 Task: Add a signature Luis Hernandez containing Have a great National Alzheimers Disease Awareness Month, Luis Hernandez to email address softage.3@softage.net and add a label Tax filings
Action: Mouse moved to (124, 159)
Screenshot: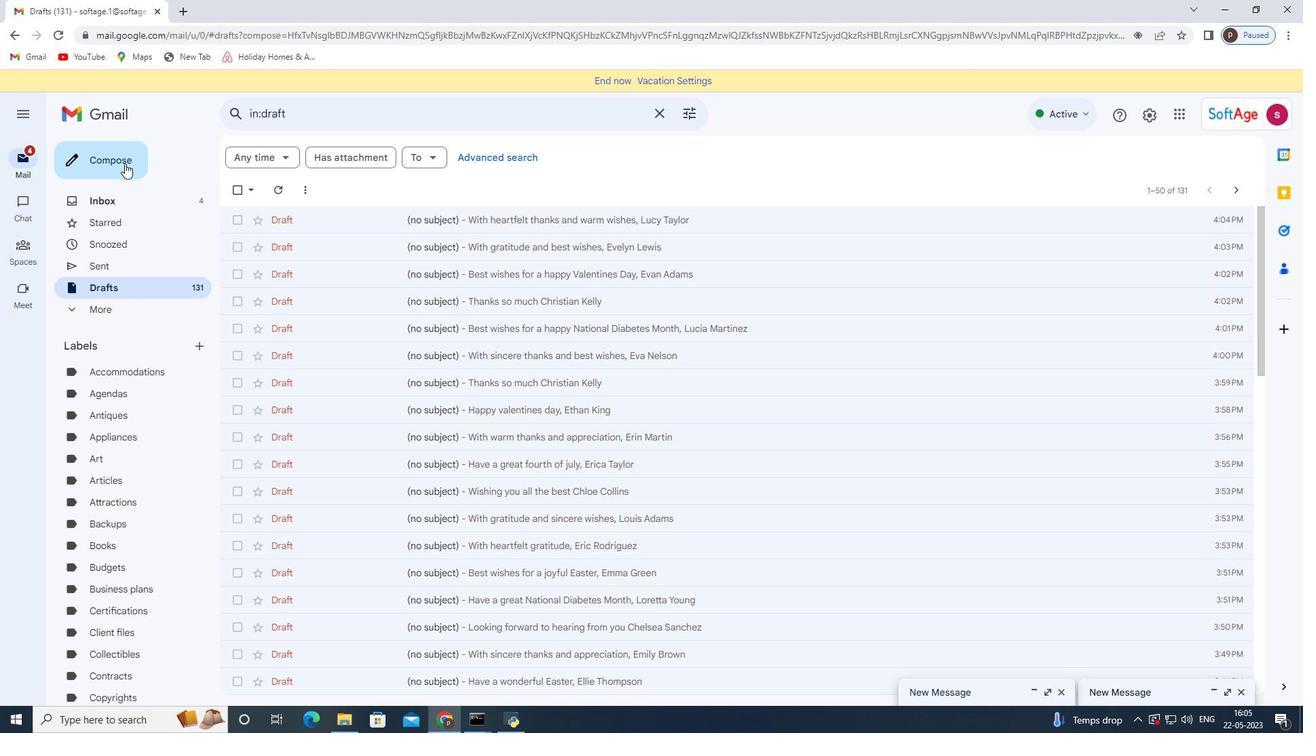 
Action: Mouse pressed left at (124, 159)
Screenshot: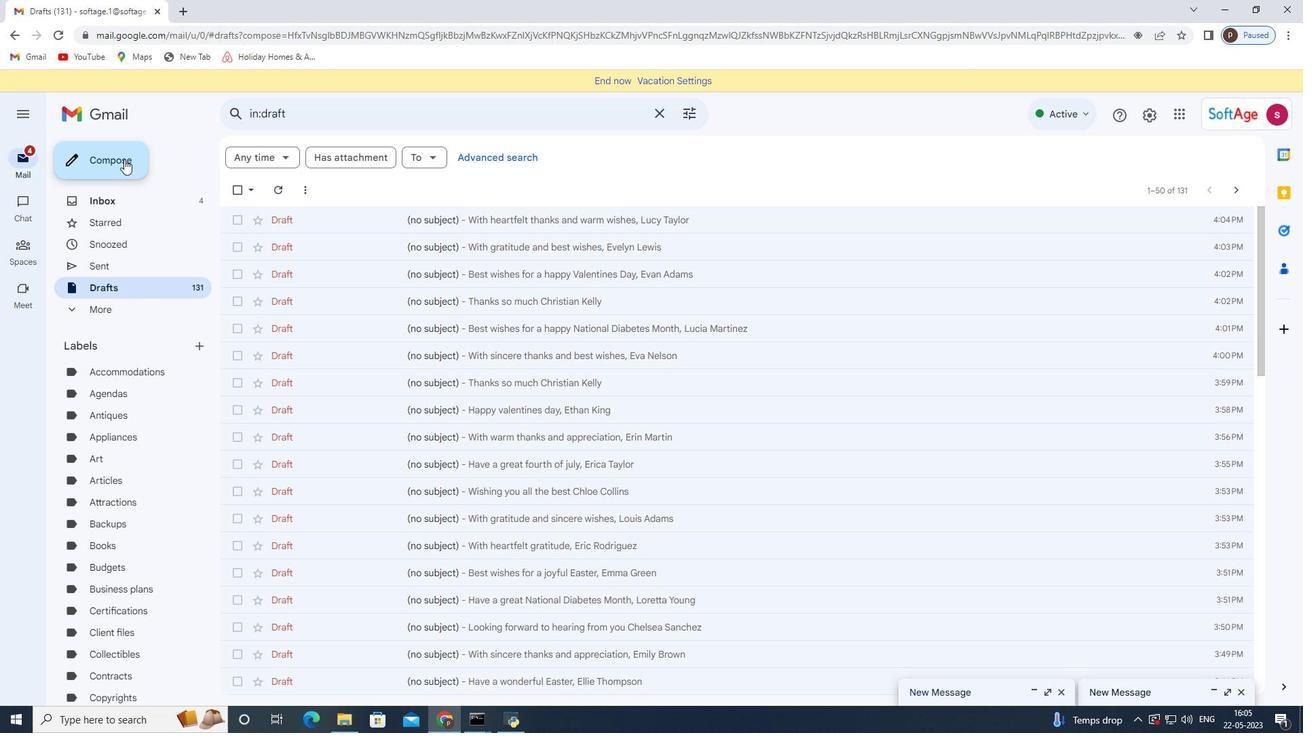
Action: Mouse pressed left at (124, 159)
Screenshot: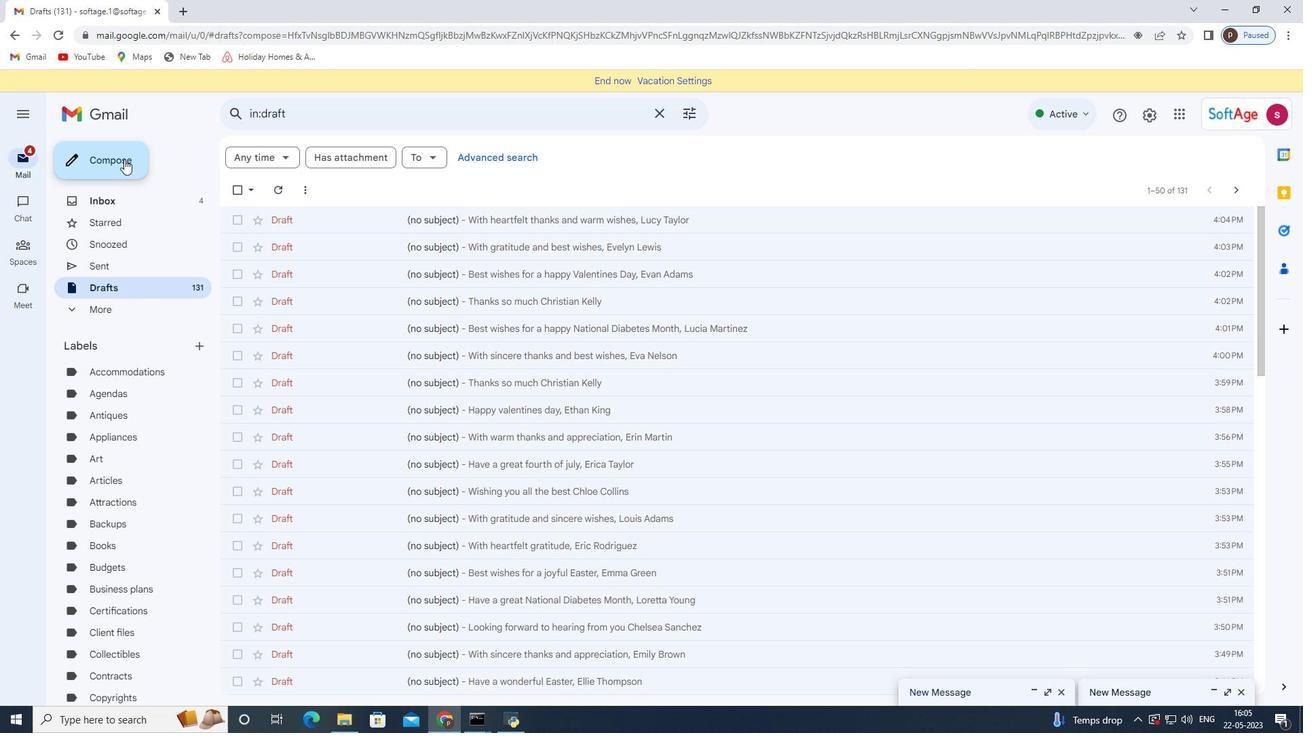 
Action: Mouse moved to (471, 302)
Screenshot: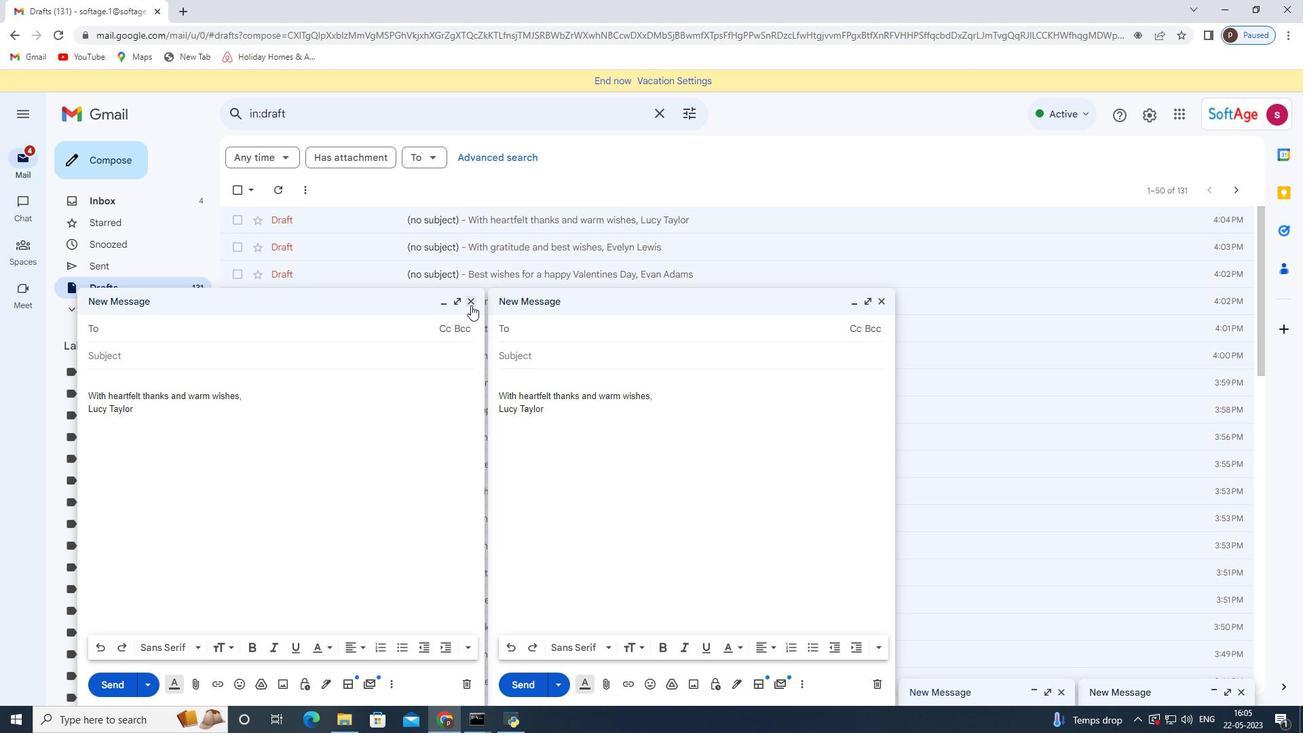 
Action: Mouse pressed left at (471, 302)
Screenshot: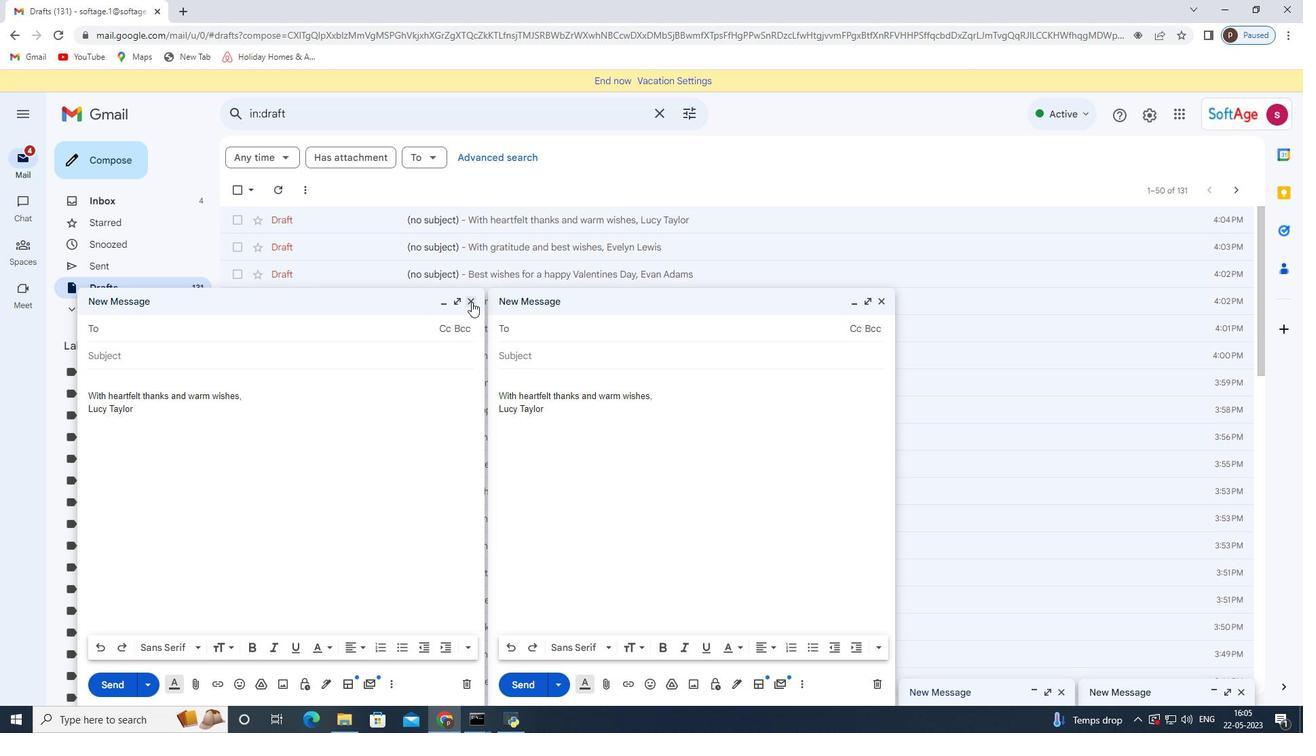 
Action: Mouse moved to (883, 302)
Screenshot: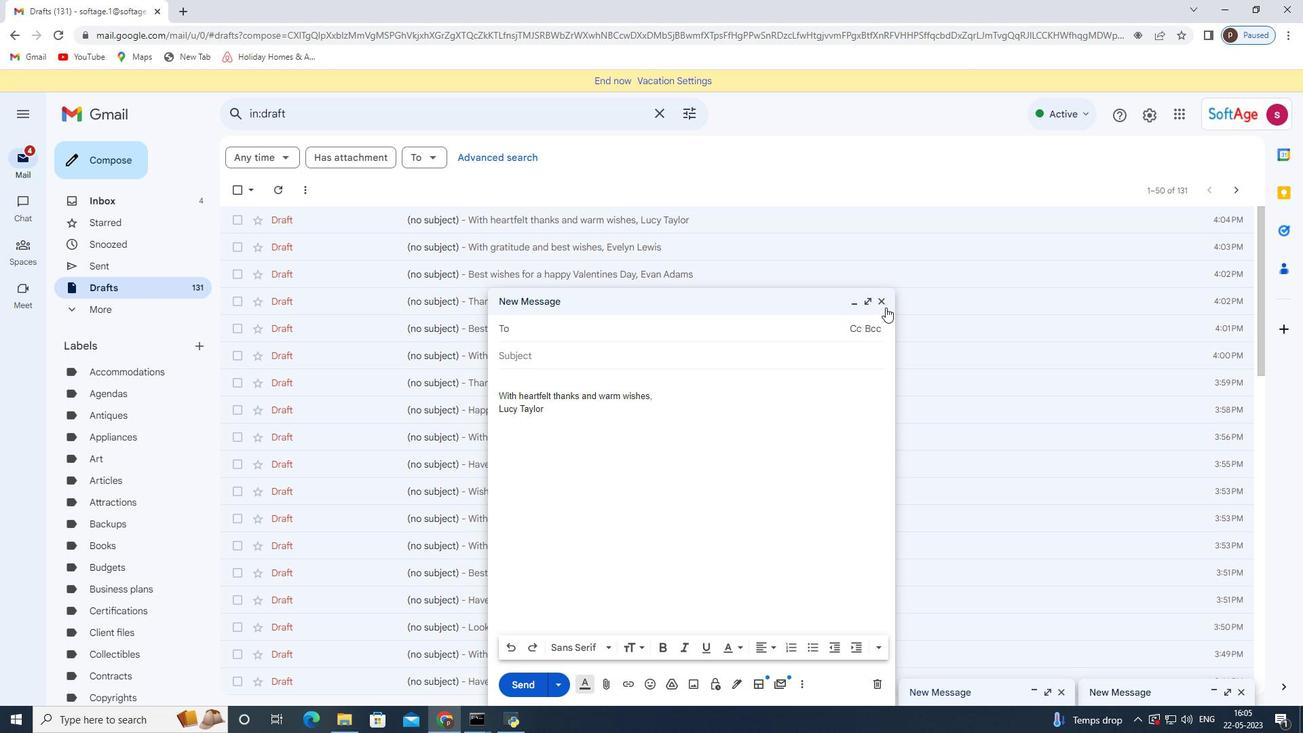 
Action: Mouse pressed left at (883, 302)
Screenshot: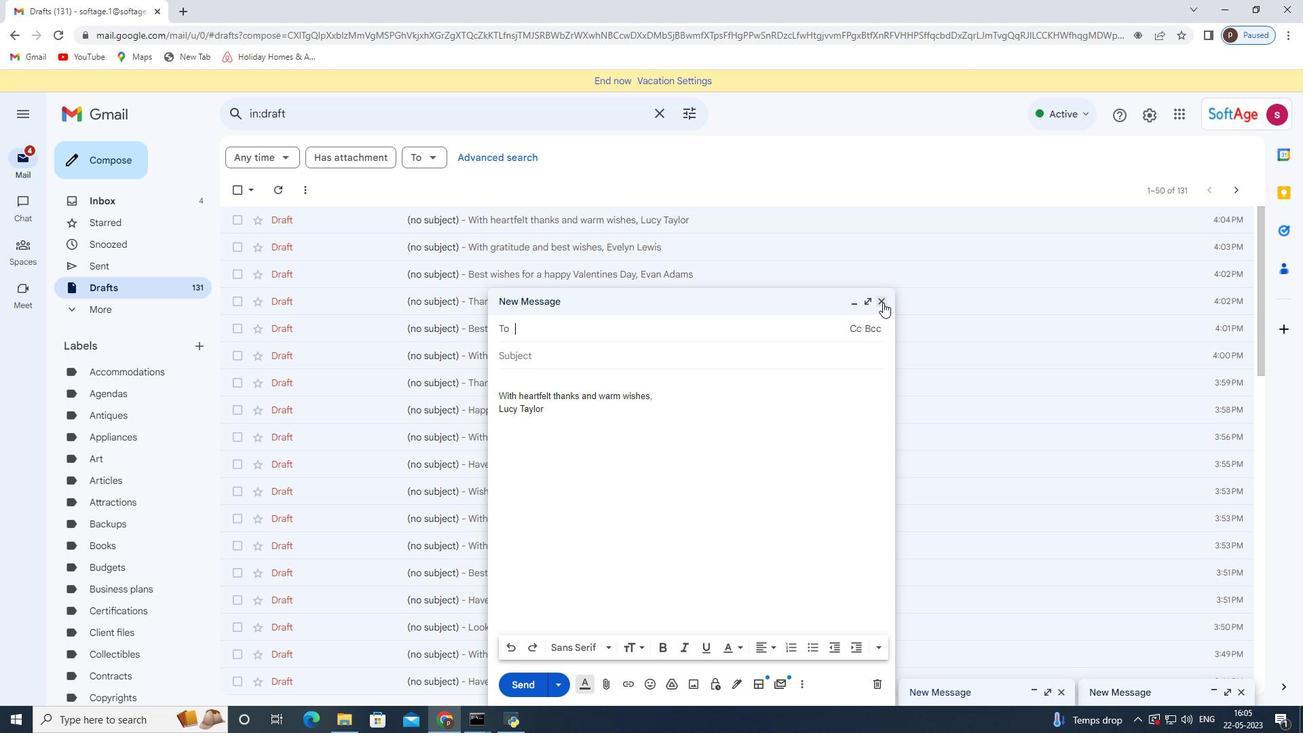 
Action: Mouse moved to (129, 169)
Screenshot: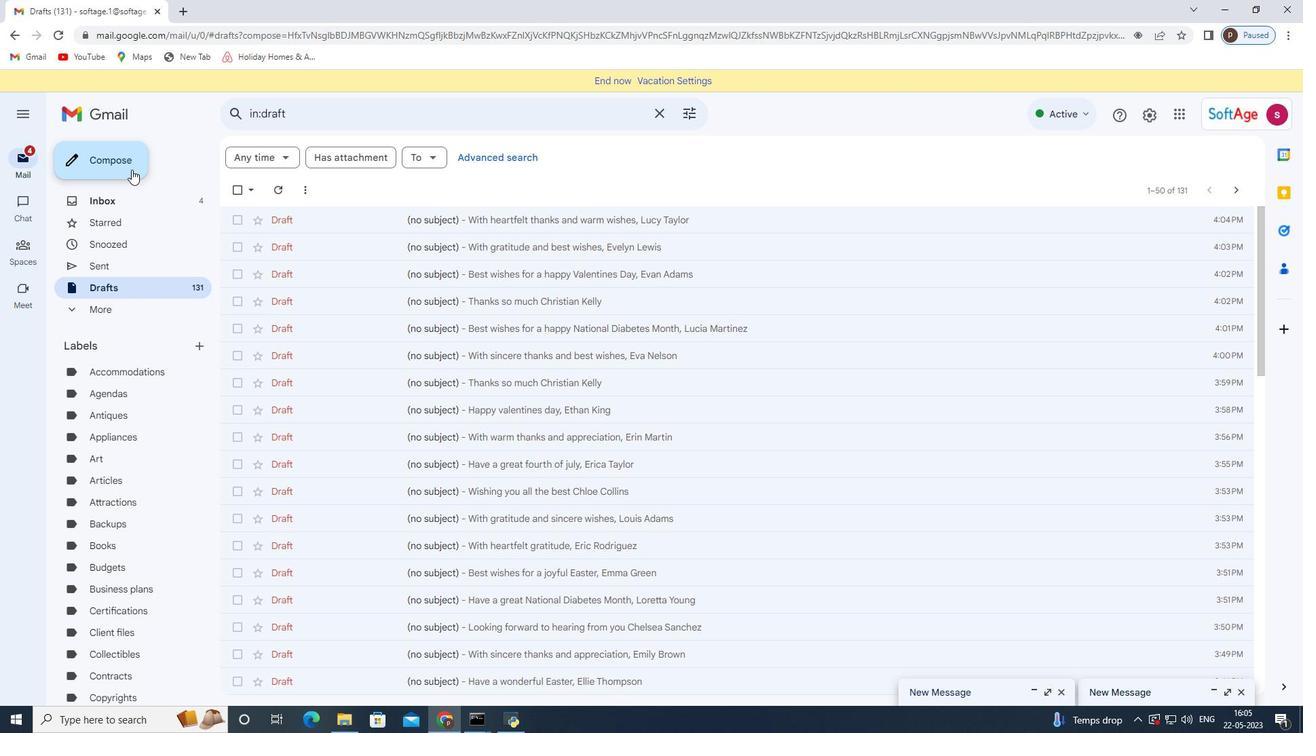
Action: Mouse pressed left at (129, 169)
Screenshot: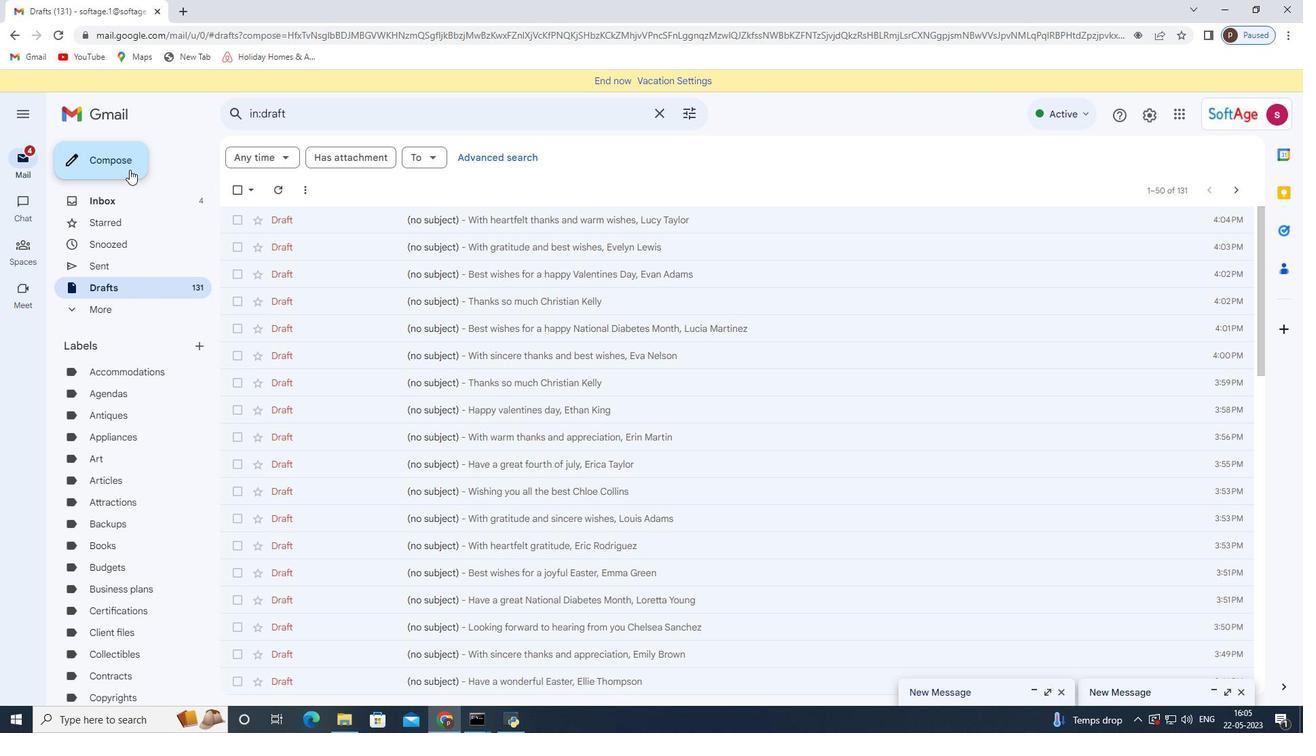 
Action: Mouse moved to (737, 681)
Screenshot: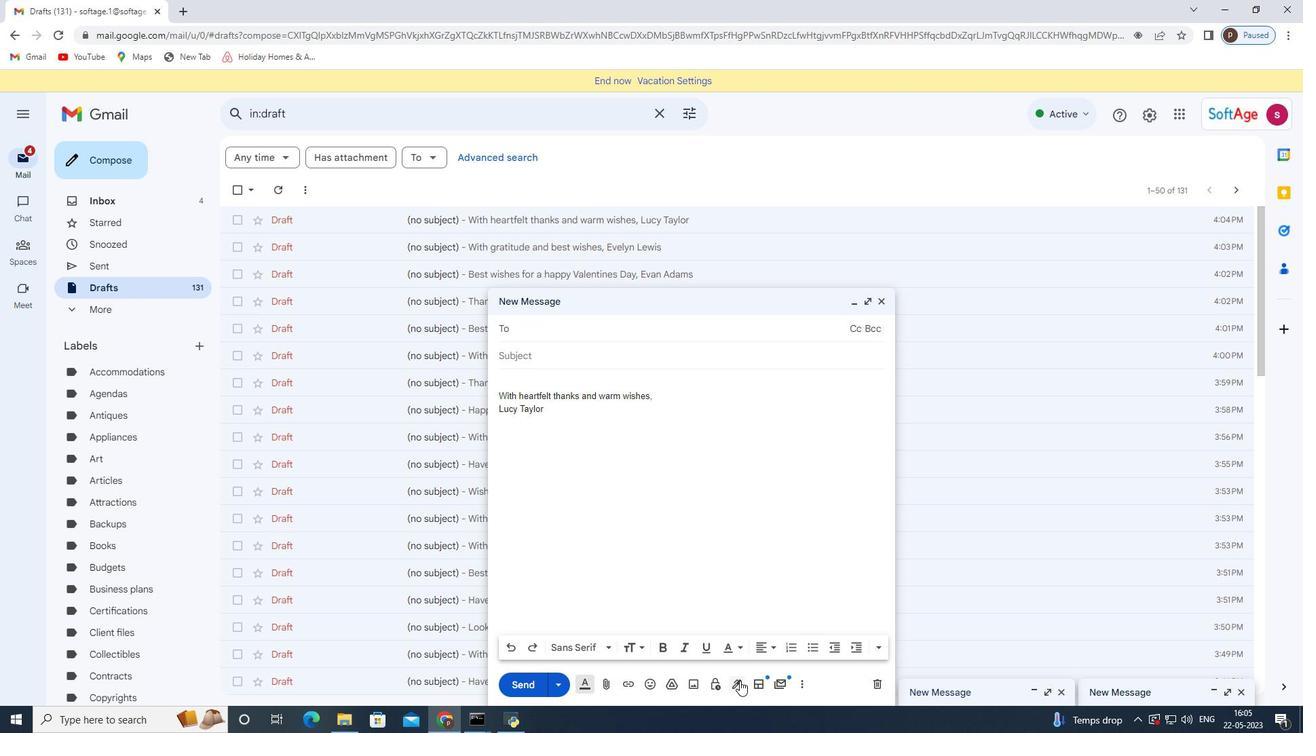 
Action: Mouse pressed left at (737, 681)
Screenshot: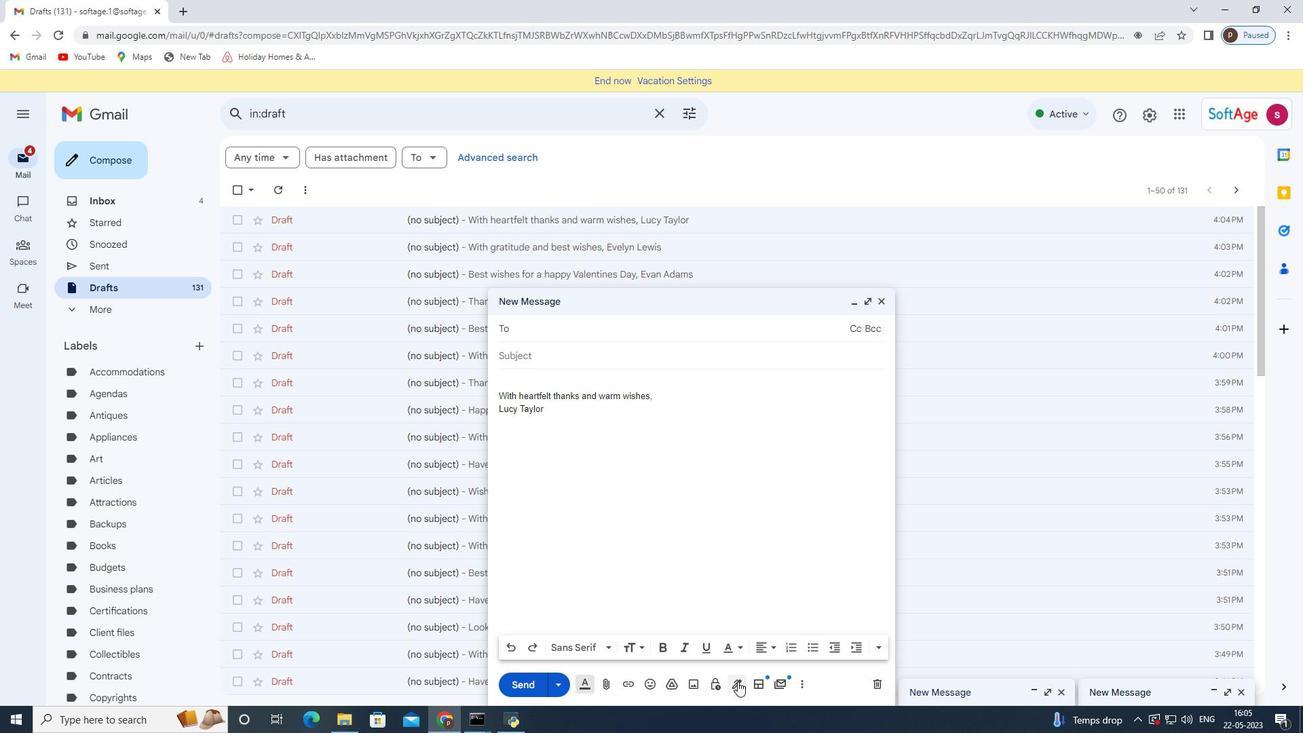 
Action: Mouse moved to (788, 608)
Screenshot: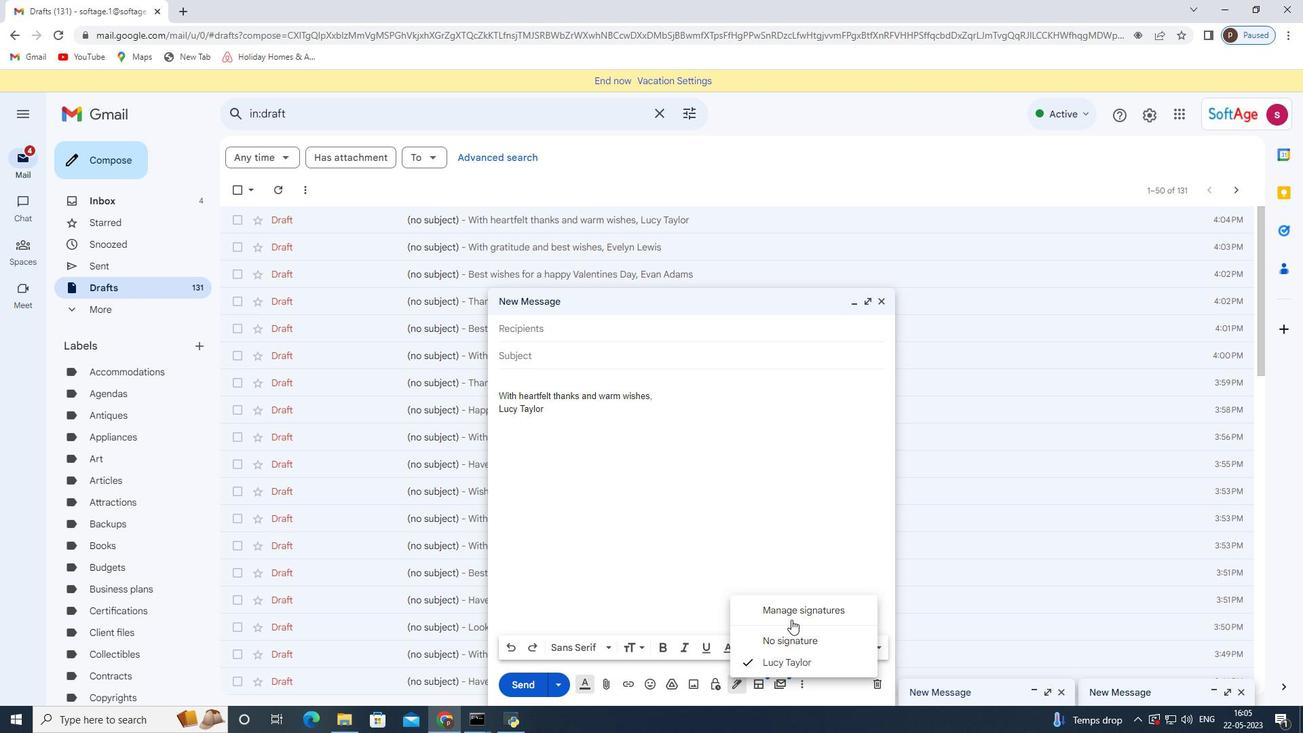
Action: Mouse pressed left at (788, 608)
Screenshot: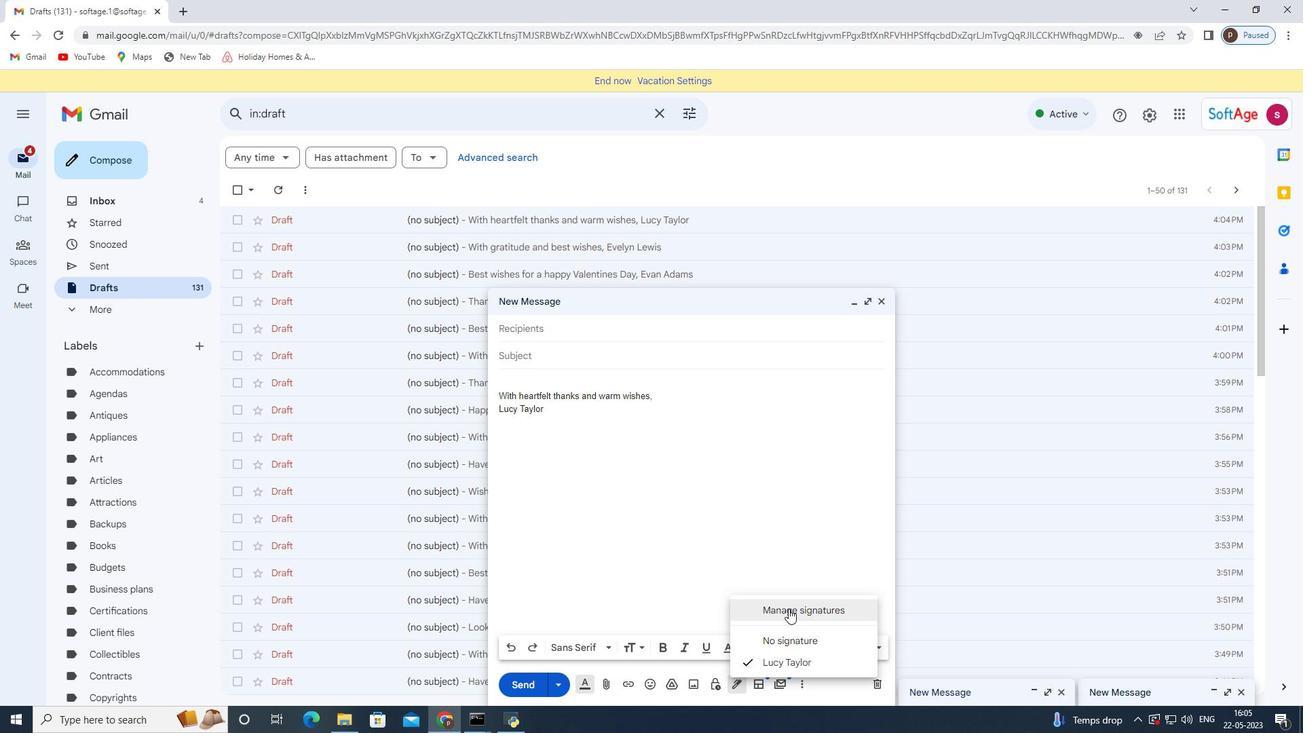 
Action: Mouse moved to (885, 295)
Screenshot: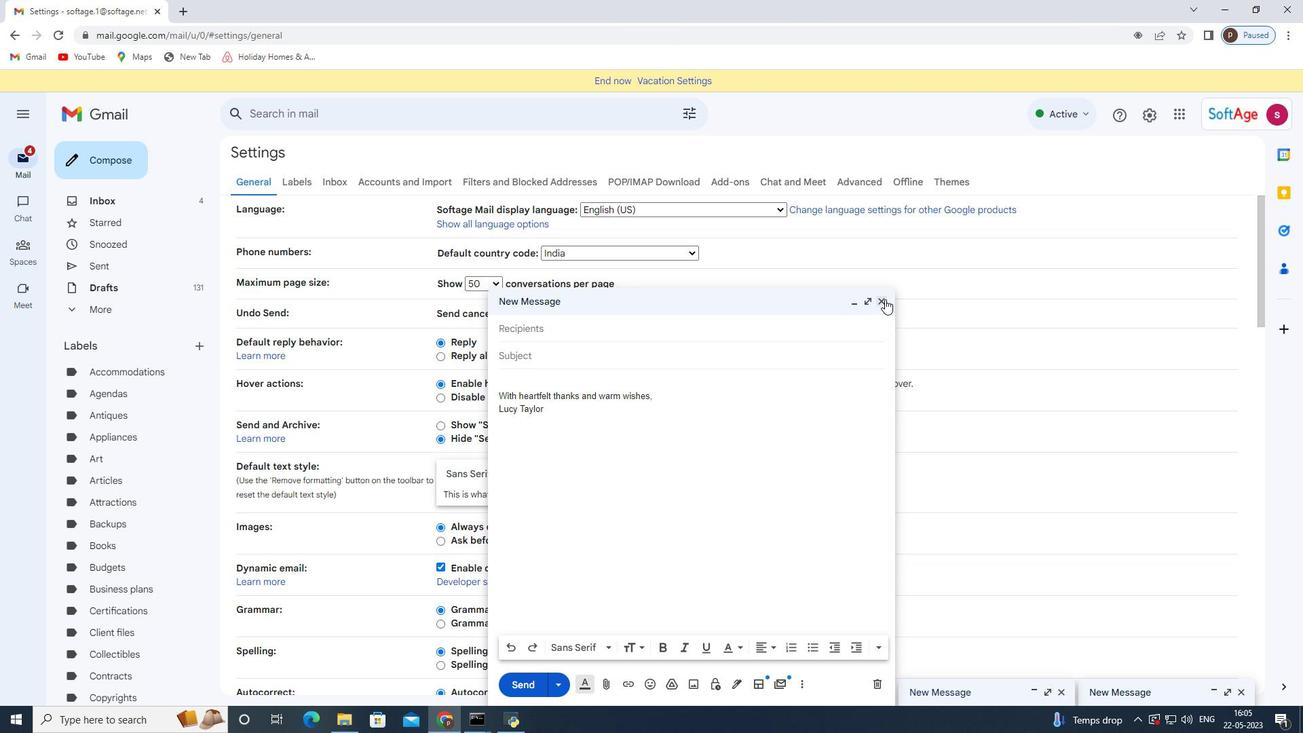 
Action: Mouse pressed left at (885, 295)
Screenshot: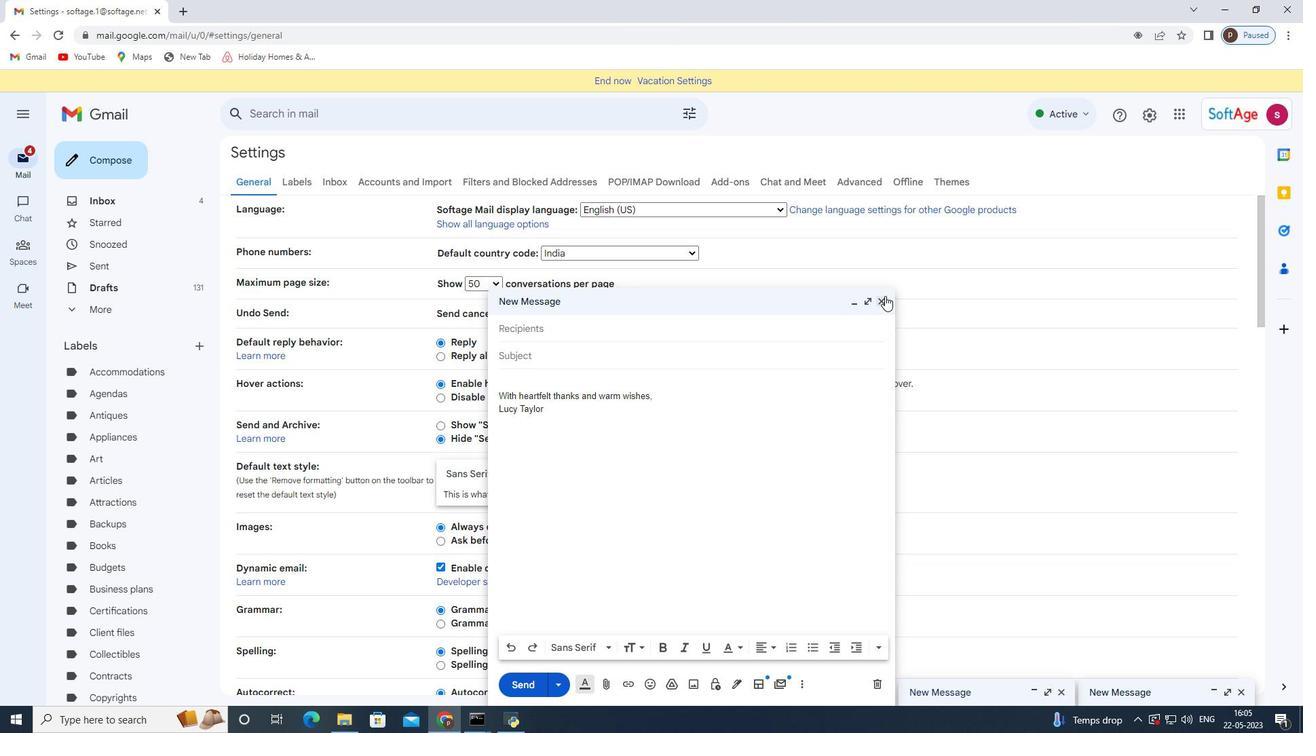 
Action: Mouse moved to (489, 453)
Screenshot: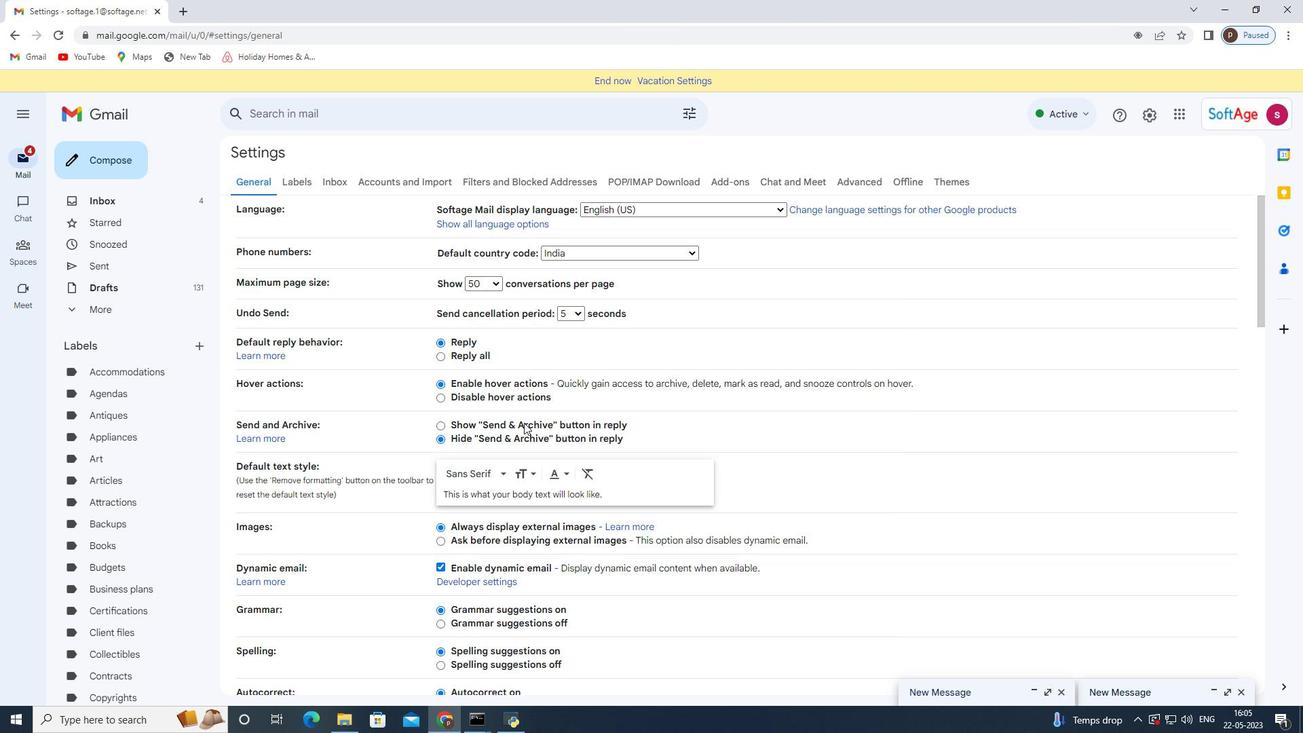
Action: Mouse scrolled (492, 445) with delta (0, 0)
Screenshot: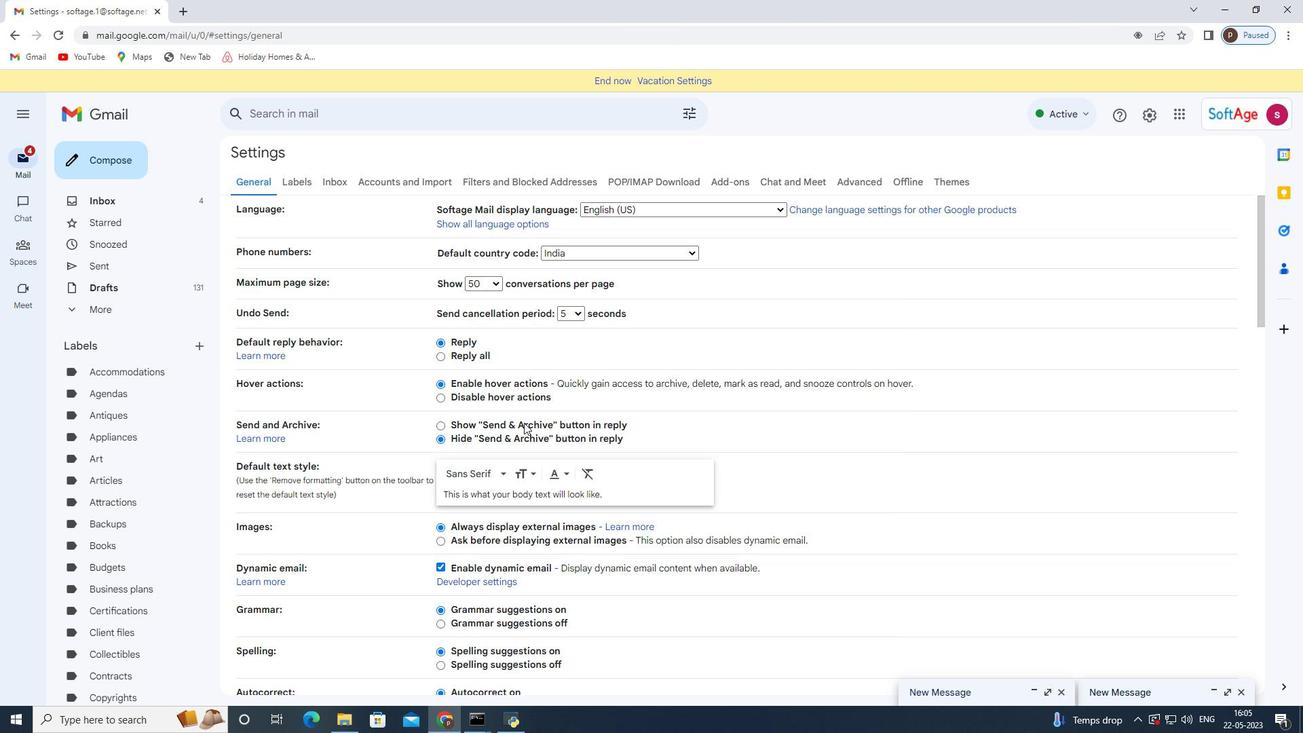 
Action: Mouse moved to (487, 455)
Screenshot: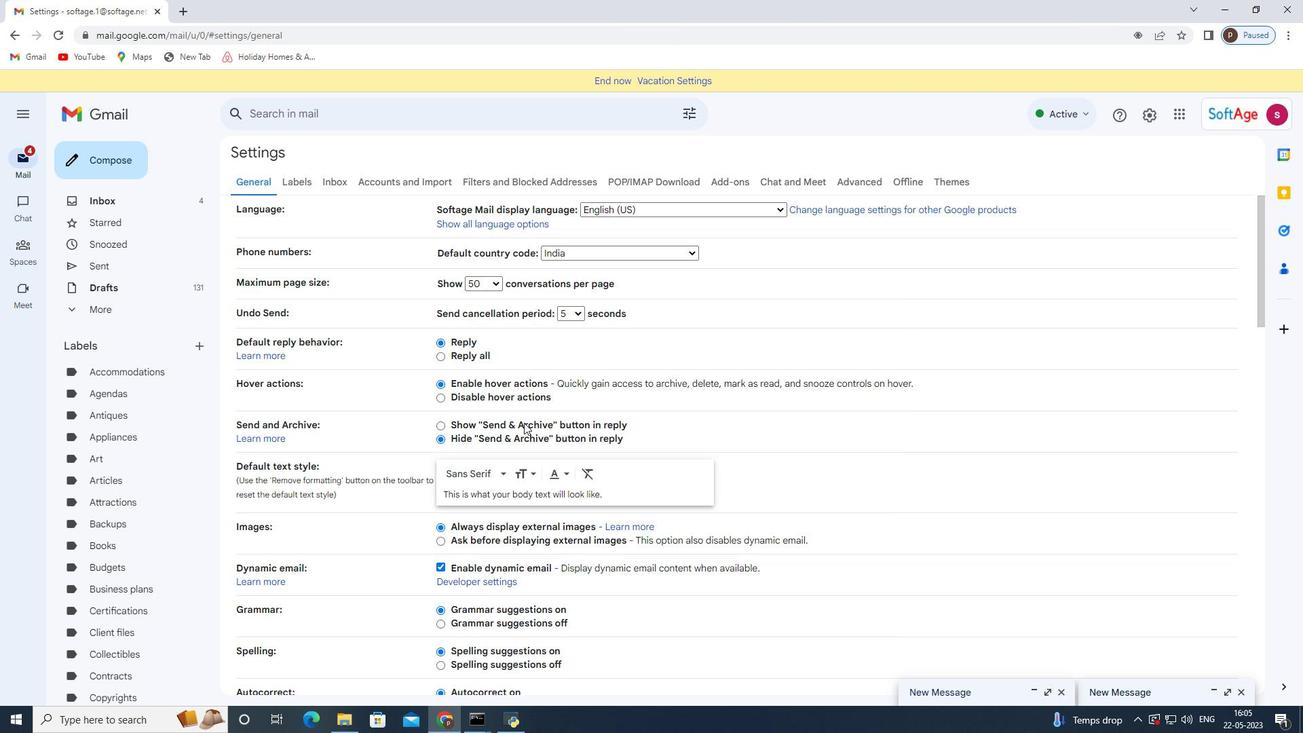 
Action: Mouse scrolled (490, 449) with delta (0, 0)
Screenshot: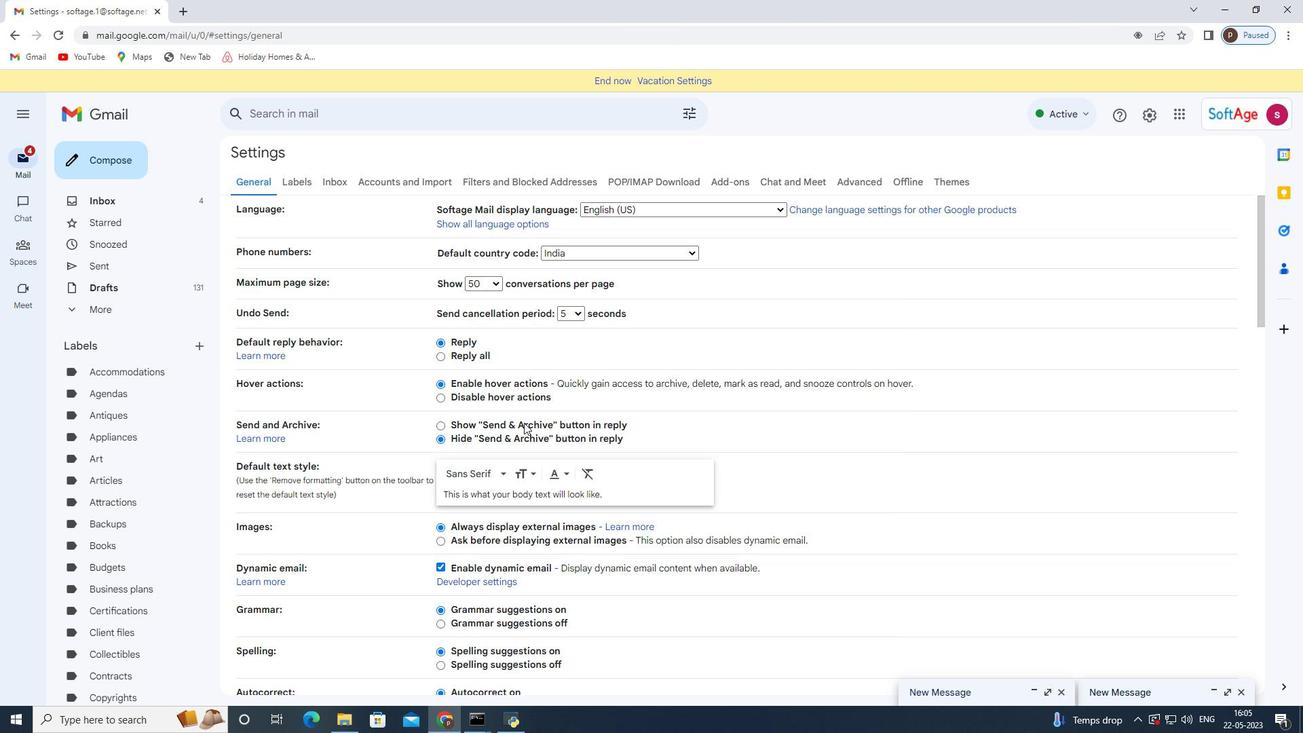 
Action: Mouse moved to (486, 457)
Screenshot: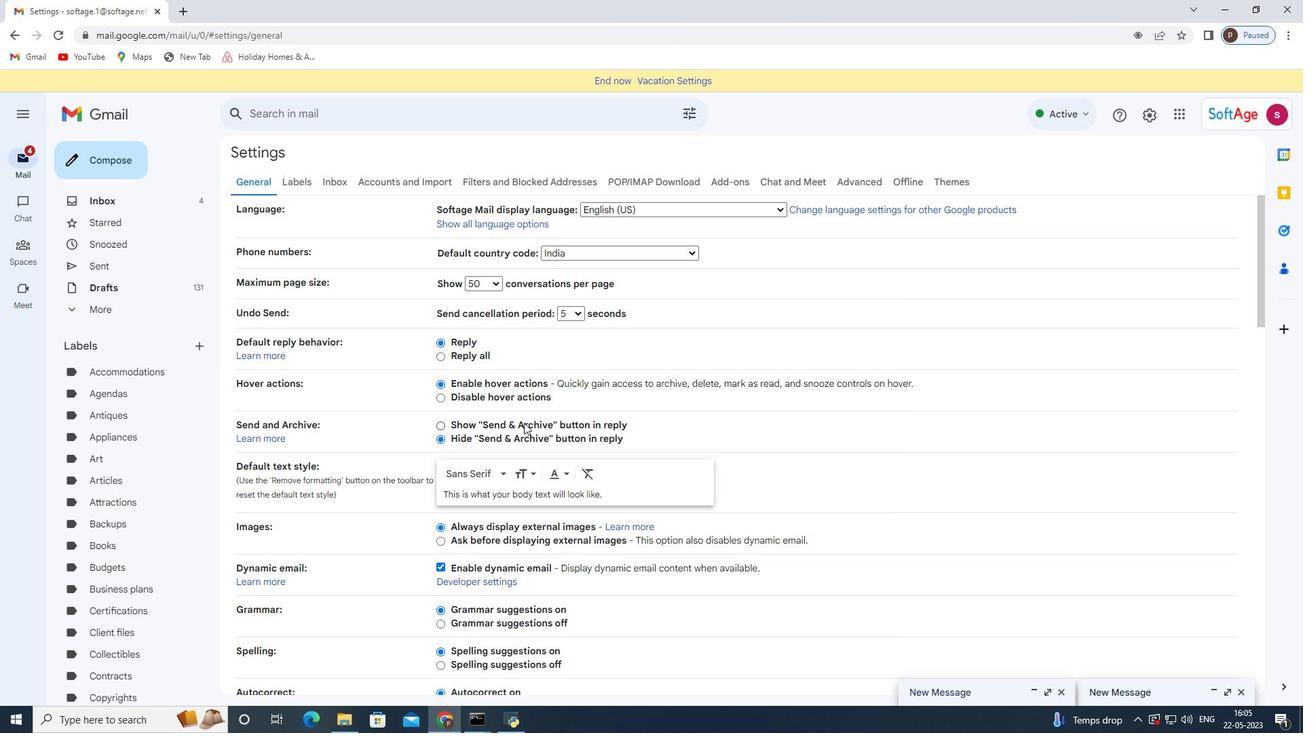 
Action: Mouse scrolled (489, 452) with delta (0, 0)
Screenshot: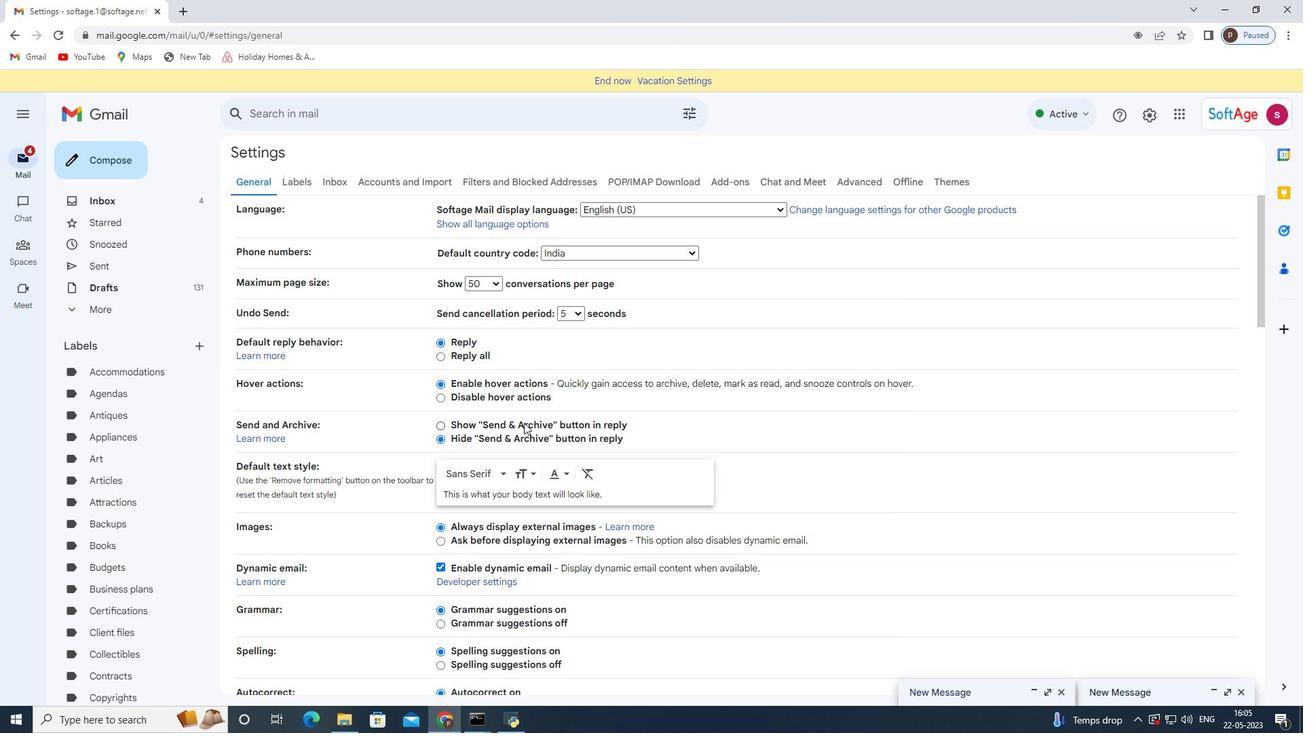 
Action: Mouse moved to (485, 459)
Screenshot: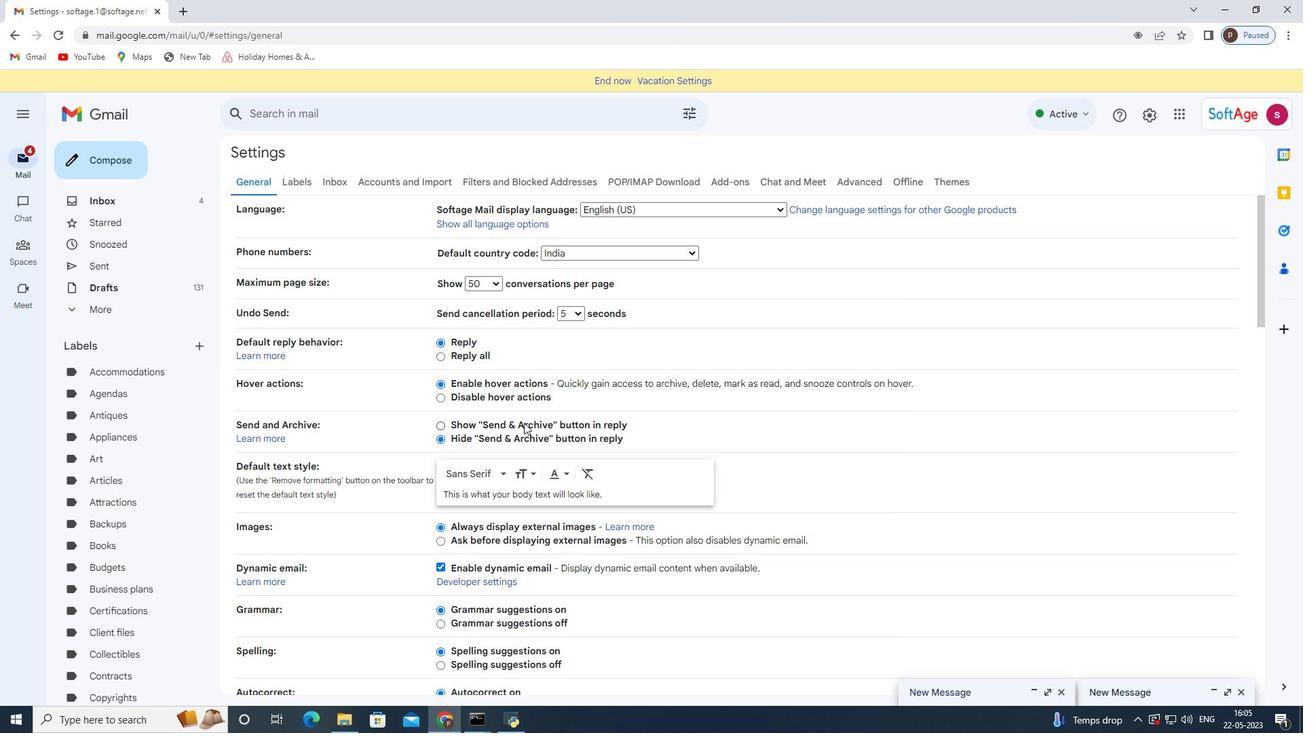 
Action: Mouse scrolled (486, 456) with delta (0, 0)
Screenshot: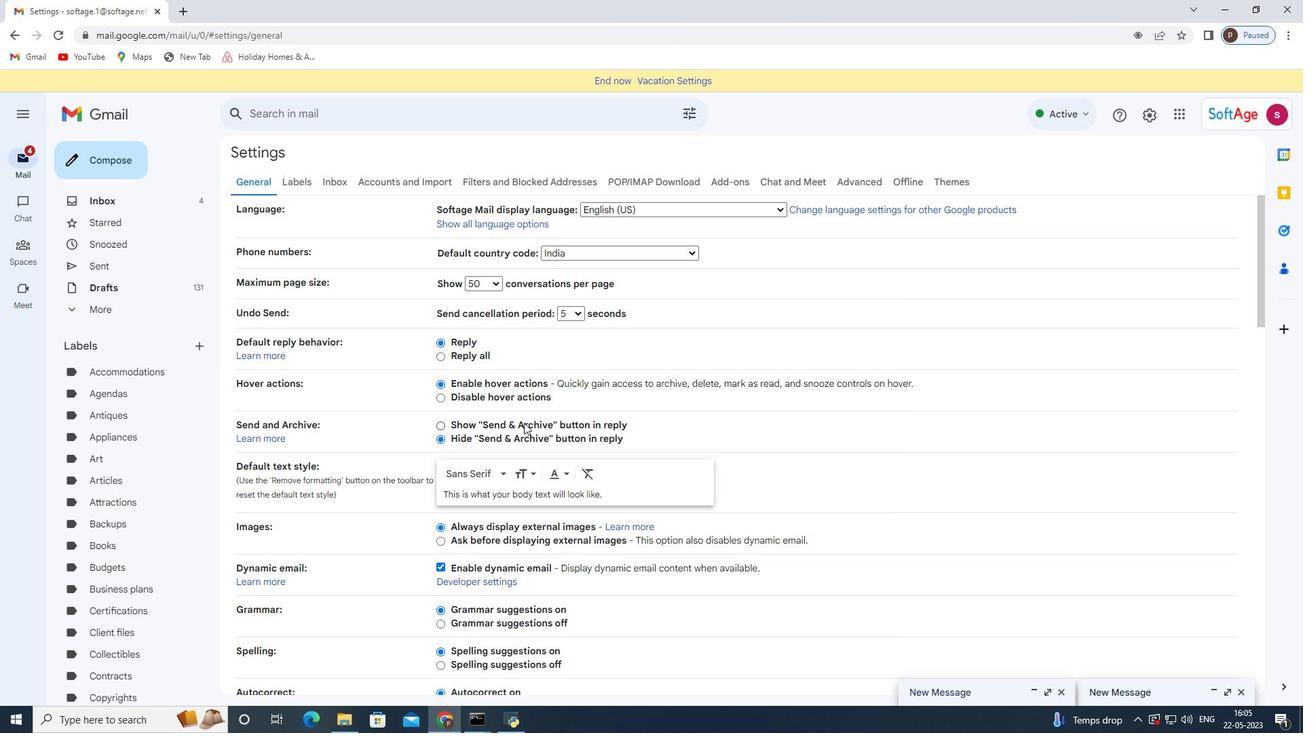 
Action: Mouse moved to (478, 473)
Screenshot: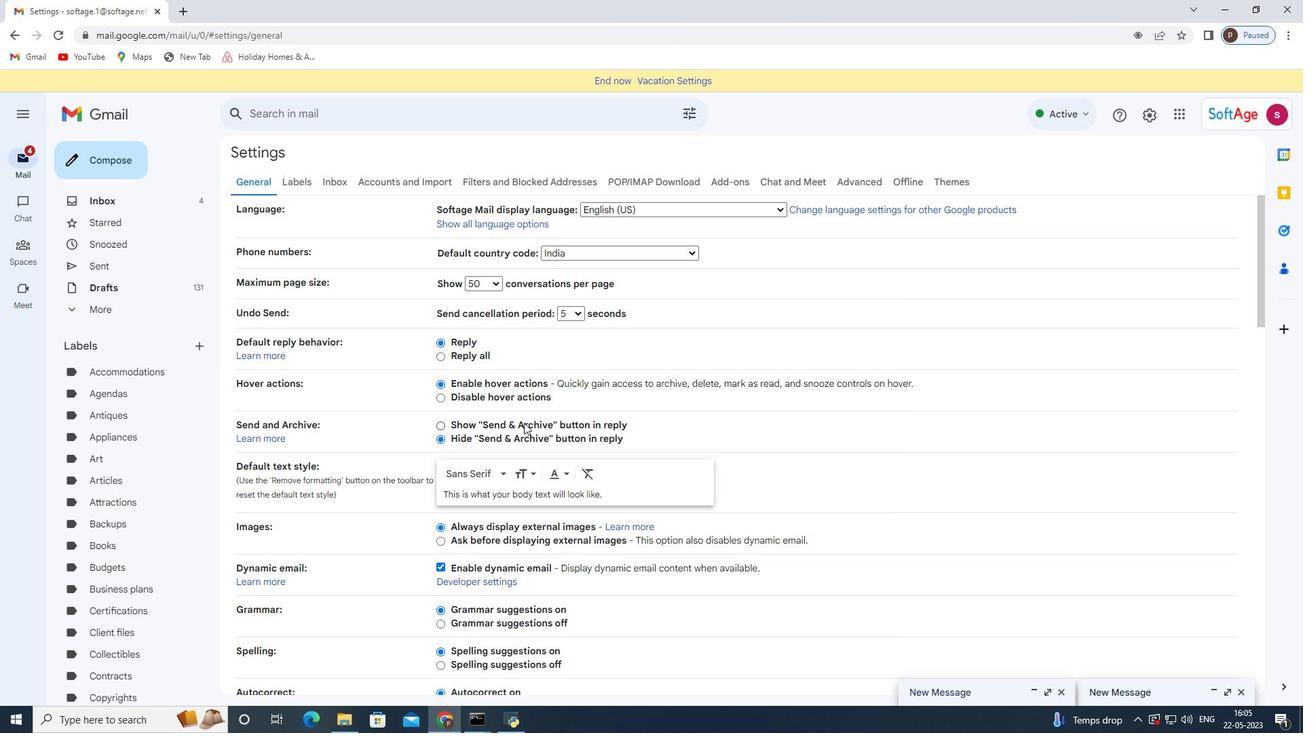 
Action: Mouse scrolled (483, 463) with delta (0, 0)
Screenshot: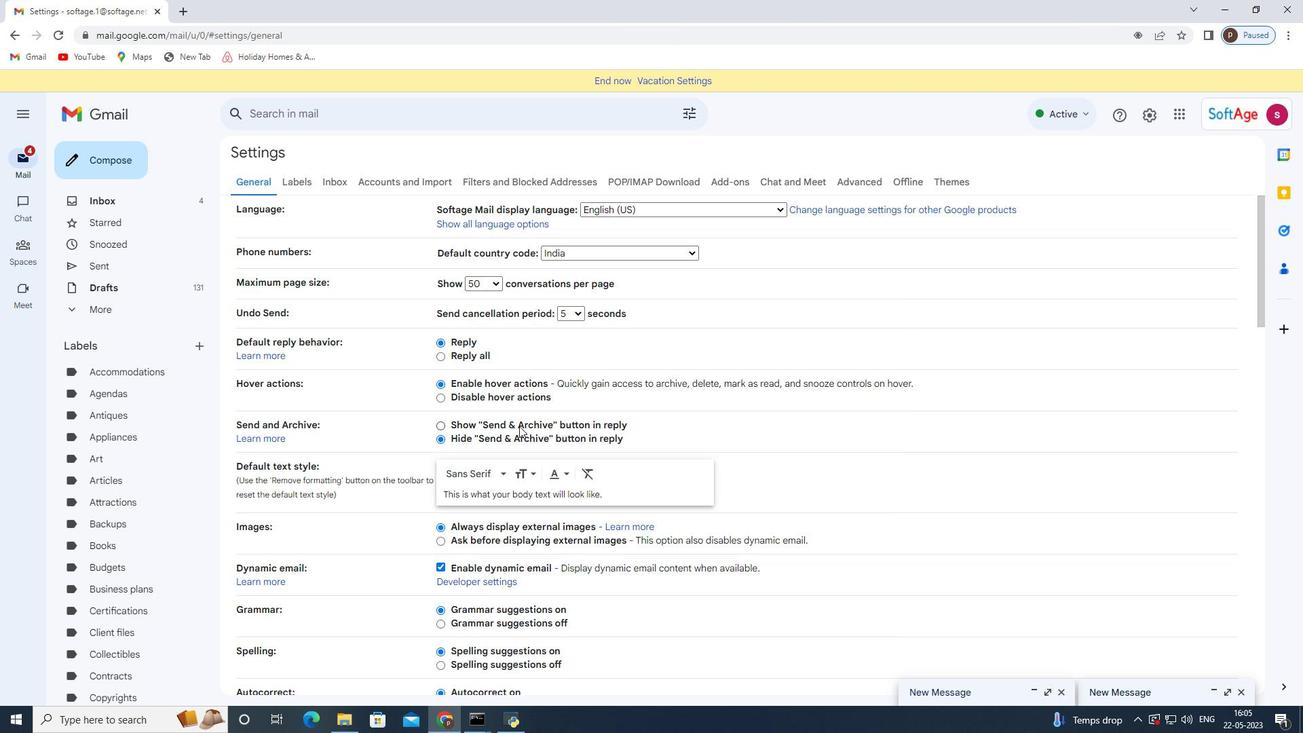
Action: Mouse moved to (477, 481)
Screenshot: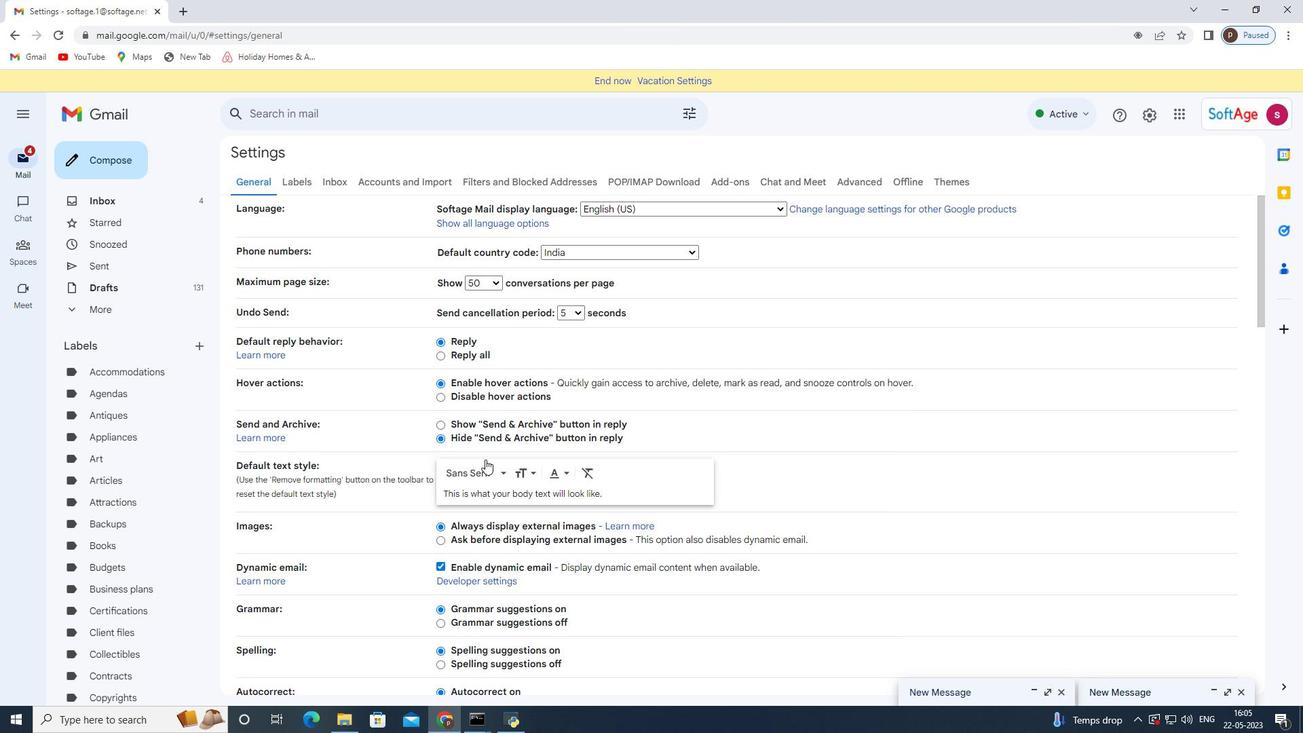 
Action: Mouse scrolled (477, 480) with delta (0, 0)
Screenshot: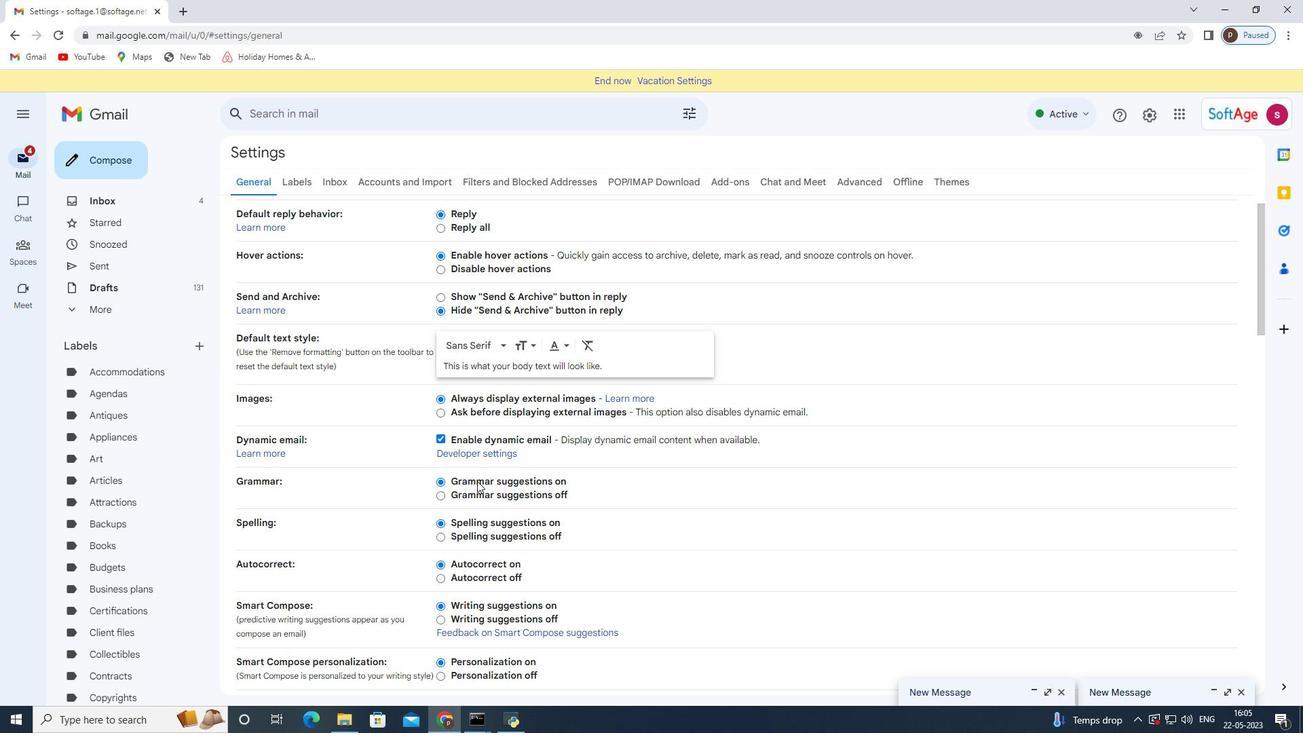 
Action: Mouse scrolled (477, 480) with delta (0, 0)
Screenshot: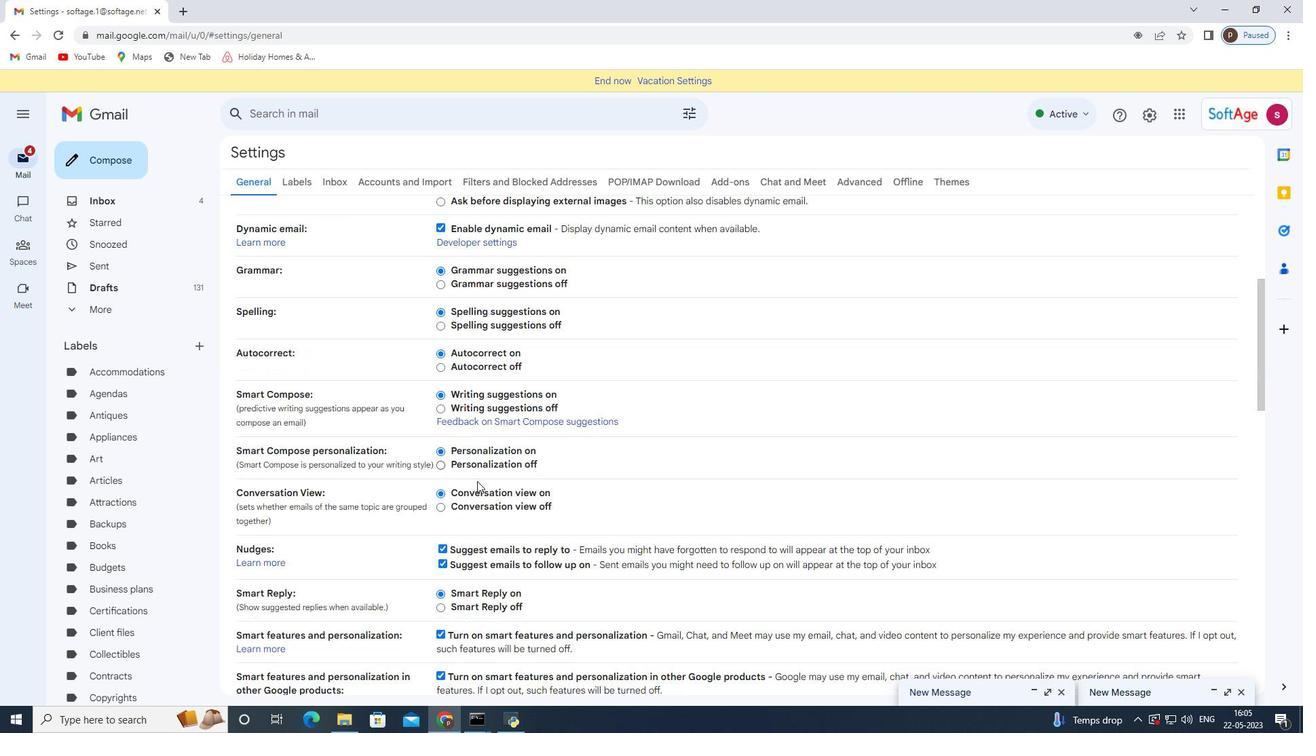 
Action: Mouse scrolled (477, 480) with delta (0, 0)
Screenshot: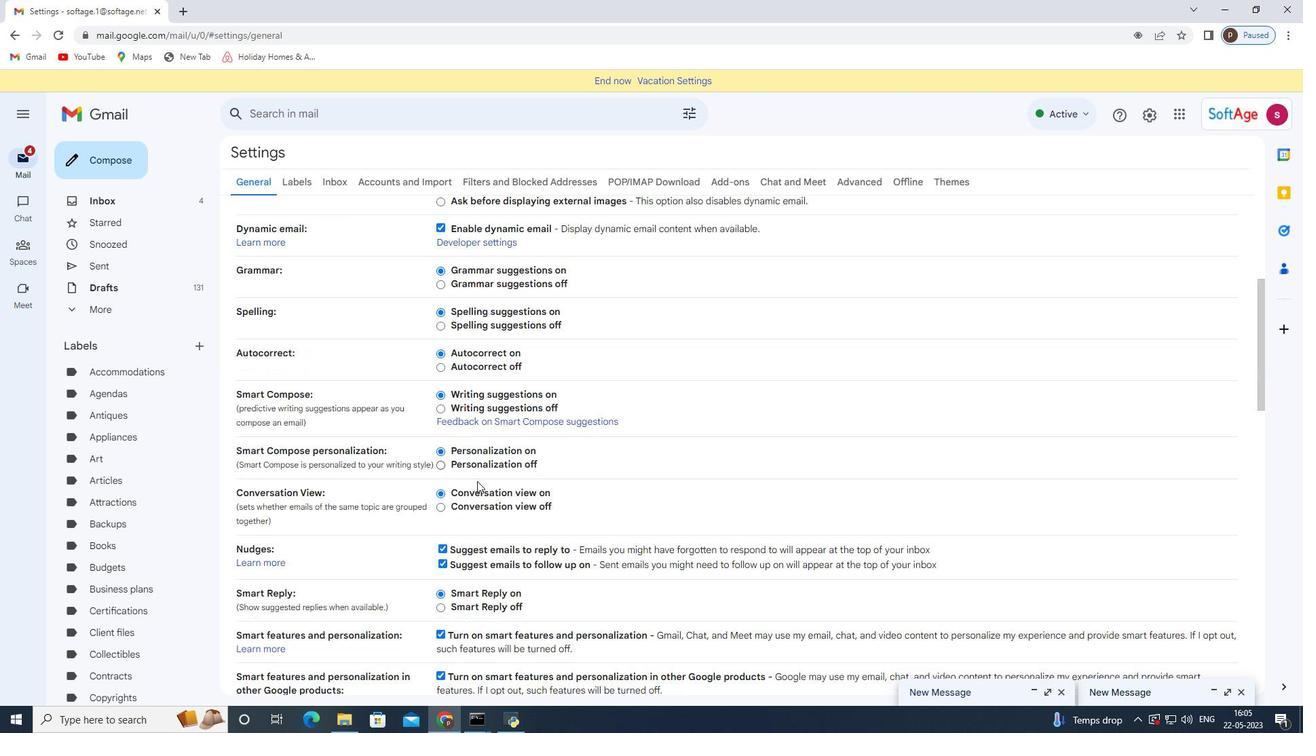 
Action: Mouse scrolled (477, 480) with delta (0, 0)
Screenshot: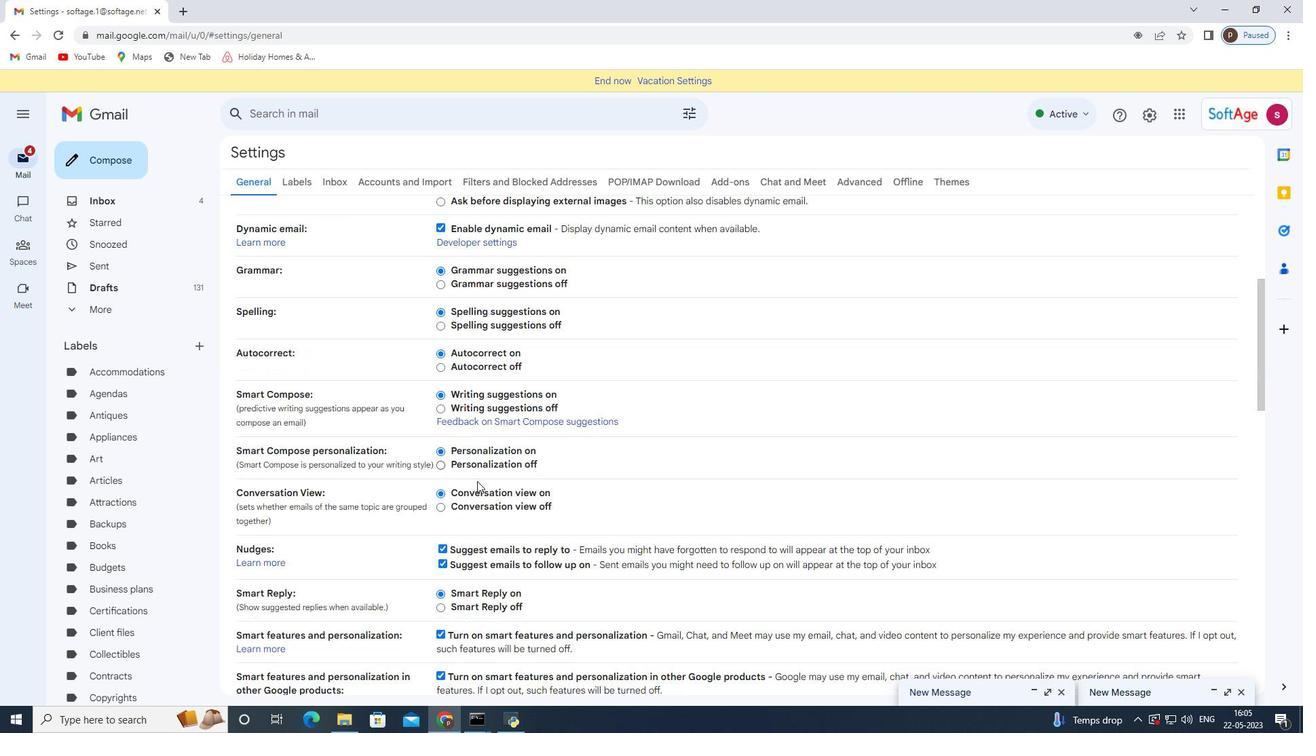 
Action: Mouse moved to (477, 486)
Screenshot: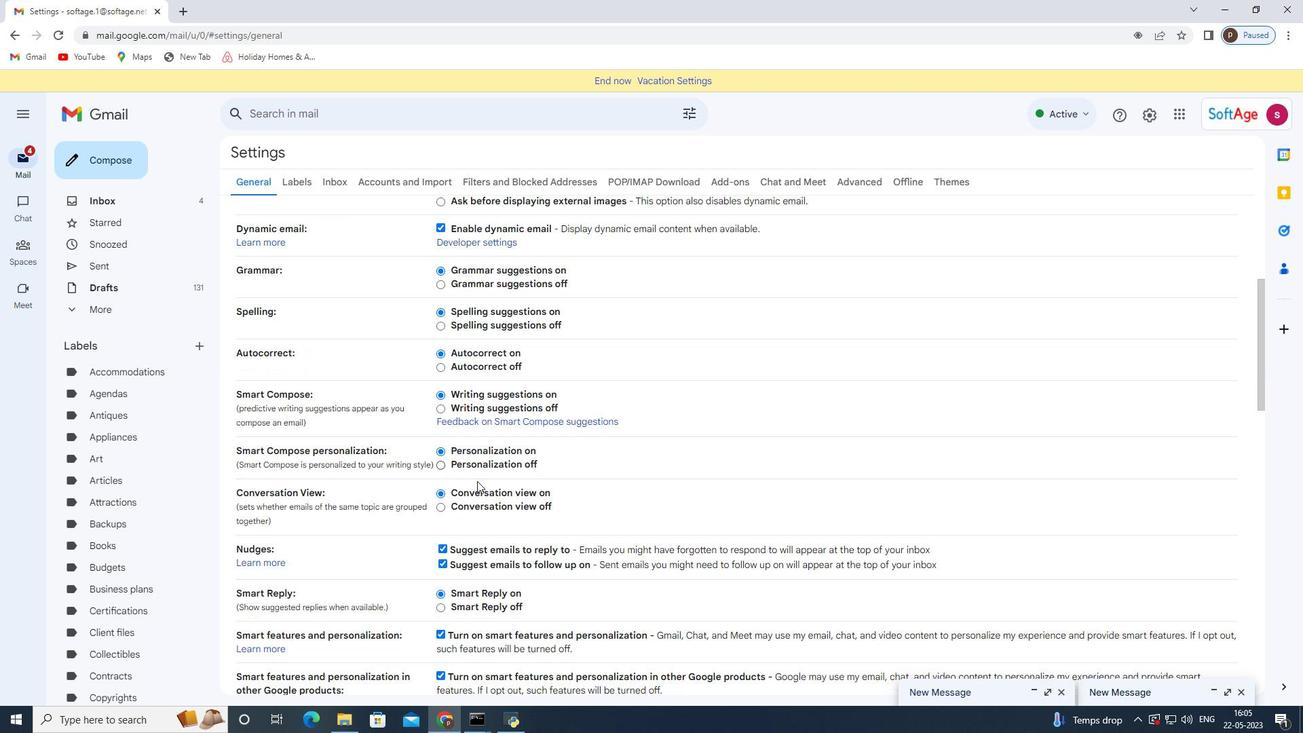 
Action: Mouse scrolled (477, 485) with delta (0, 0)
Screenshot: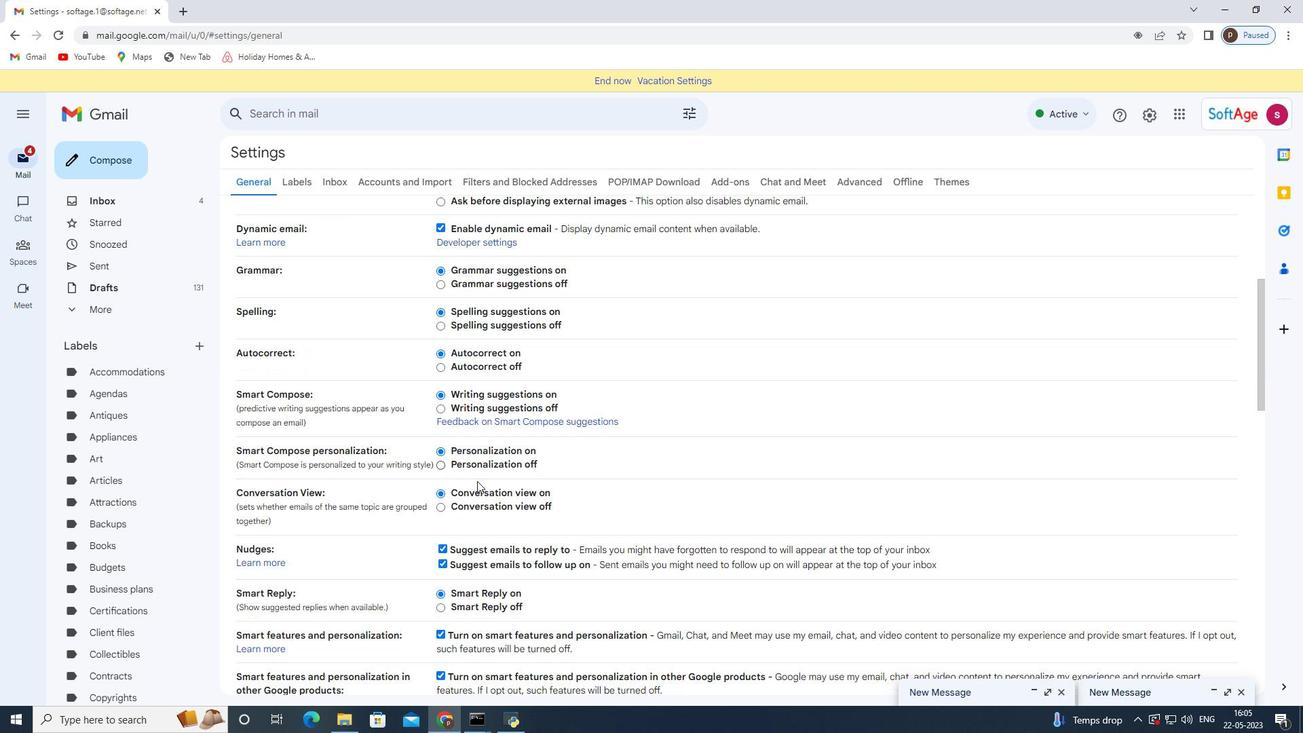 
Action: Mouse moved to (477, 491)
Screenshot: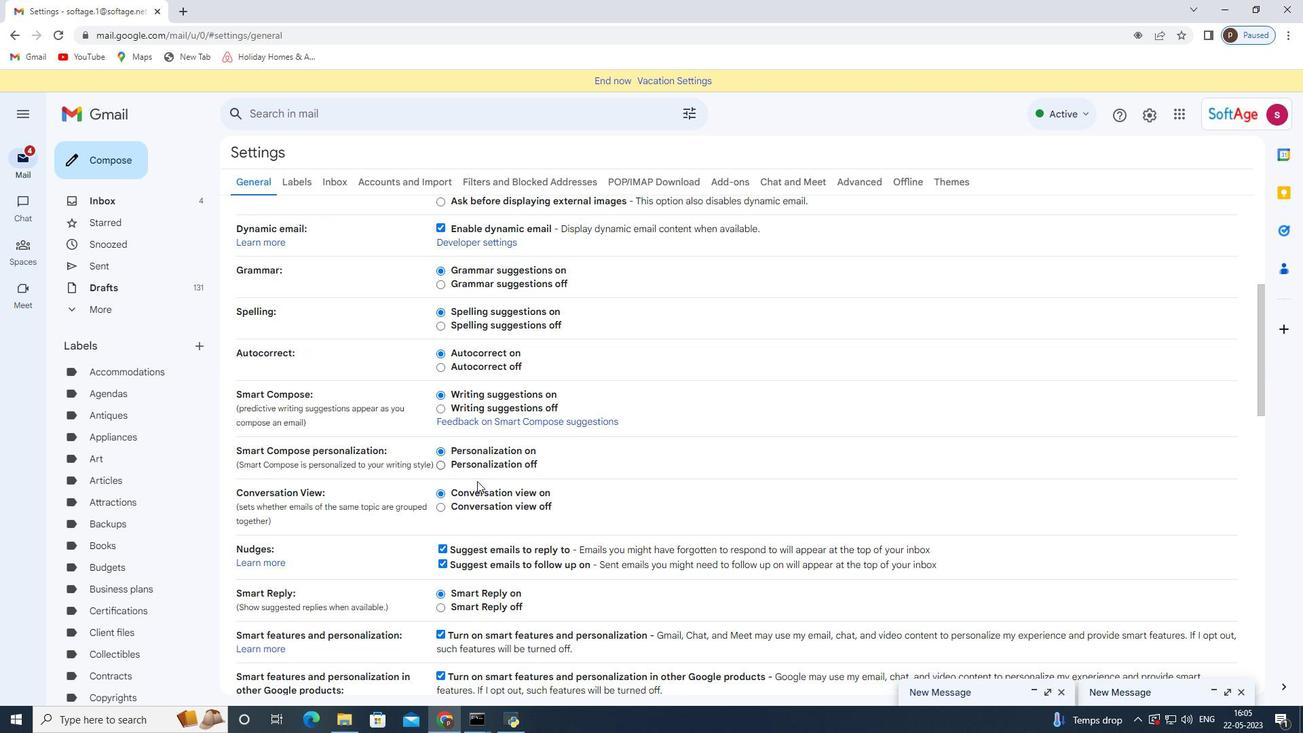 
Action: Mouse scrolled (477, 490) with delta (0, 0)
Screenshot: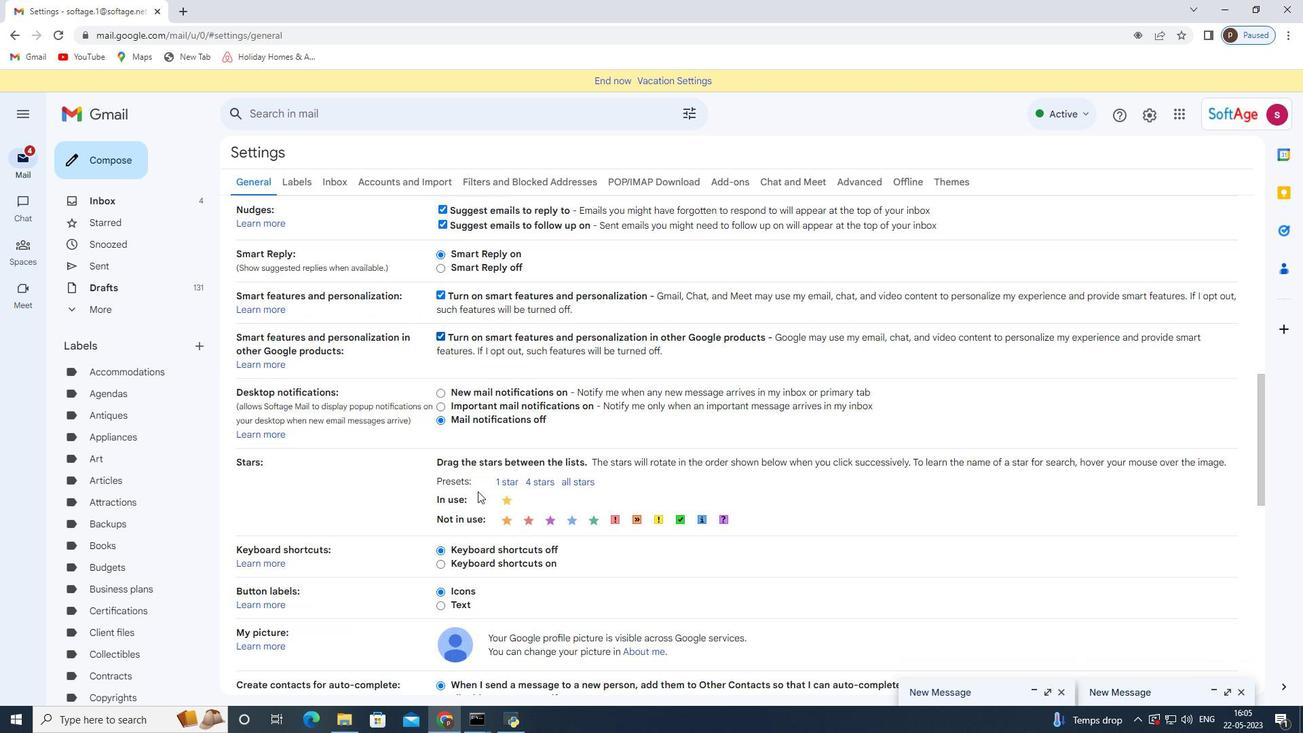 
Action: Mouse scrolled (477, 490) with delta (0, 0)
Screenshot: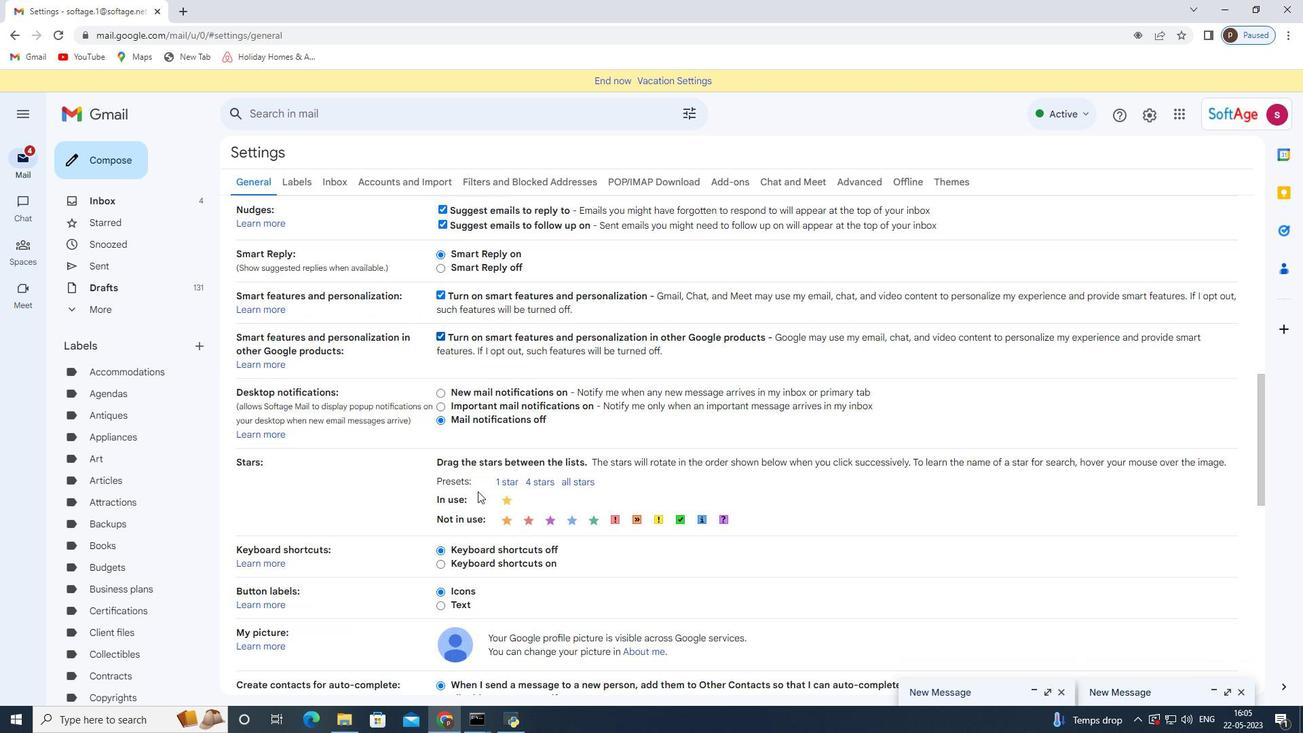 
Action: Mouse scrolled (477, 490) with delta (0, 0)
Screenshot: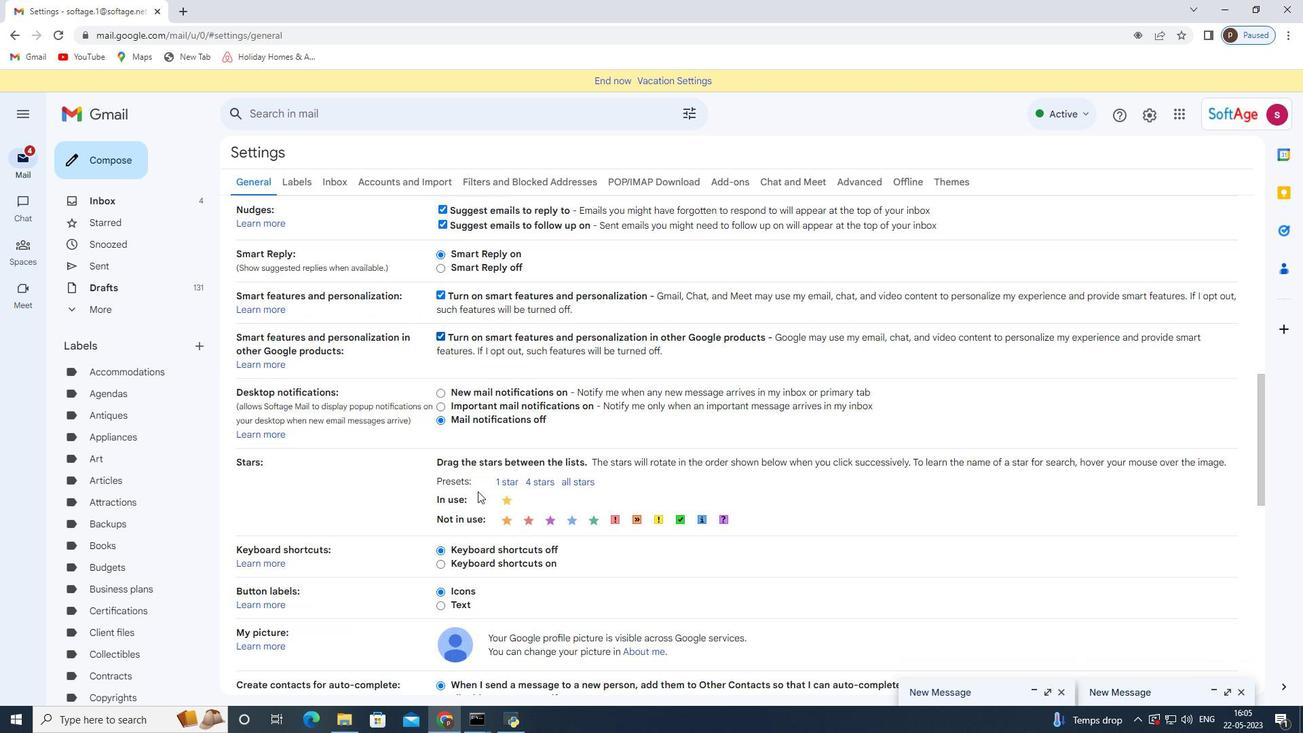 
Action: Mouse scrolled (477, 490) with delta (0, 0)
Screenshot: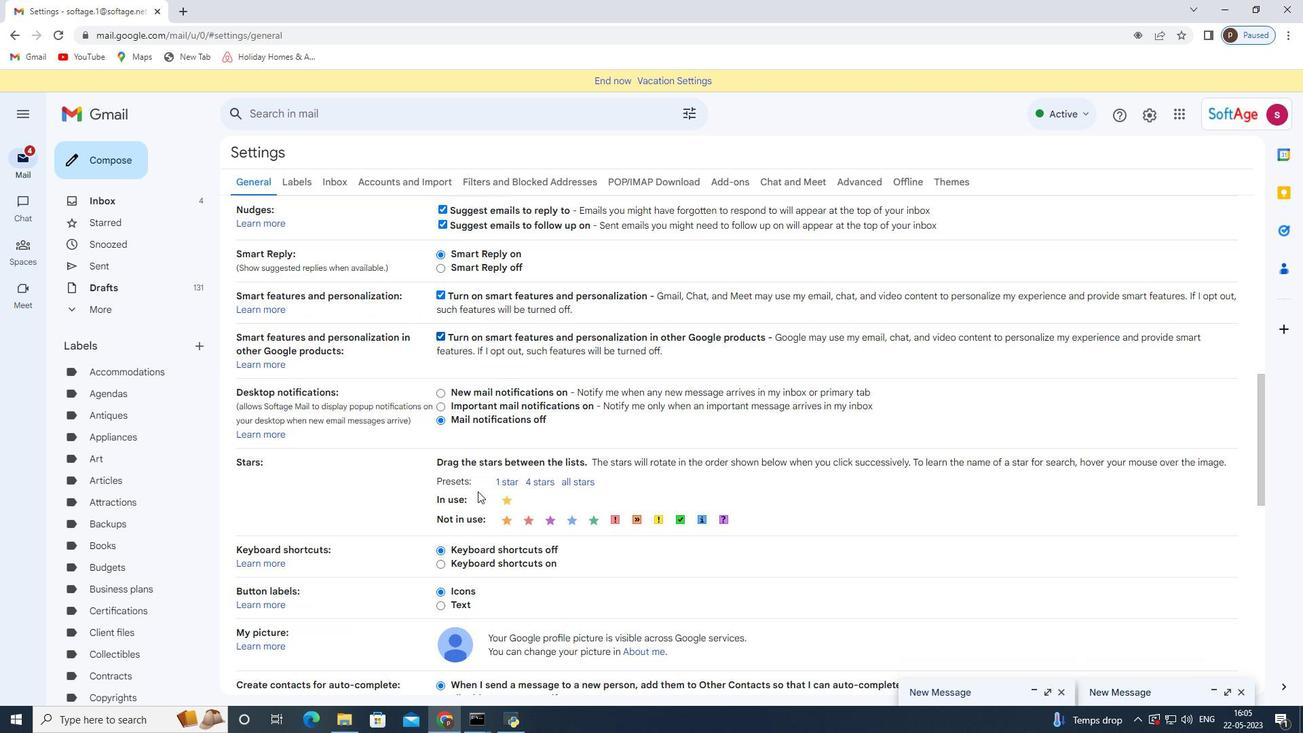 
Action: Mouse moved to (576, 467)
Screenshot: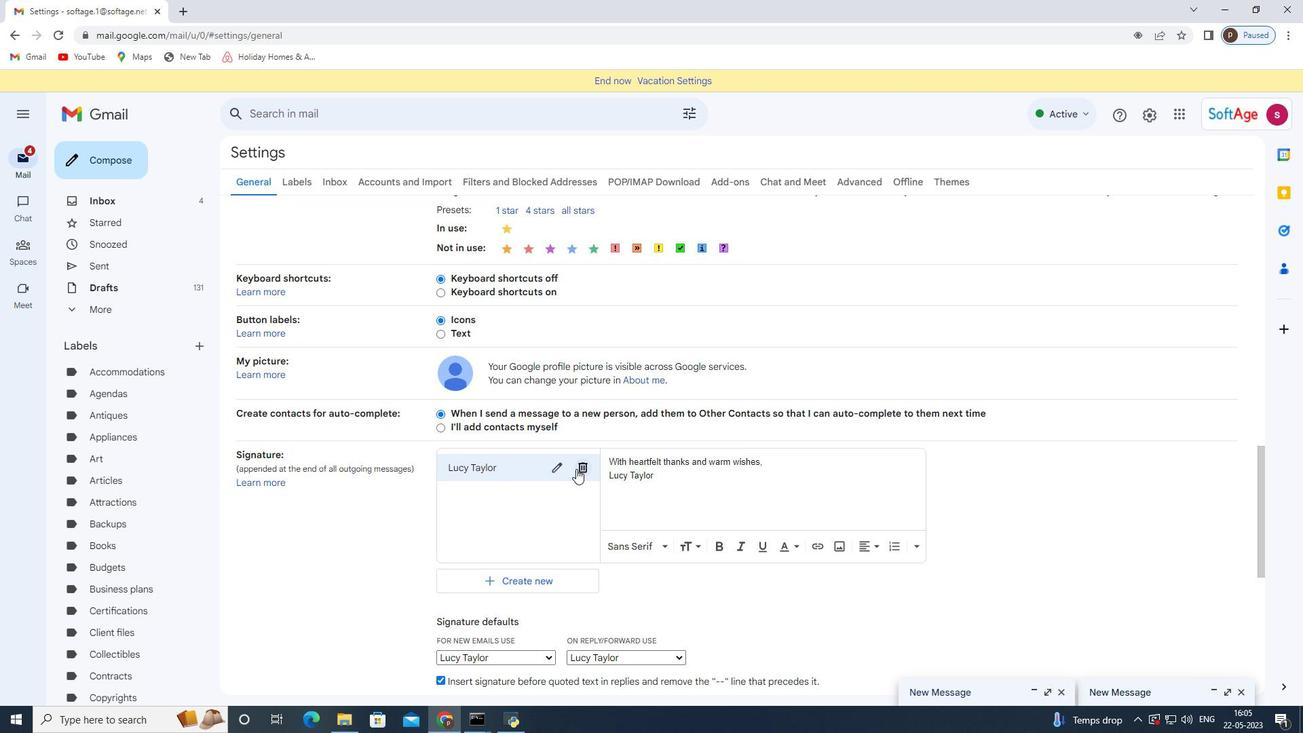 
Action: Mouse pressed left at (576, 467)
Screenshot: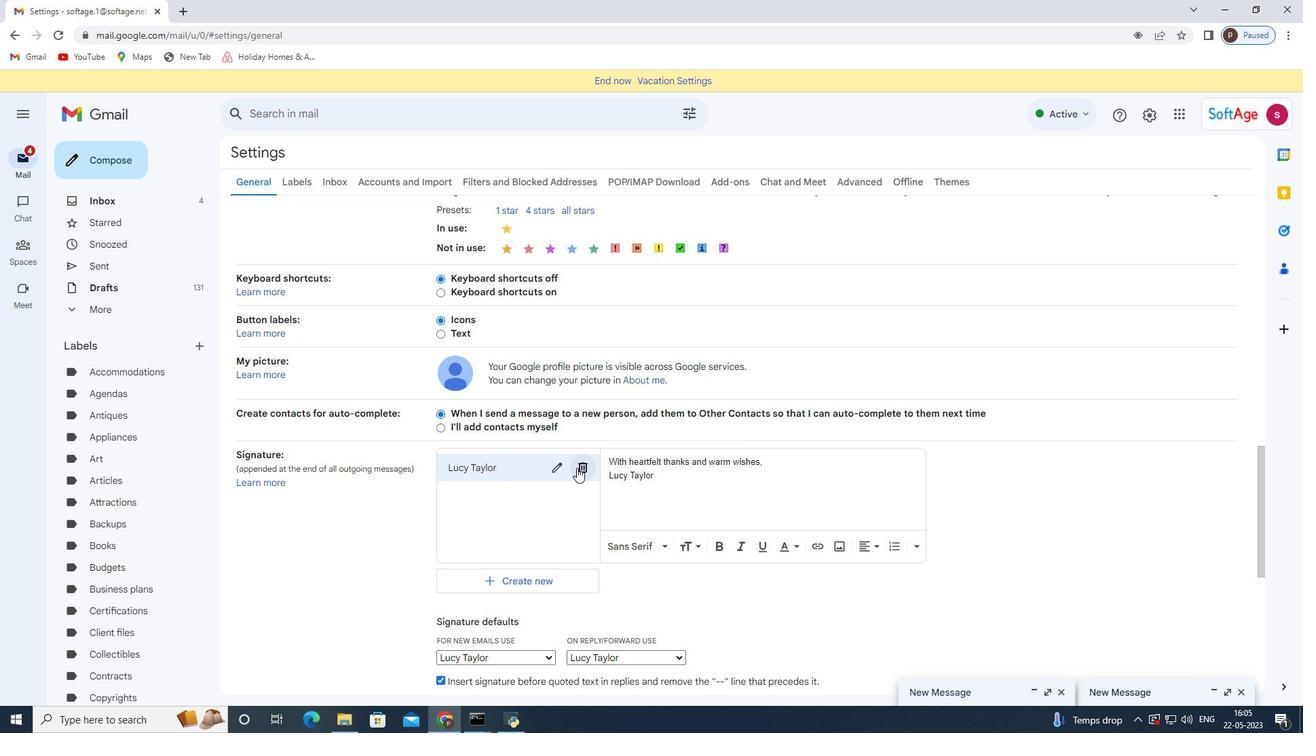 
Action: Mouse moved to (760, 414)
Screenshot: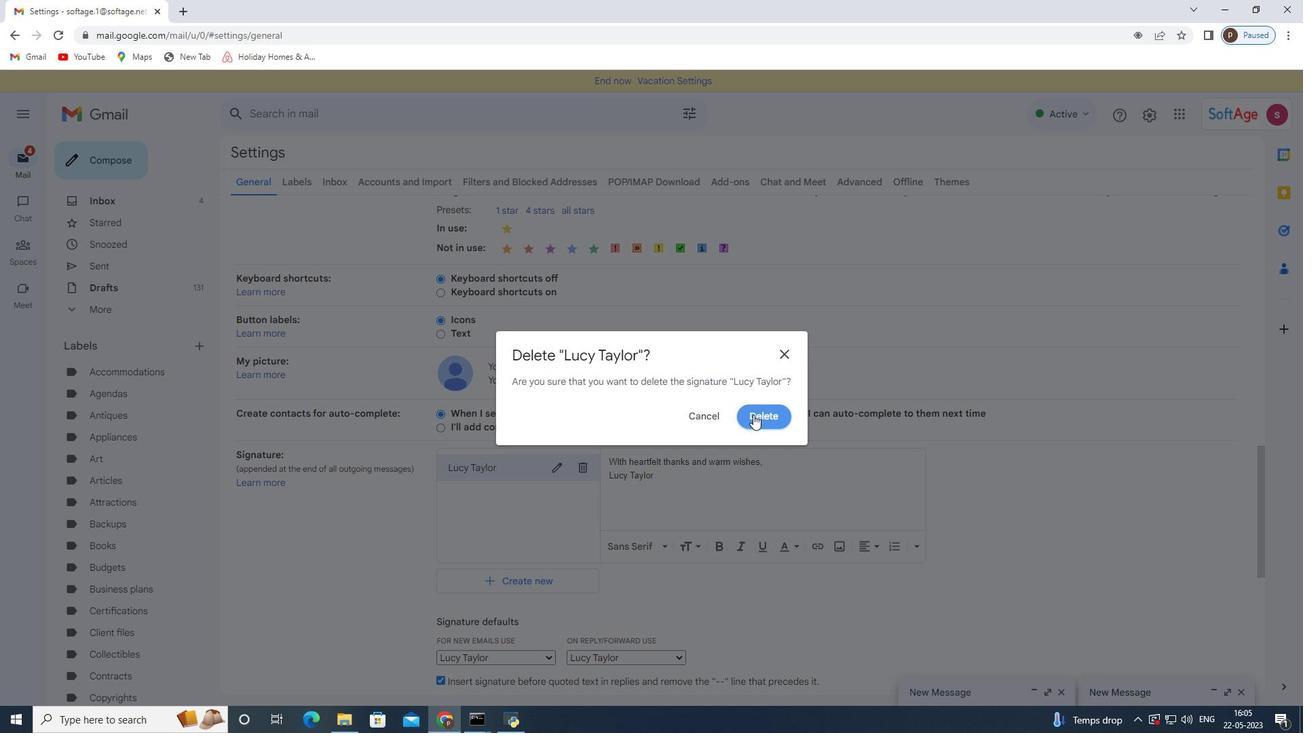 
Action: Mouse pressed left at (760, 414)
Screenshot: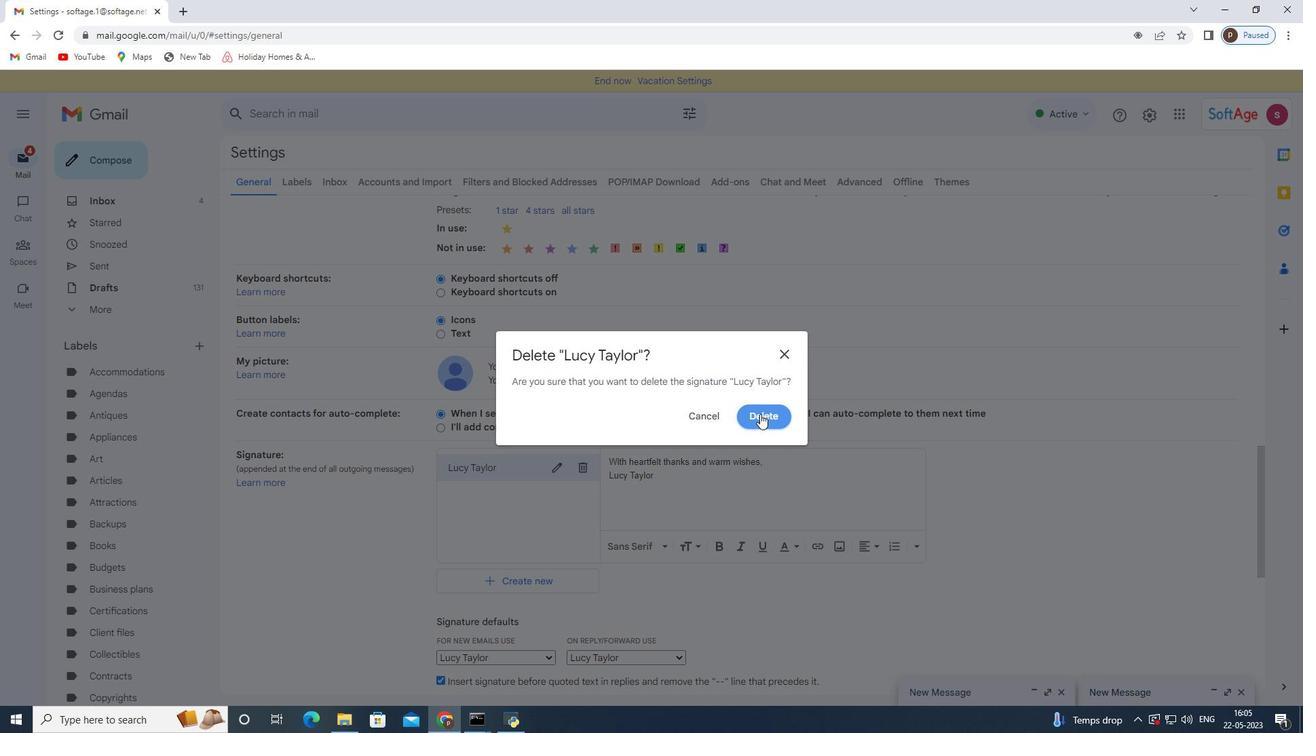 
Action: Mouse moved to (475, 487)
Screenshot: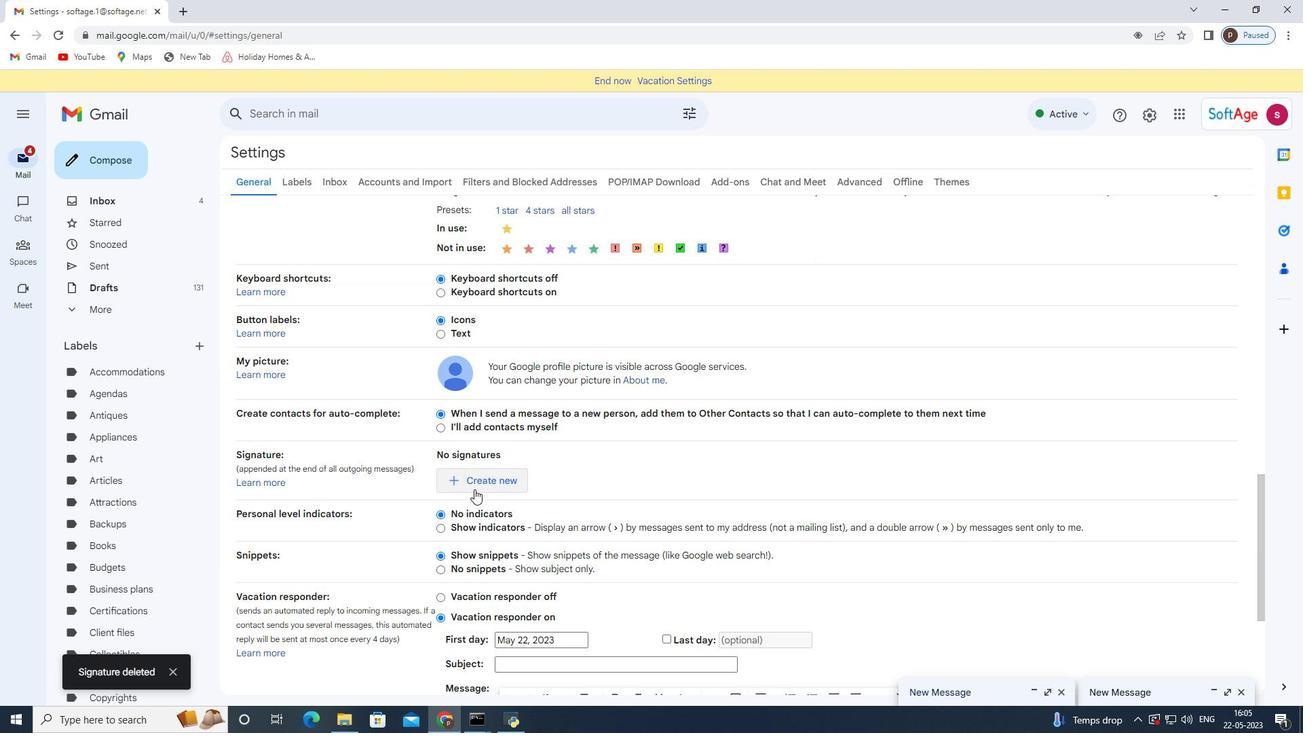 
Action: Mouse pressed left at (475, 487)
Screenshot: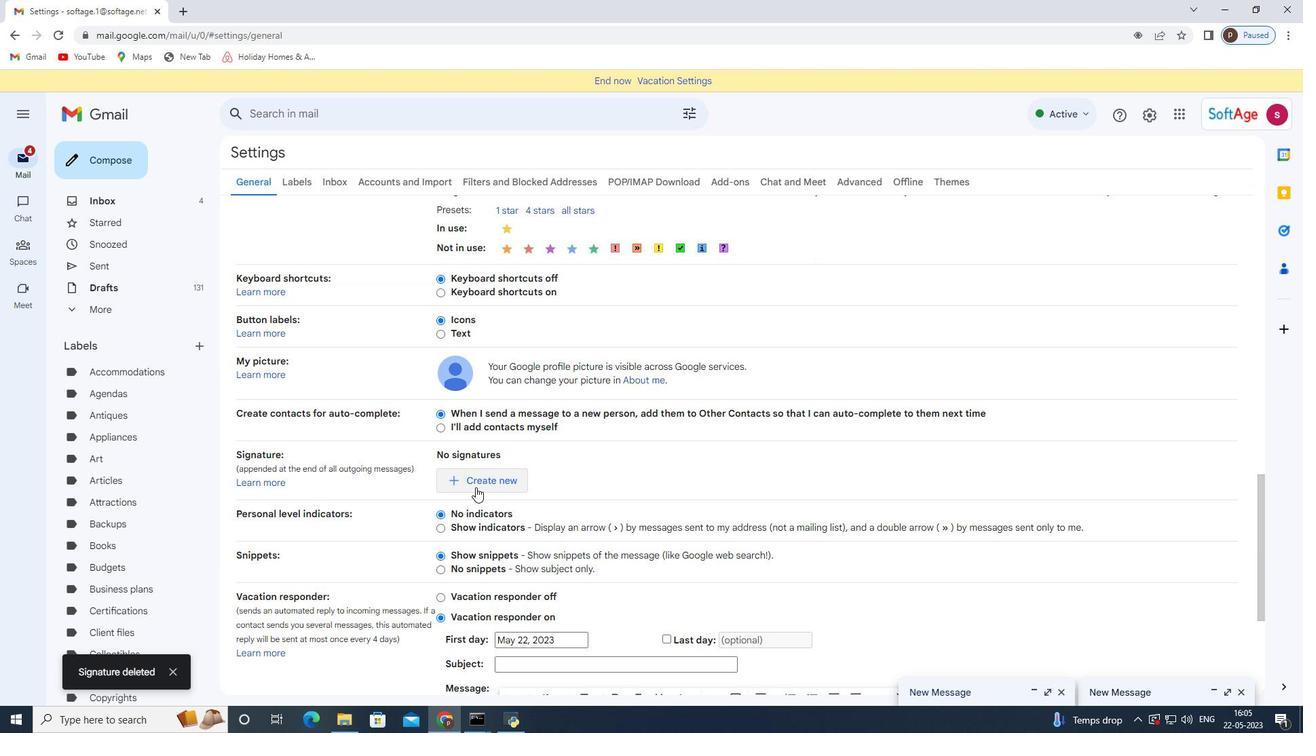 
Action: Mouse moved to (556, 380)
Screenshot: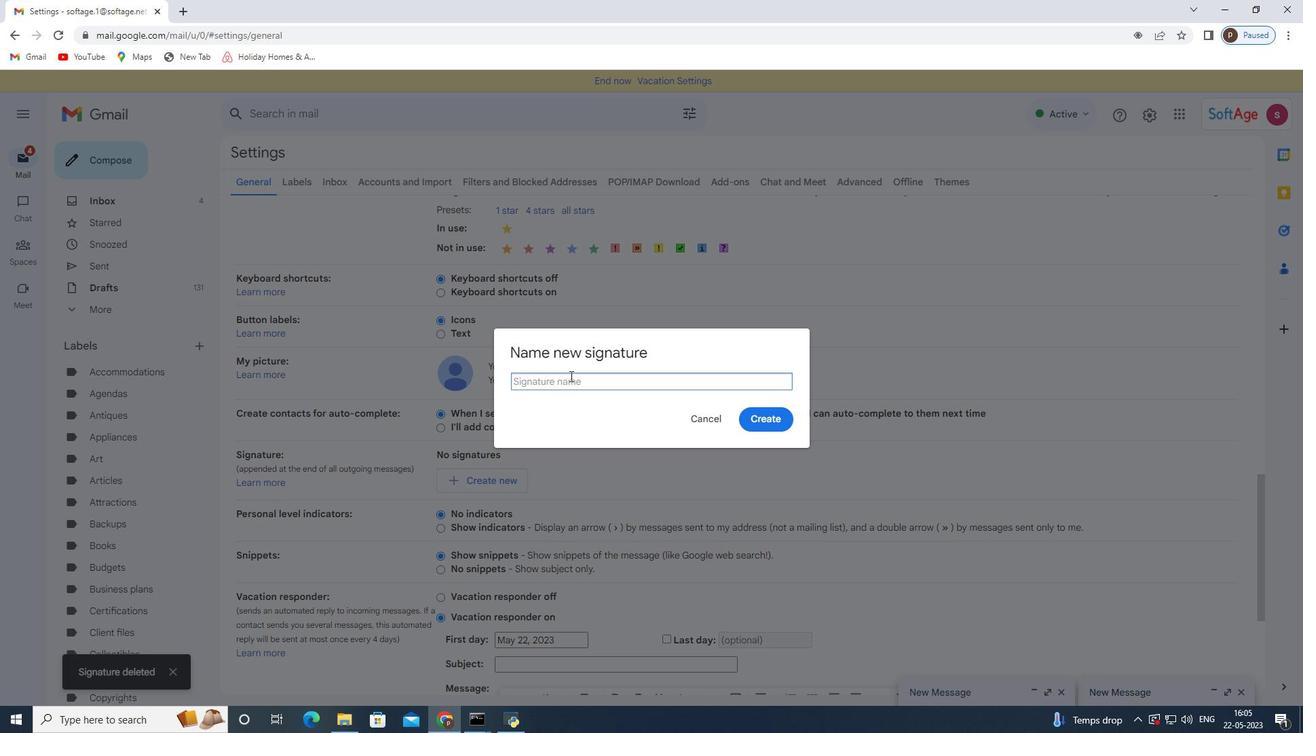 
Action: Mouse pressed left at (556, 380)
Screenshot: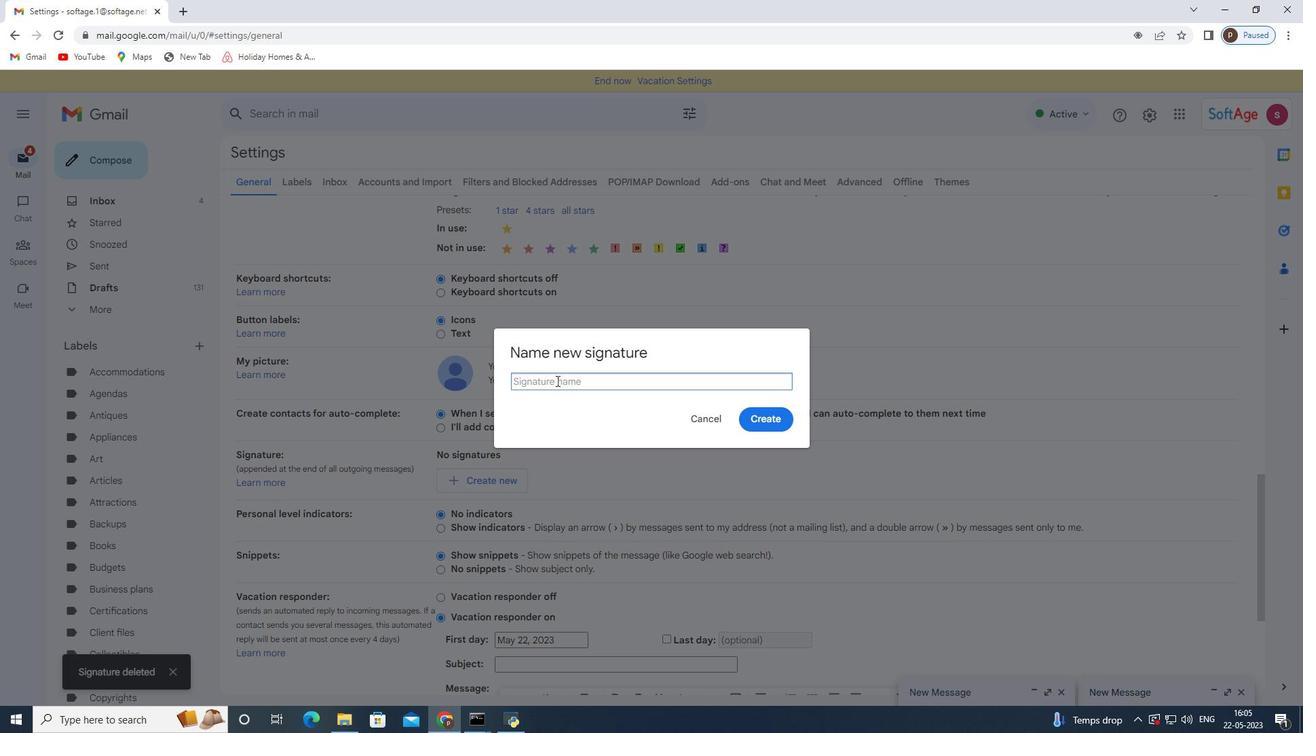 
Action: Key pressed <Key.shift>Luis<Key.space><Key.shift>Hernandez
Screenshot: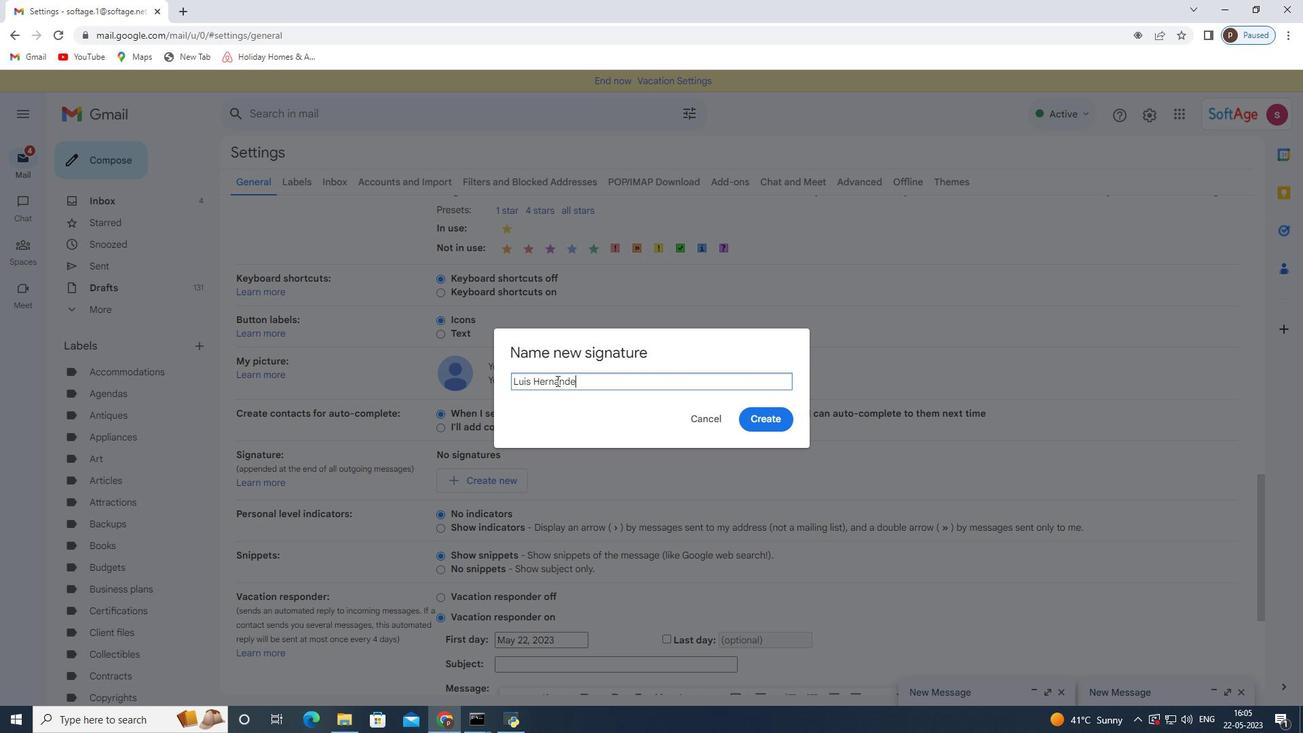 
Action: Mouse moved to (756, 414)
Screenshot: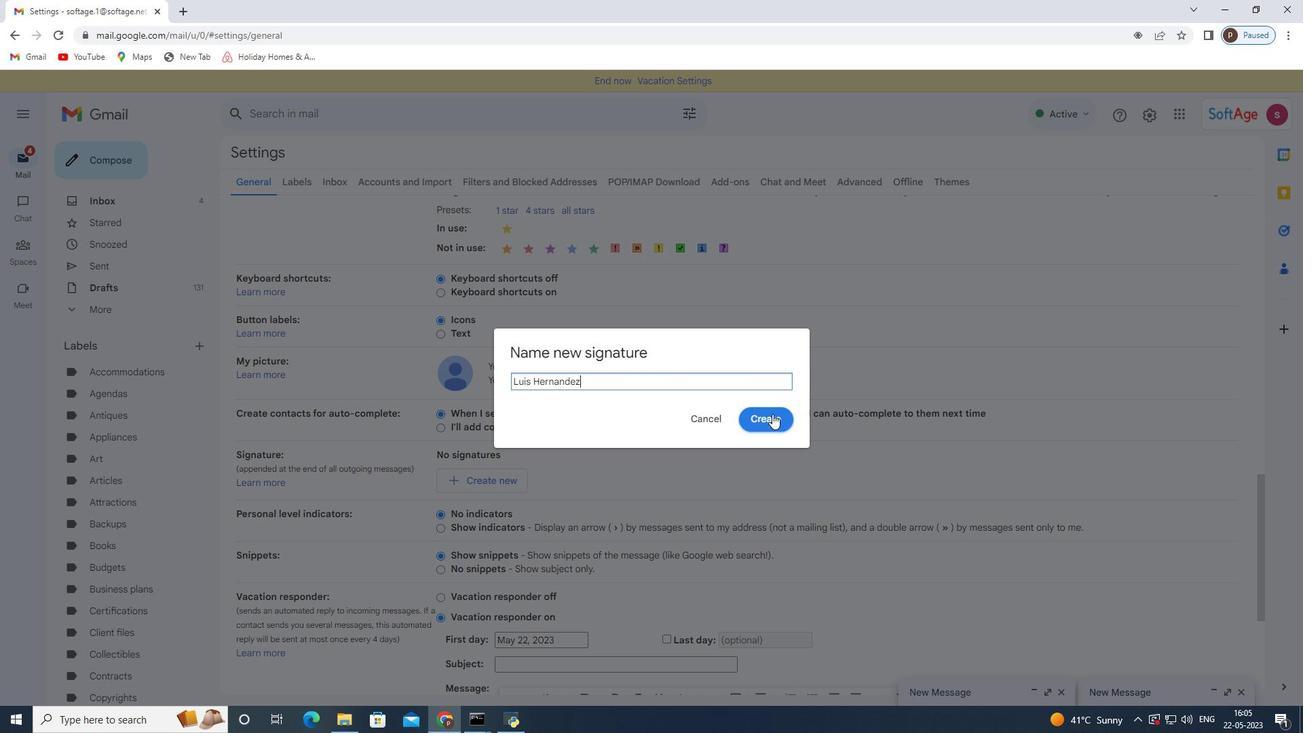 
Action: Mouse pressed left at (756, 414)
Screenshot: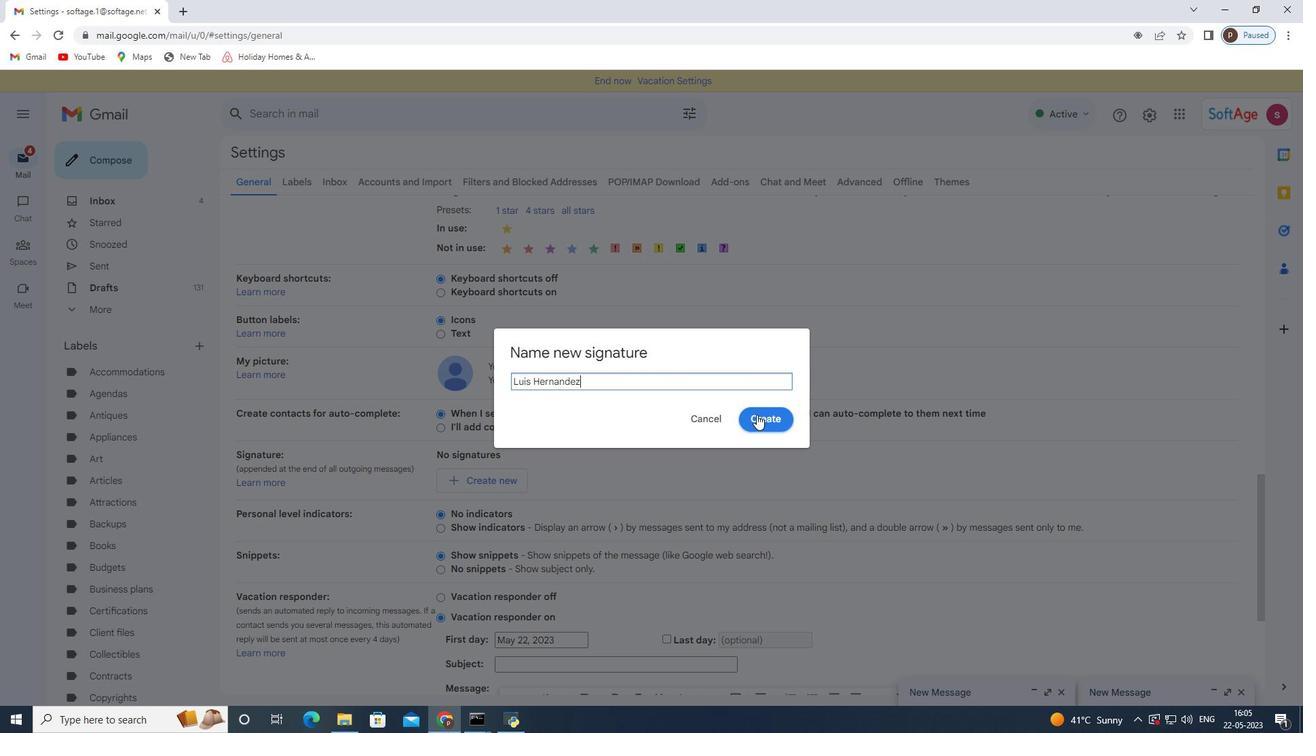 
Action: Mouse moved to (652, 460)
Screenshot: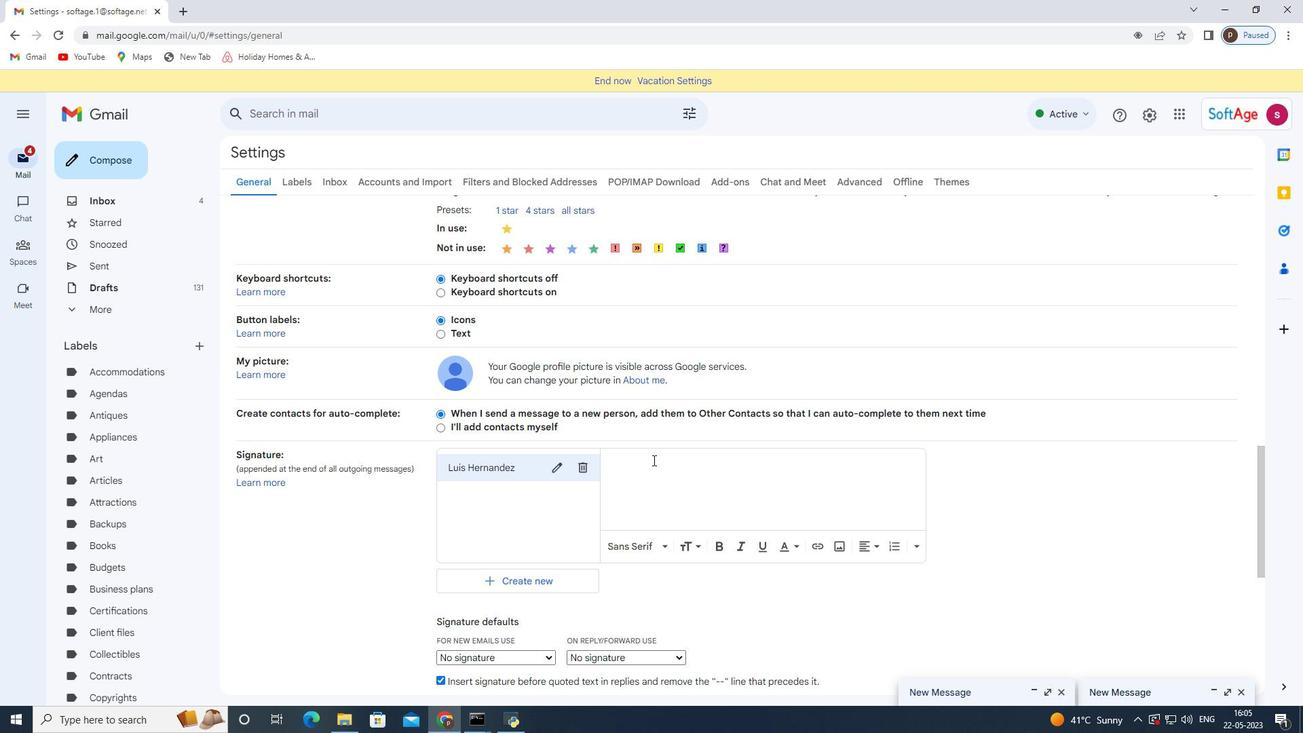 
Action: Mouse pressed left at (652, 460)
Screenshot: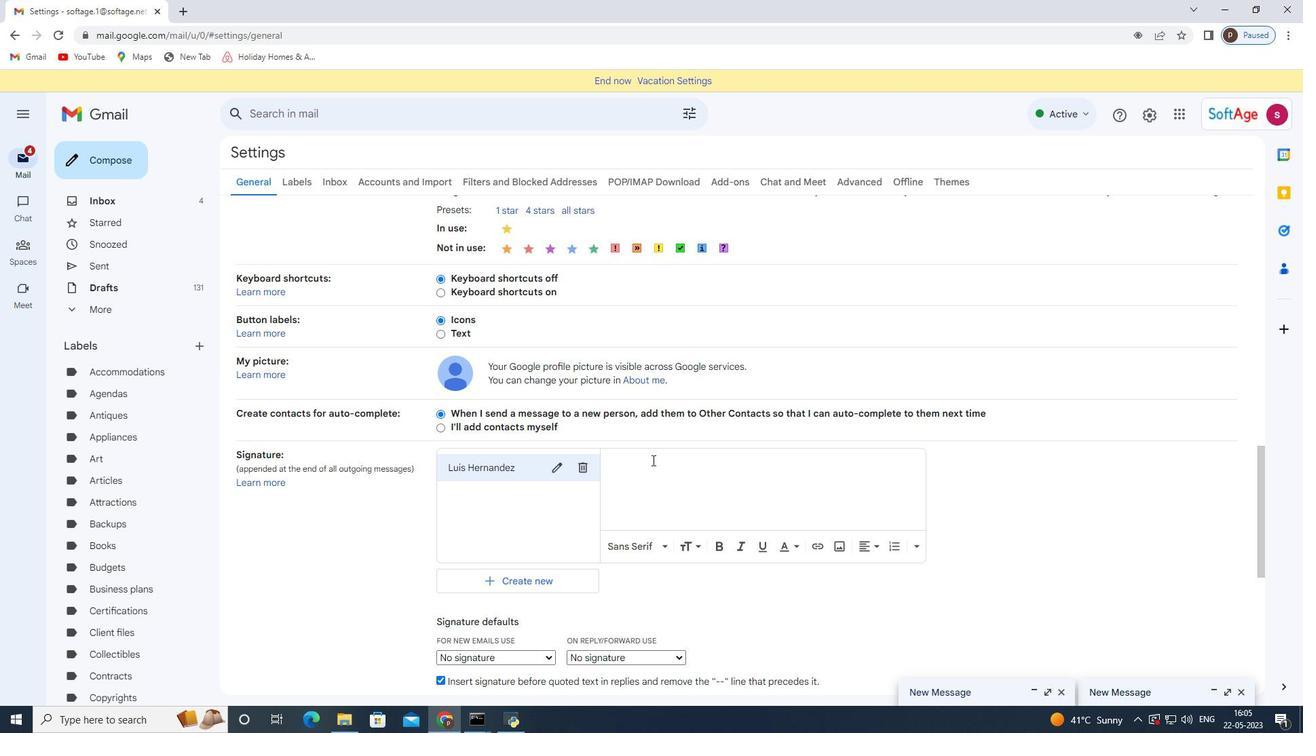 
Action: Mouse moved to (650, 461)
Screenshot: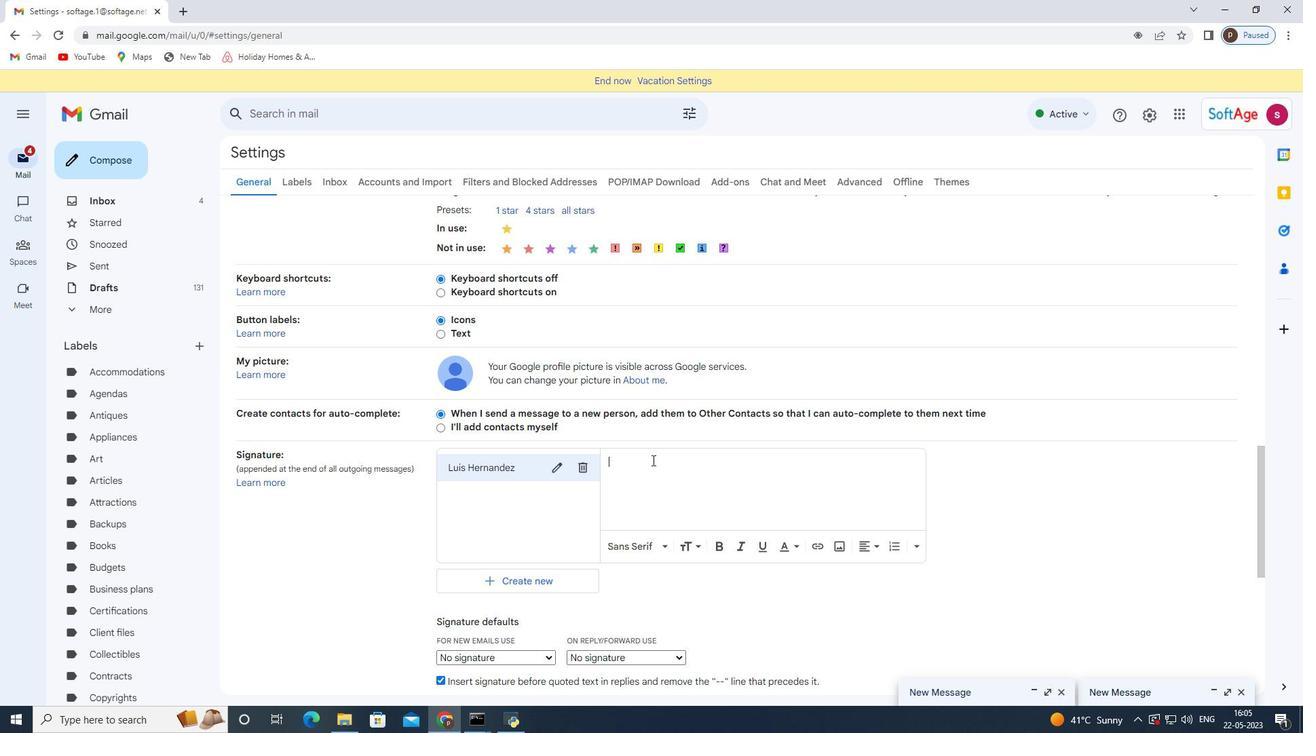 
Action: Key pressed <Key.shift><Key.shift><Key.shift>Have<Key.space>a<Key.space>great<Key.space><Key.shift><Key.shift>National<Key.space><Key.shift>Alzheimers<Key.space><Key.shift>Disease<Key.space><Key.shift>Awareness<Key.space><Key.shift>Month,<Key.enter>
Screenshot: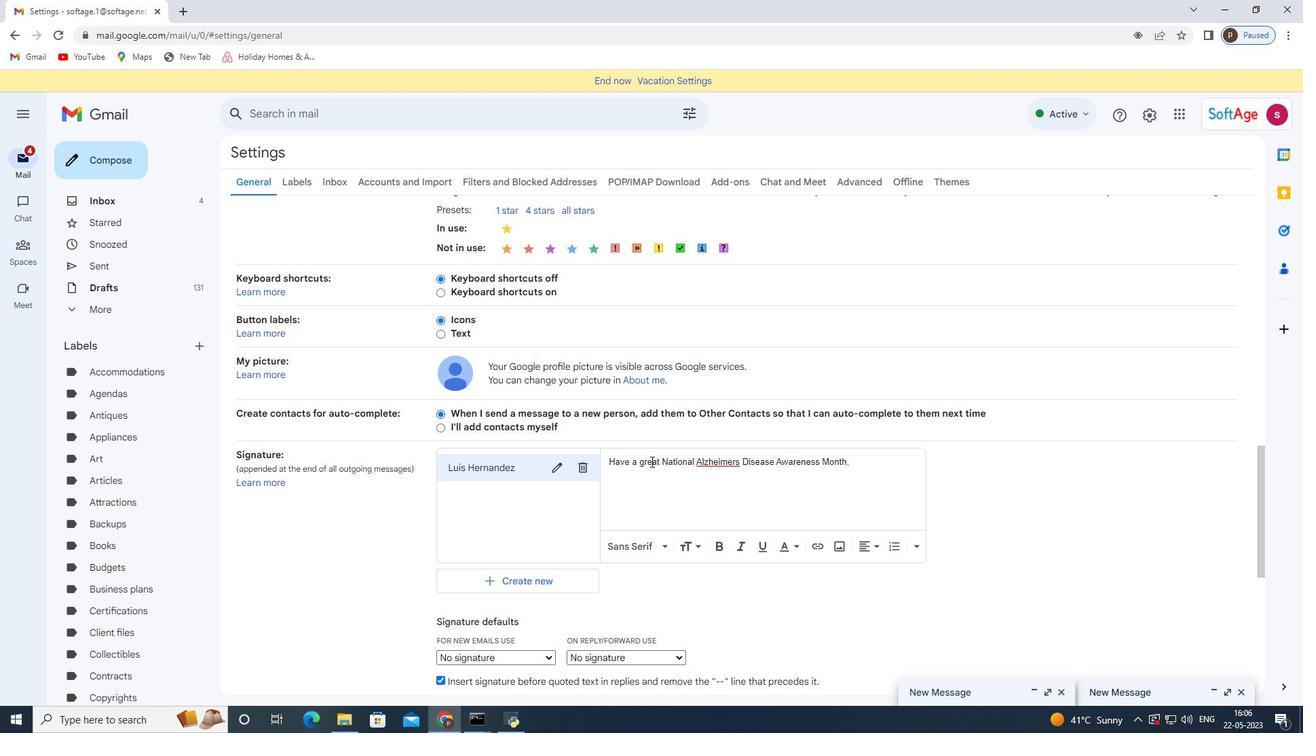 
Action: Mouse moved to (725, 465)
Screenshot: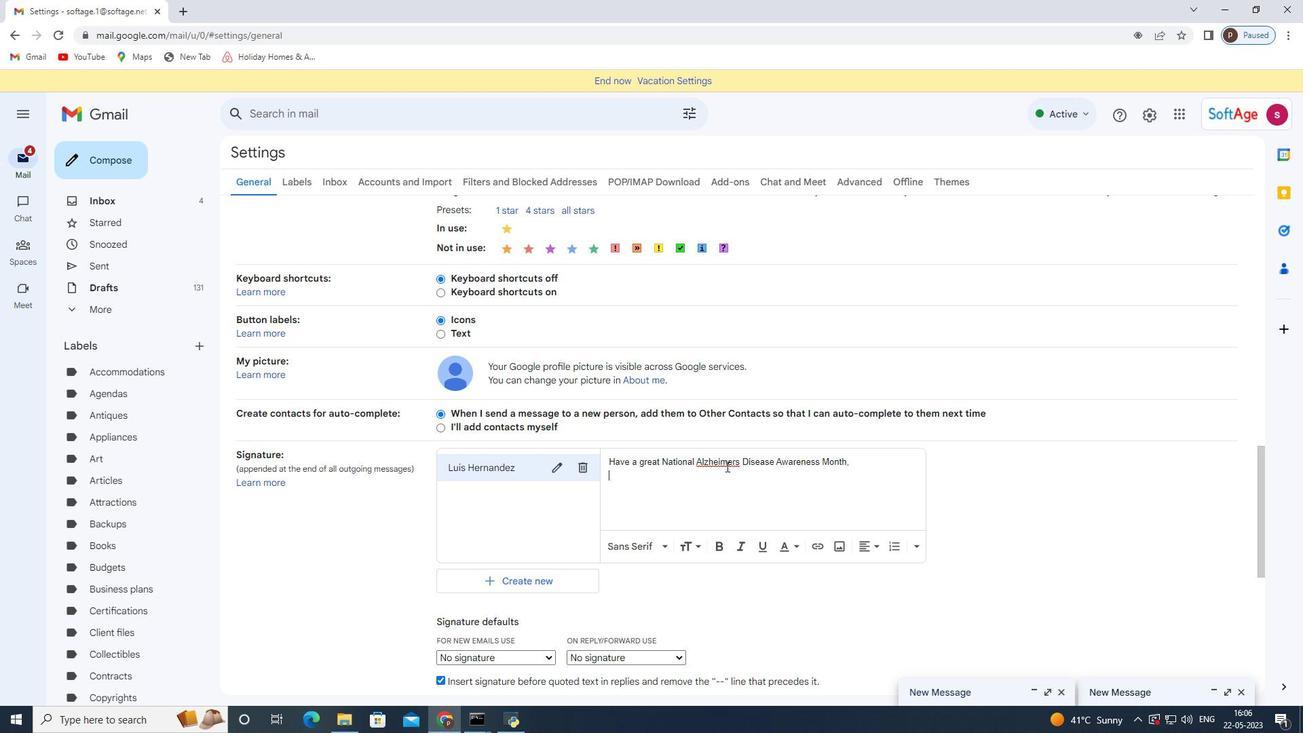 
Action: Mouse pressed left at (725, 465)
Screenshot: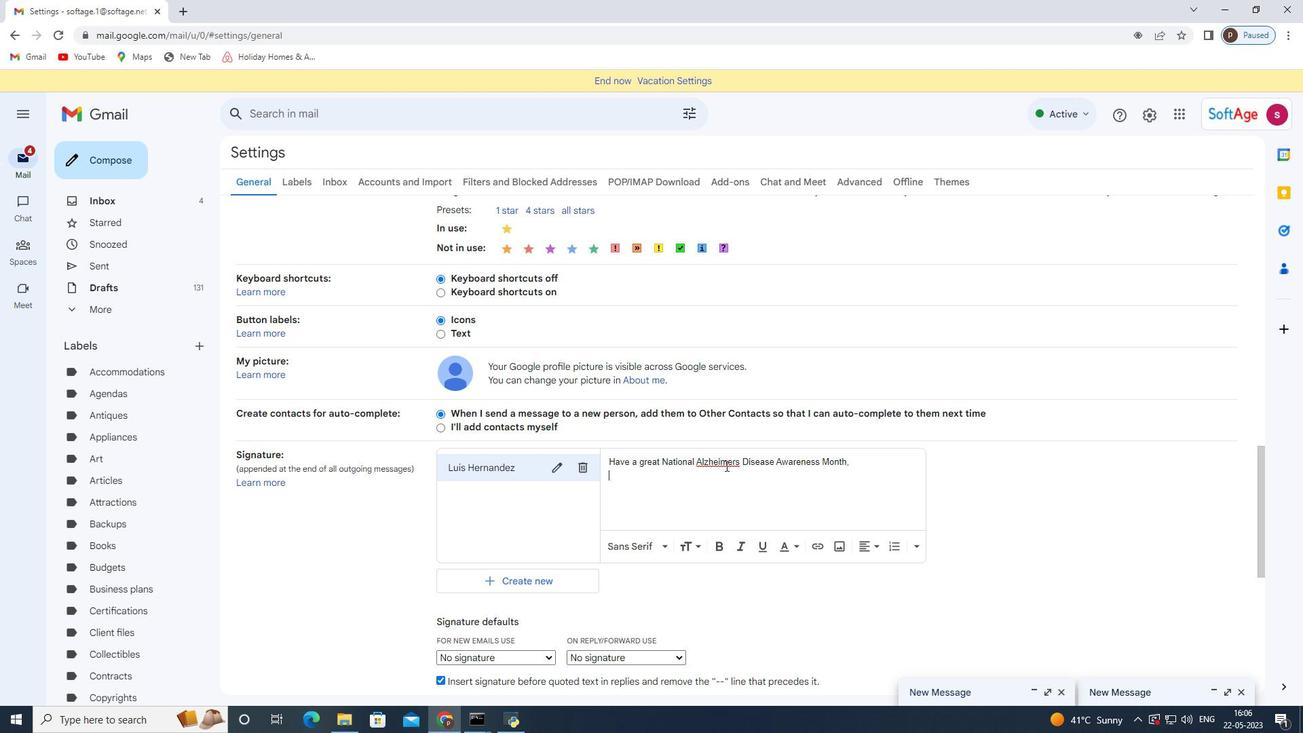 
Action: Mouse moved to (721, 464)
Screenshot: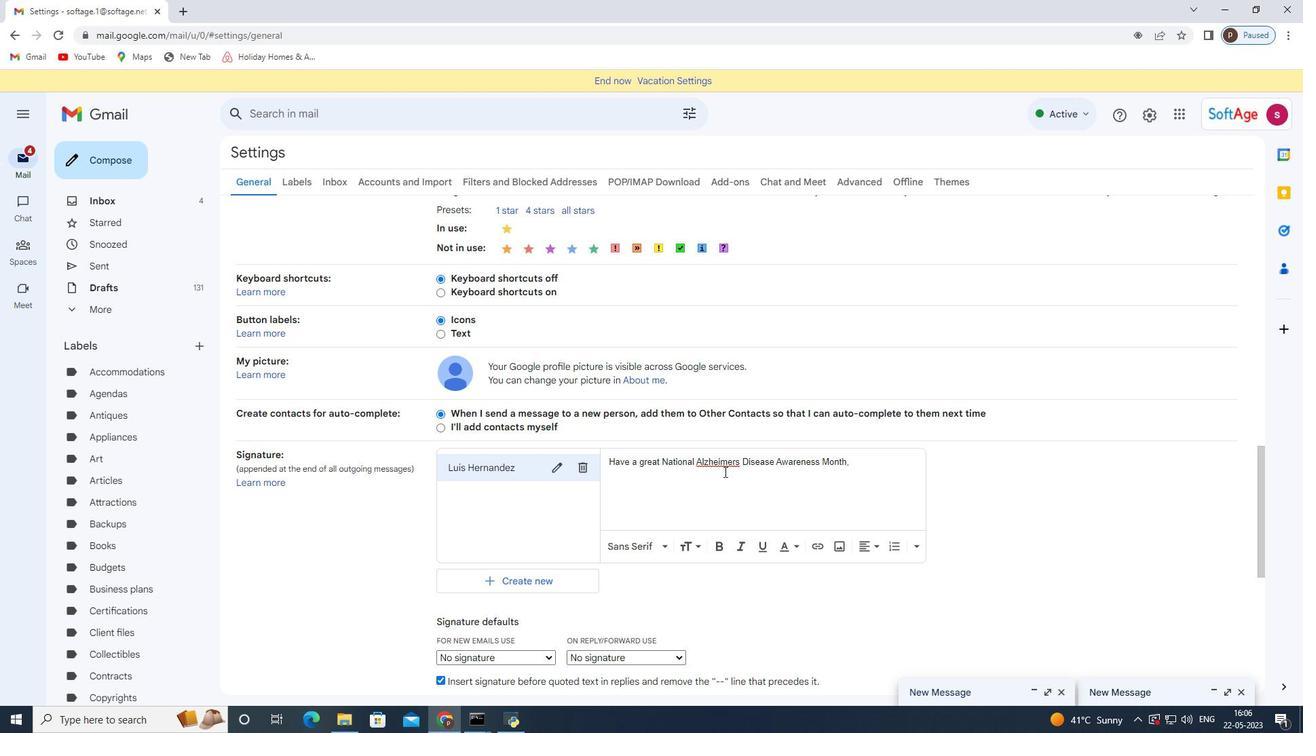 
Action: Mouse pressed left at (721, 464)
Screenshot: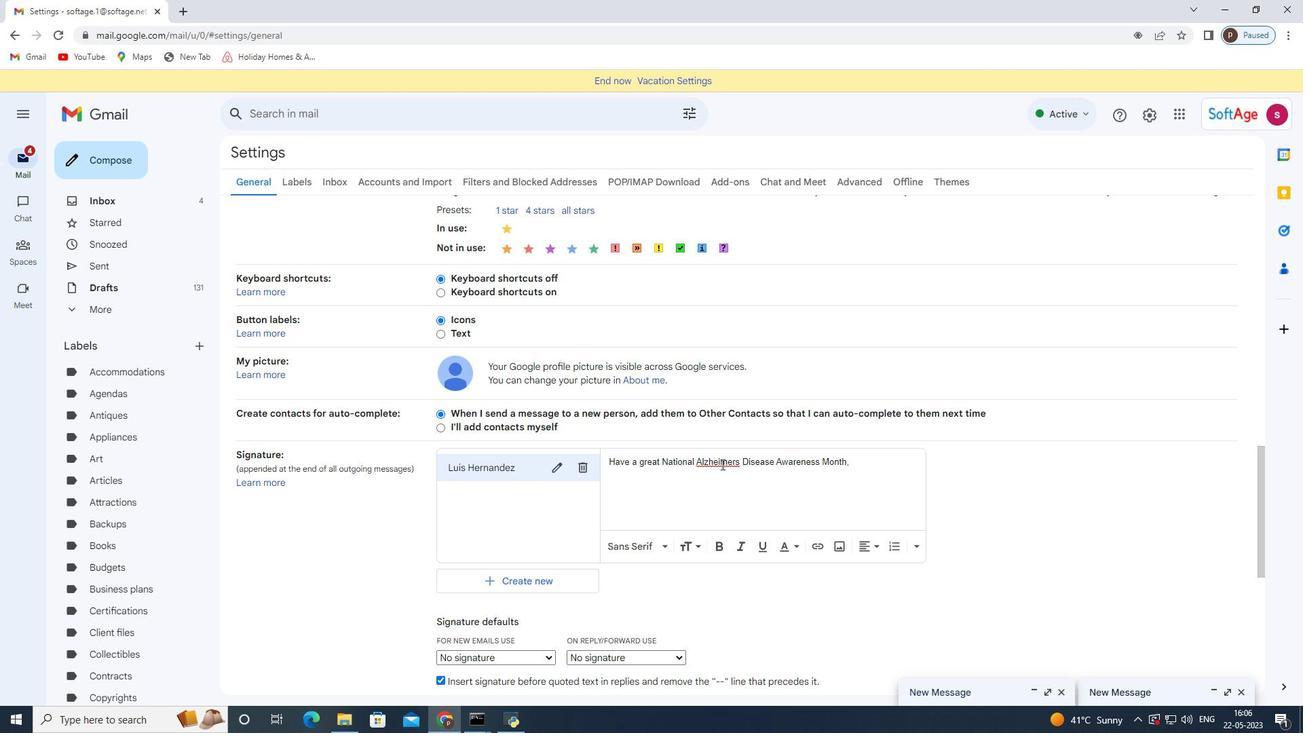 
Action: Mouse pressed left at (721, 464)
Screenshot: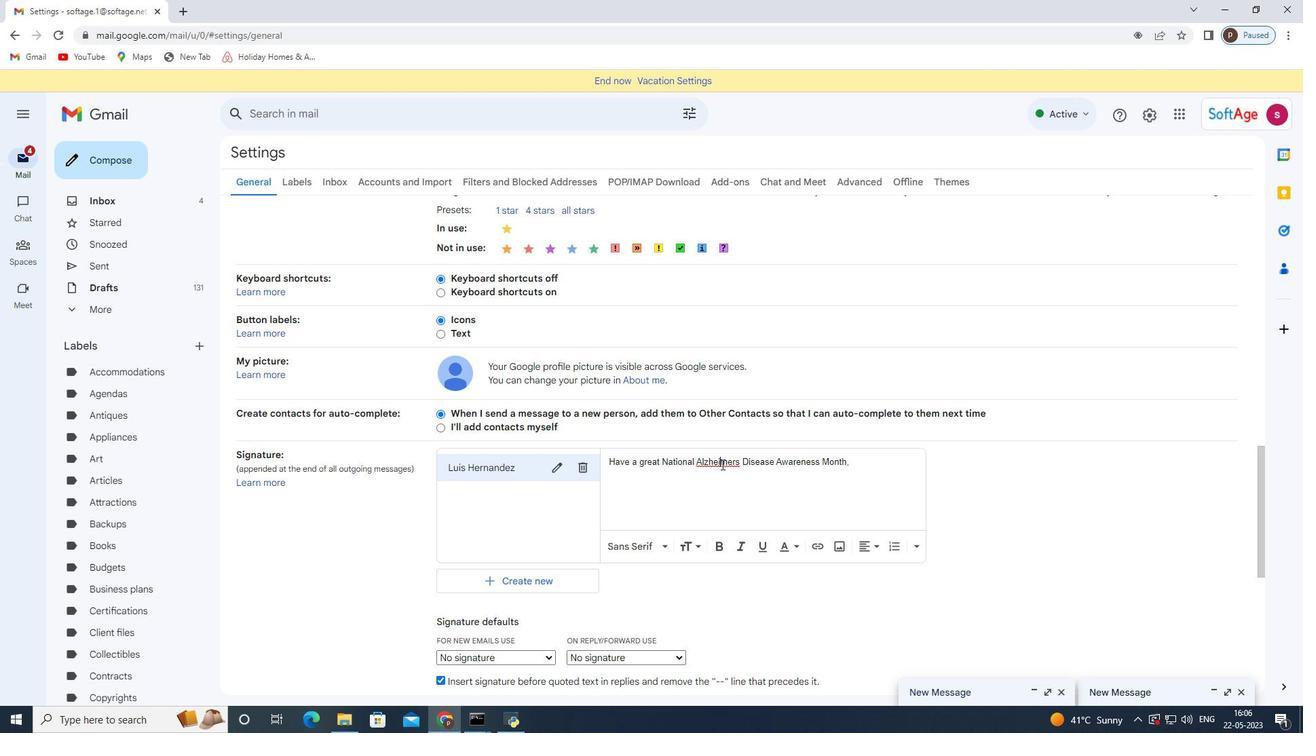 
Action: Mouse pressed left at (721, 464)
Screenshot: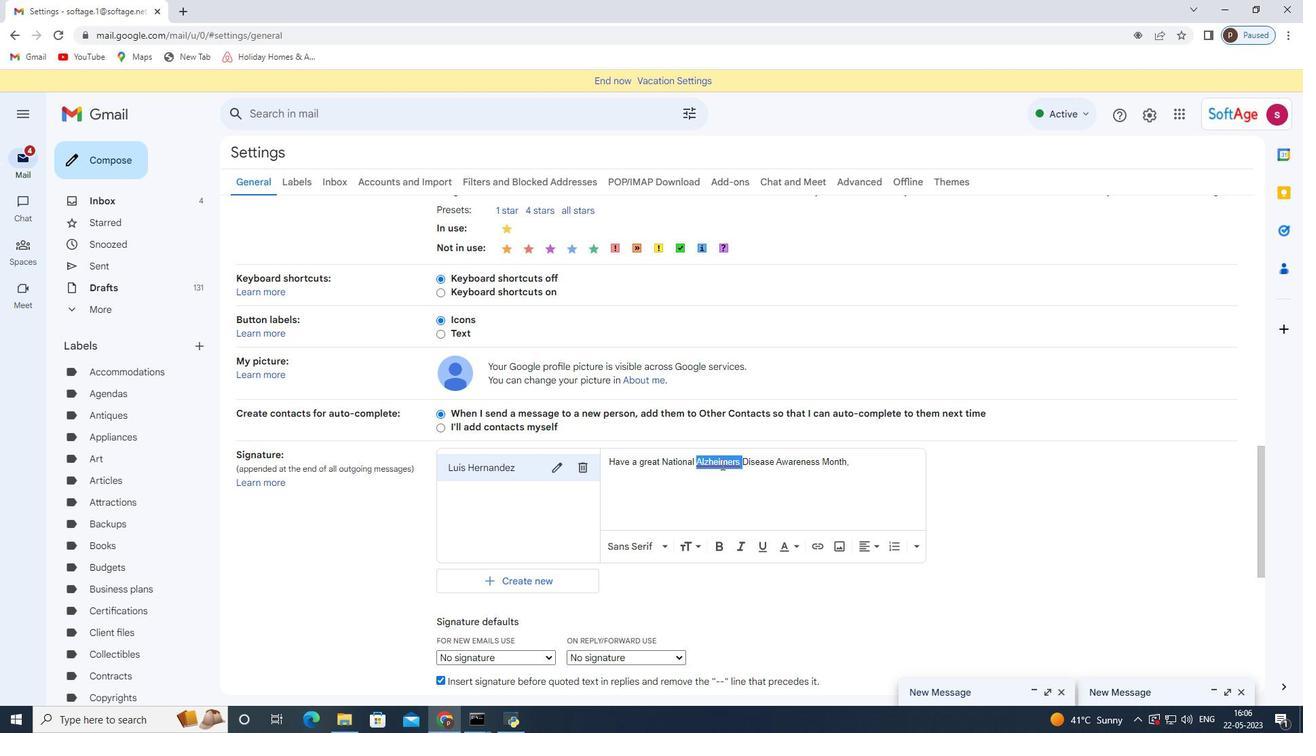 
Action: Mouse pressed left at (721, 464)
Screenshot: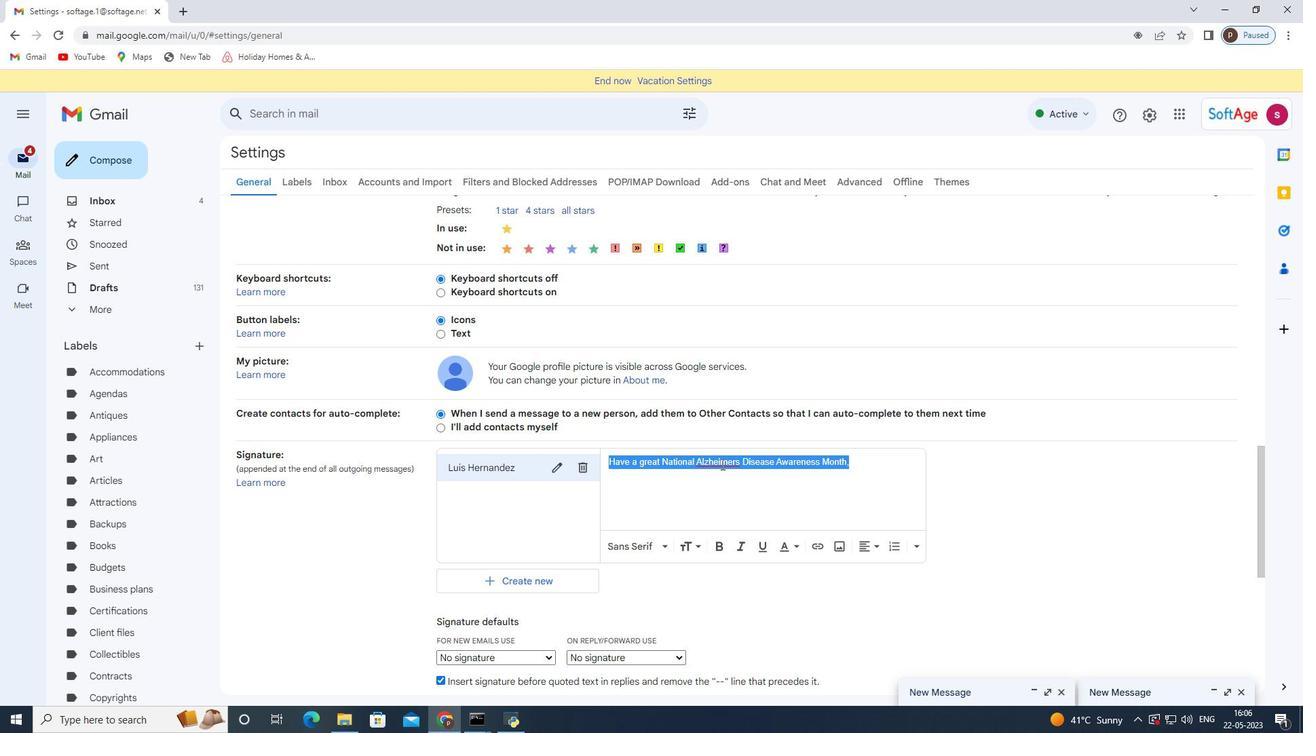 
Action: Mouse moved to (737, 460)
Screenshot: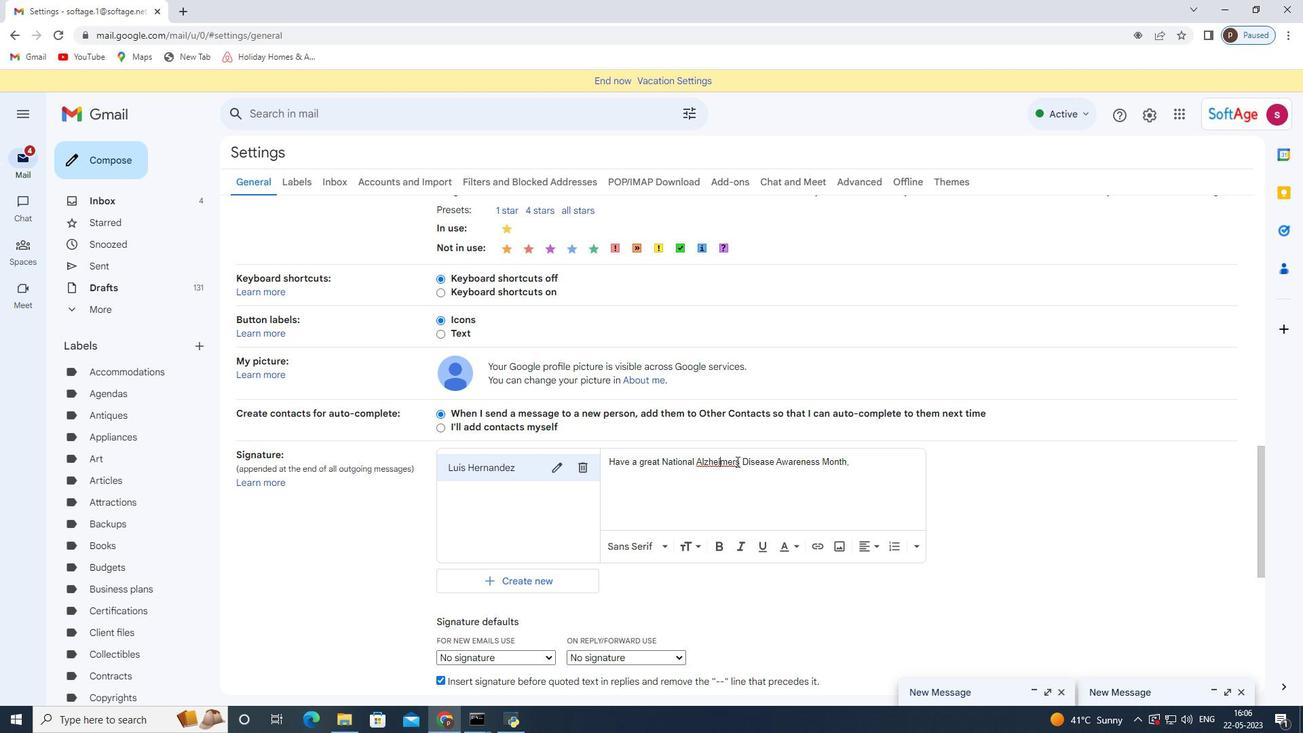 
Action: Mouse pressed left at (737, 460)
Screenshot: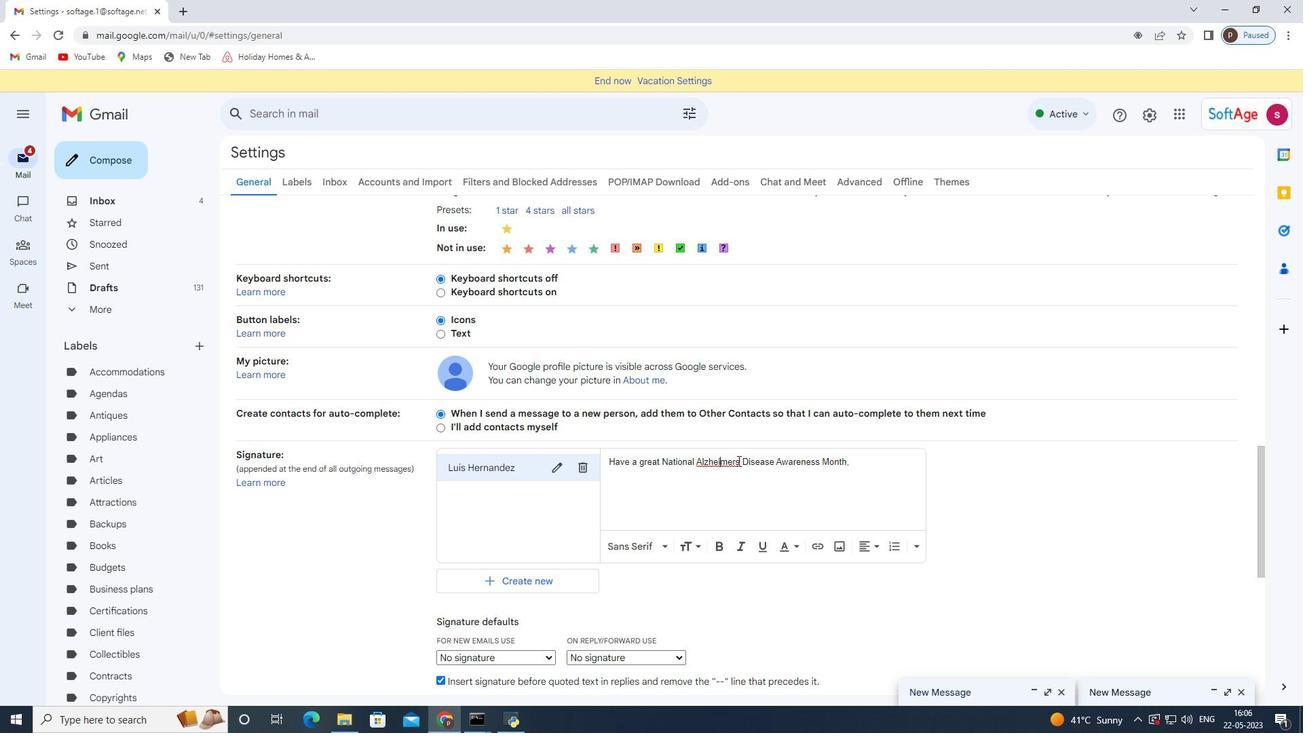 
Action: Mouse pressed left at (737, 460)
Screenshot: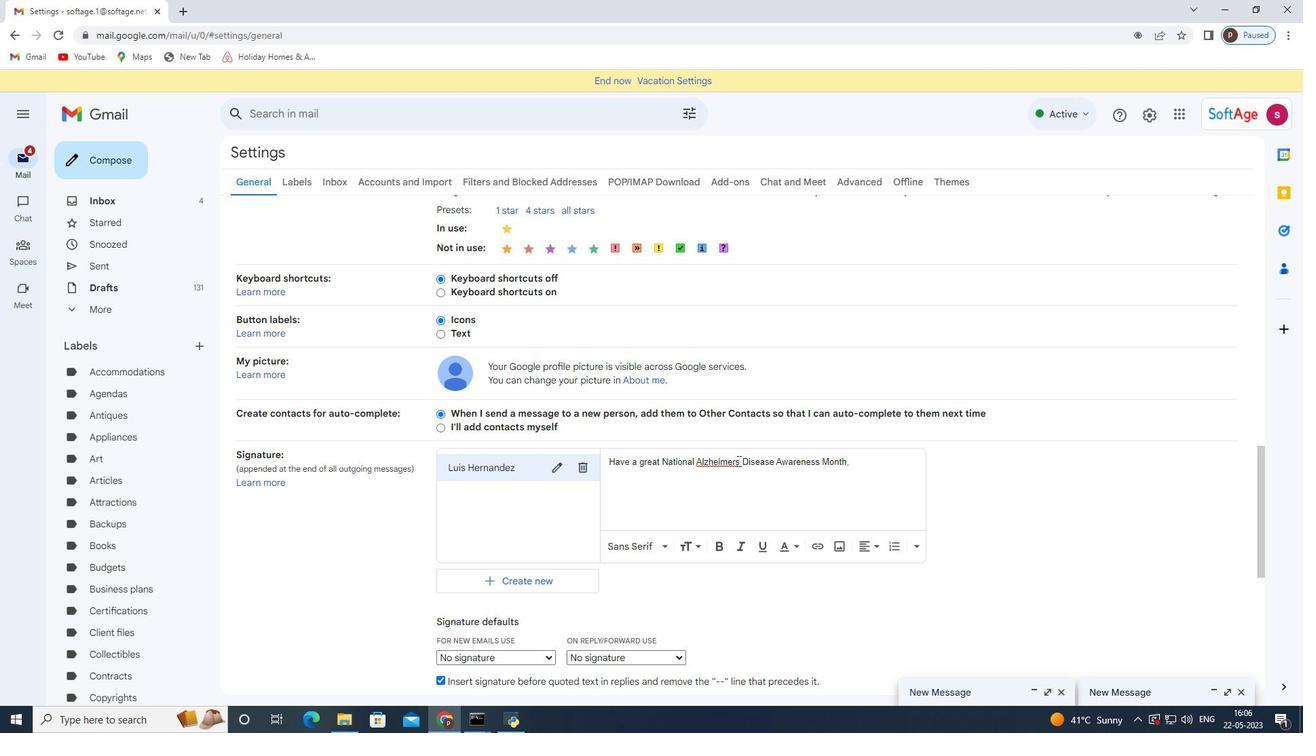 
Action: Mouse moved to (725, 463)
Screenshot: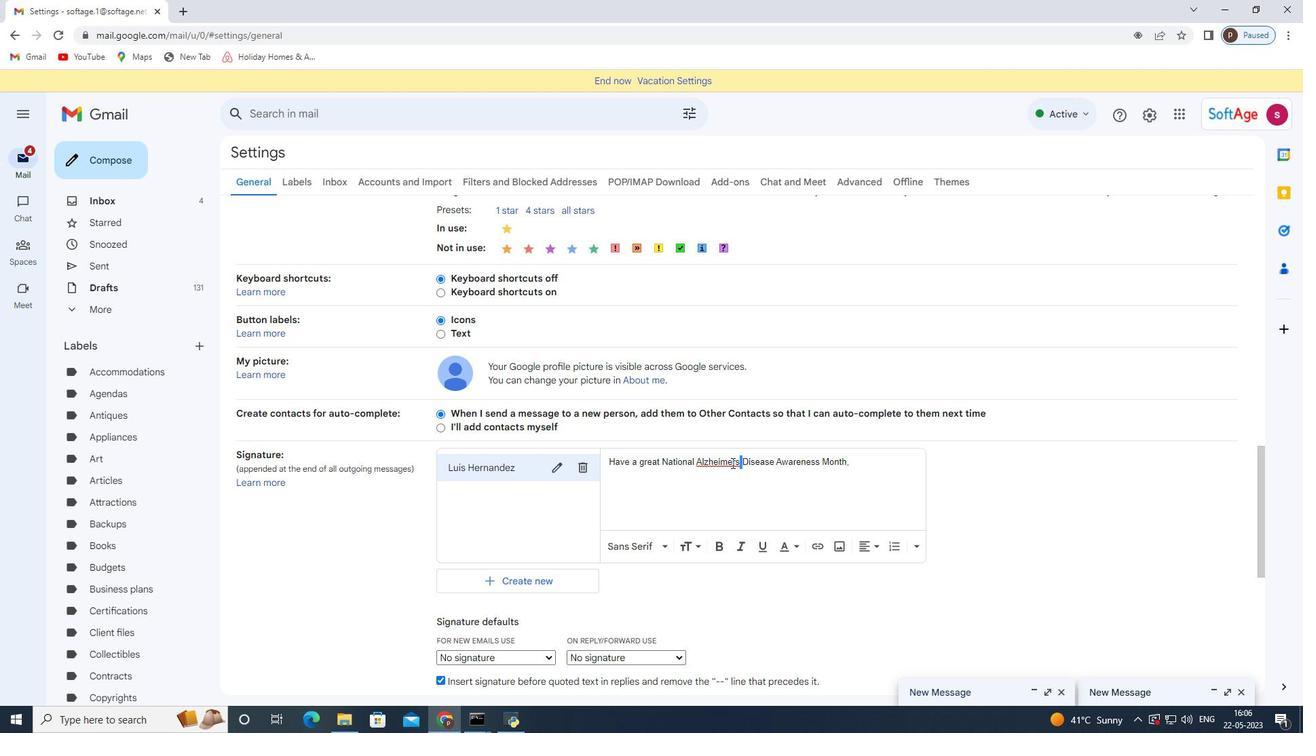 
Action: Mouse pressed left at (725, 463)
Screenshot: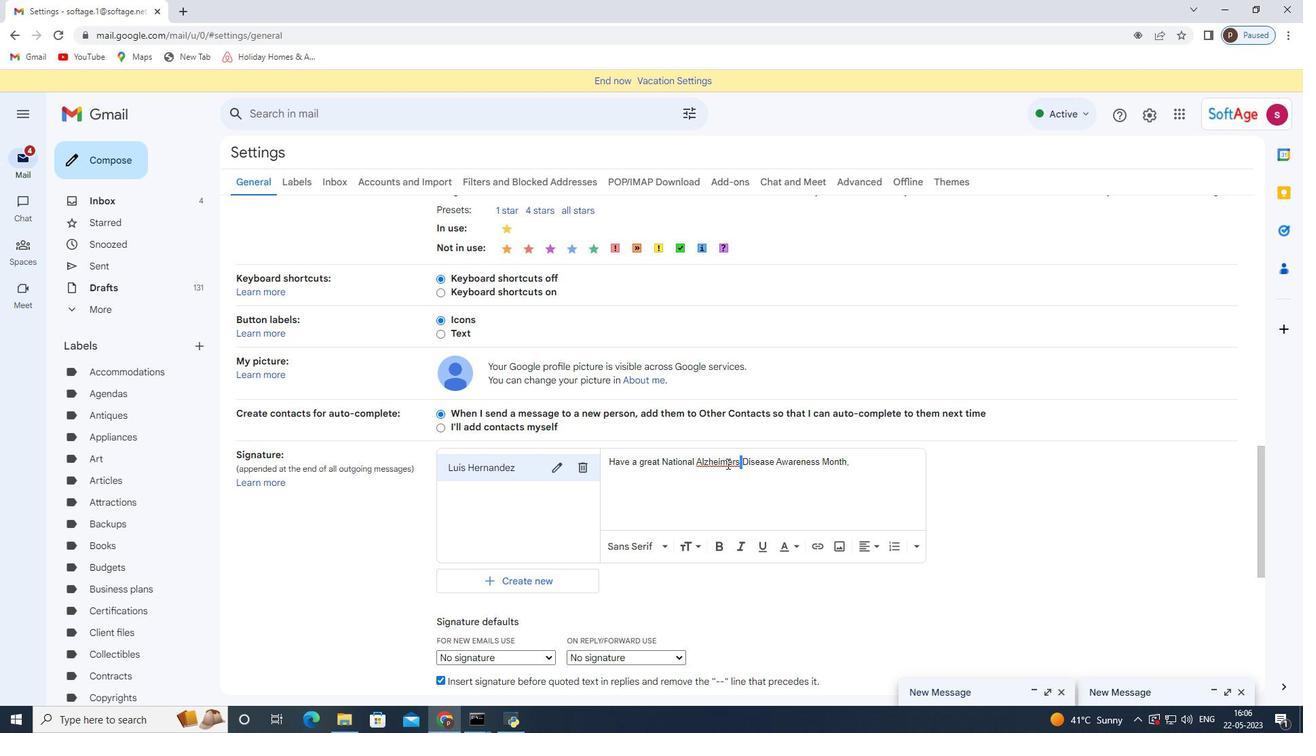 
Action: Mouse pressed left at (725, 463)
Screenshot: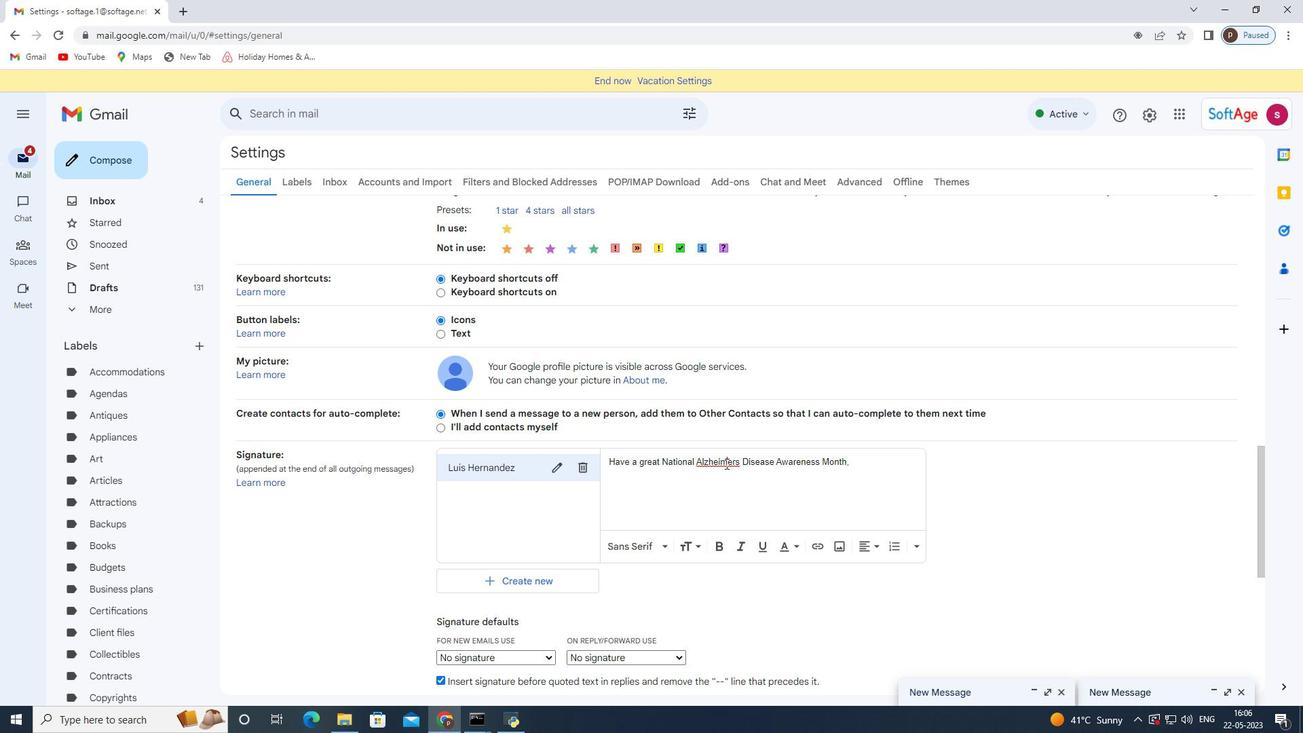 
Action: Key pressed <Key.shift><Key.shift><Key.shift><Key.shift><Key.shift><Key.shift><Key.shift><Key.shift><Key.shift><Key.shift>Alzheimers<Key.space>
Screenshot: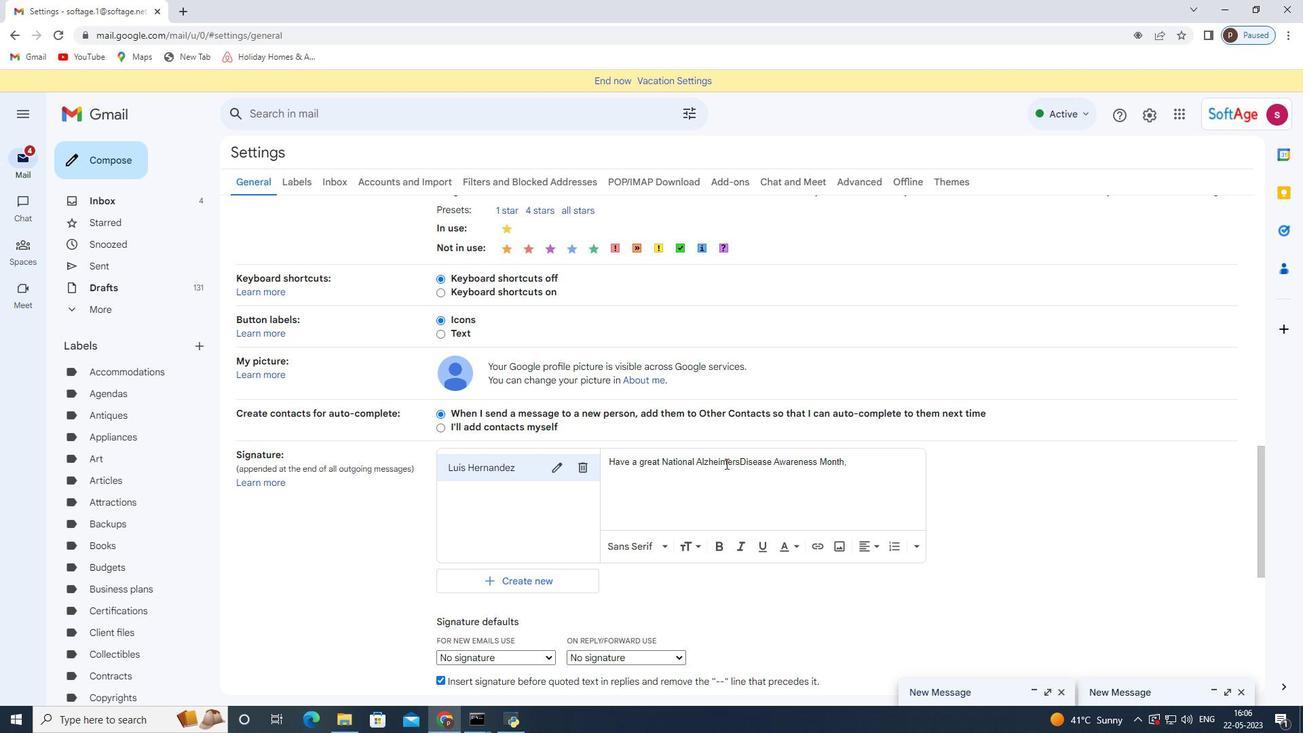 
Action: Mouse moved to (855, 462)
Screenshot: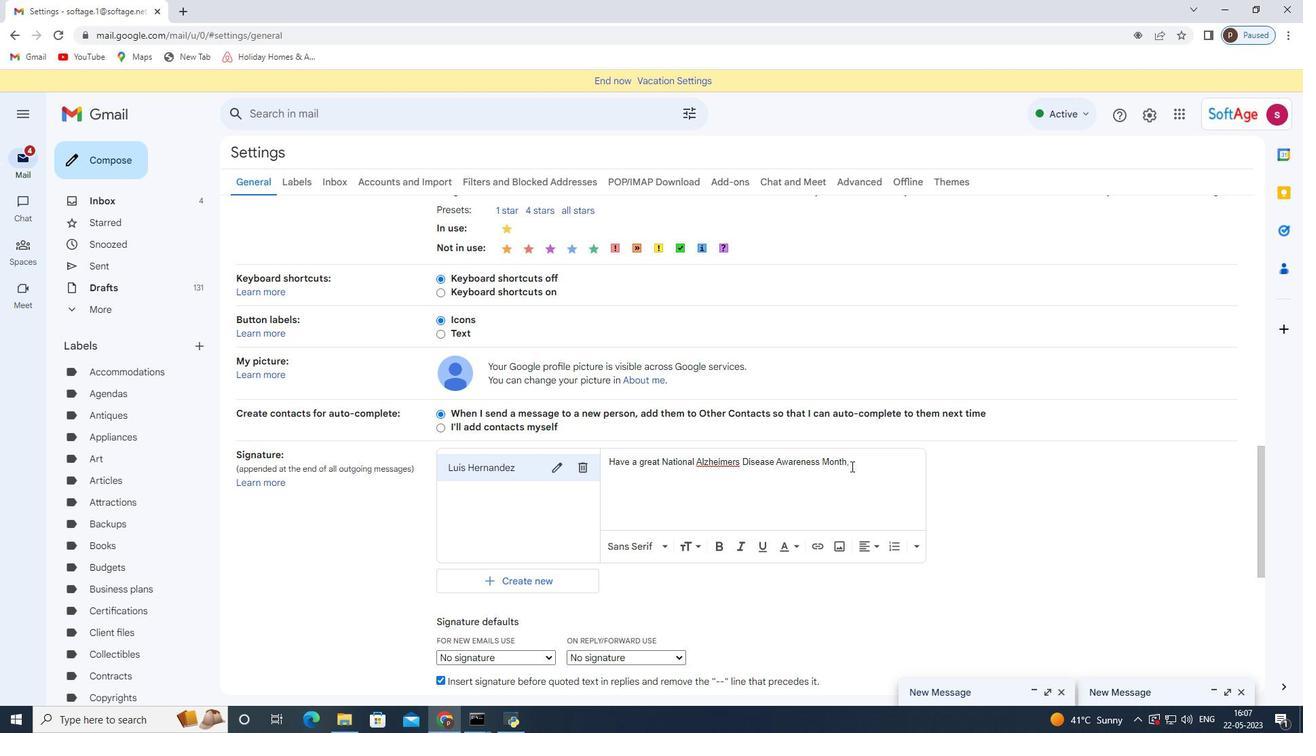 
Action: Mouse pressed left at (855, 462)
Screenshot: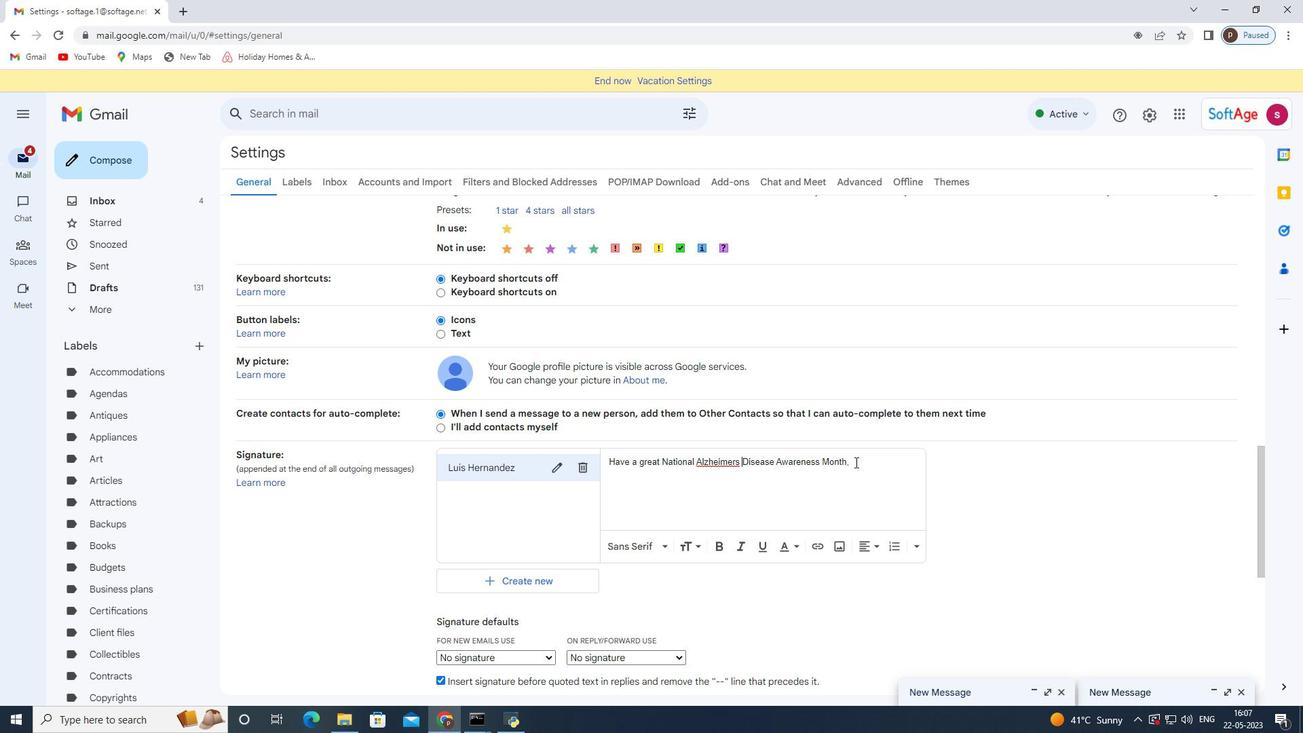 
Action: Key pressed <Key.enter><Key.shift>Luis<Key.space><Key.shift>Hernandez
Screenshot: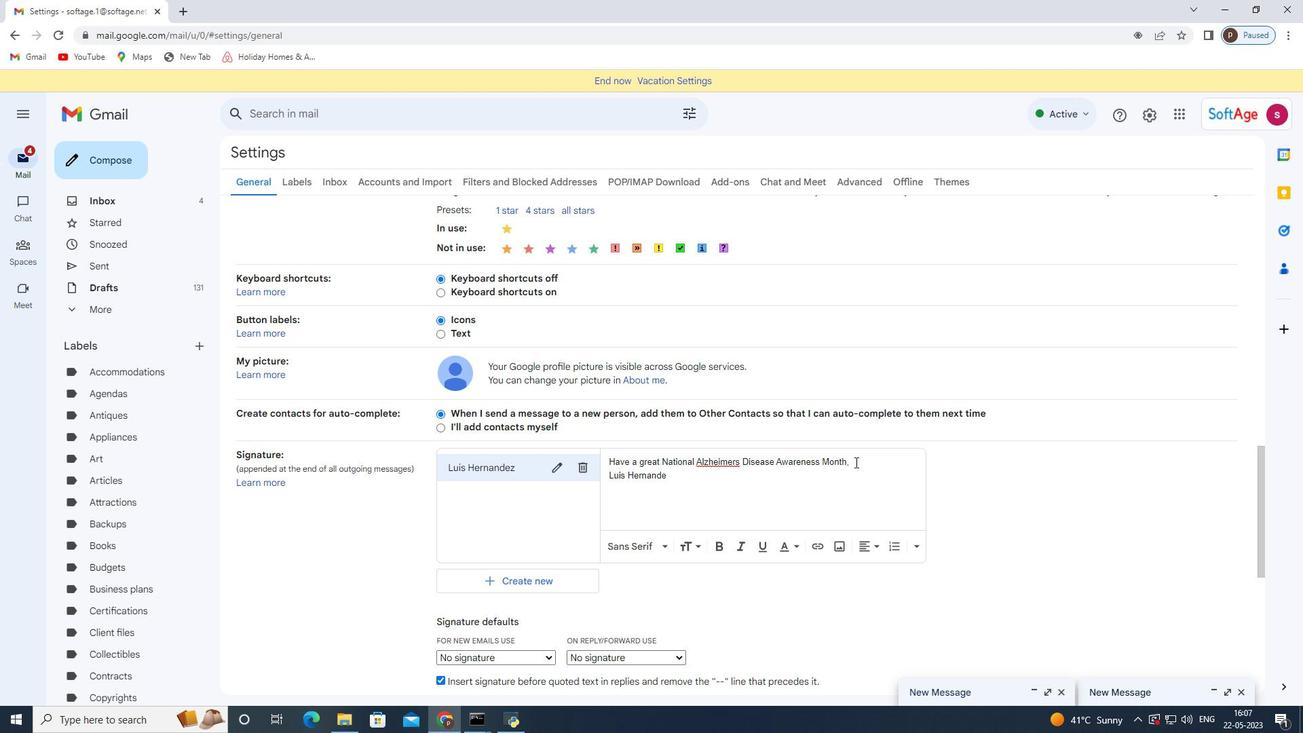 
Action: Mouse moved to (743, 524)
Screenshot: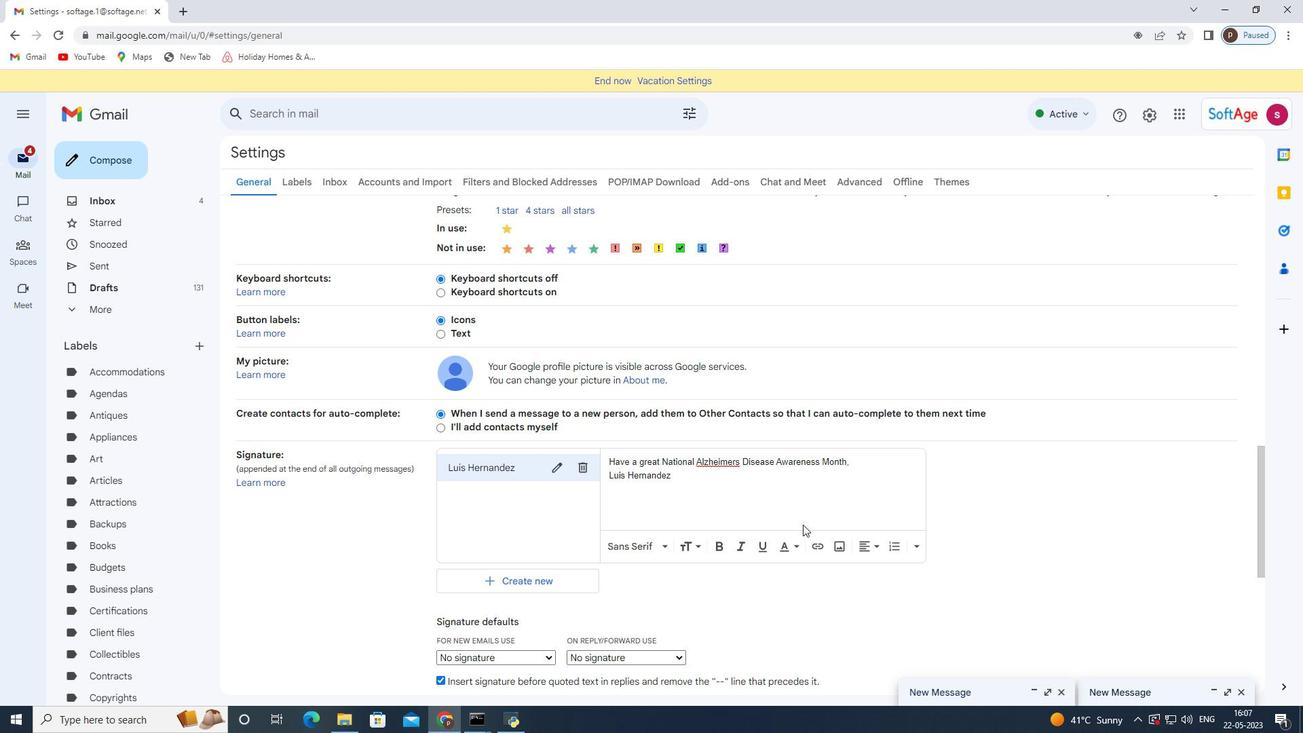 
Action: Mouse scrolled (743, 524) with delta (0, 0)
Screenshot: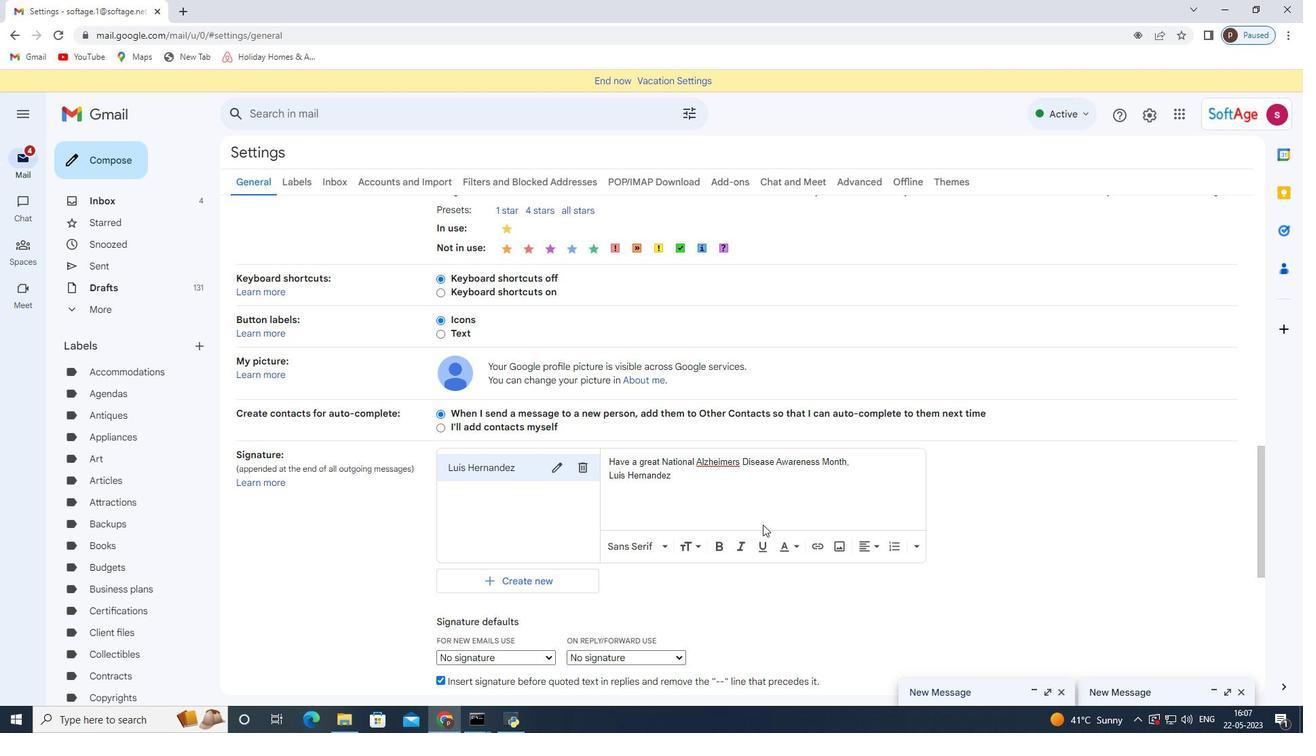 
Action: Mouse moved to (742, 524)
Screenshot: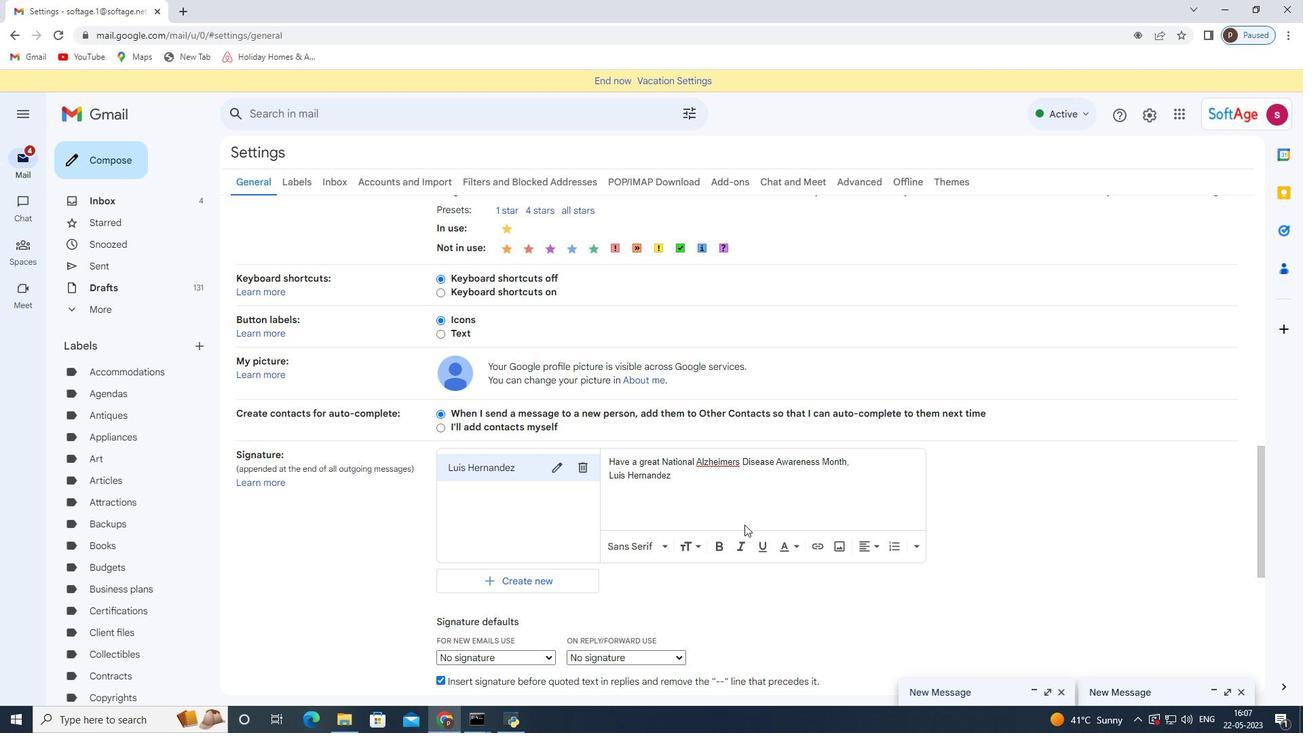 
Action: Mouse scrolled (742, 524) with delta (0, 0)
Screenshot: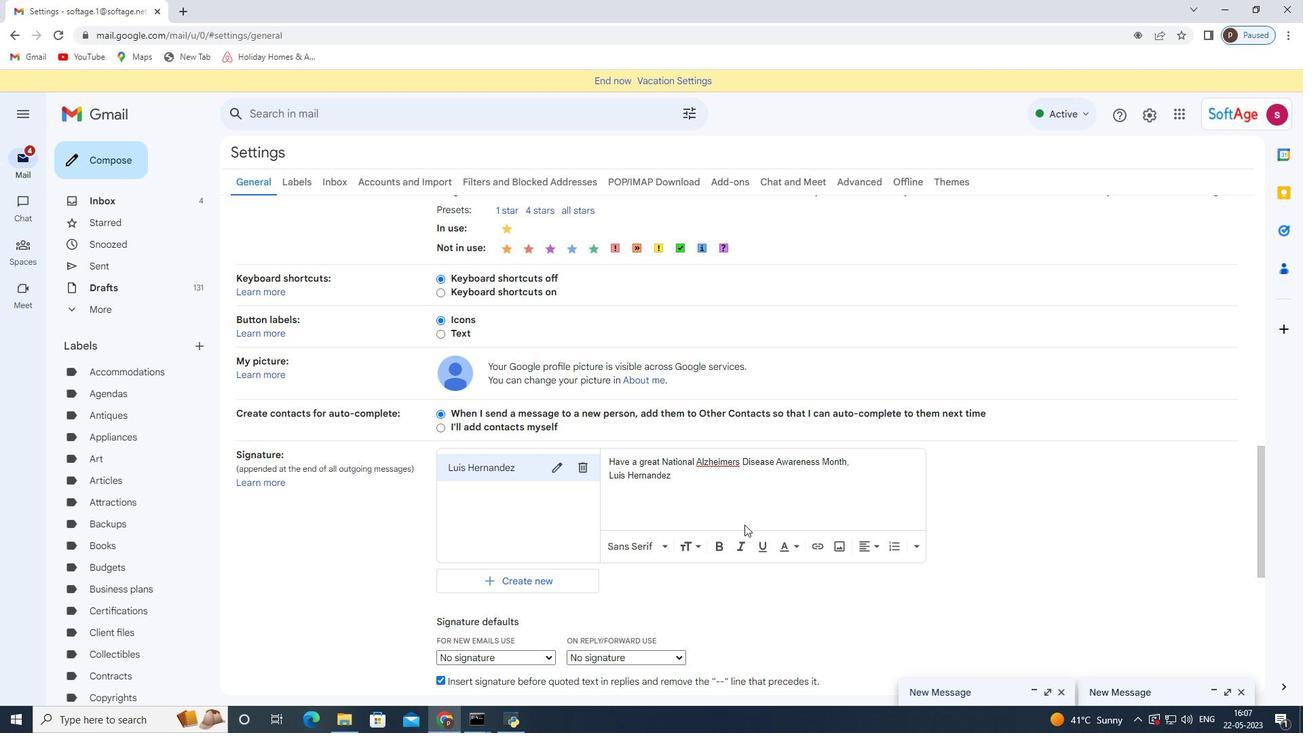 
Action: Mouse moved to (741, 525)
Screenshot: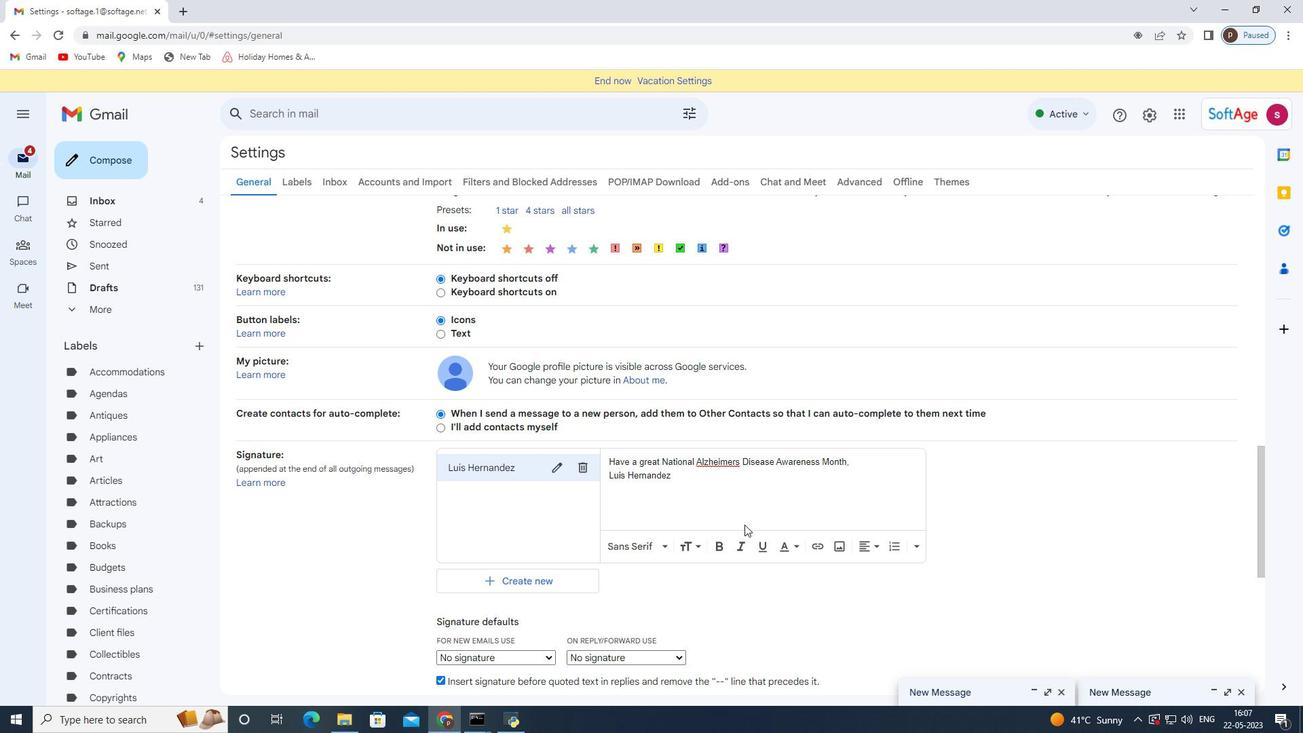 
Action: Mouse scrolled (741, 524) with delta (0, 0)
Screenshot: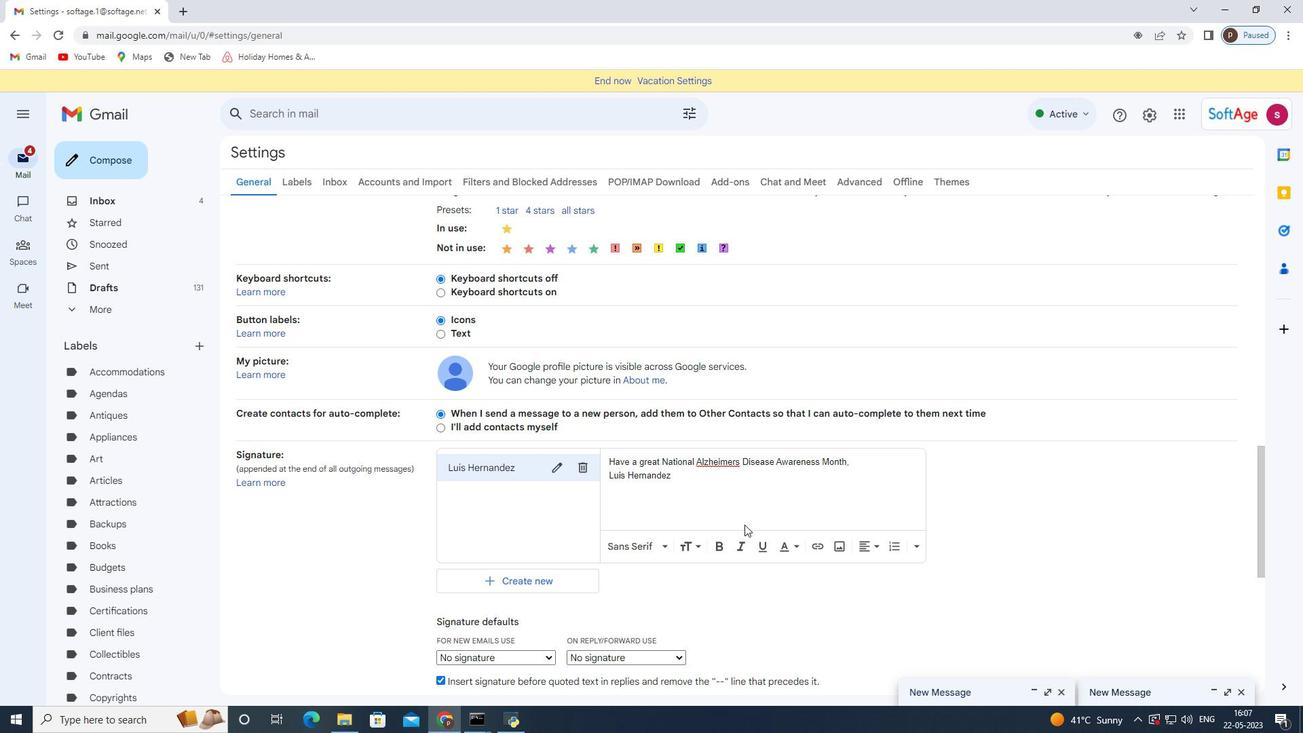 
Action: Mouse moved to (740, 525)
Screenshot: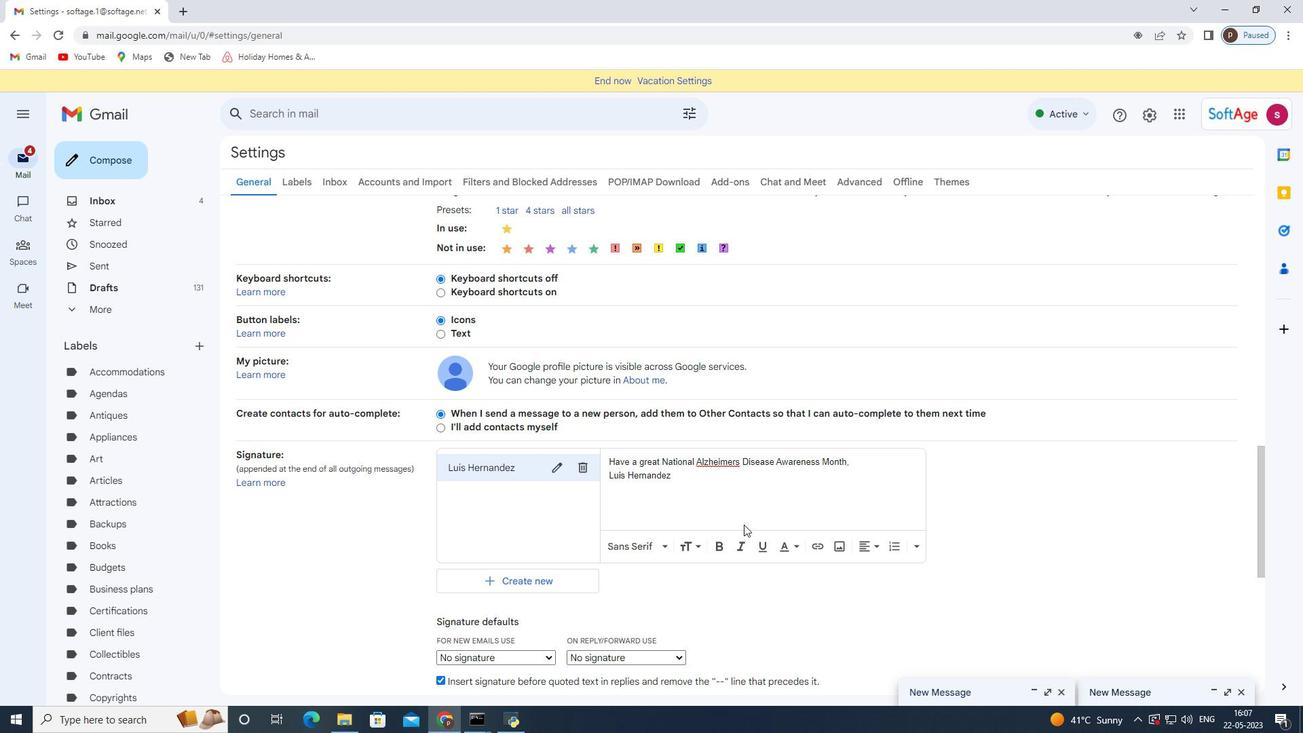 
Action: Mouse scrolled (740, 524) with delta (0, 0)
Screenshot: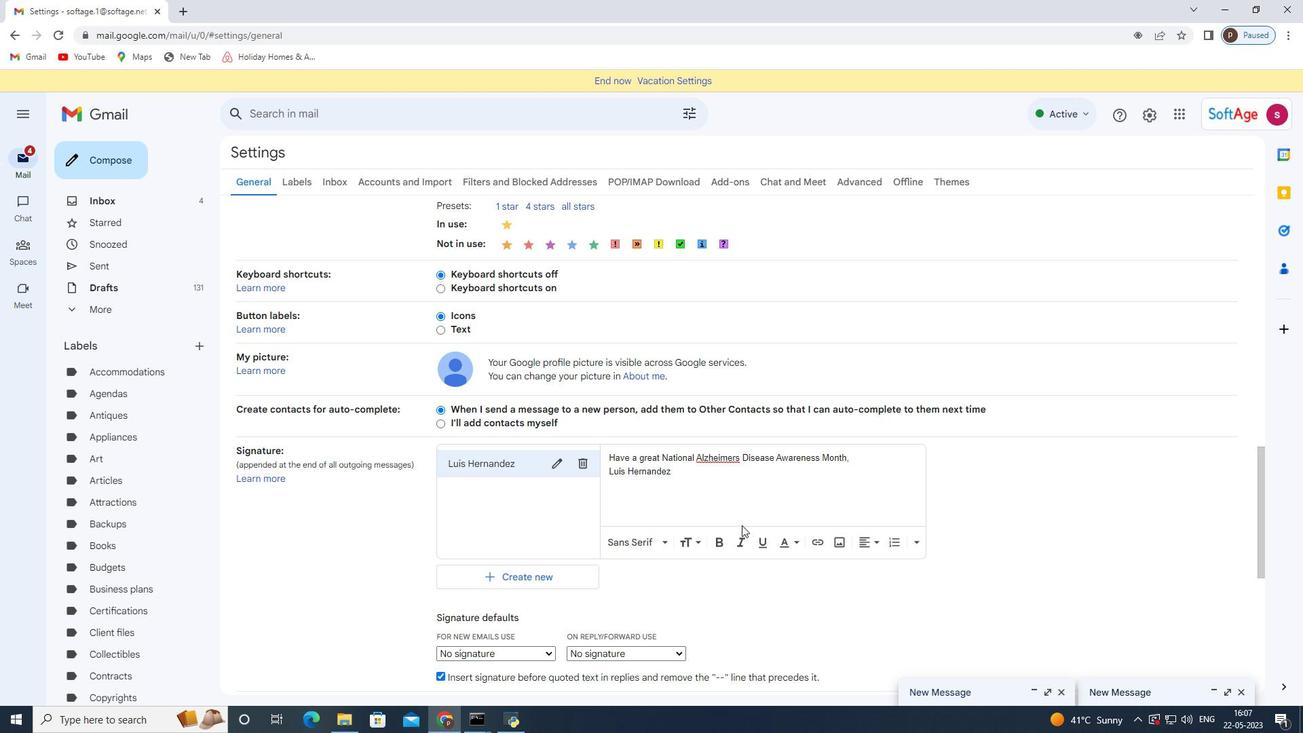 
Action: Mouse moved to (676, 624)
Screenshot: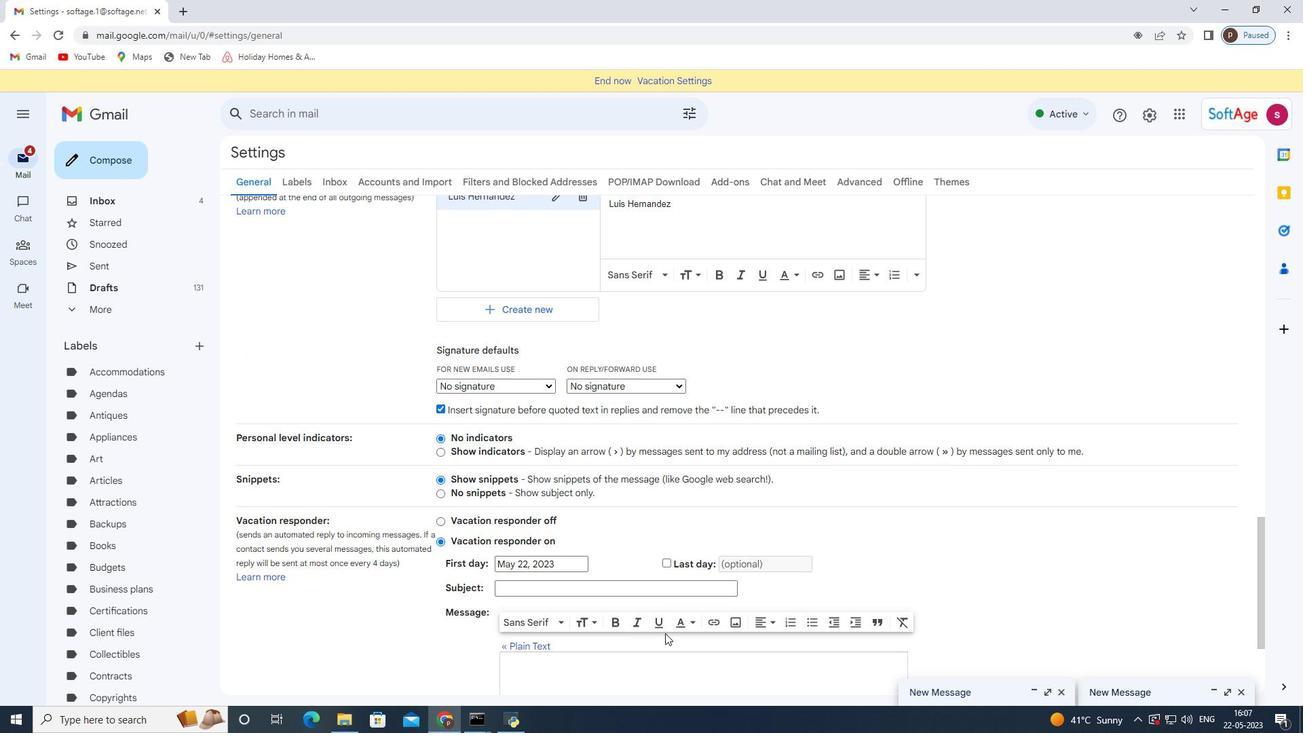 
Action: Mouse scrolled (676, 623) with delta (0, 0)
Screenshot: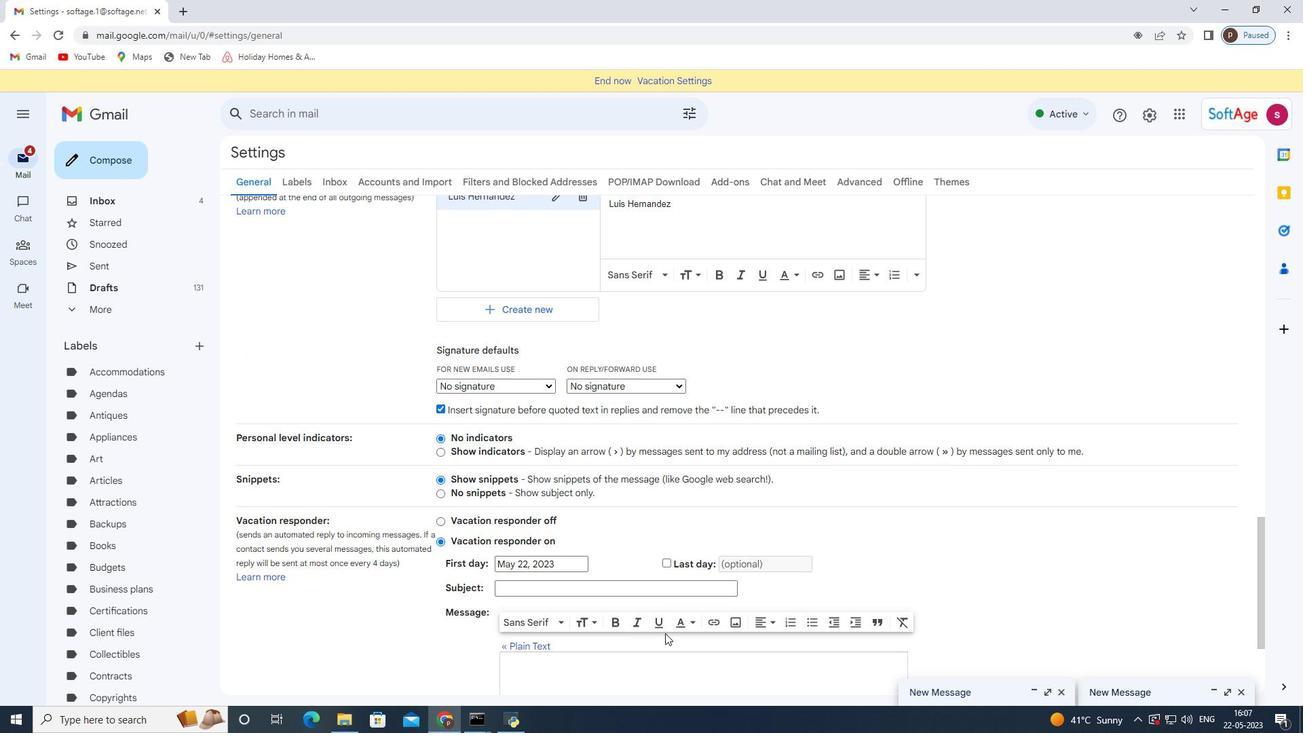 
Action: Mouse moved to (680, 622)
Screenshot: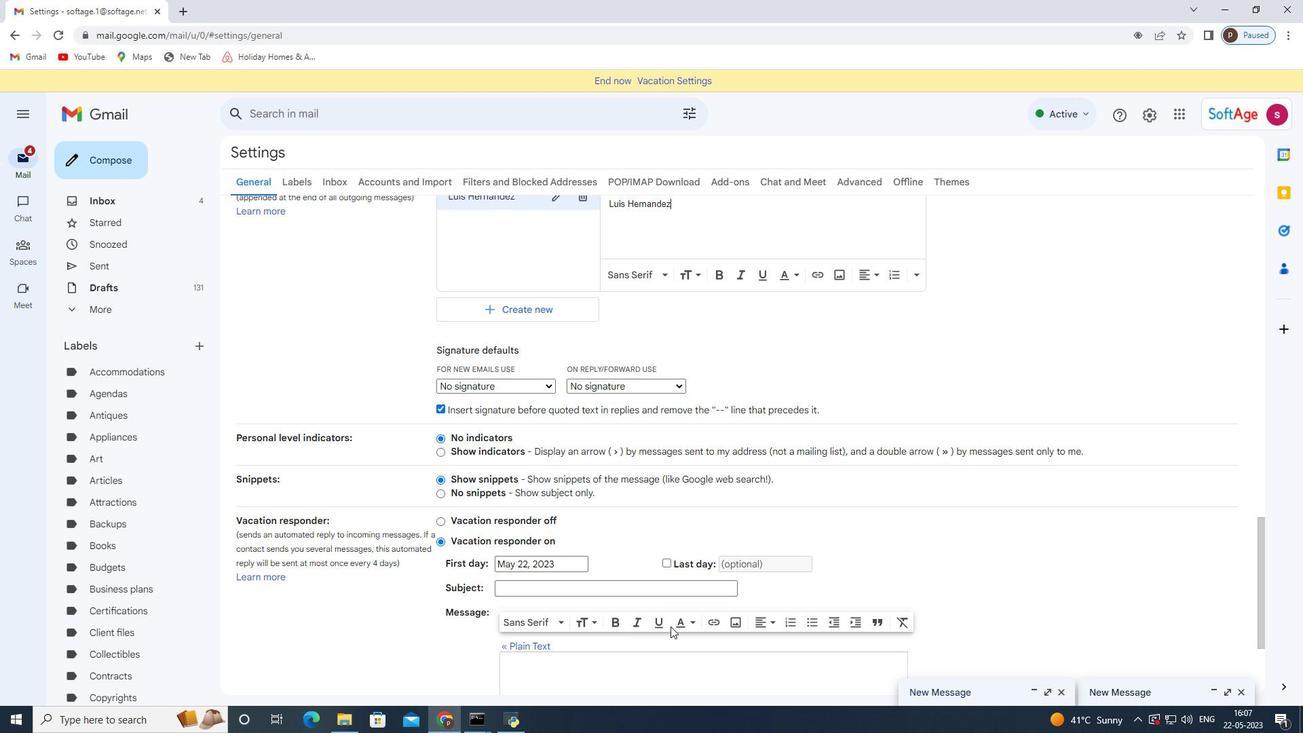 
Action: Mouse scrolled (680, 621) with delta (0, 0)
Screenshot: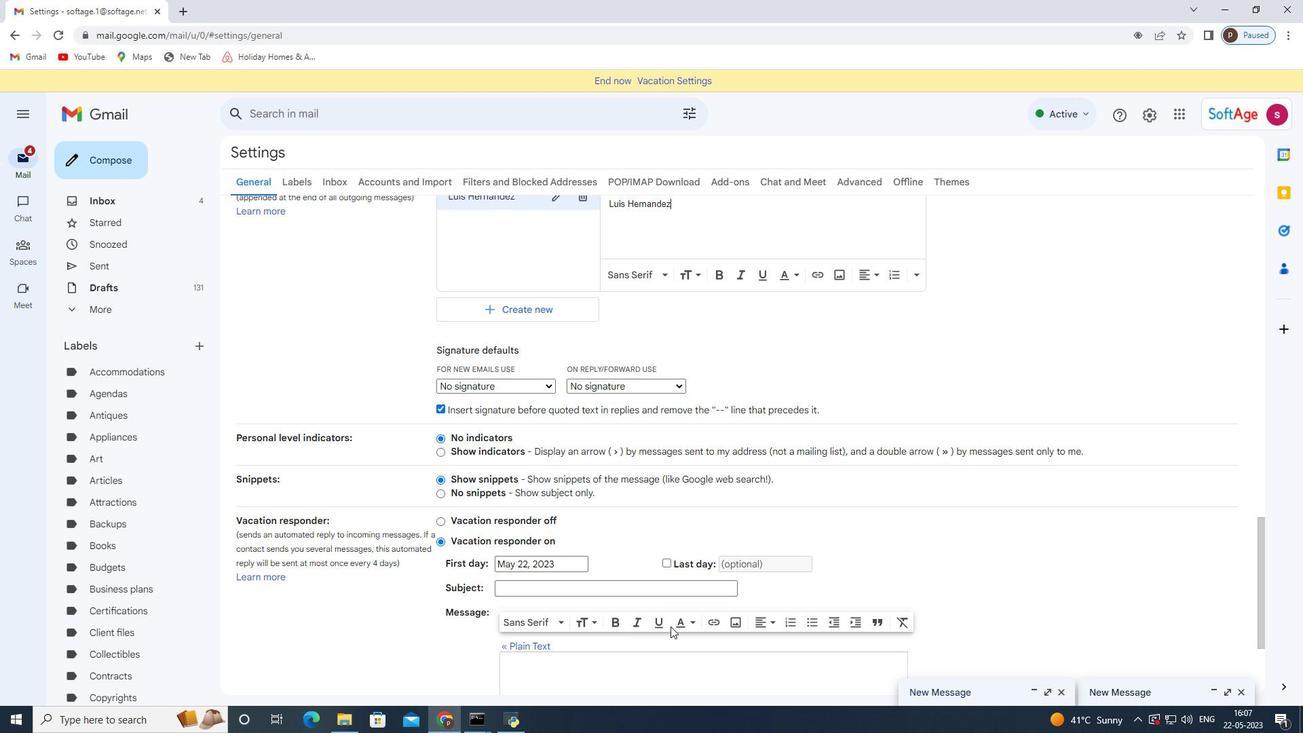 
Action: Mouse moved to (691, 621)
Screenshot: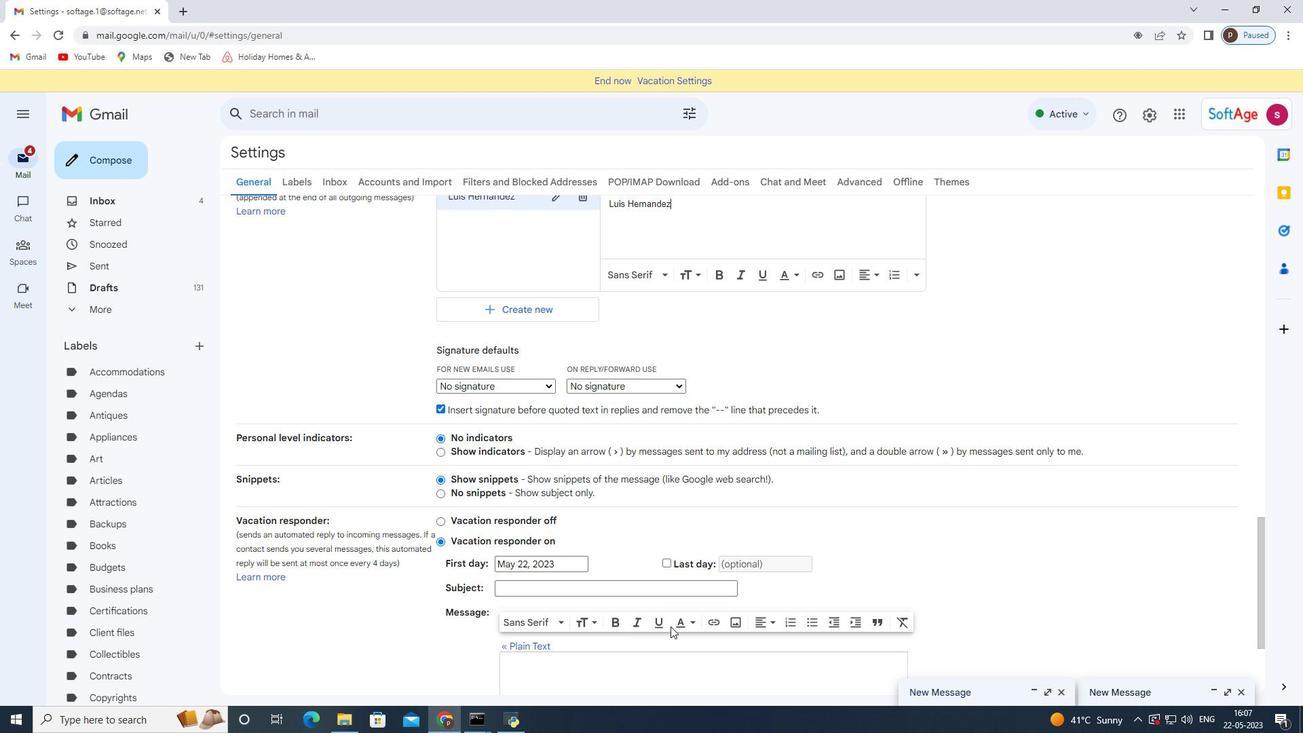 
Action: Mouse scrolled (691, 621) with delta (0, 0)
Screenshot: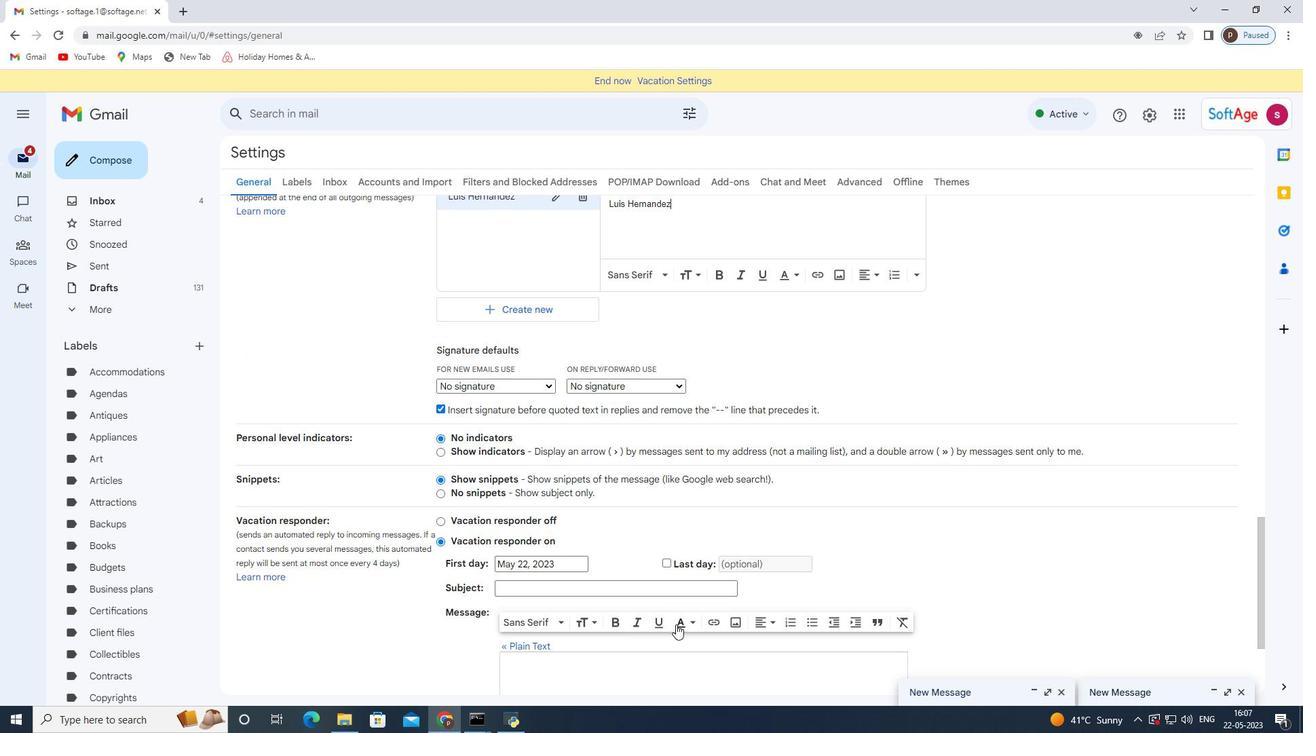 
Action: Mouse moved to (710, 620)
Screenshot: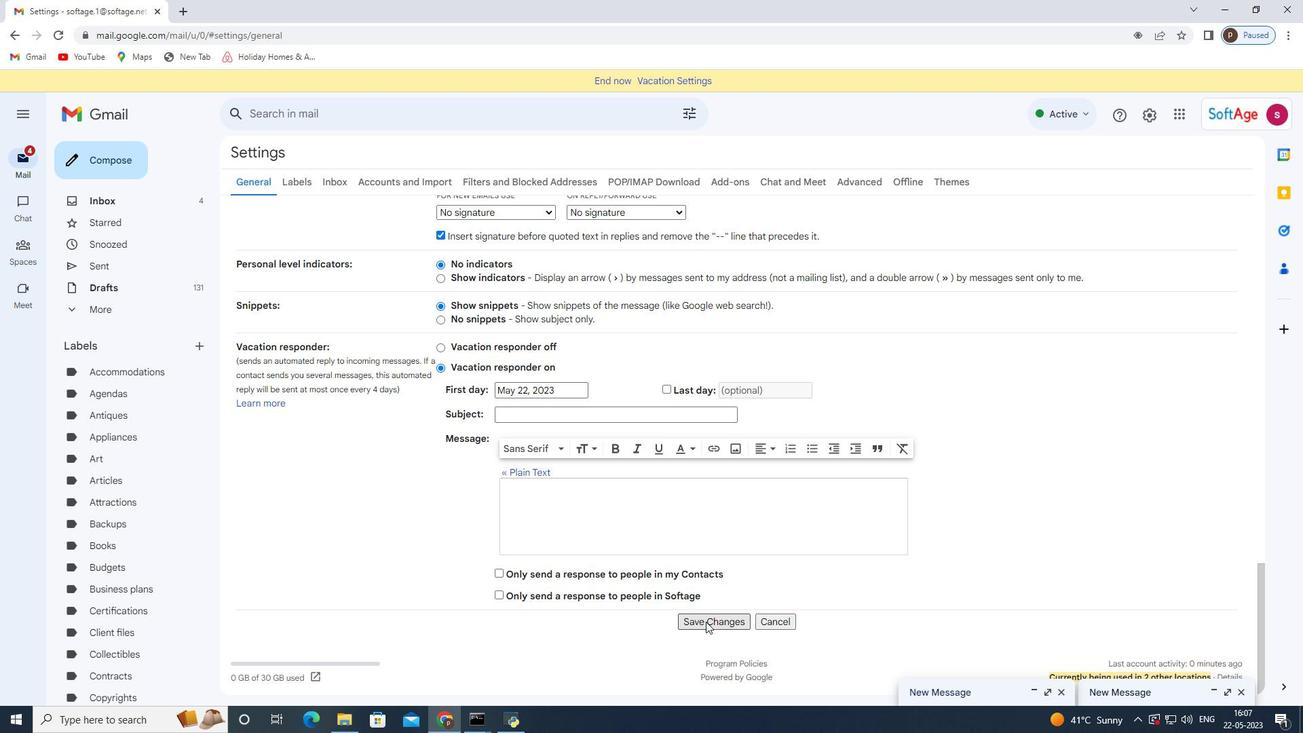 
Action: Mouse pressed left at (710, 620)
Screenshot: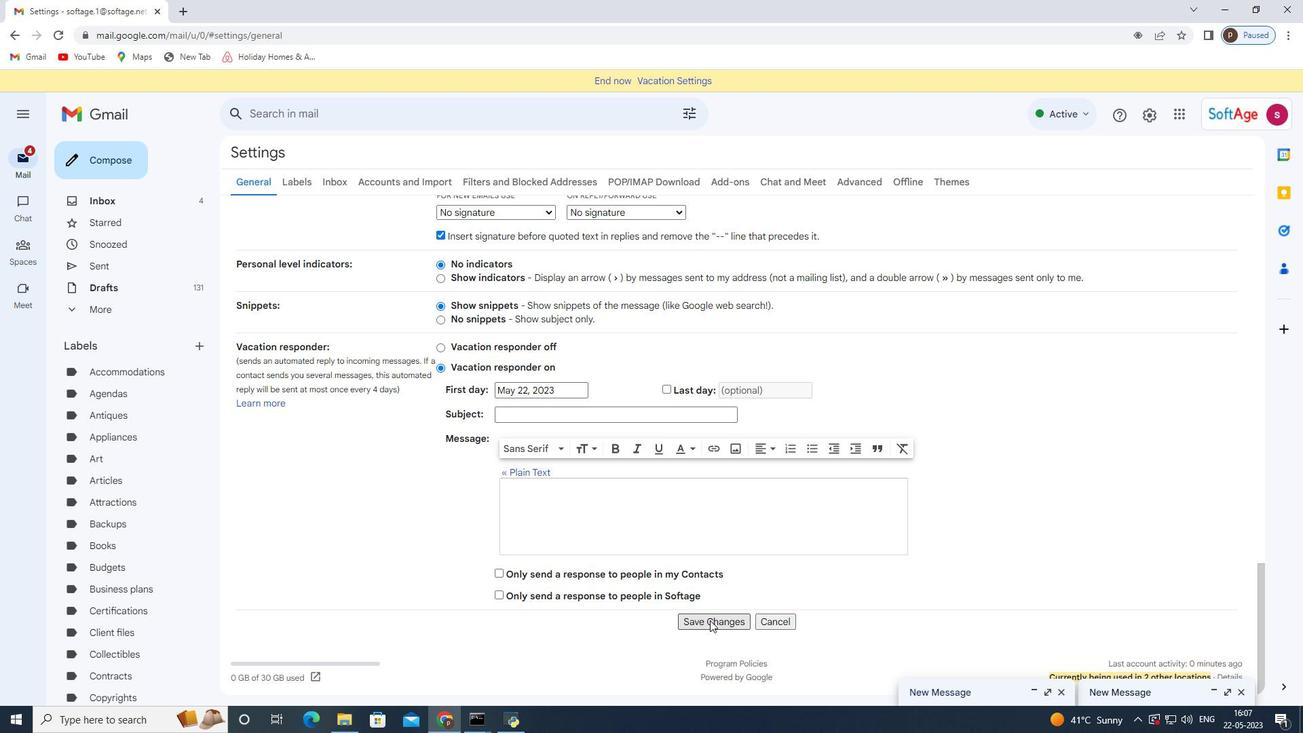 
Action: Mouse moved to (710, 620)
Screenshot: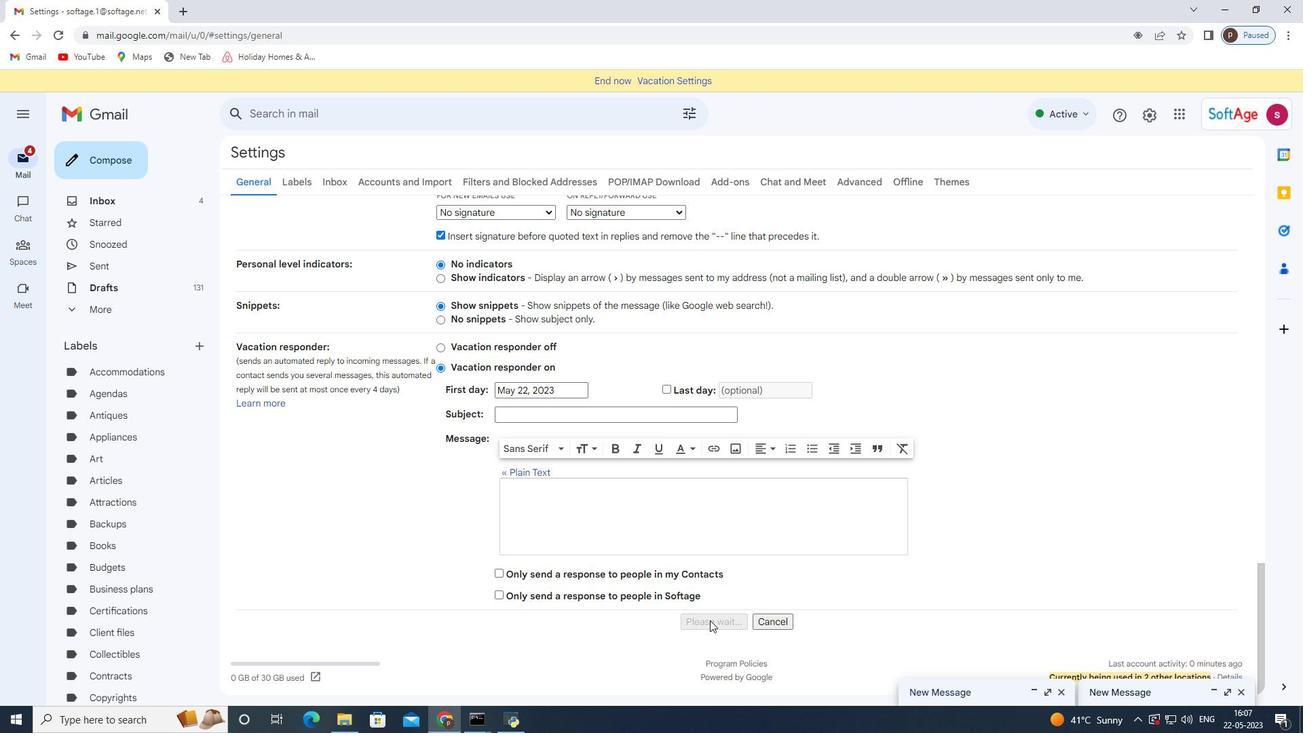 
Action: Mouse scrolled (710, 621) with delta (0, 0)
Screenshot: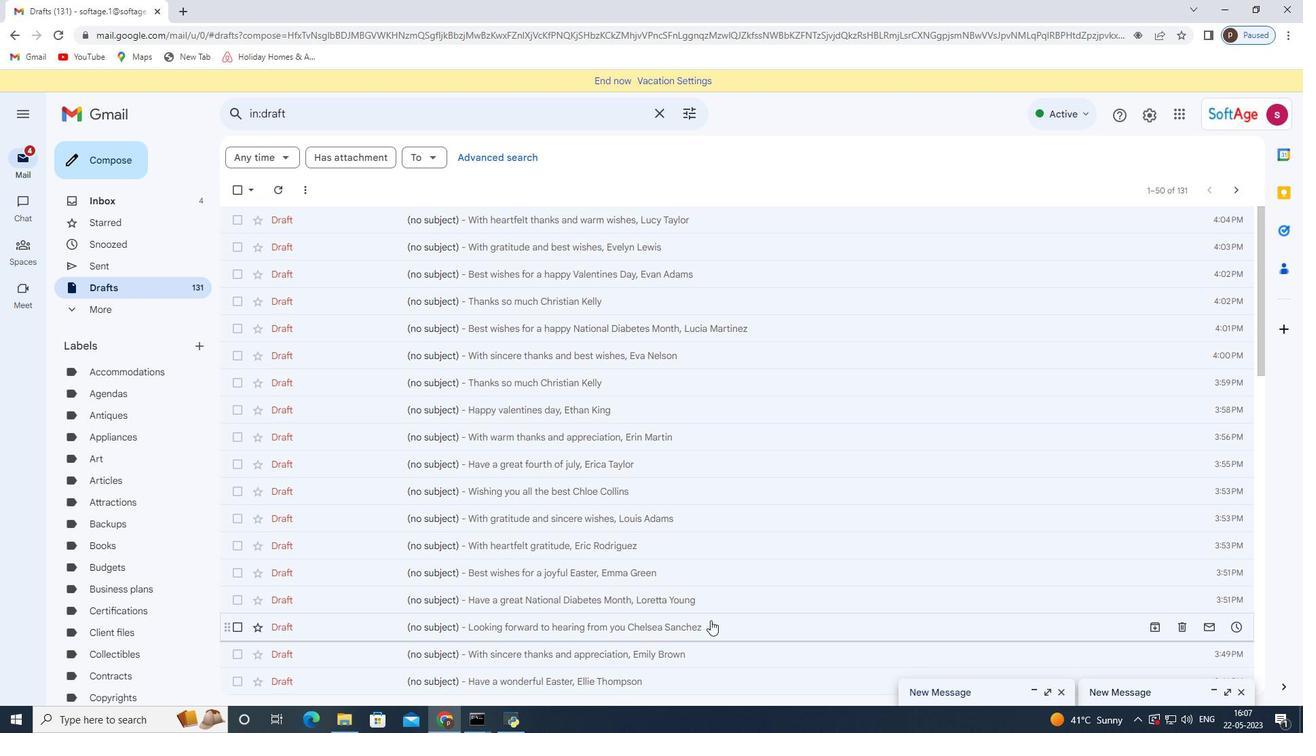 
Action: Mouse scrolled (710, 621) with delta (0, 0)
Screenshot: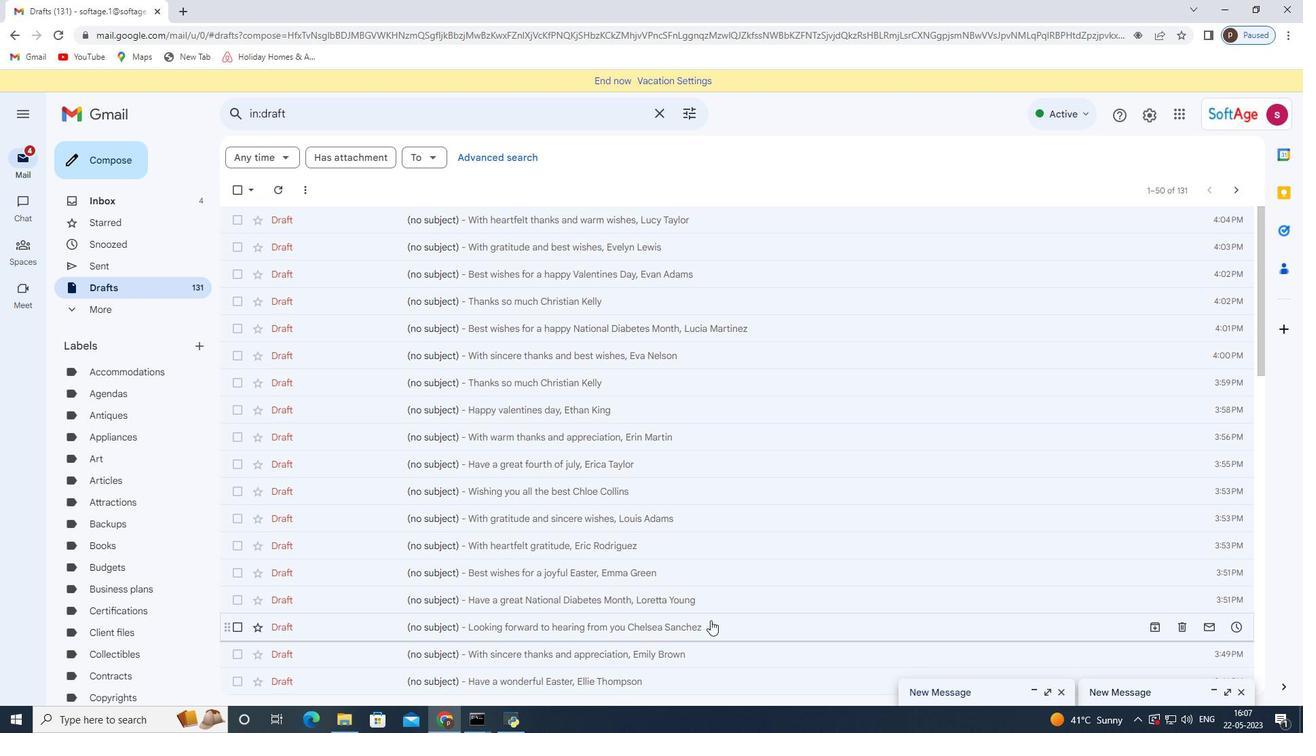 
Action: Mouse scrolled (710, 621) with delta (0, 0)
Screenshot: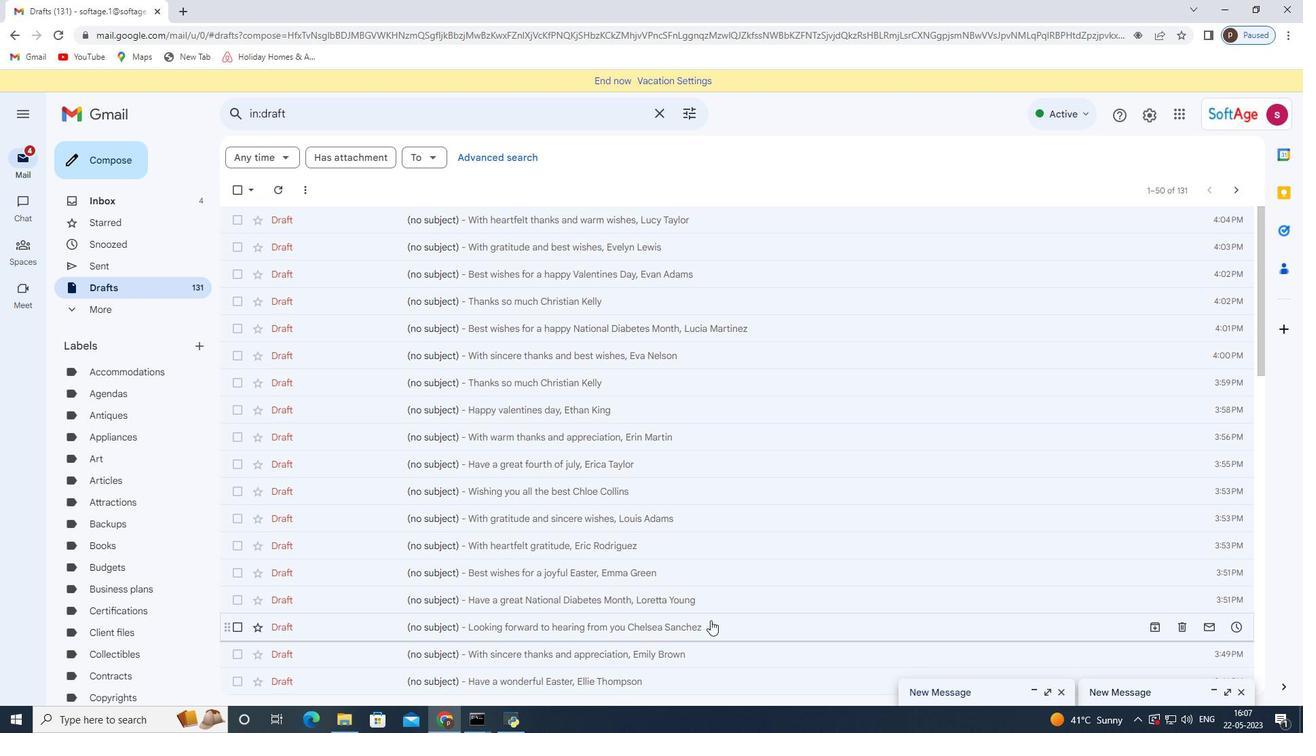 
Action: Mouse scrolled (710, 621) with delta (0, 0)
Screenshot: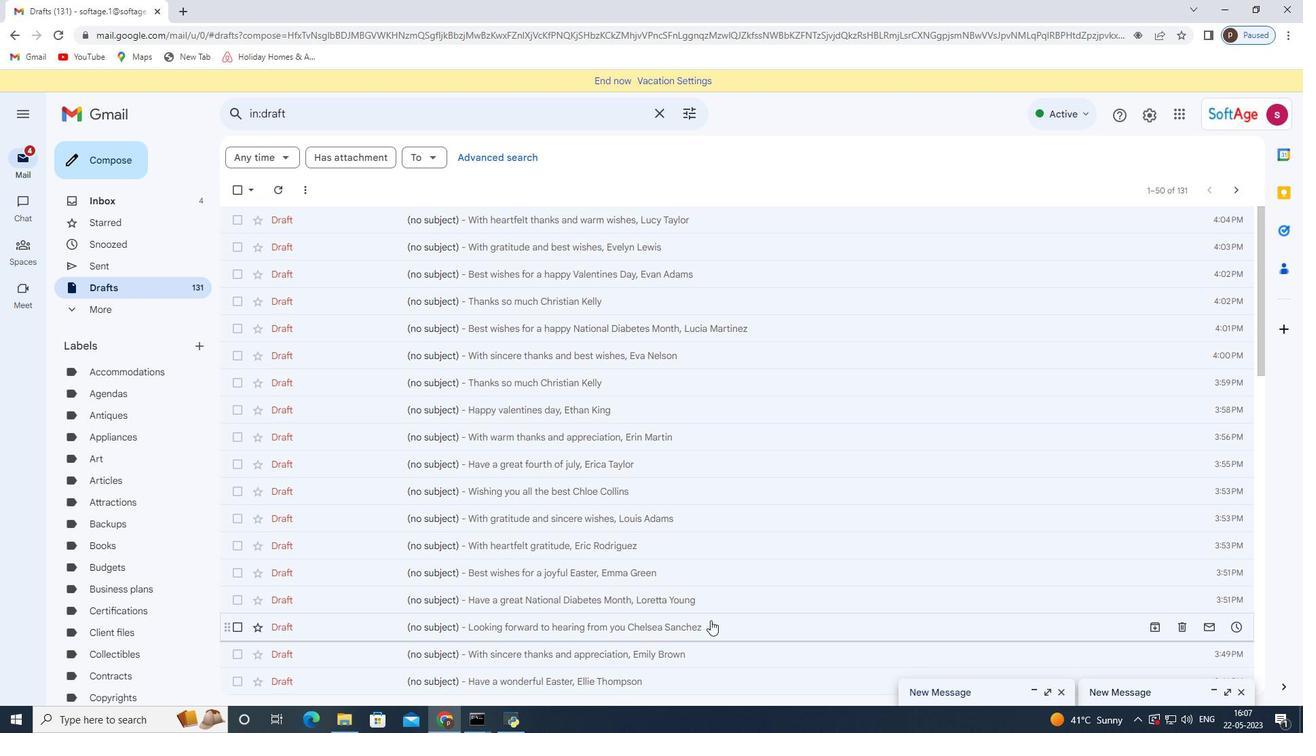 
Action: Mouse scrolled (710, 621) with delta (0, 0)
Screenshot: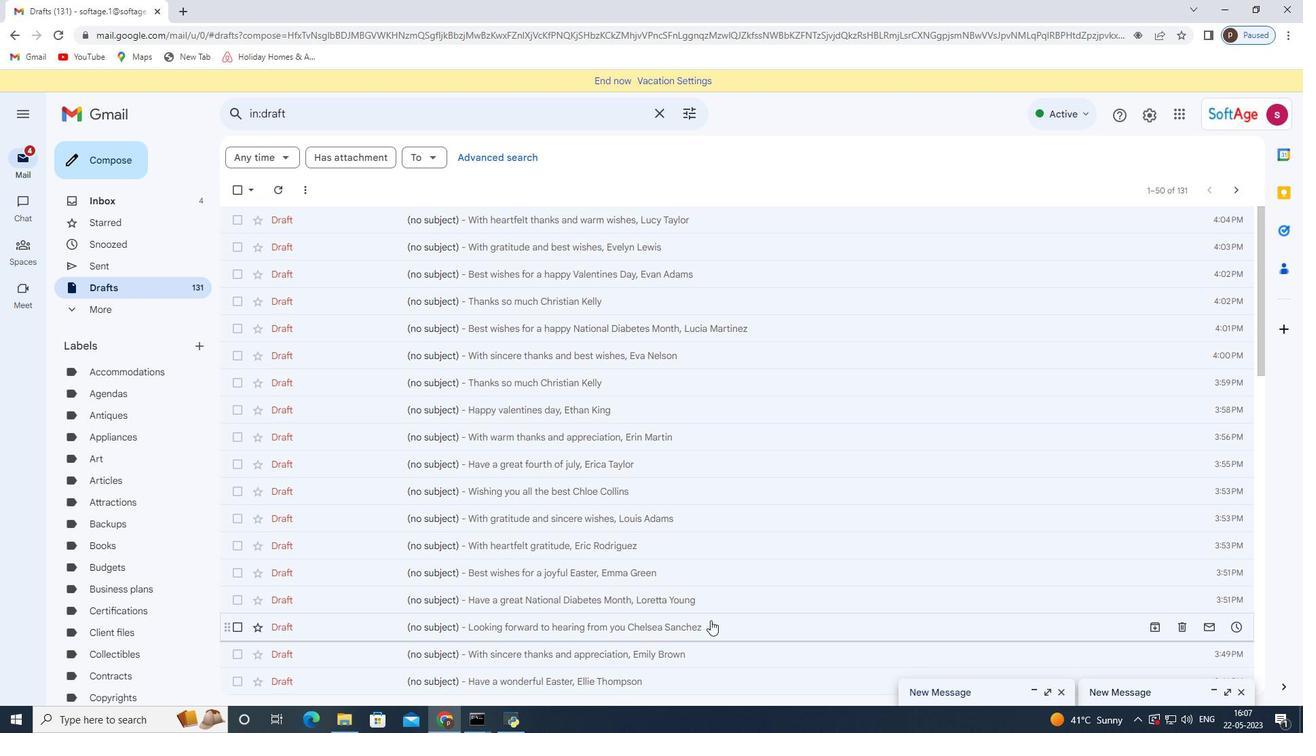 
Action: Mouse moved to (97, 154)
Screenshot: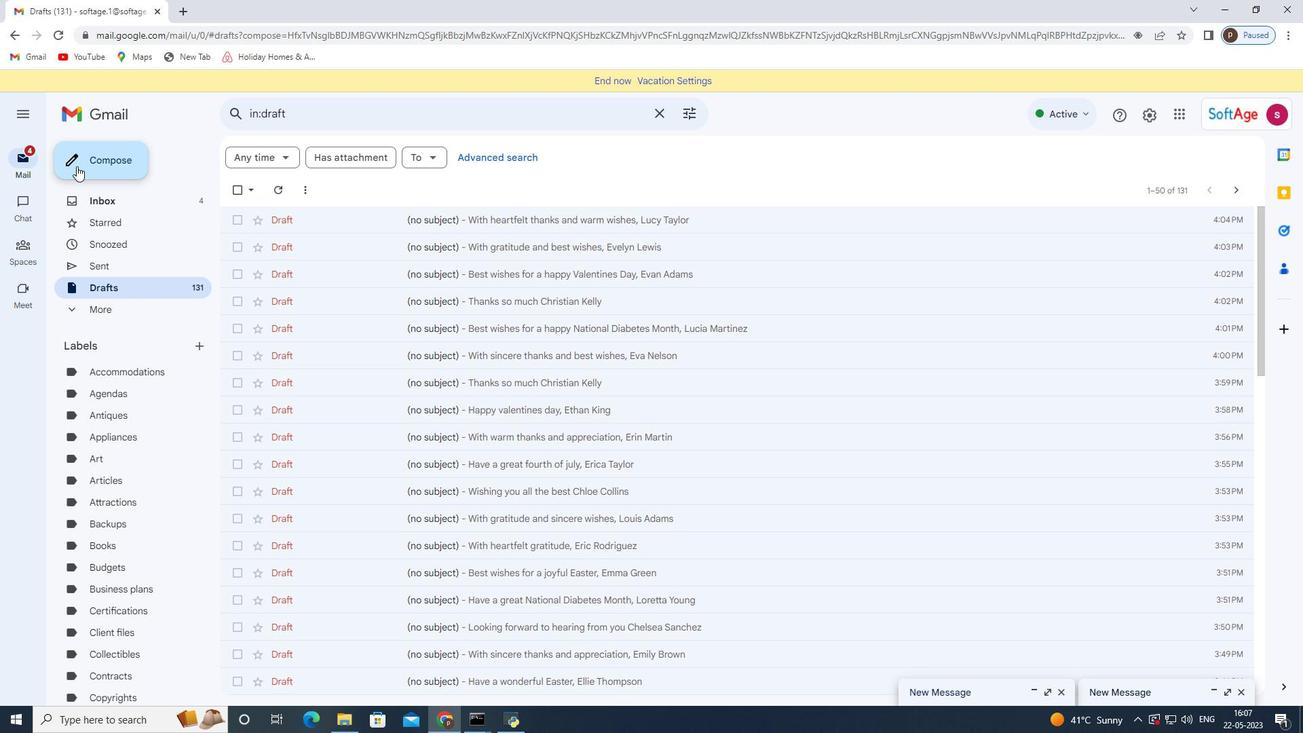 
Action: Mouse pressed left at (97, 154)
Screenshot: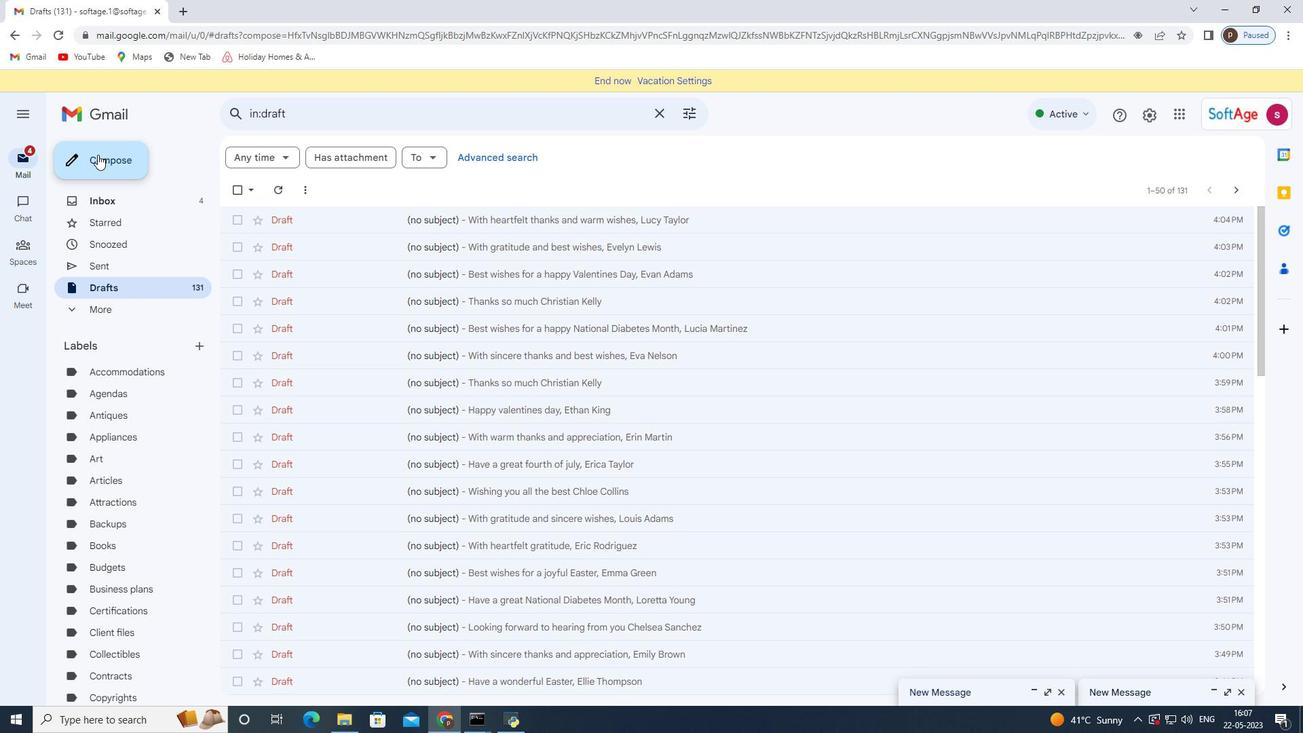 
Action: Mouse moved to (734, 686)
Screenshot: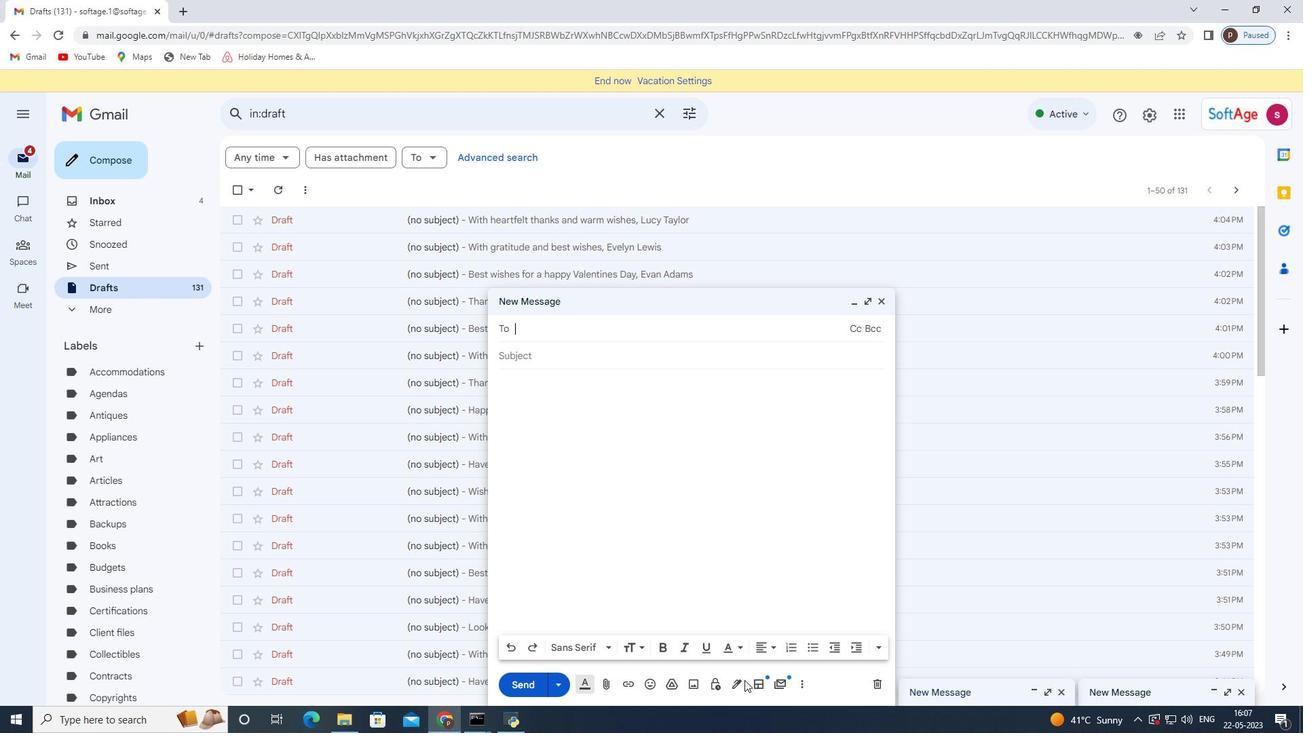 
Action: Mouse pressed left at (734, 686)
Screenshot: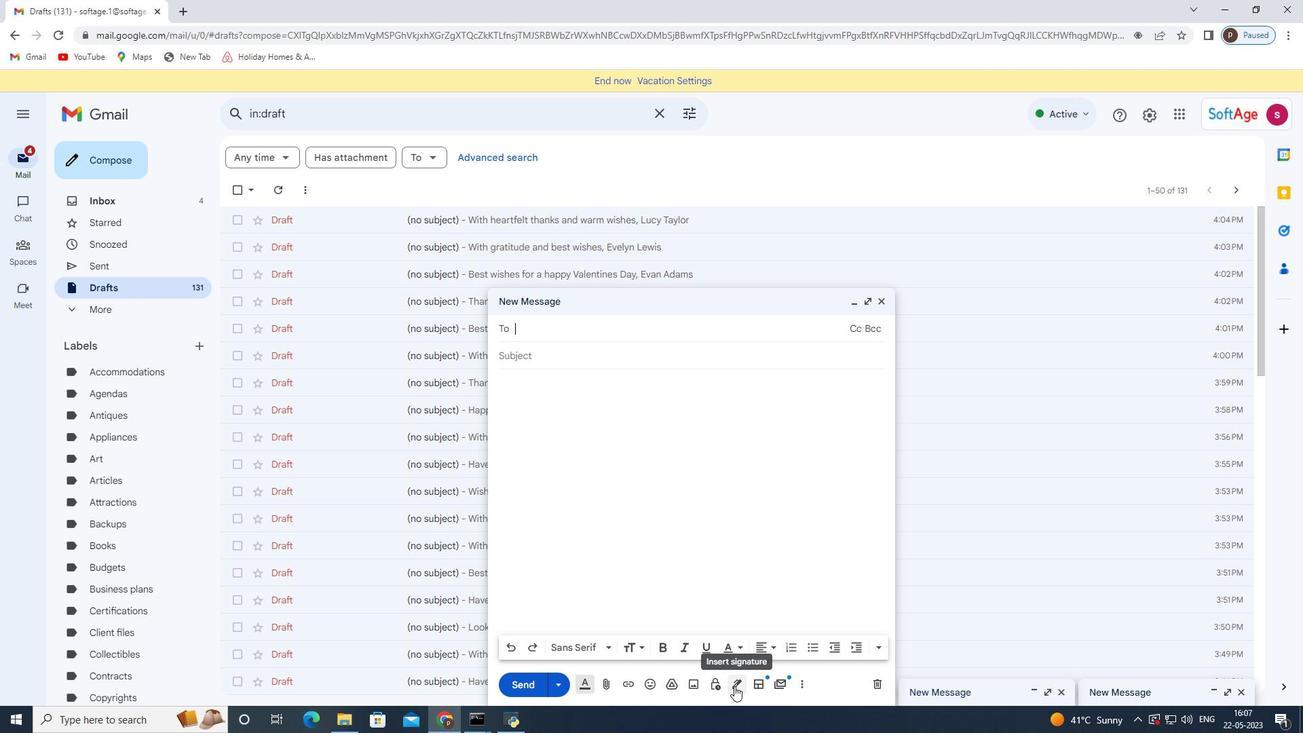 
Action: Mouse moved to (792, 612)
Screenshot: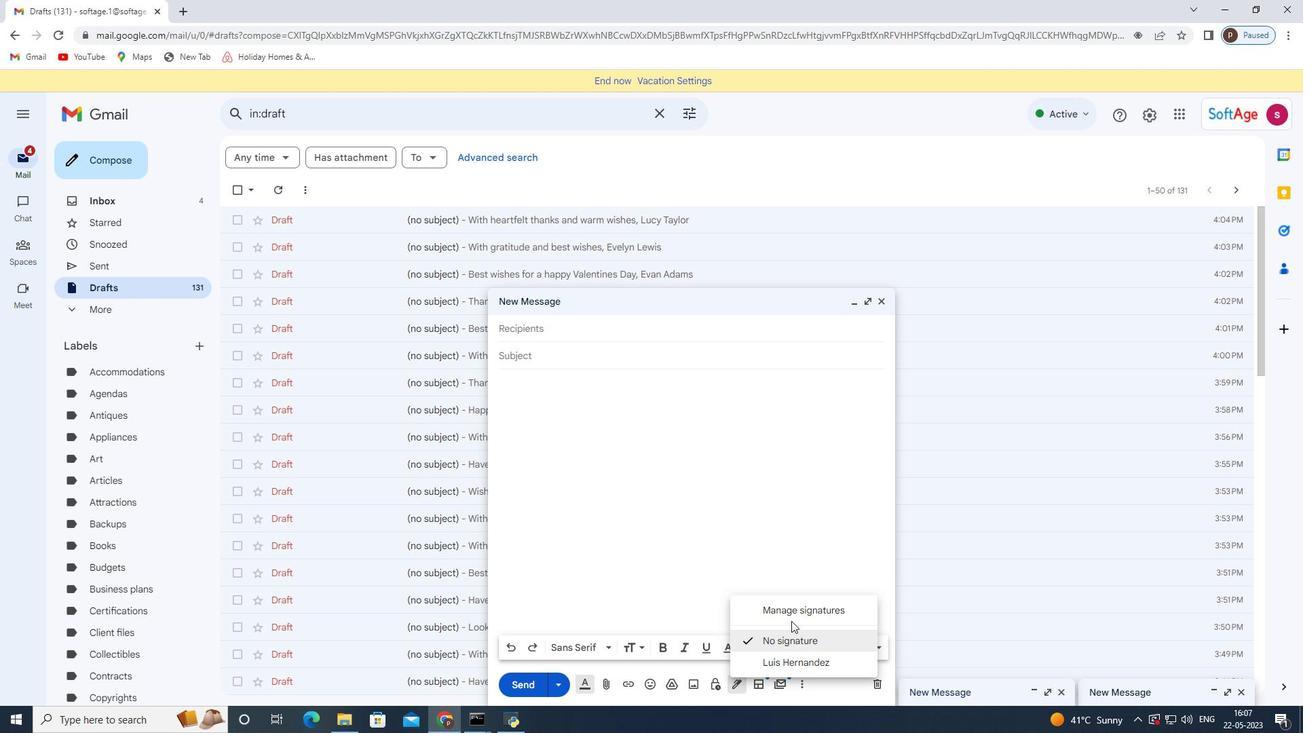 
Action: Mouse pressed left at (792, 612)
Screenshot: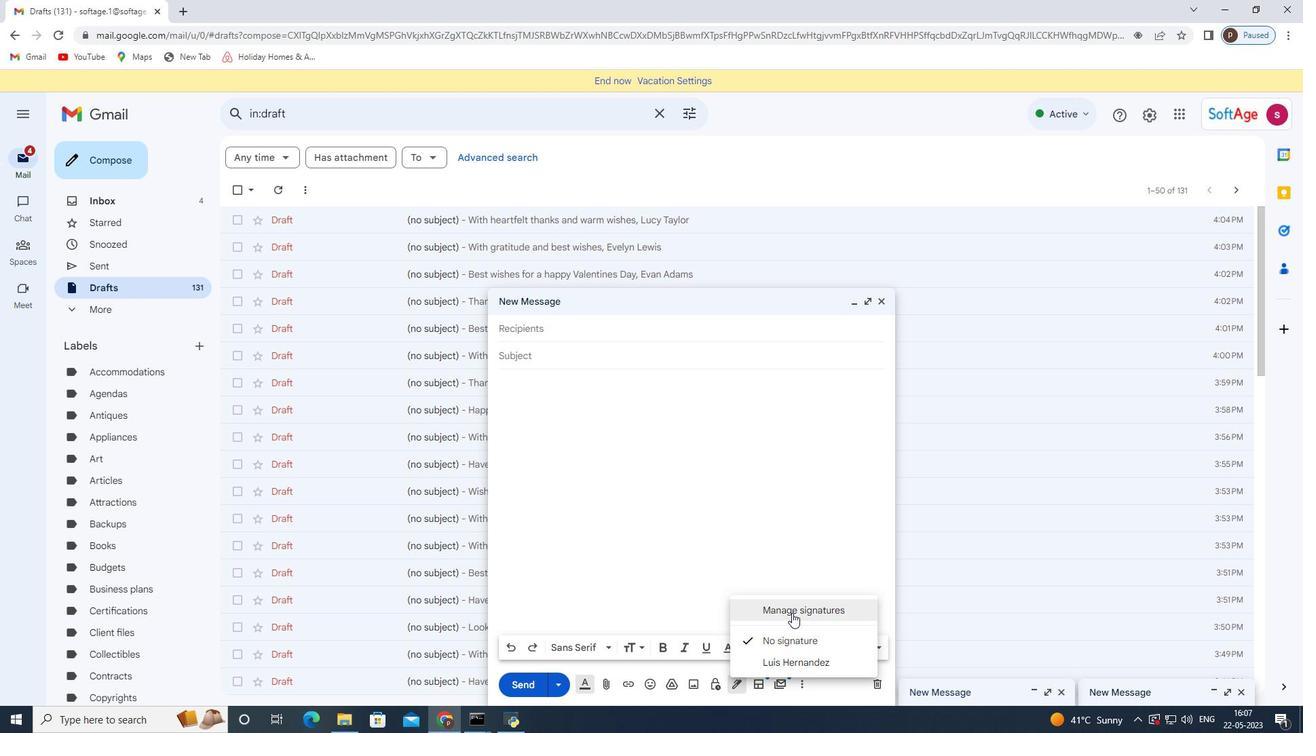
Action: Mouse moved to (364, 524)
Screenshot: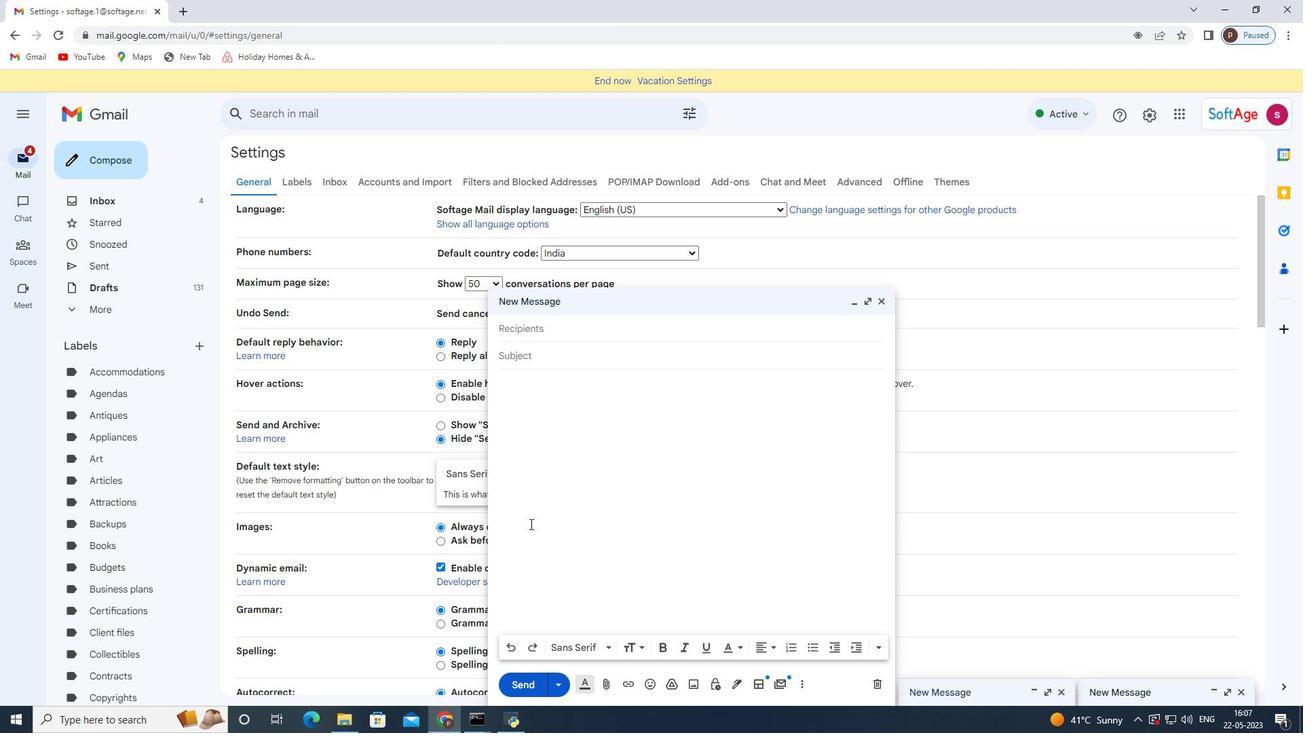 
Action: Mouse scrolled (364, 523) with delta (0, 0)
Screenshot: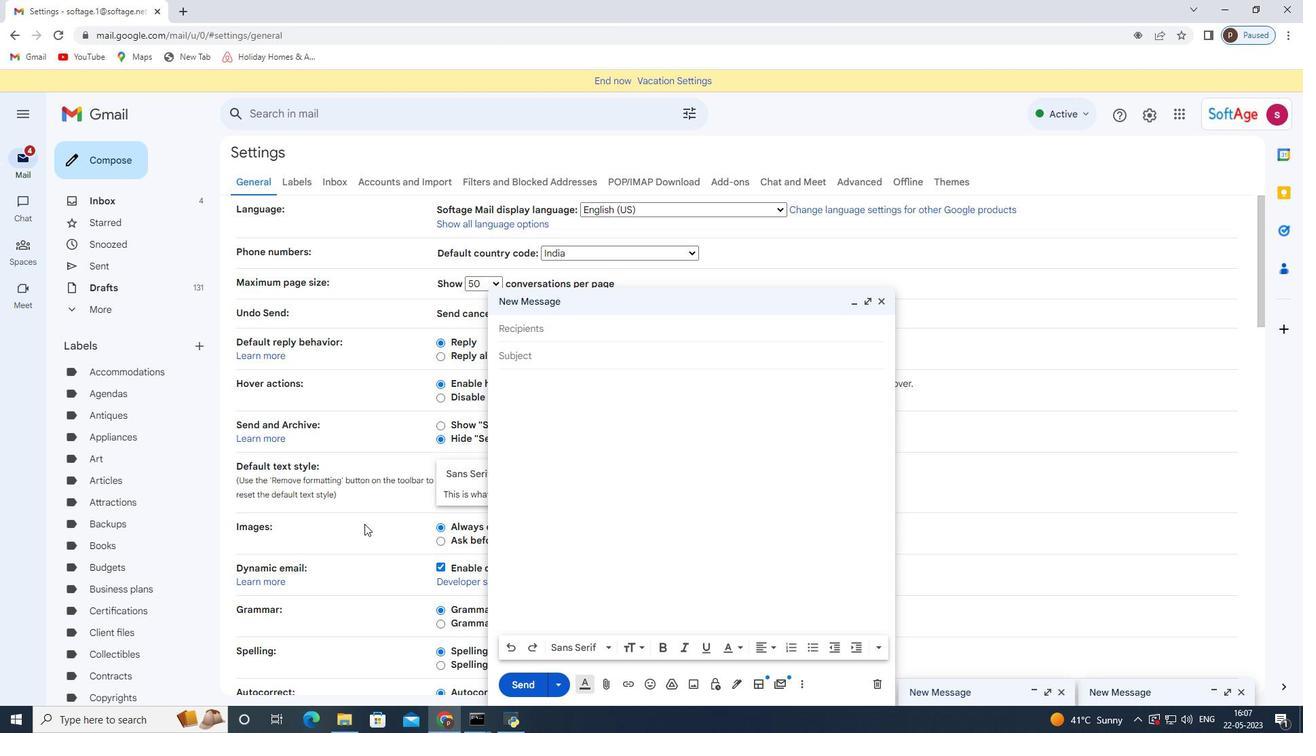 
Action: Mouse scrolled (364, 523) with delta (0, 0)
Screenshot: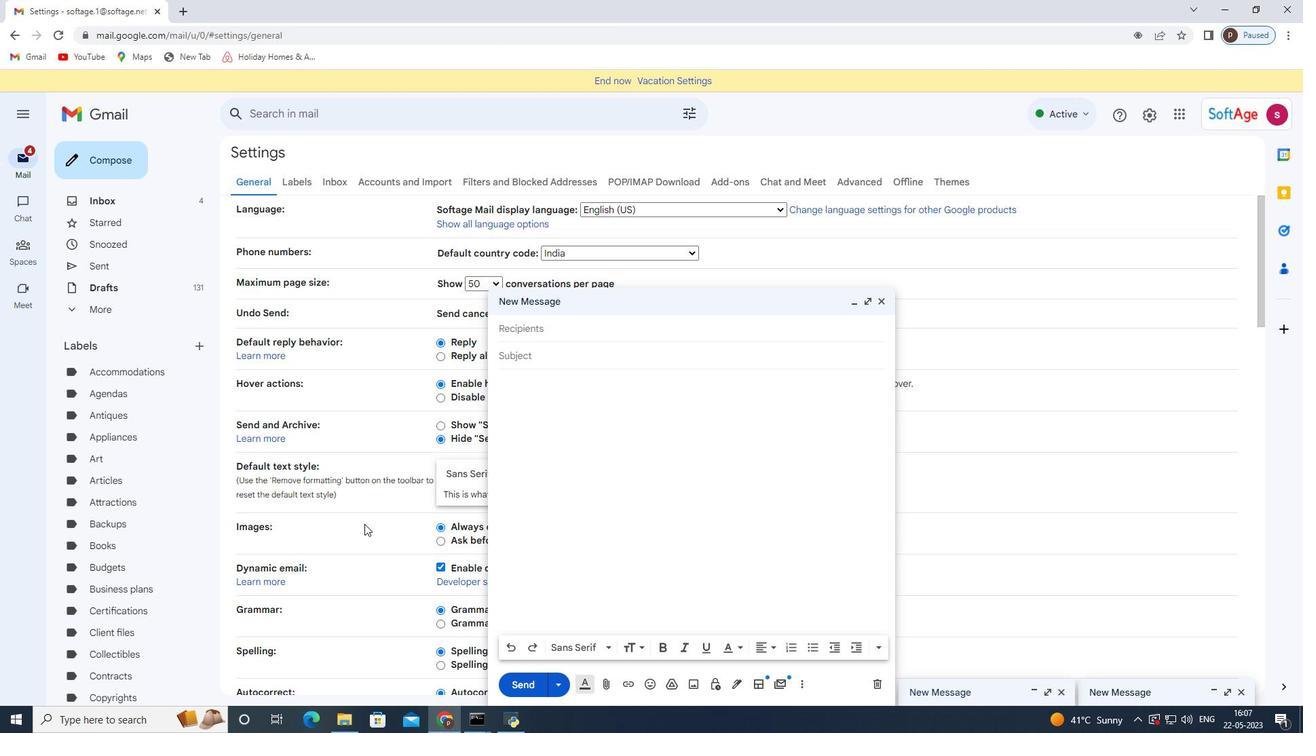 
Action: Mouse scrolled (364, 523) with delta (0, 0)
Screenshot: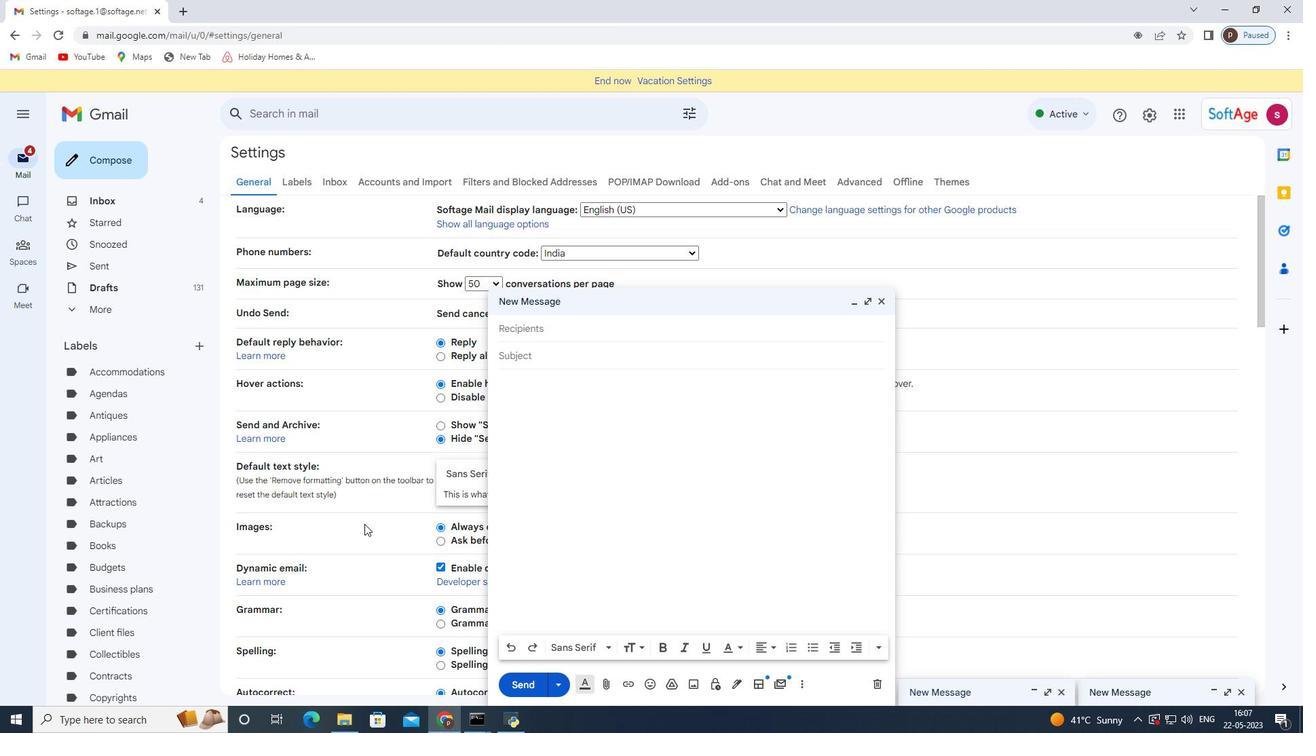 
Action: Mouse scrolled (364, 523) with delta (0, 0)
Screenshot: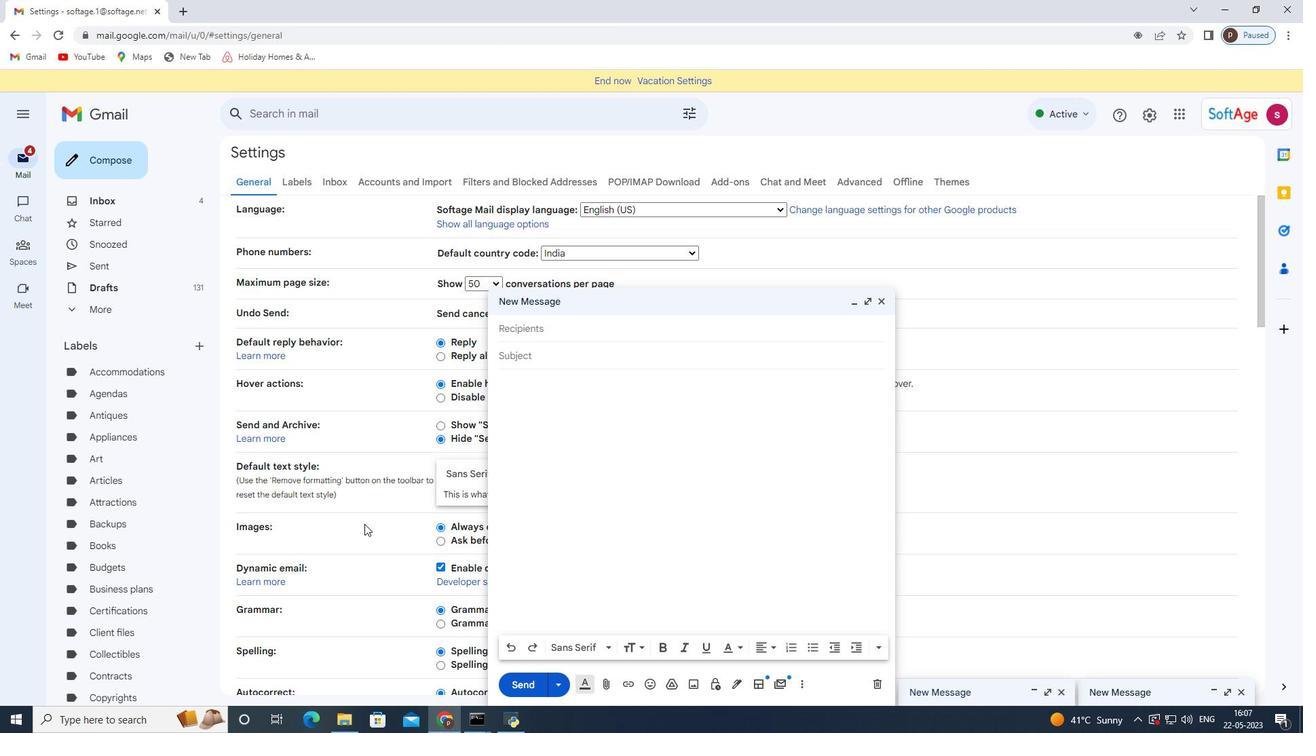 
Action: Mouse scrolled (364, 523) with delta (0, 0)
Screenshot: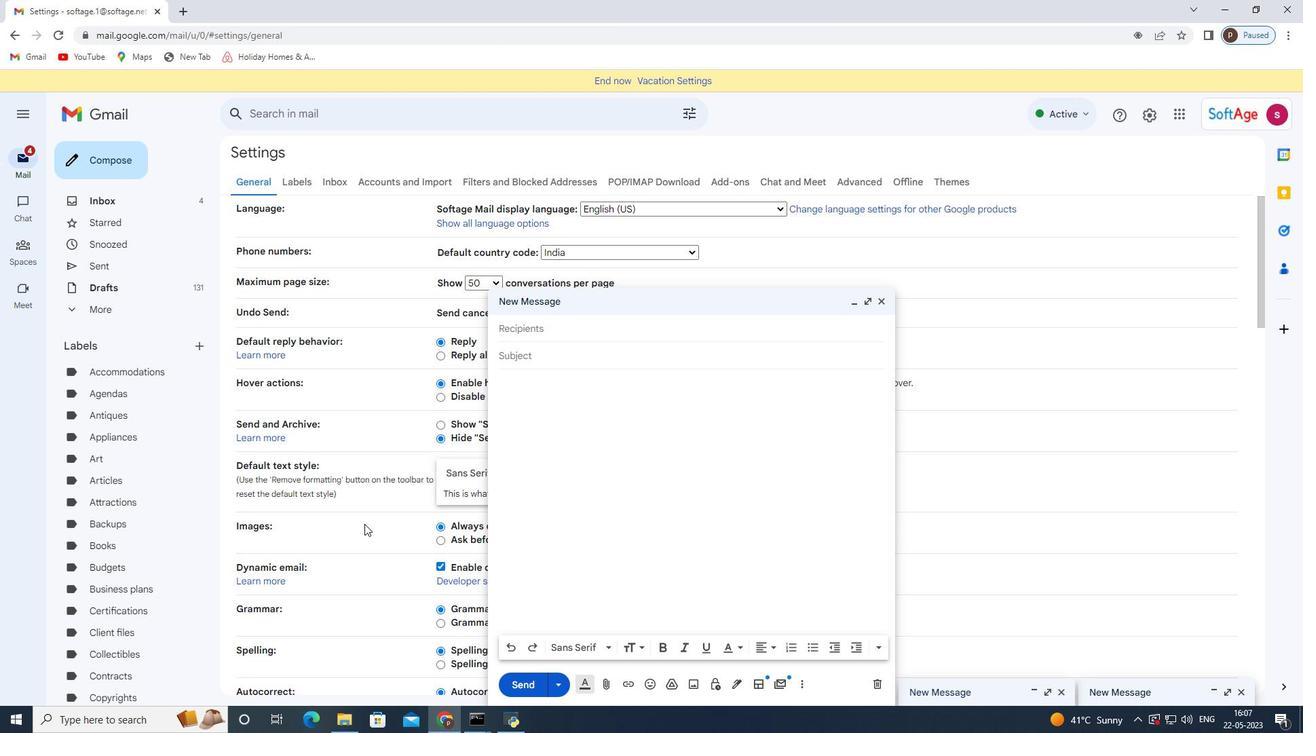 
Action: Mouse moved to (376, 513)
Screenshot: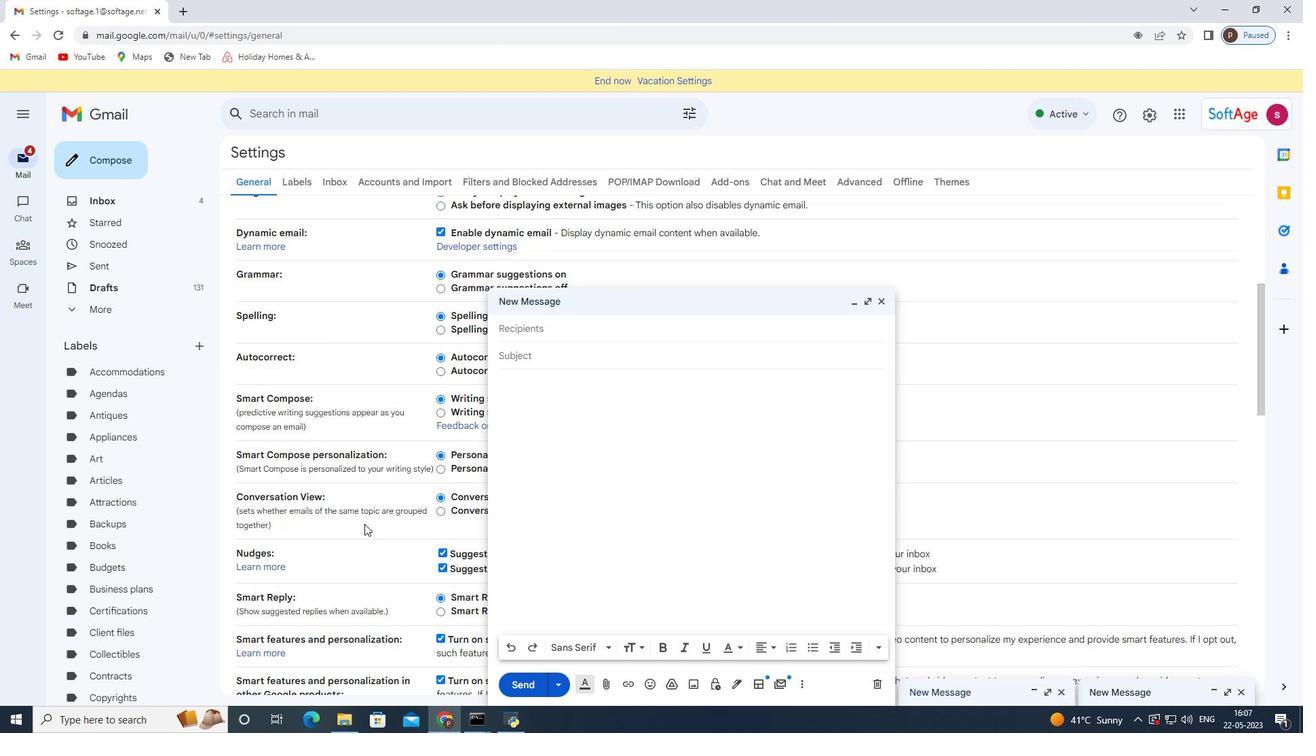 
Action: Mouse scrolled (376, 512) with delta (0, 0)
Screenshot: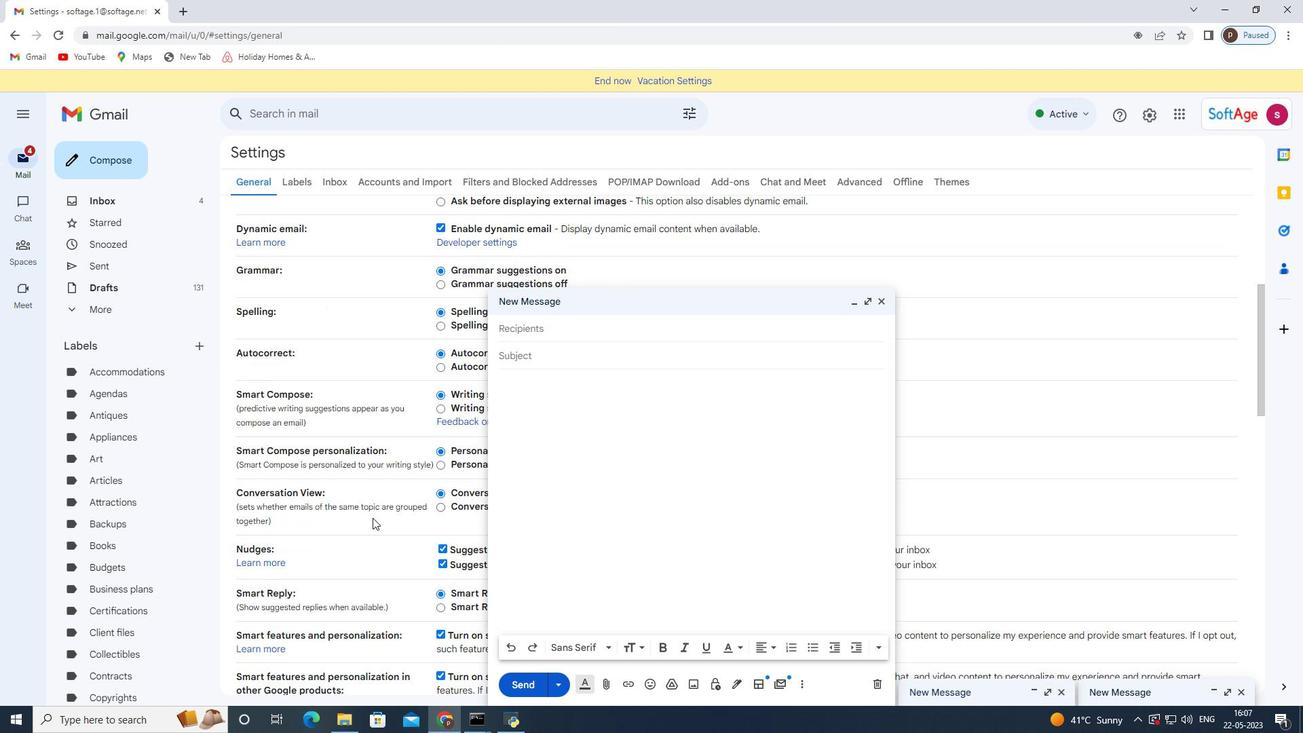 
Action: Mouse scrolled (376, 512) with delta (0, 0)
Screenshot: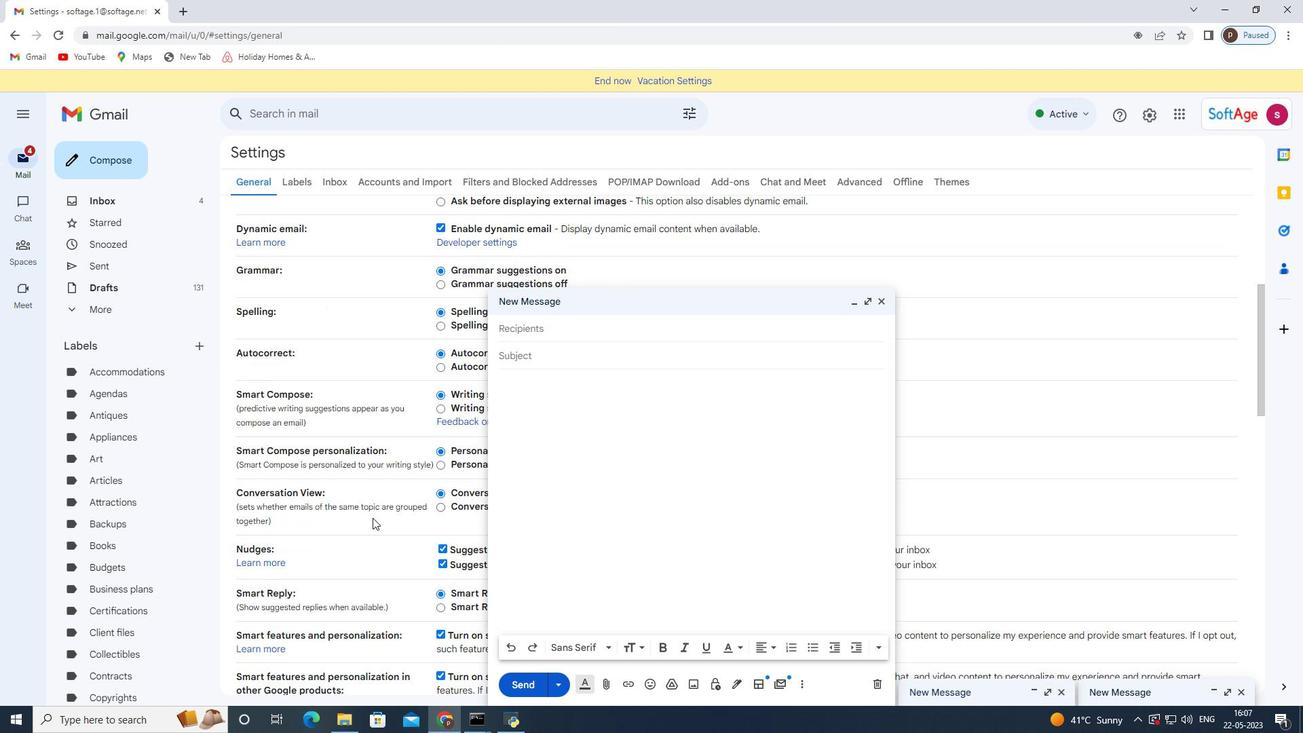 
Action: Mouse scrolled (376, 512) with delta (0, 0)
Screenshot: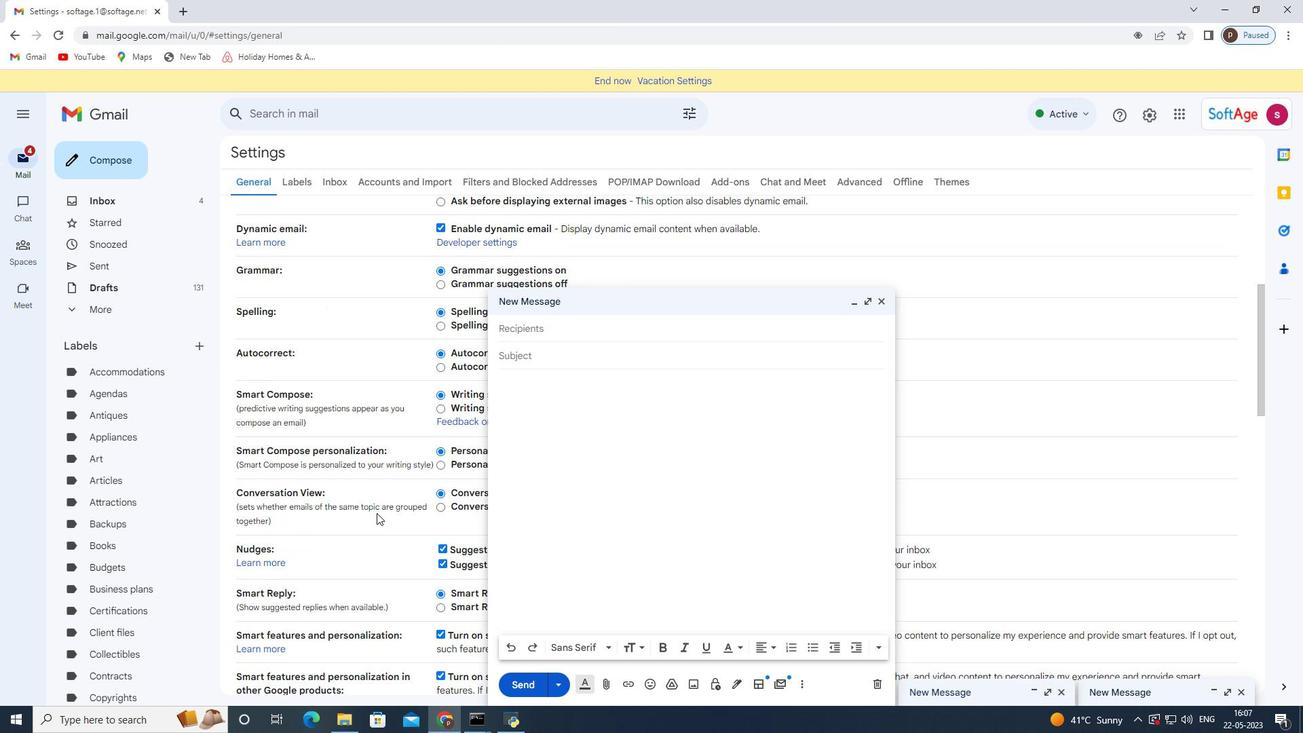 
Action: Mouse scrolled (376, 512) with delta (0, 0)
Screenshot: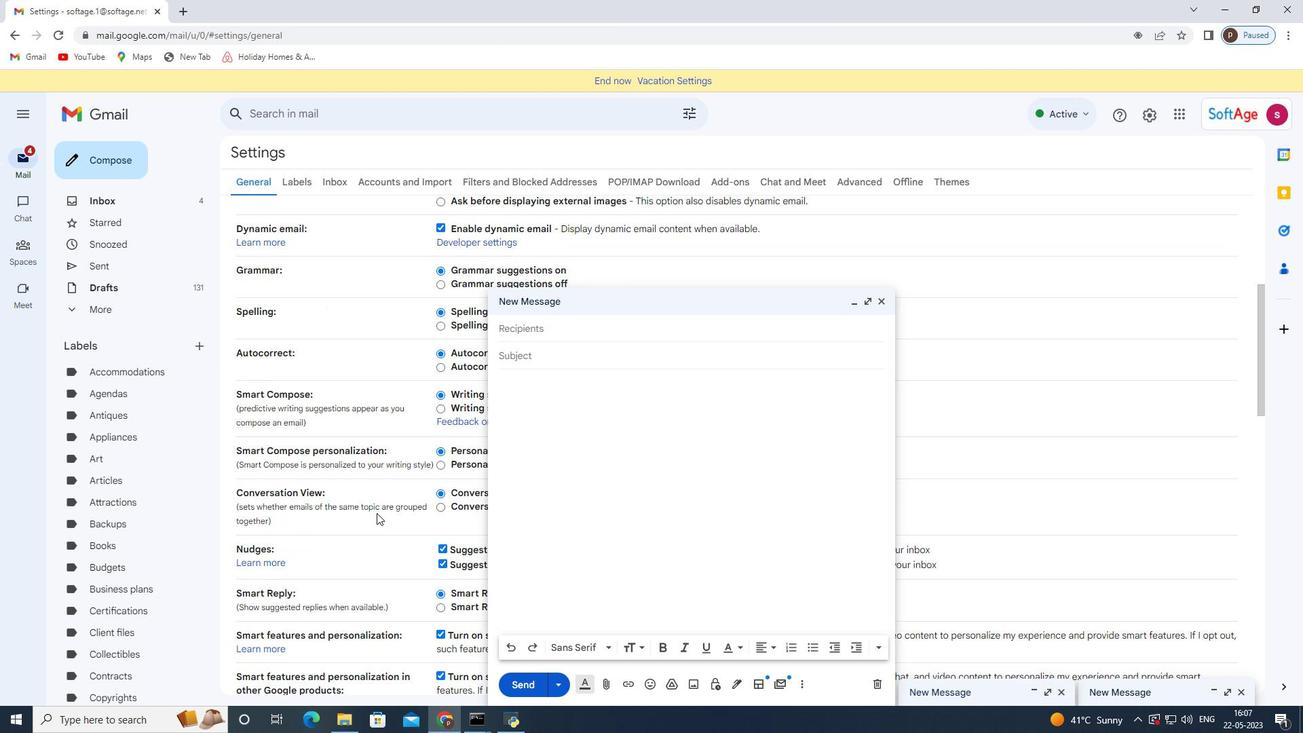 
Action: Mouse scrolled (376, 512) with delta (0, 0)
Screenshot: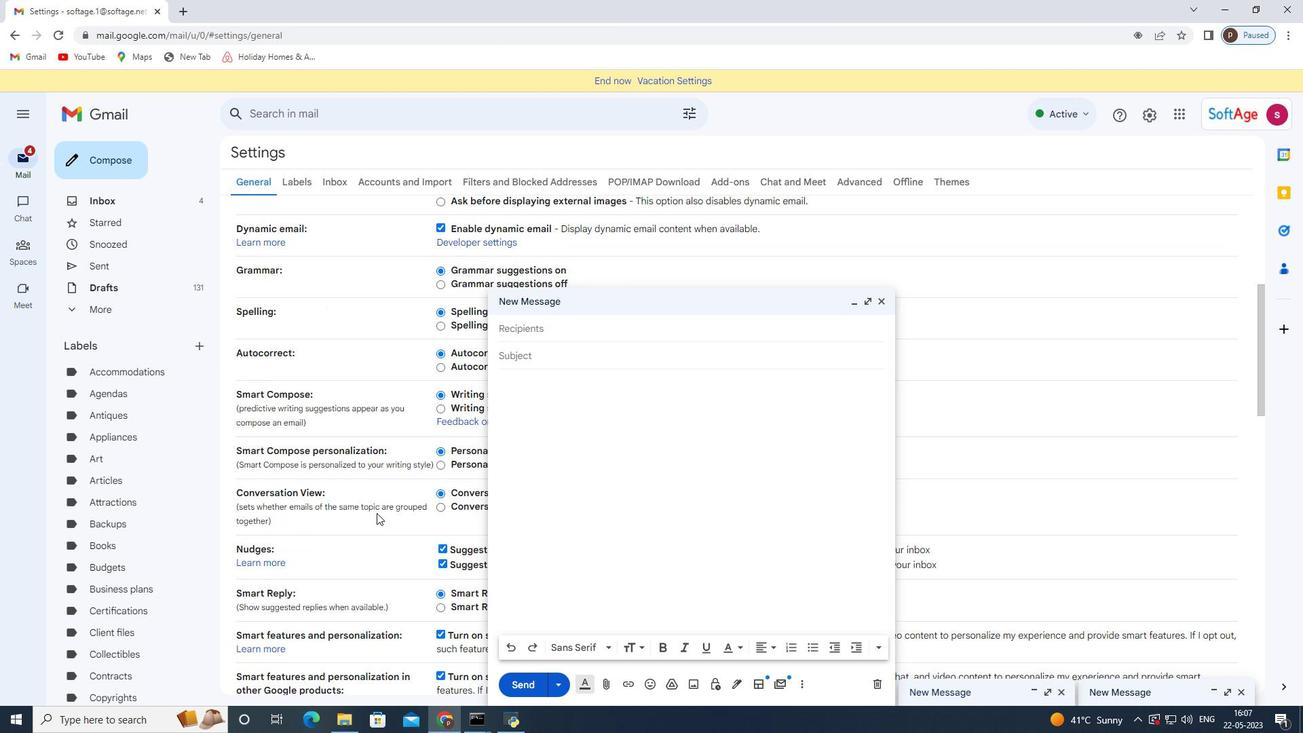 
Action: Mouse moved to (884, 302)
Screenshot: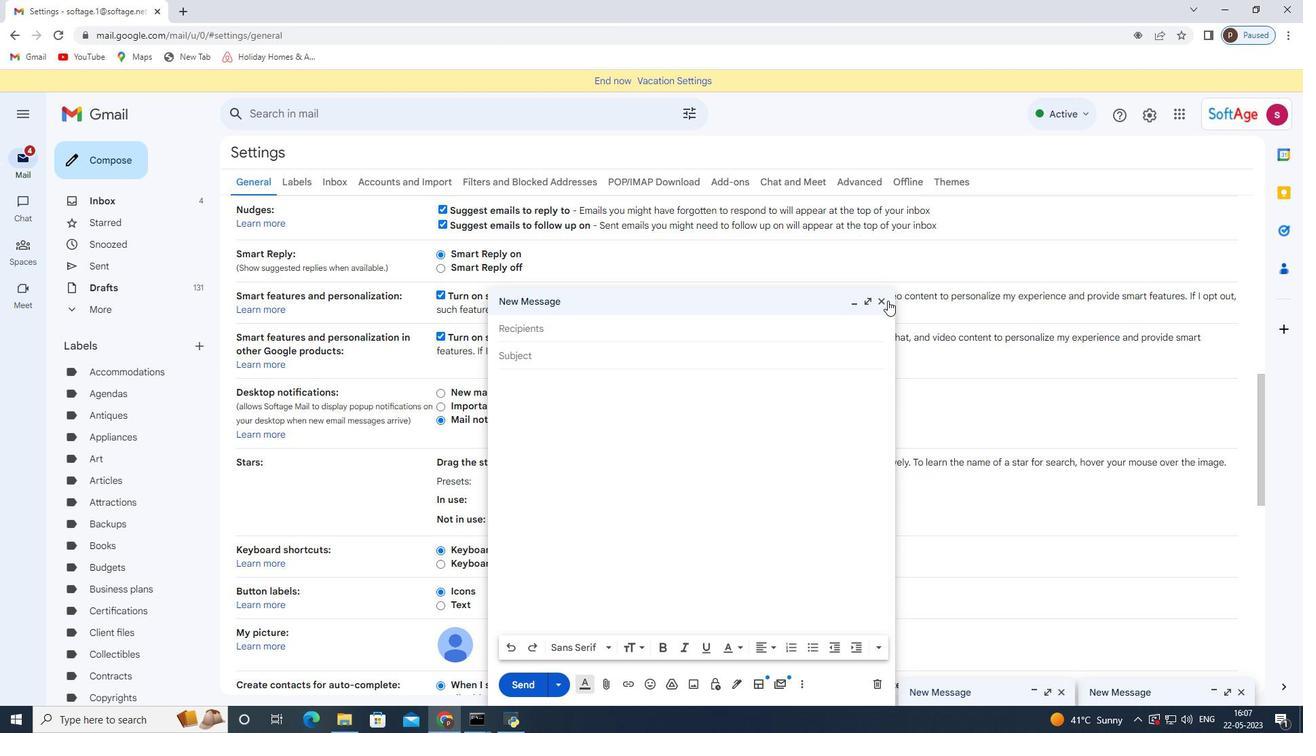 
Action: Mouse pressed left at (884, 302)
Screenshot: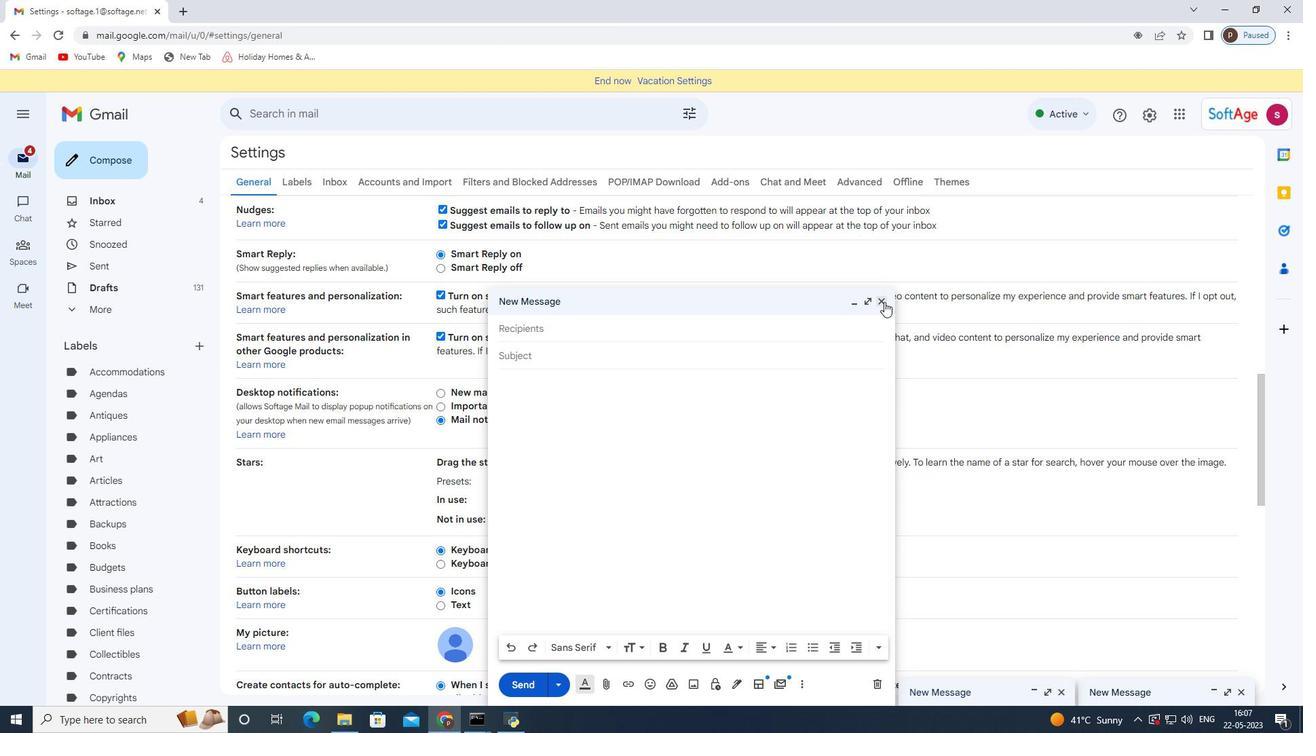 
Action: Mouse moved to (583, 458)
Screenshot: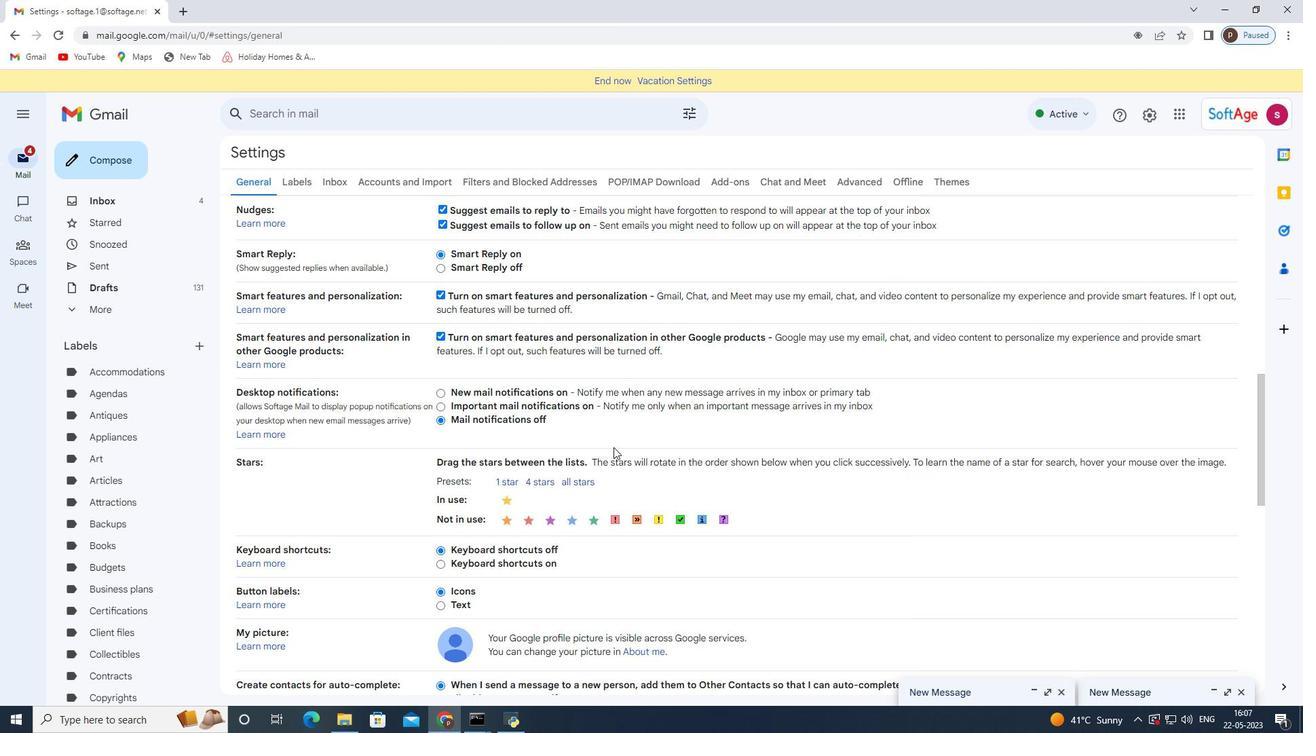 
Action: Mouse scrolled (583, 458) with delta (0, 0)
Screenshot: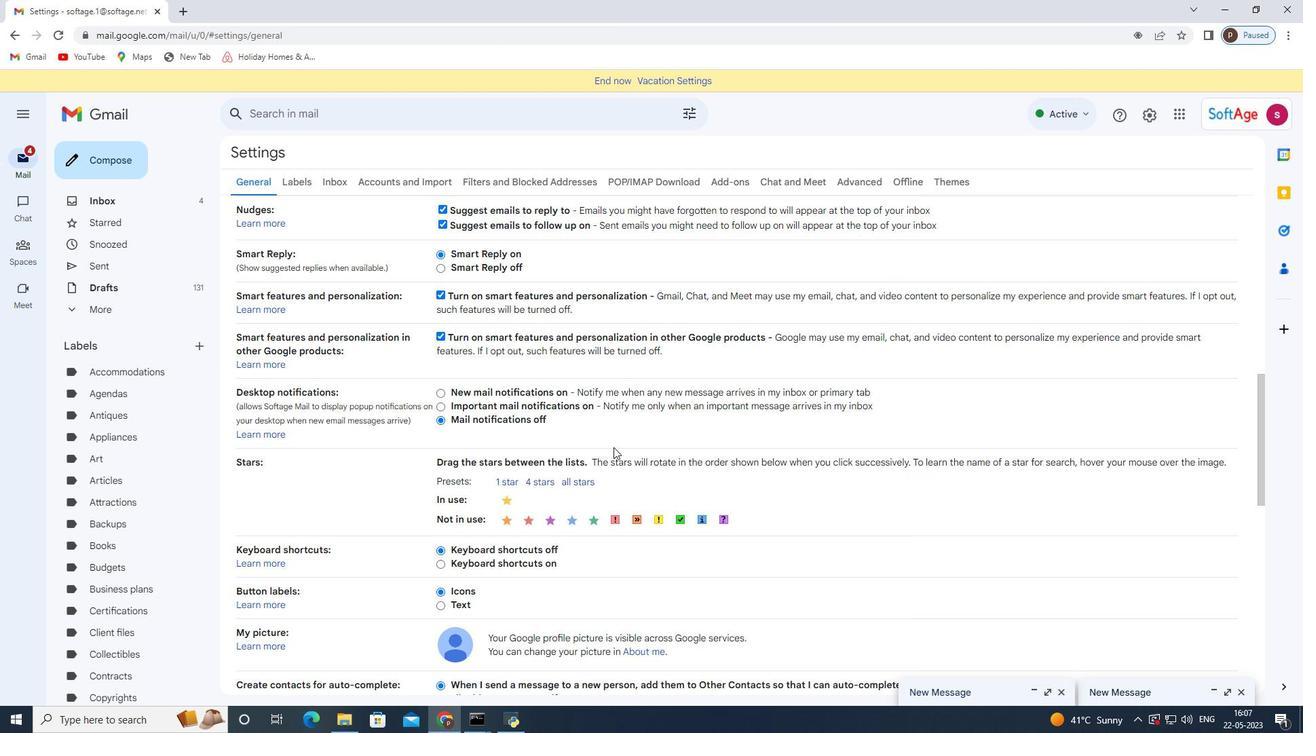 
Action: Mouse moved to (581, 460)
Screenshot: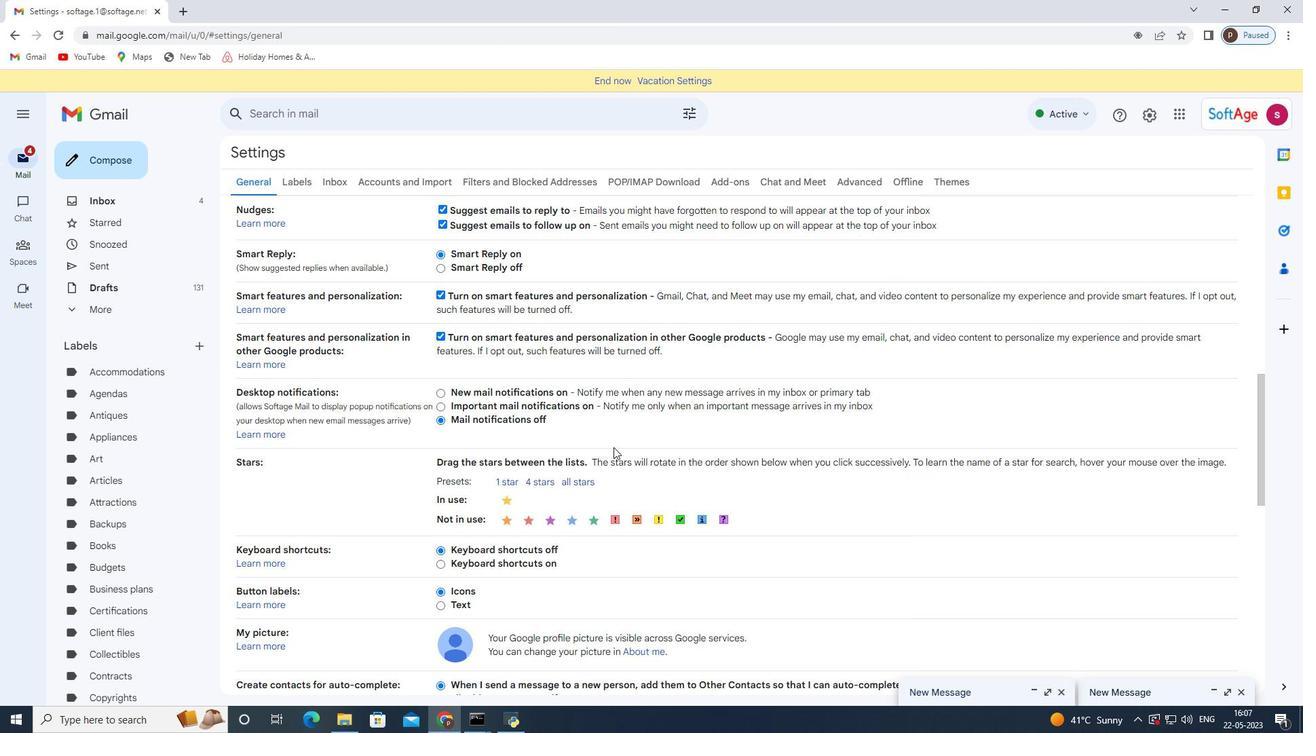 
Action: Mouse scrolled (581, 459) with delta (0, 0)
Screenshot: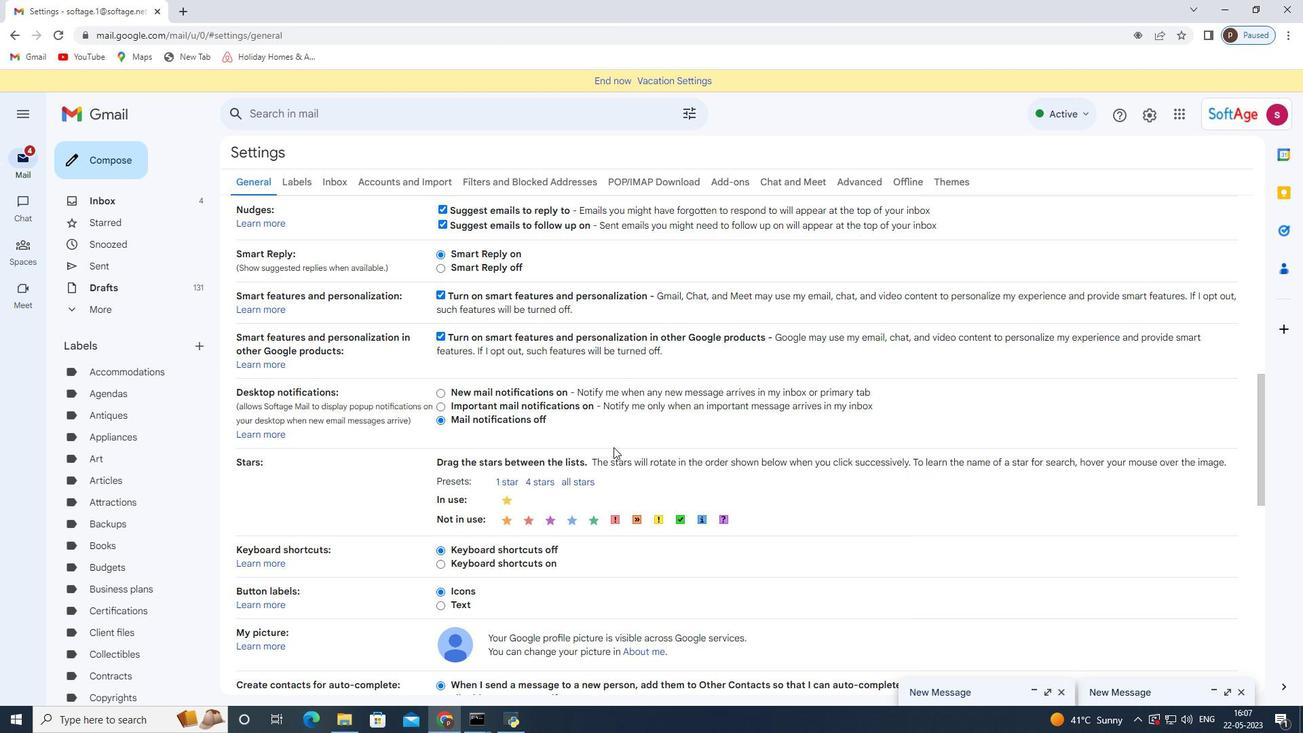 
Action: Mouse moved to (534, 476)
Screenshot: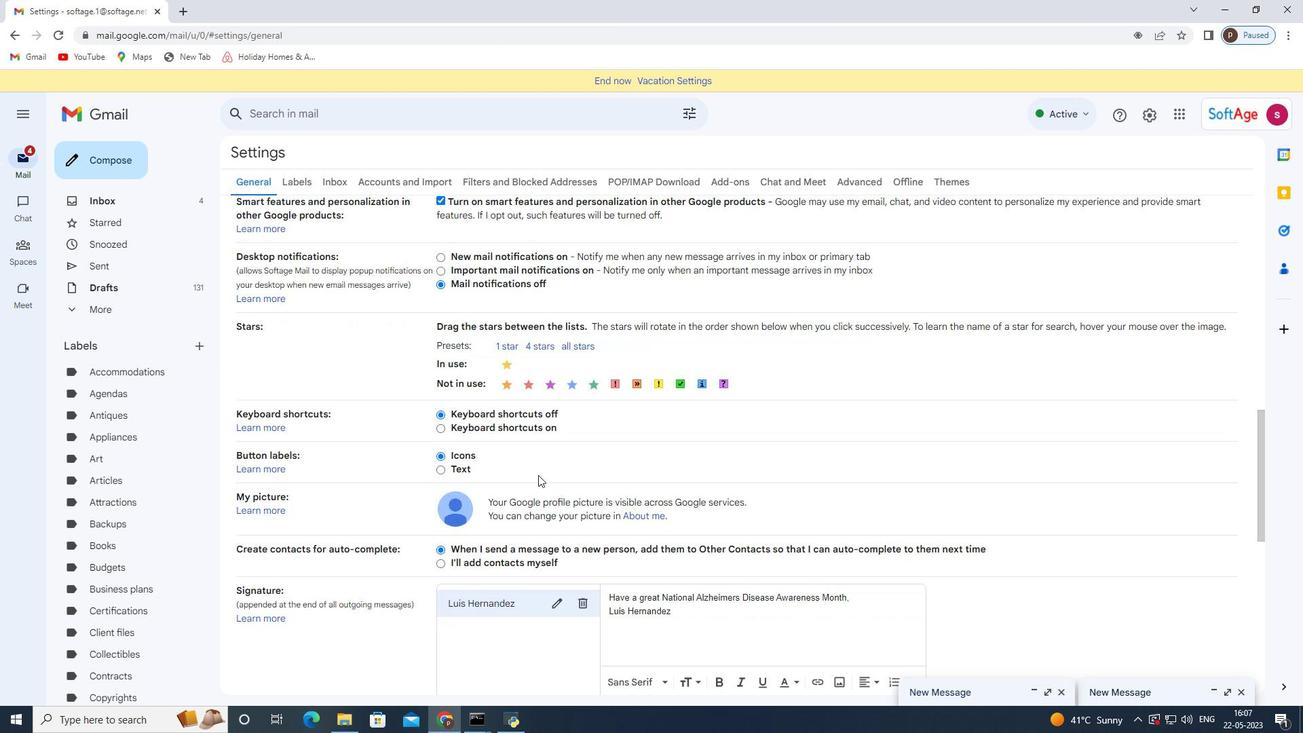 
Action: Mouse scrolled (534, 475) with delta (0, 0)
Screenshot: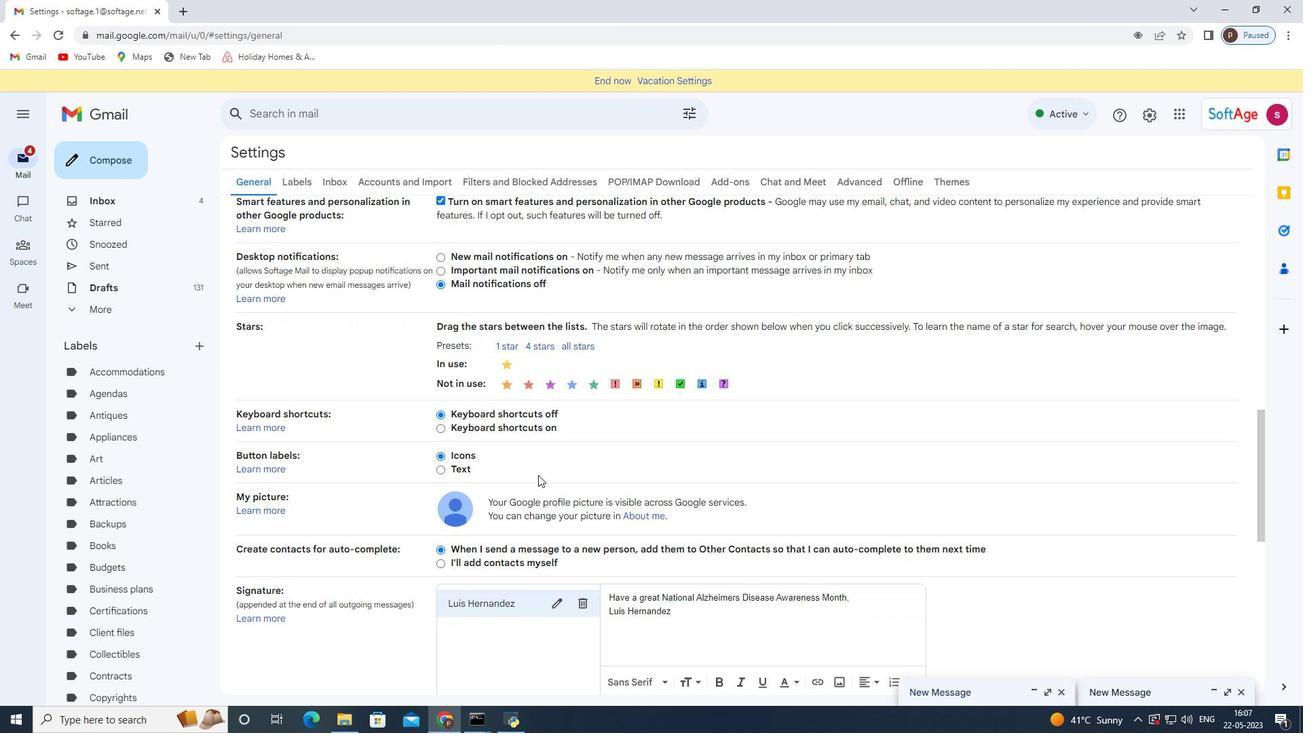 
Action: Mouse scrolled (534, 475) with delta (0, 0)
Screenshot: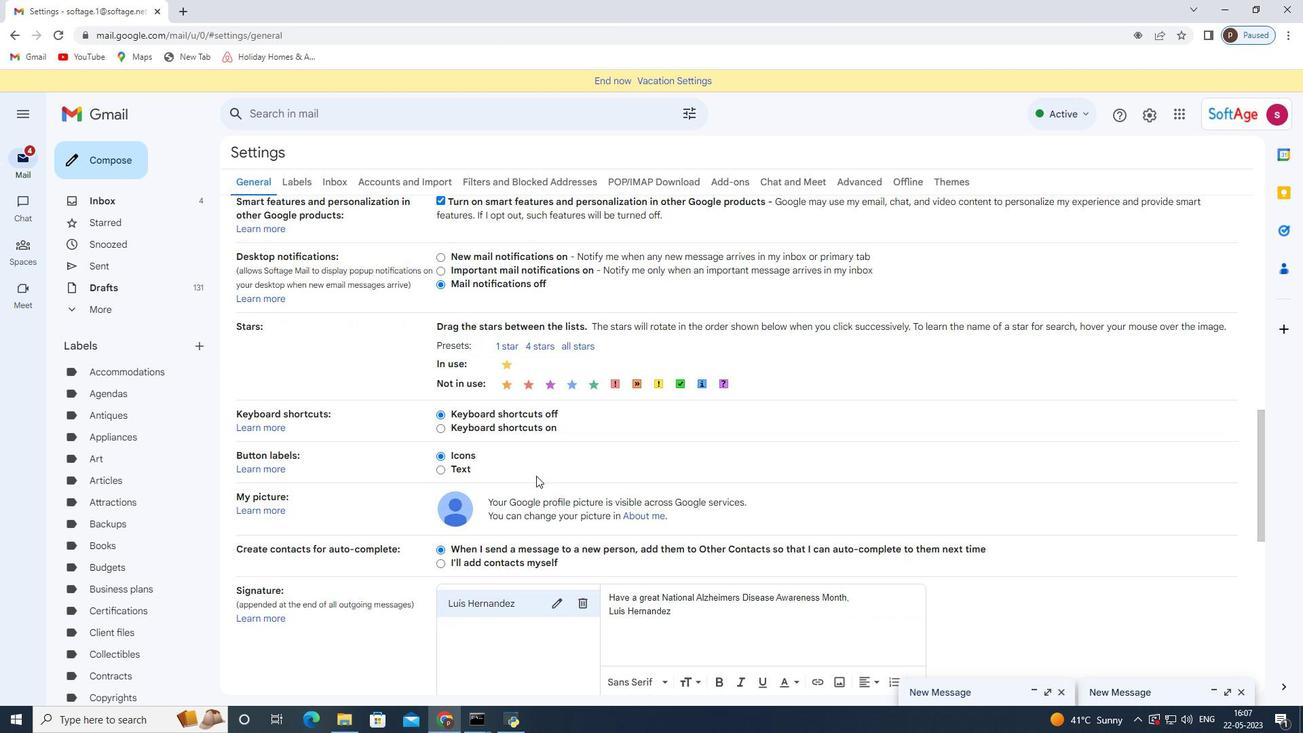 
Action: Mouse scrolled (534, 475) with delta (0, 0)
Screenshot: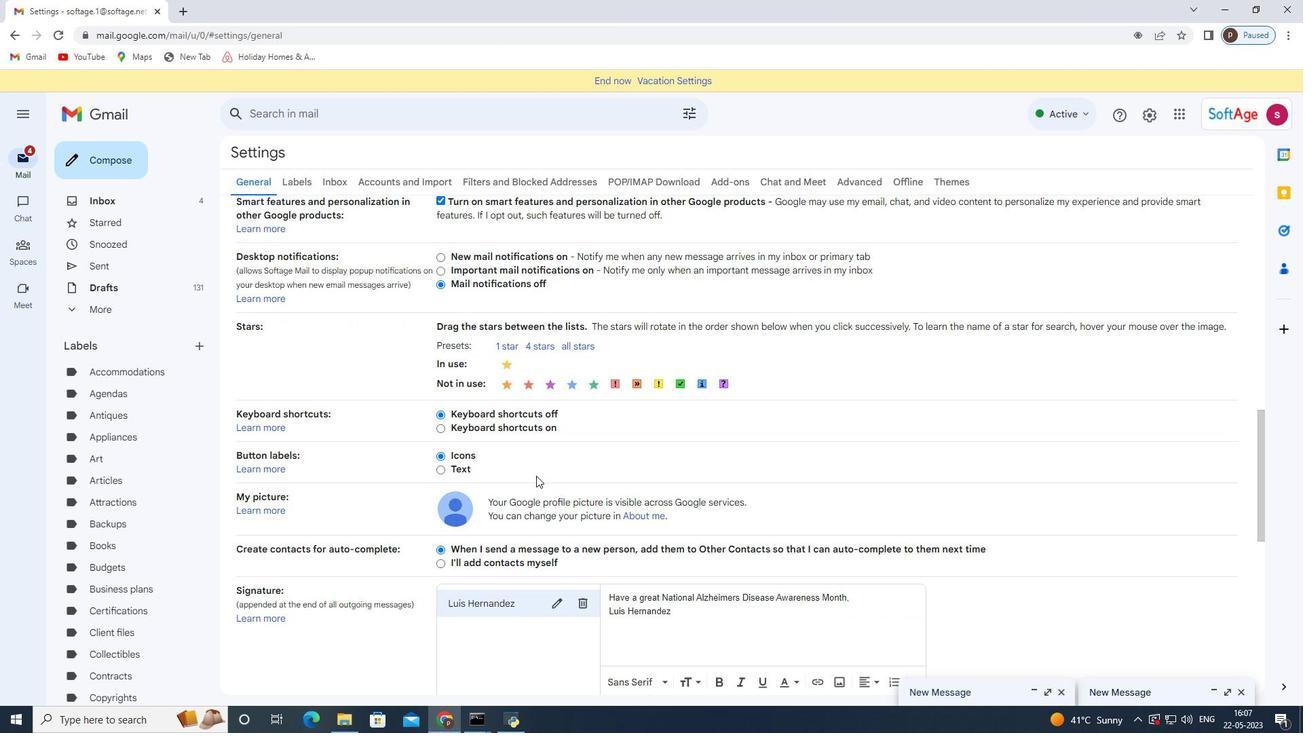 
Action: Mouse moved to (518, 397)
Screenshot: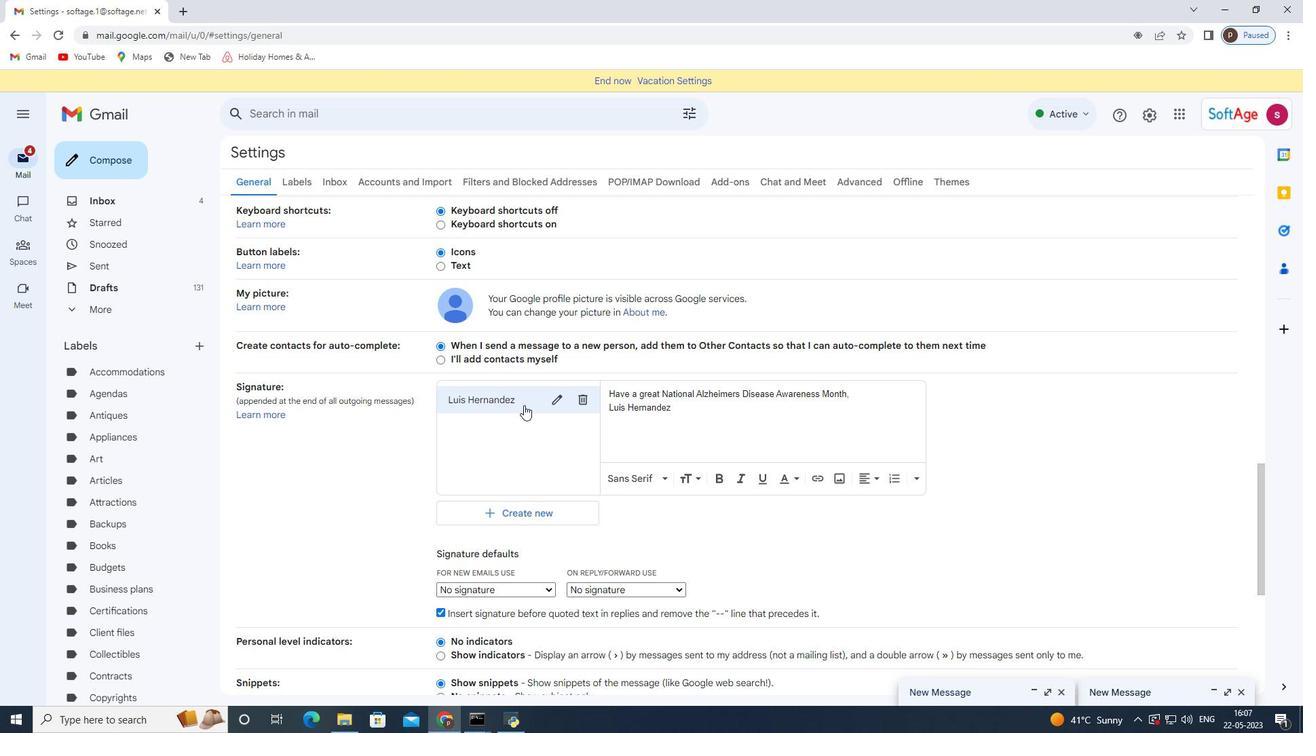 
Action: Mouse pressed left at (518, 397)
Screenshot: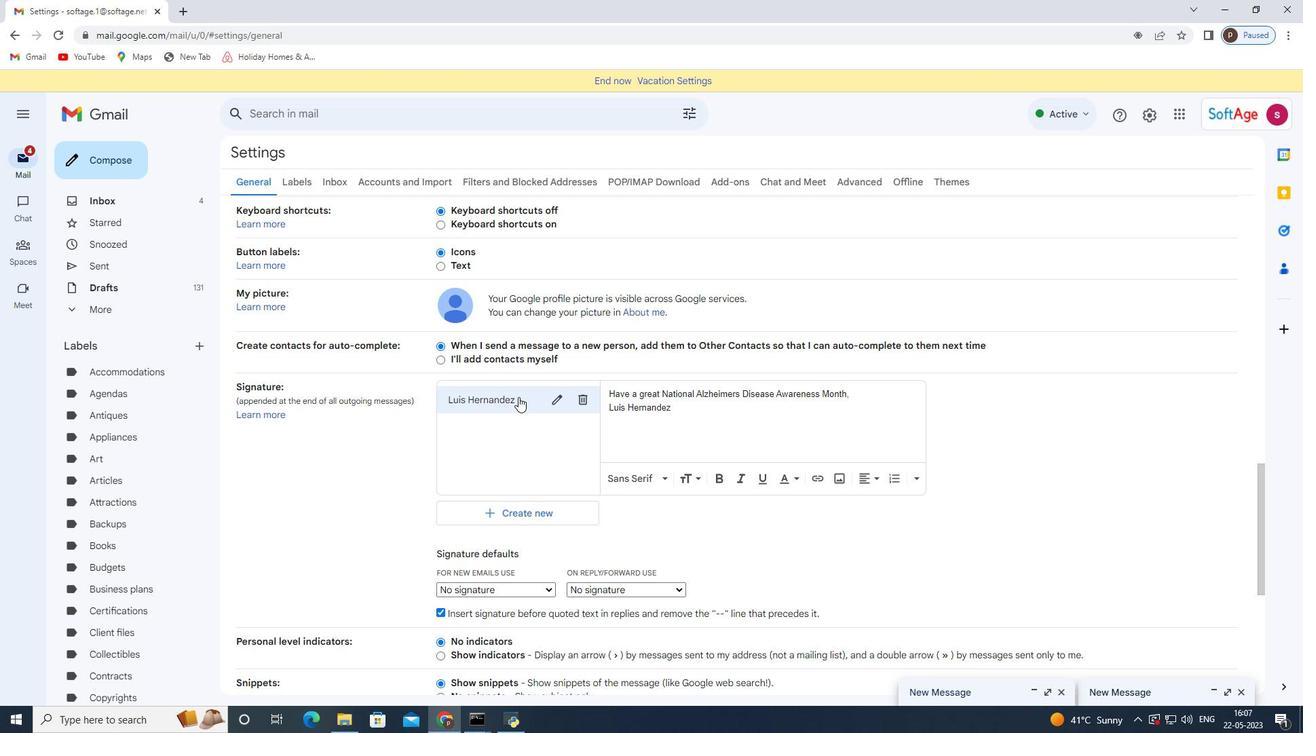 
Action: Mouse moved to (543, 588)
Screenshot: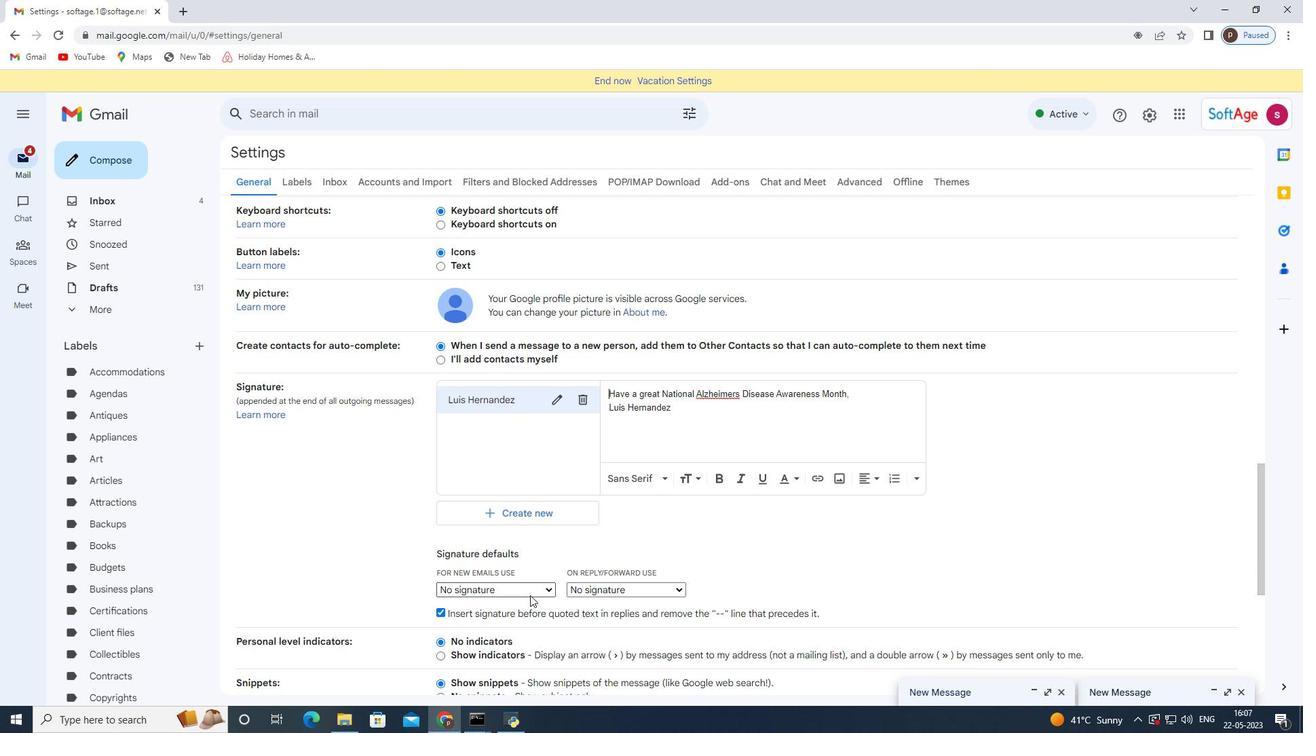 
Action: Mouse pressed left at (543, 588)
Screenshot: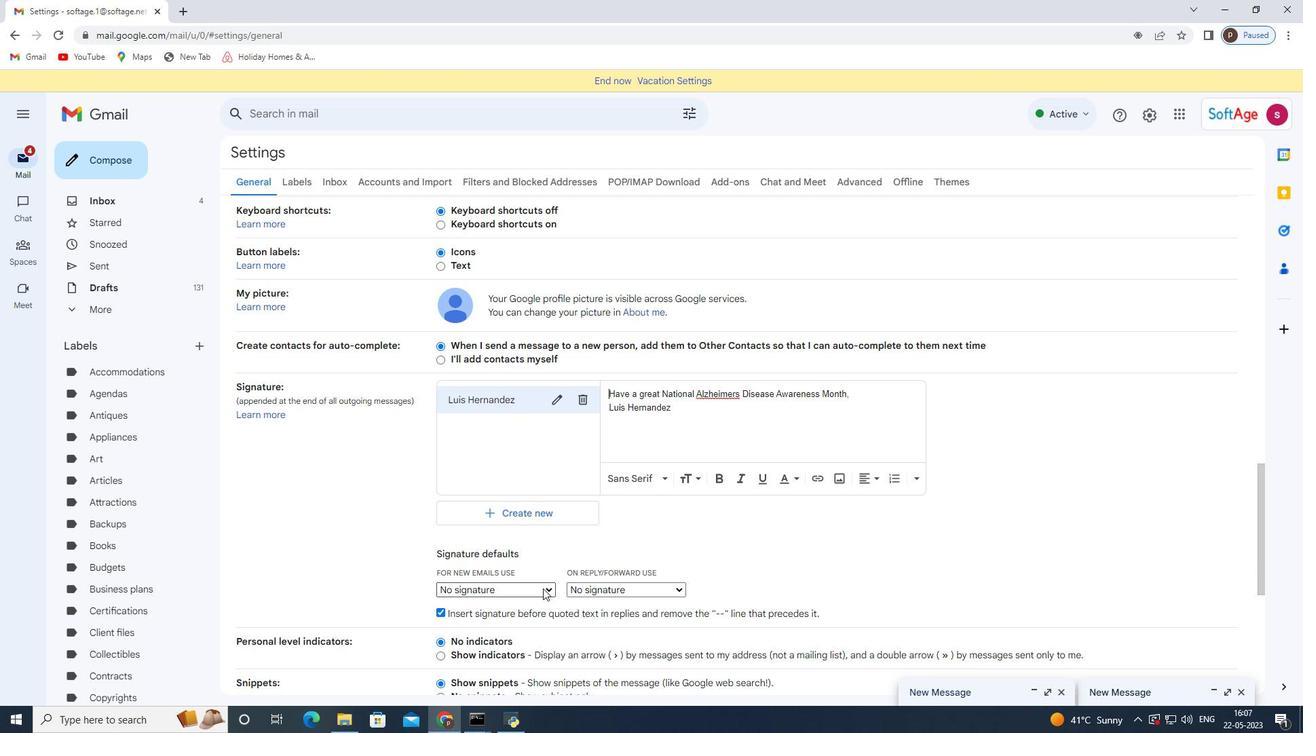 
Action: Mouse moved to (532, 611)
Screenshot: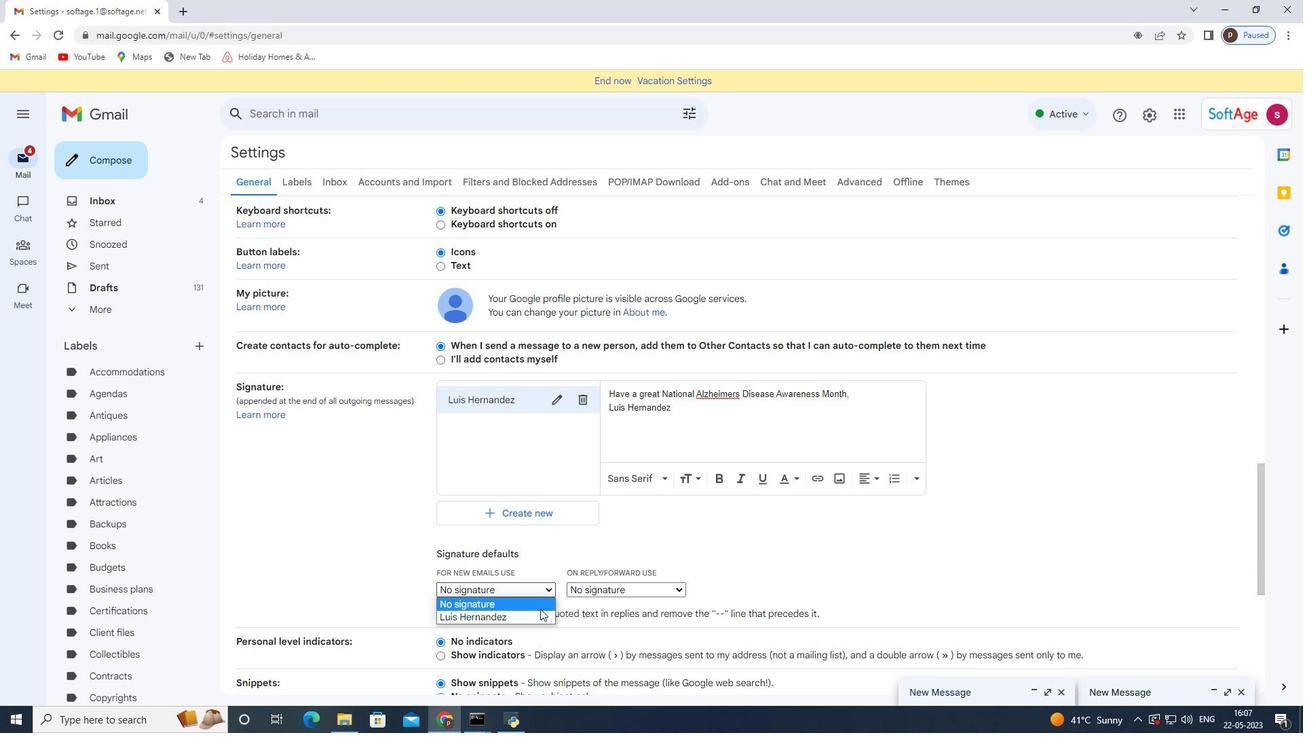 
Action: Mouse pressed left at (532, 611)
Screenshot: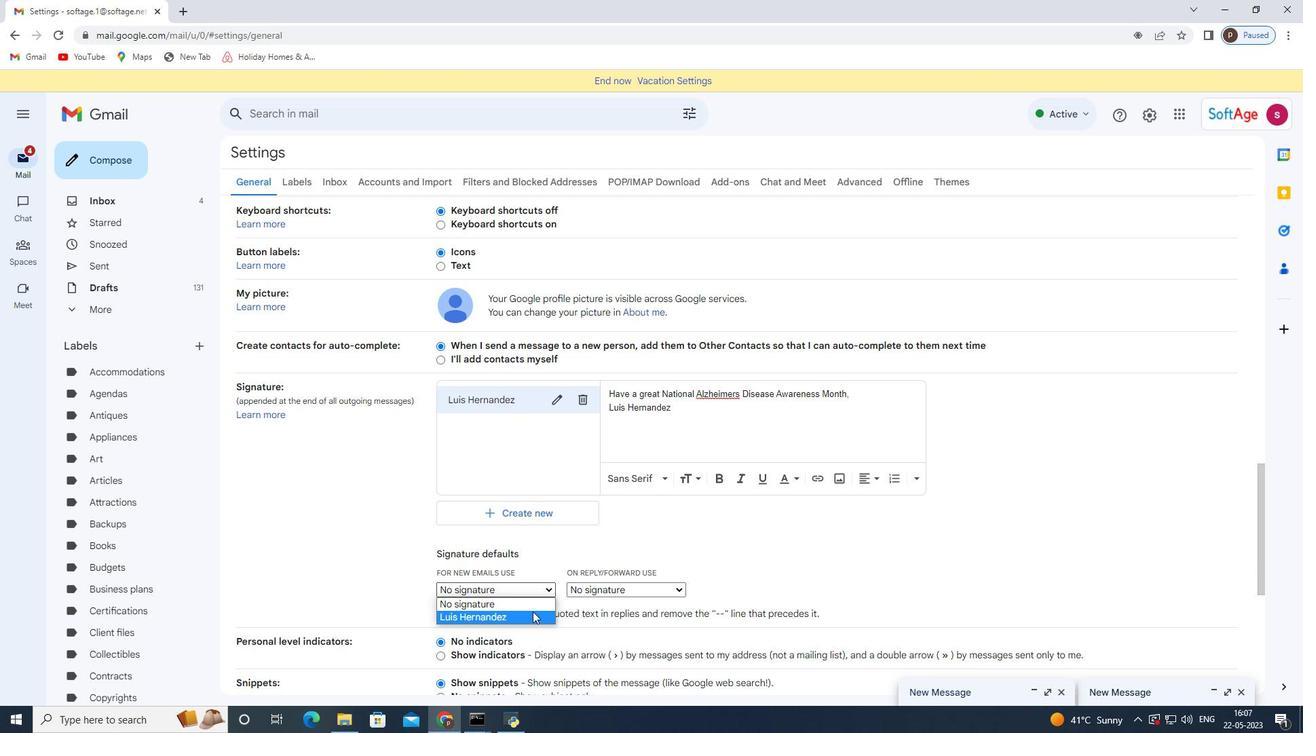 
Action: Mouse moved to (604, 587)
Screenshot: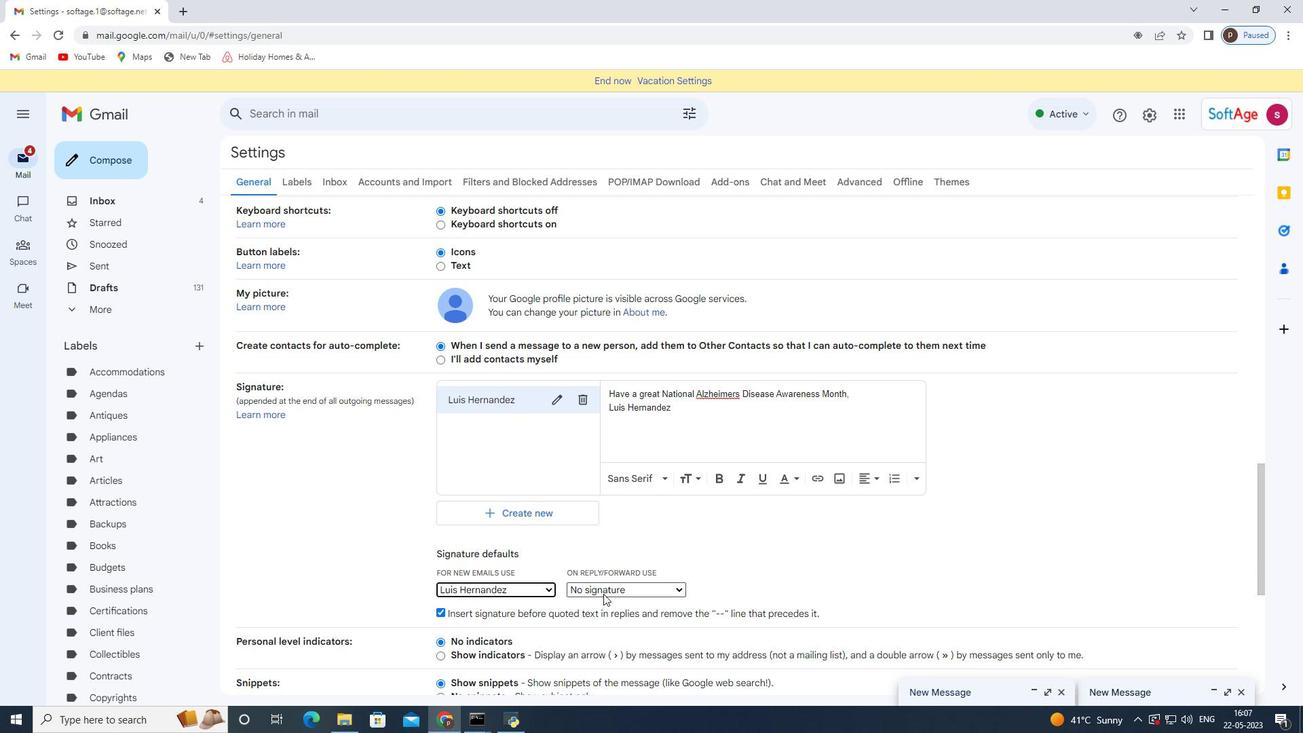 
Action: Mouse pressed left at (604, 587)
Screenshot: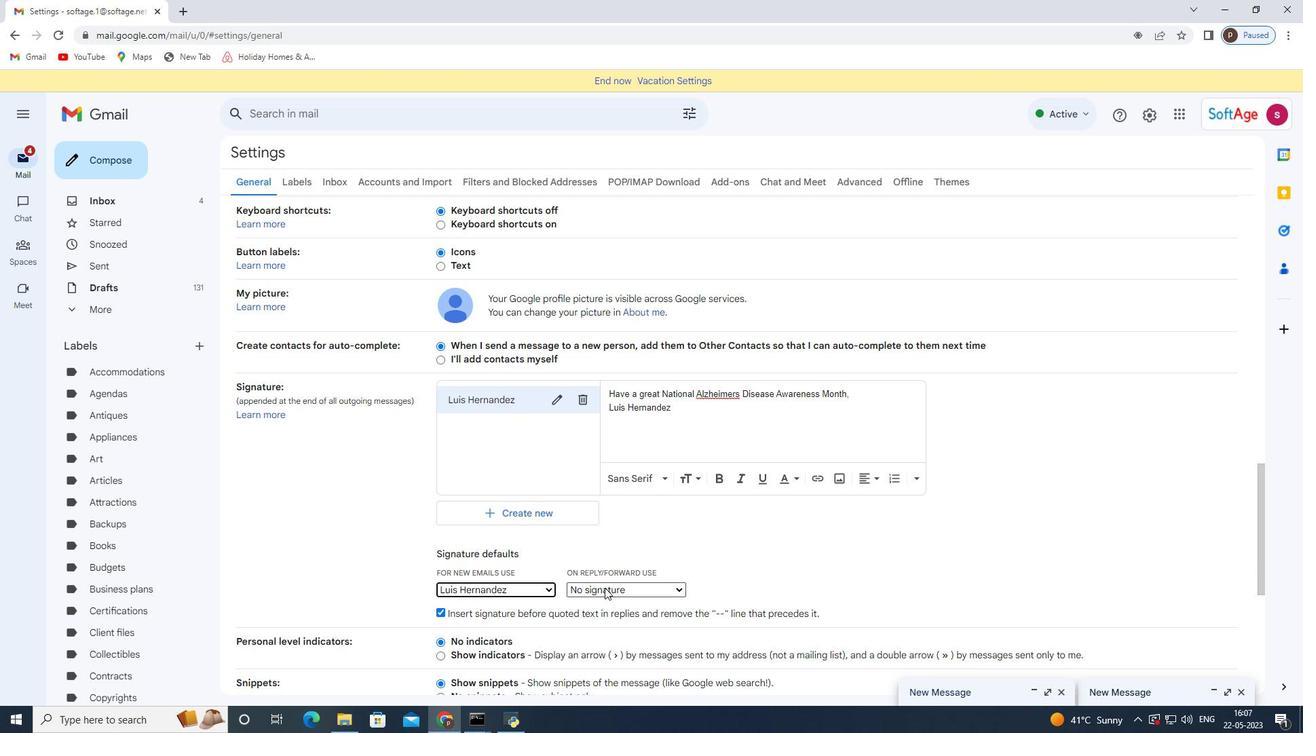 
Action: Mouse moved to (604, 613)
Screenshot: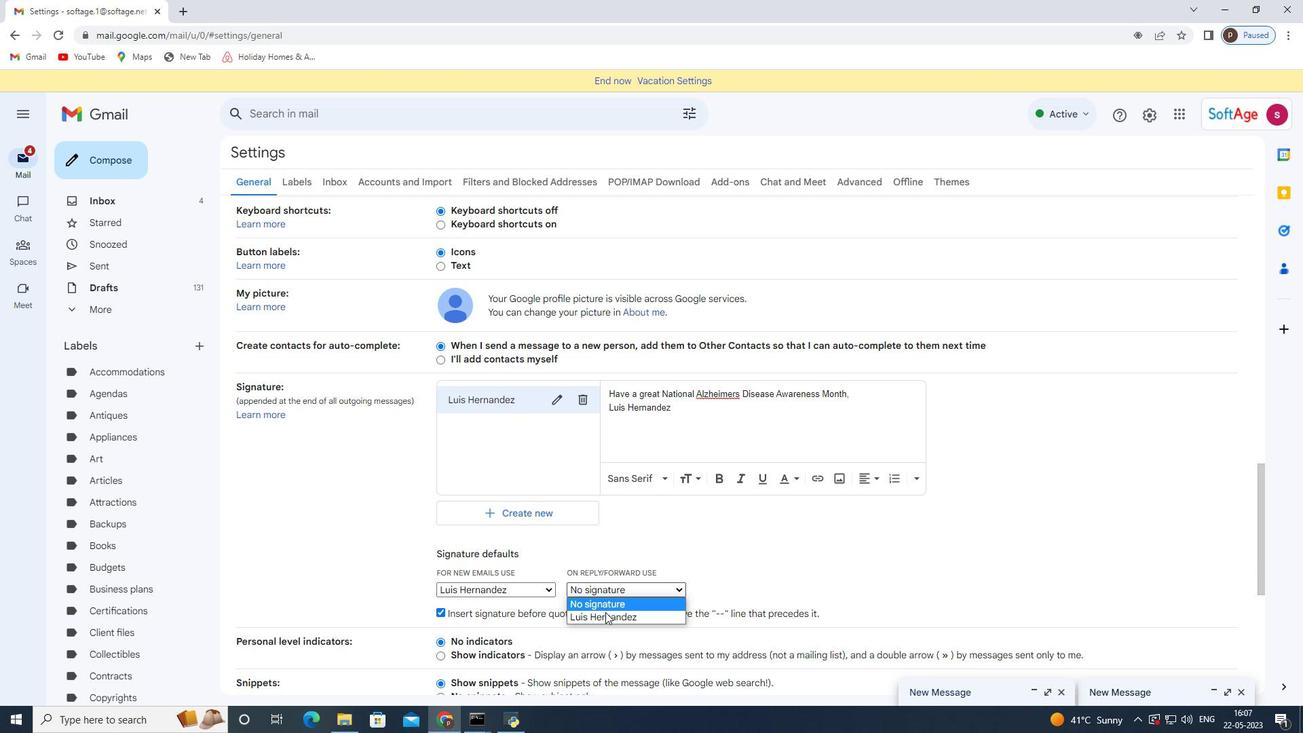 
Action: Mouse pressed left at (604, 613)
Screenshot: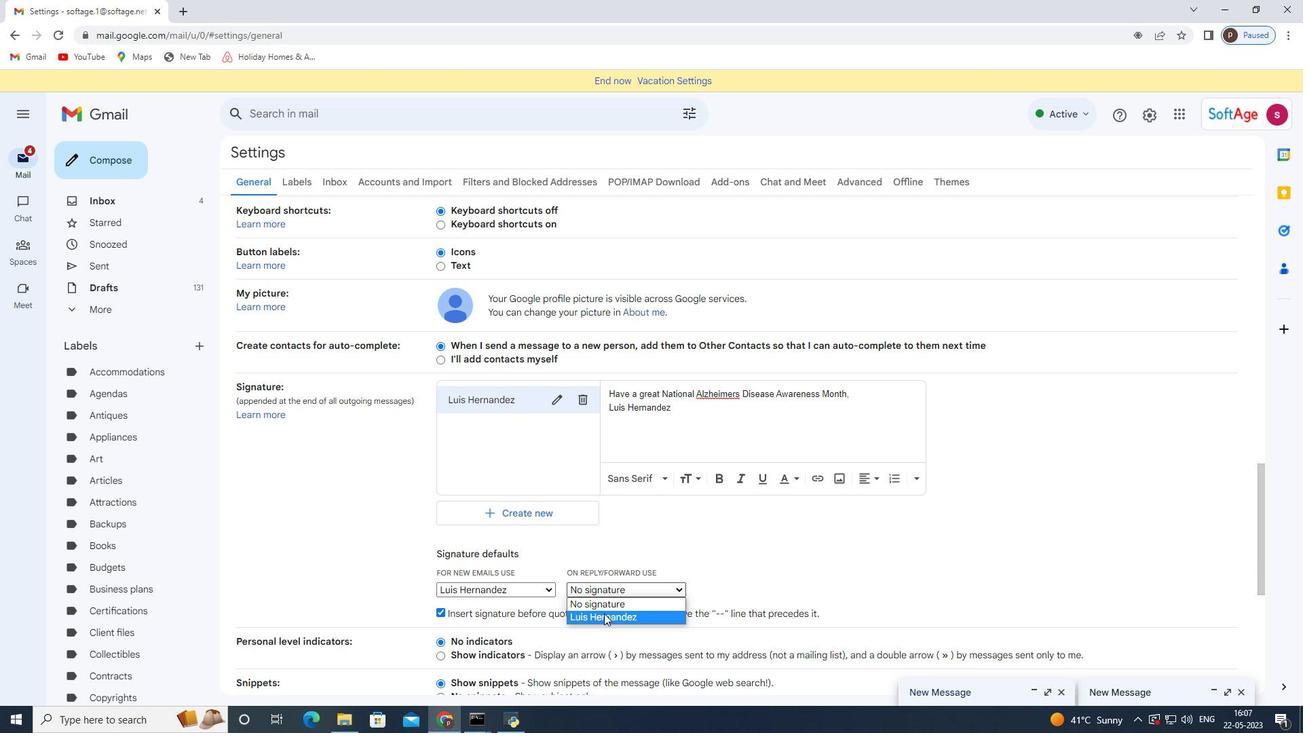 
Action: Mouse moved to (737, 396)
Screenshot: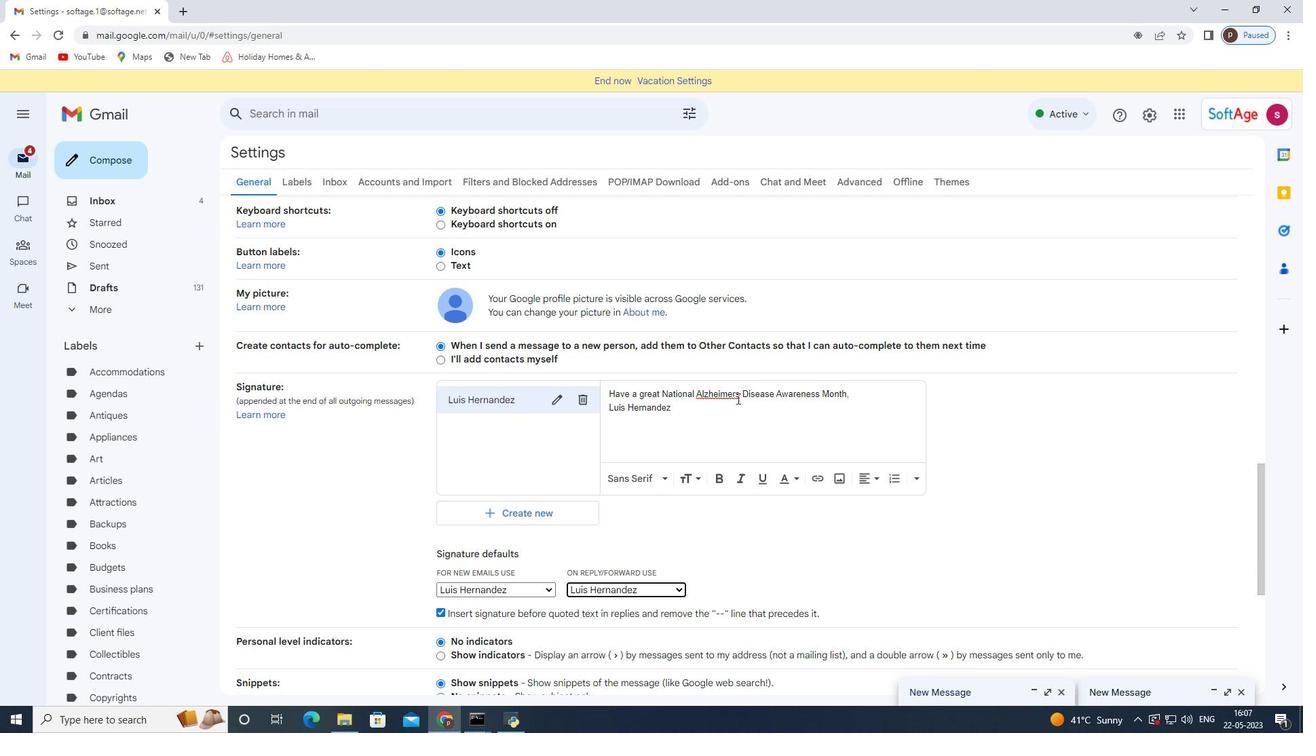 
Action: Mouse pressed left at (737, 396)
Screenshot: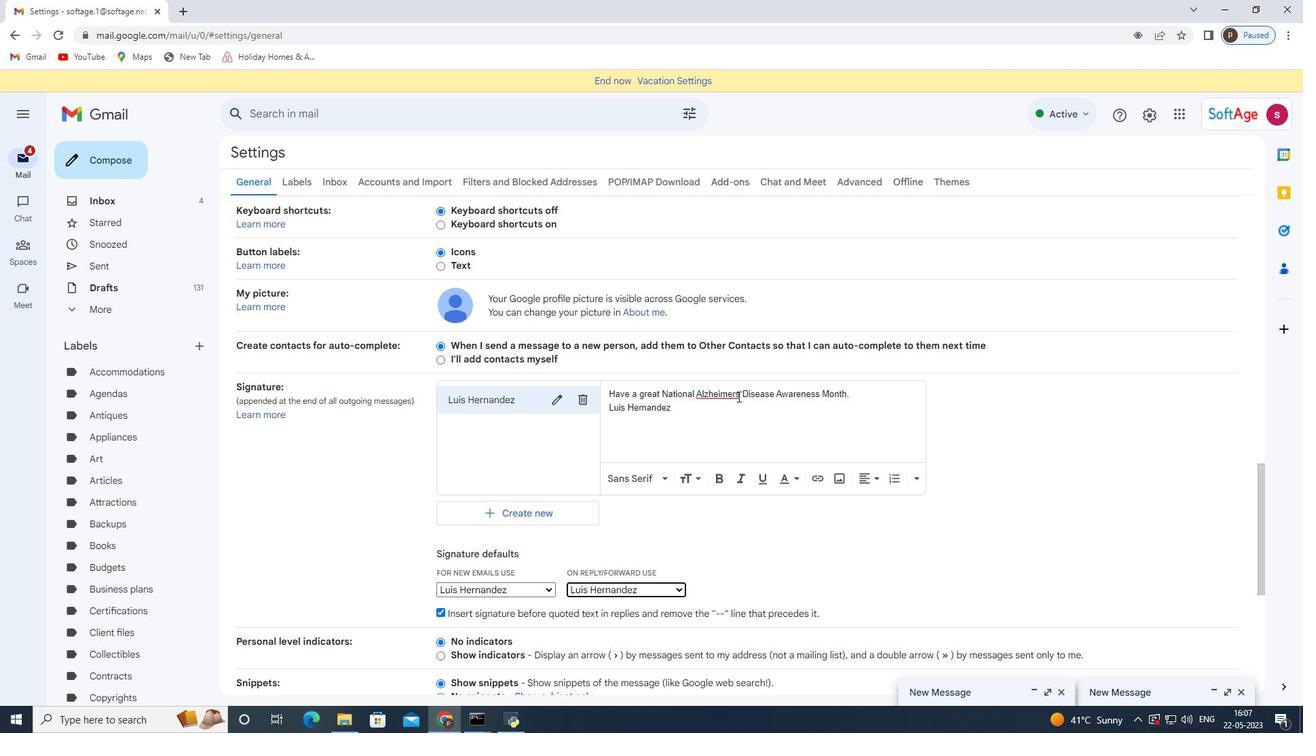 
Action: Mouse moved to (718, 450)
Screenshot: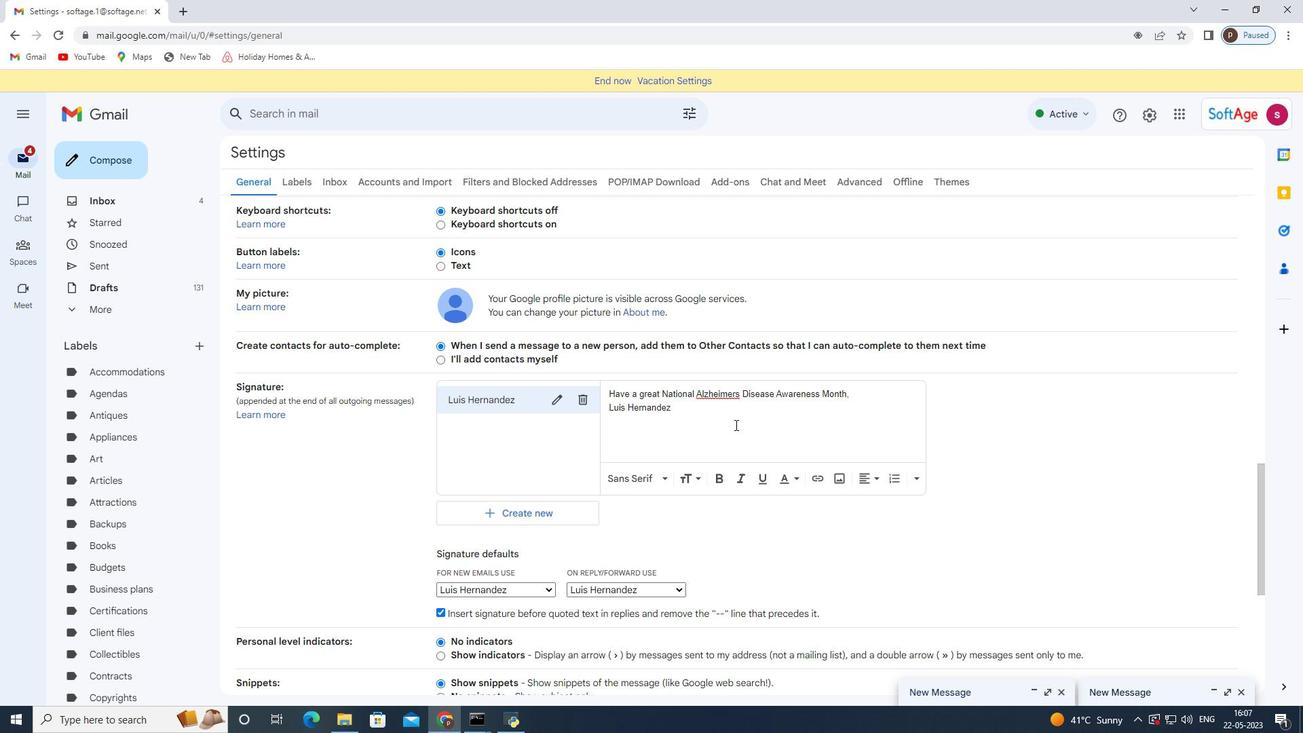 
Action: Mouse scrolled (718, 449) with delta (0, 0)
Screenshot: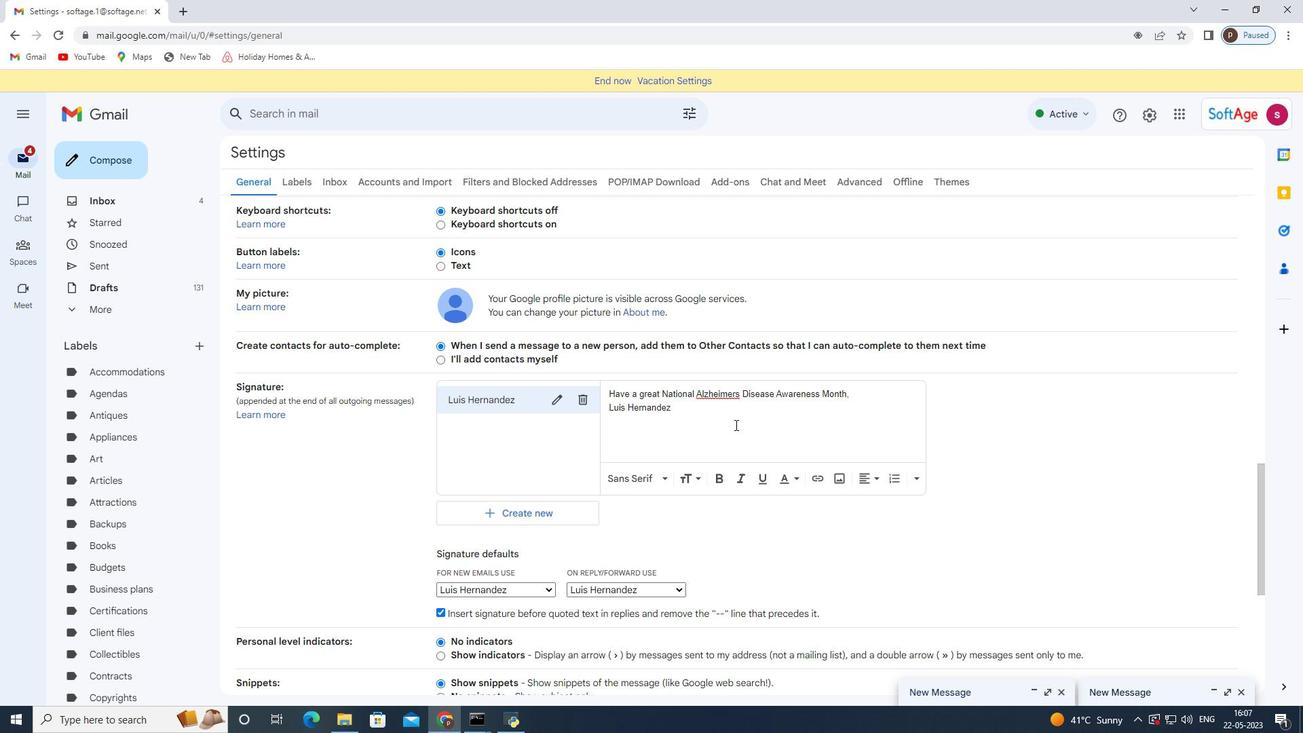 
Action: Mouse moved to (714, 456)
Screenshot: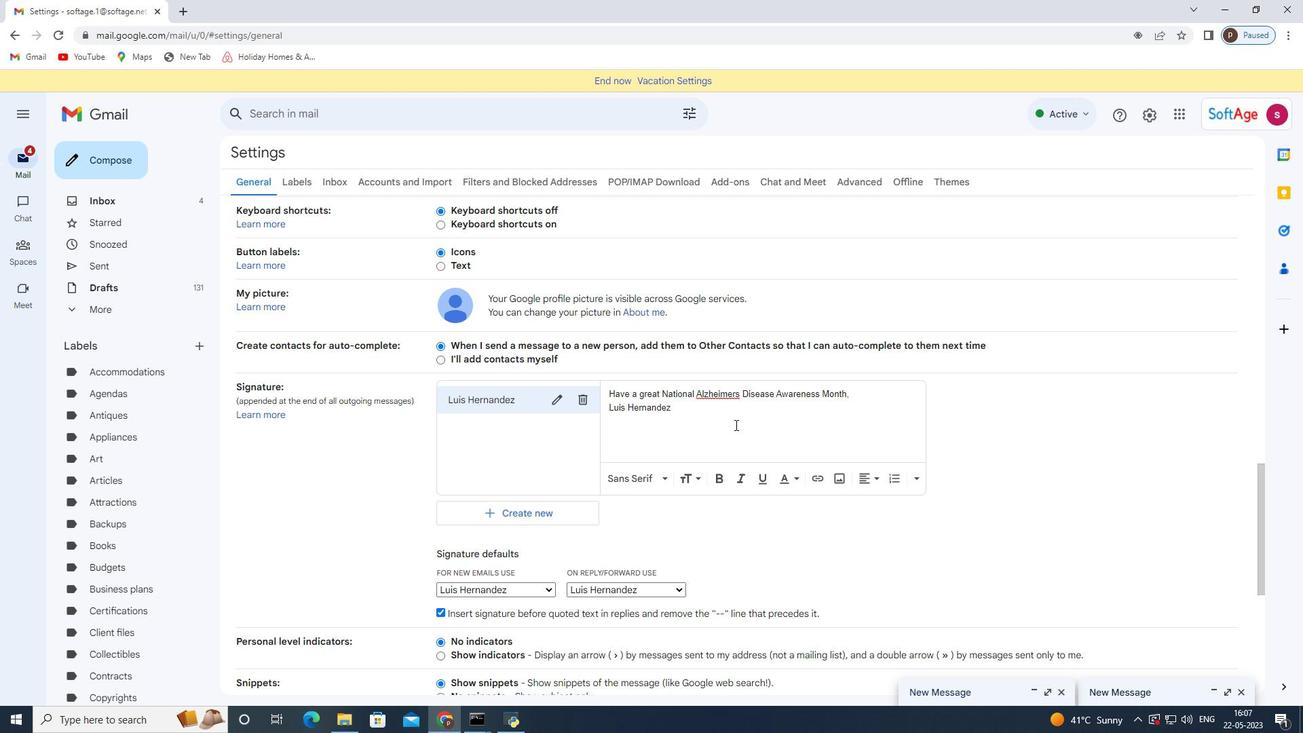 
Action: Mouse scrolled (714, 456) with delta (0, 0)
Screenshot: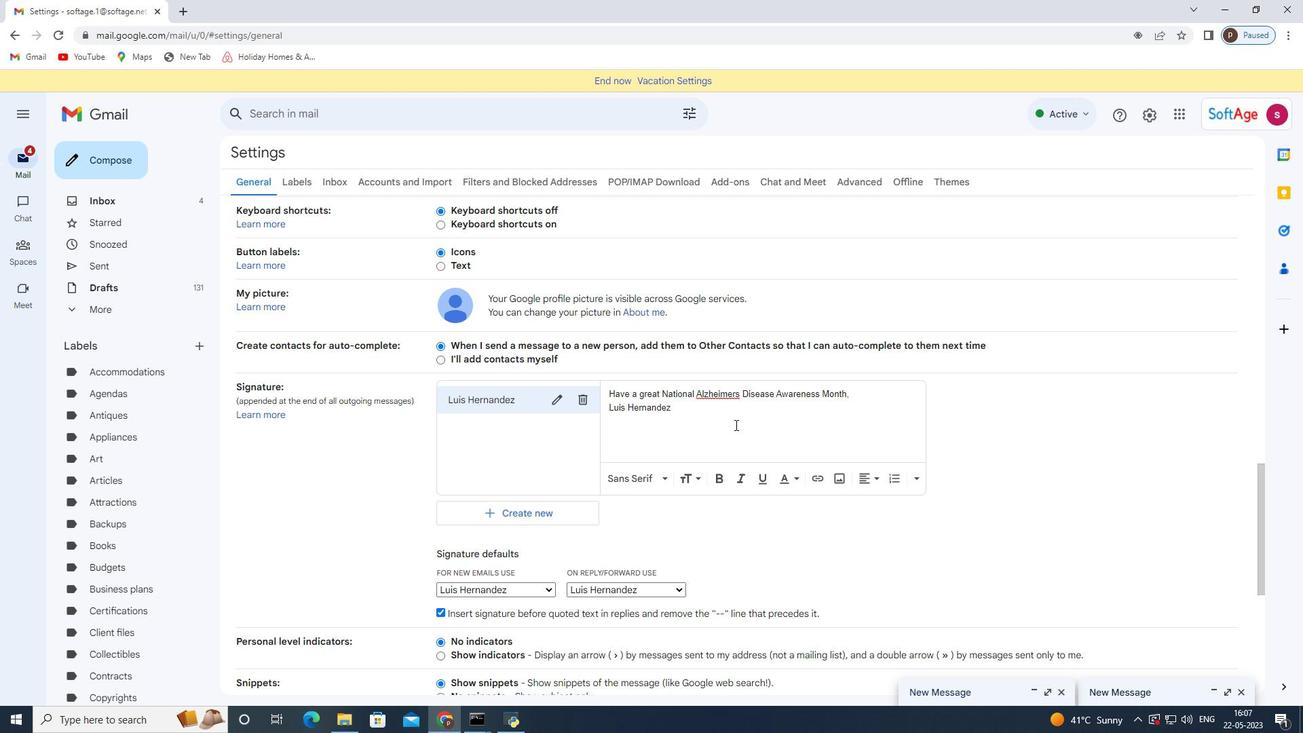 
Action: Mouse moved to (708, 464)
Screenshot: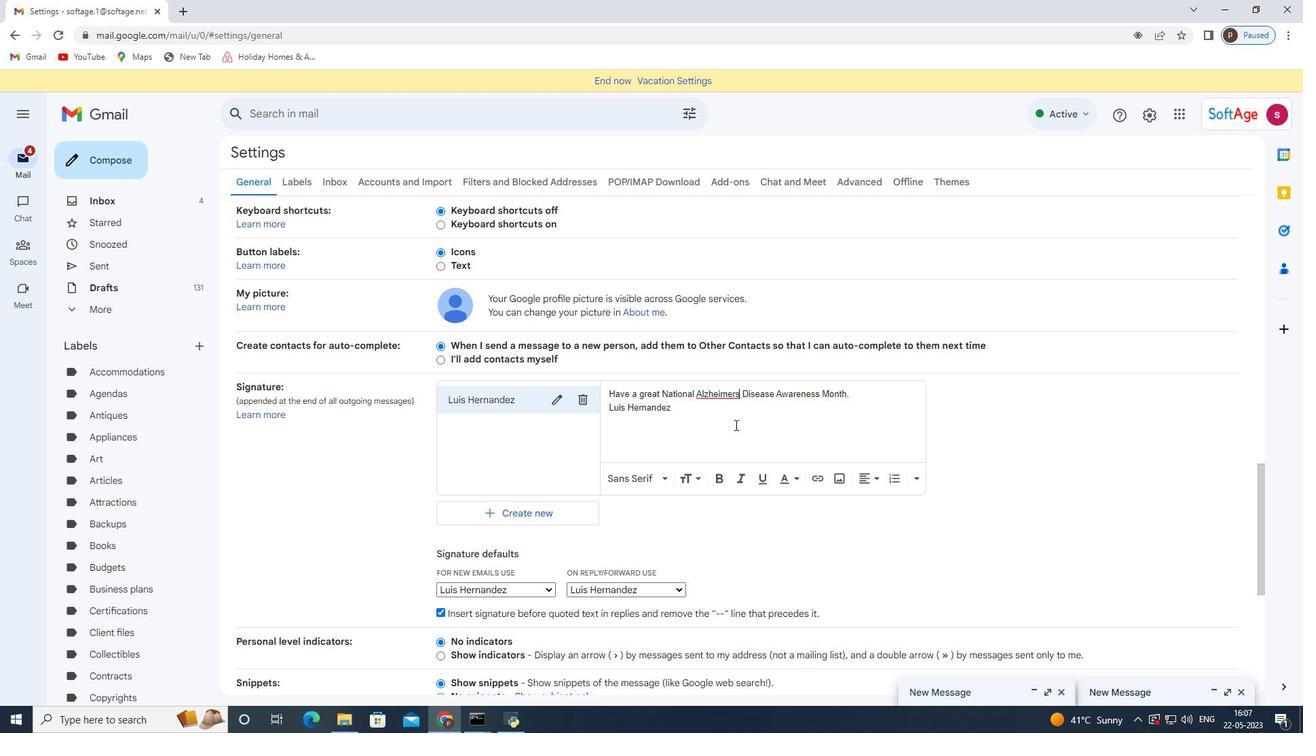 
Action: Mouse scrolled (710, 460) with delta (0, 0)
Screenshot: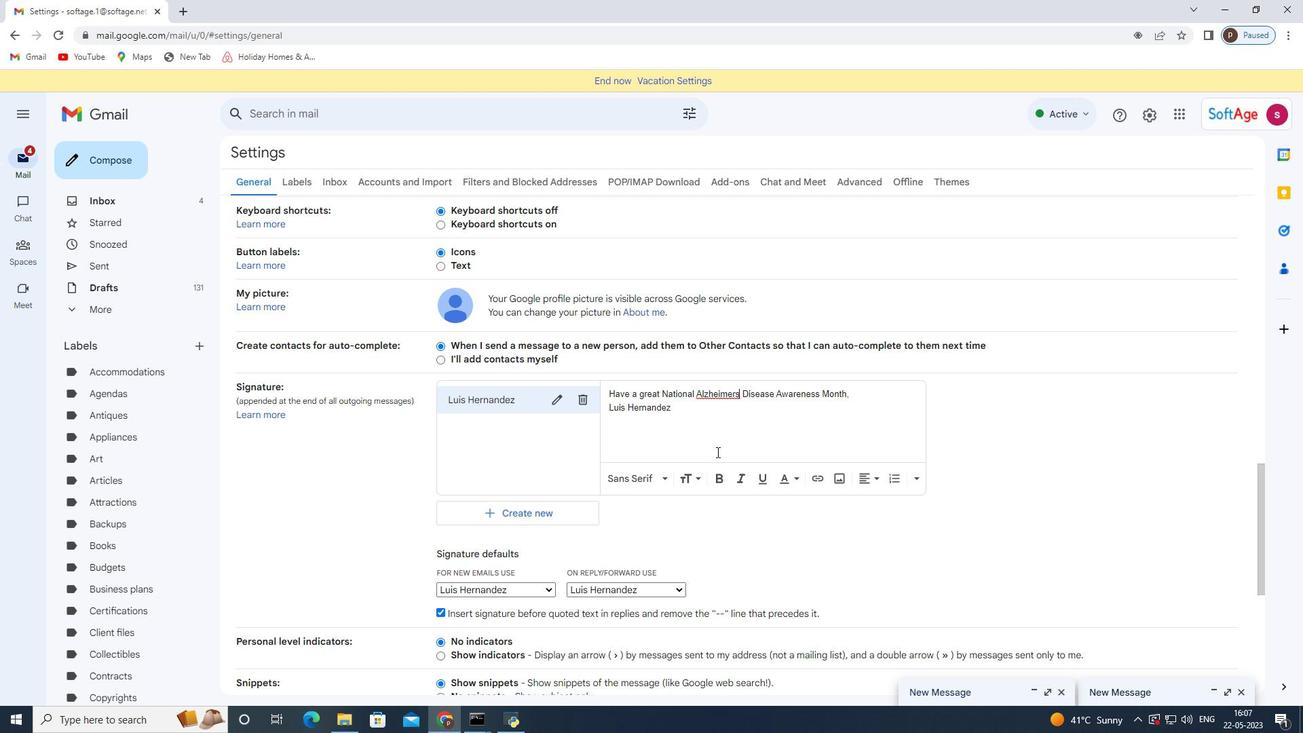 
Action: Mouse moved to (703, 470)
Screenshot: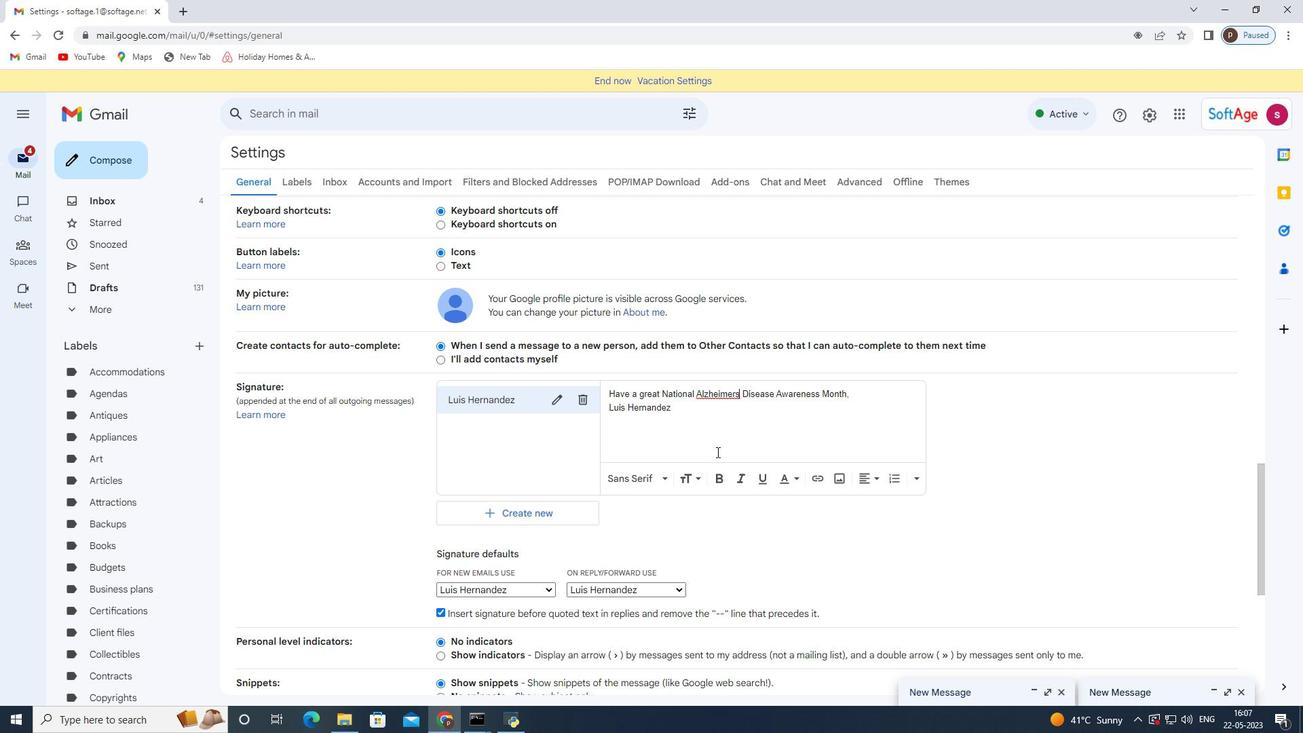 
Action: Mouse scrolled (705, 467) with delta (0, 0)
Screenshot: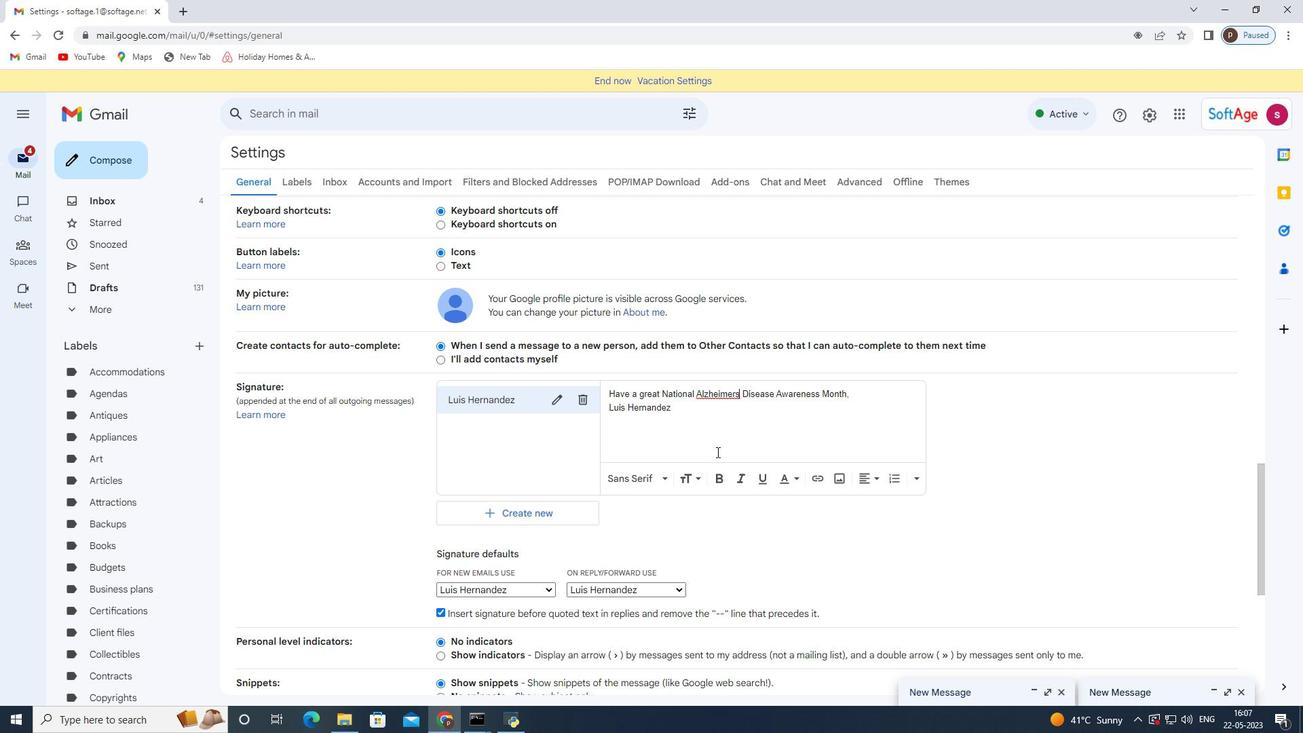 
Action: Mouse moved to (696, 479)
Screenshot: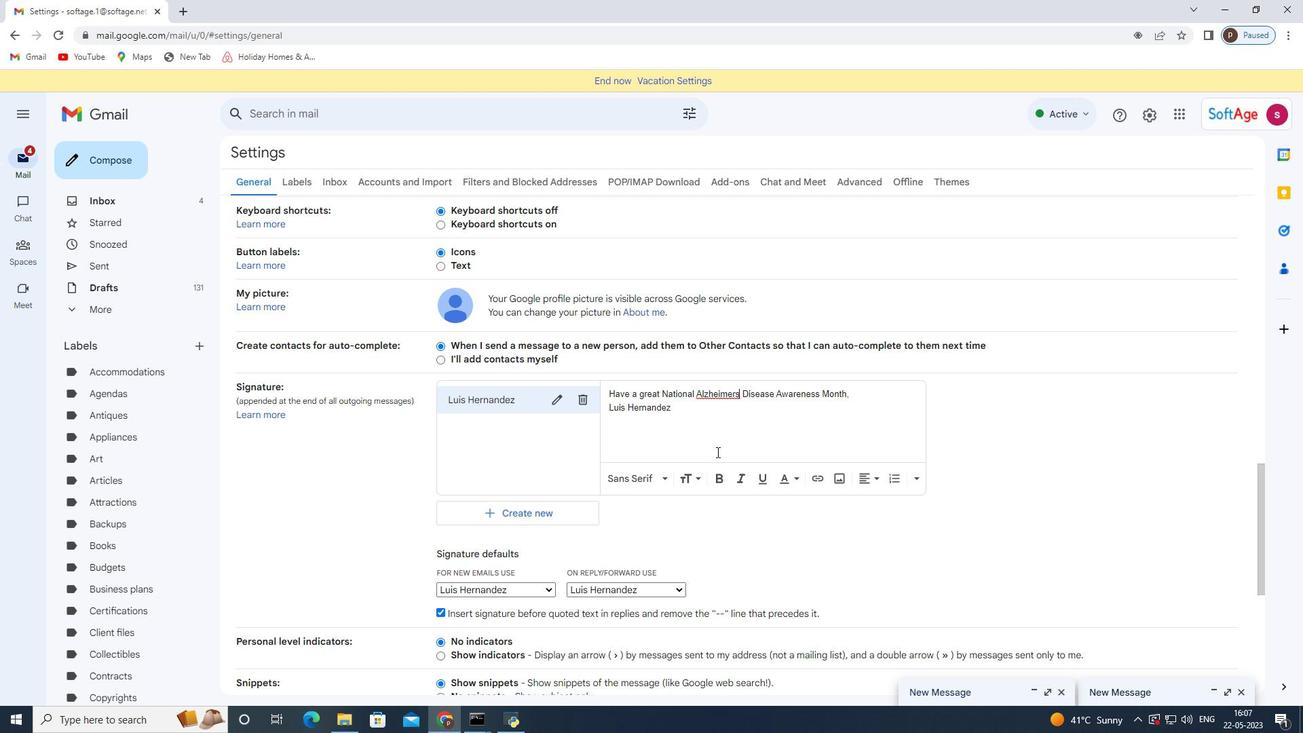
Action: Mouse scrolled (699, 475) with delta (0, 0)
Screenshot: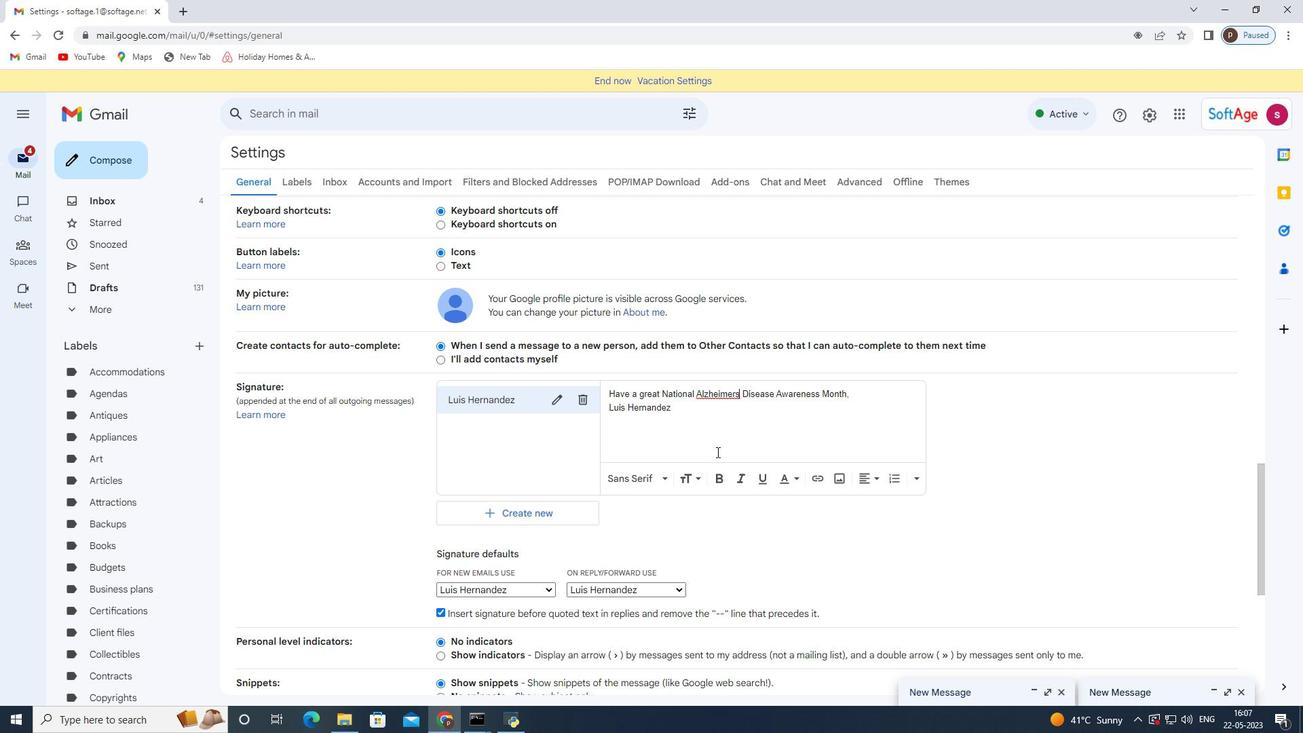 
Action: Mouse moved to (689, 488)
Screenshot: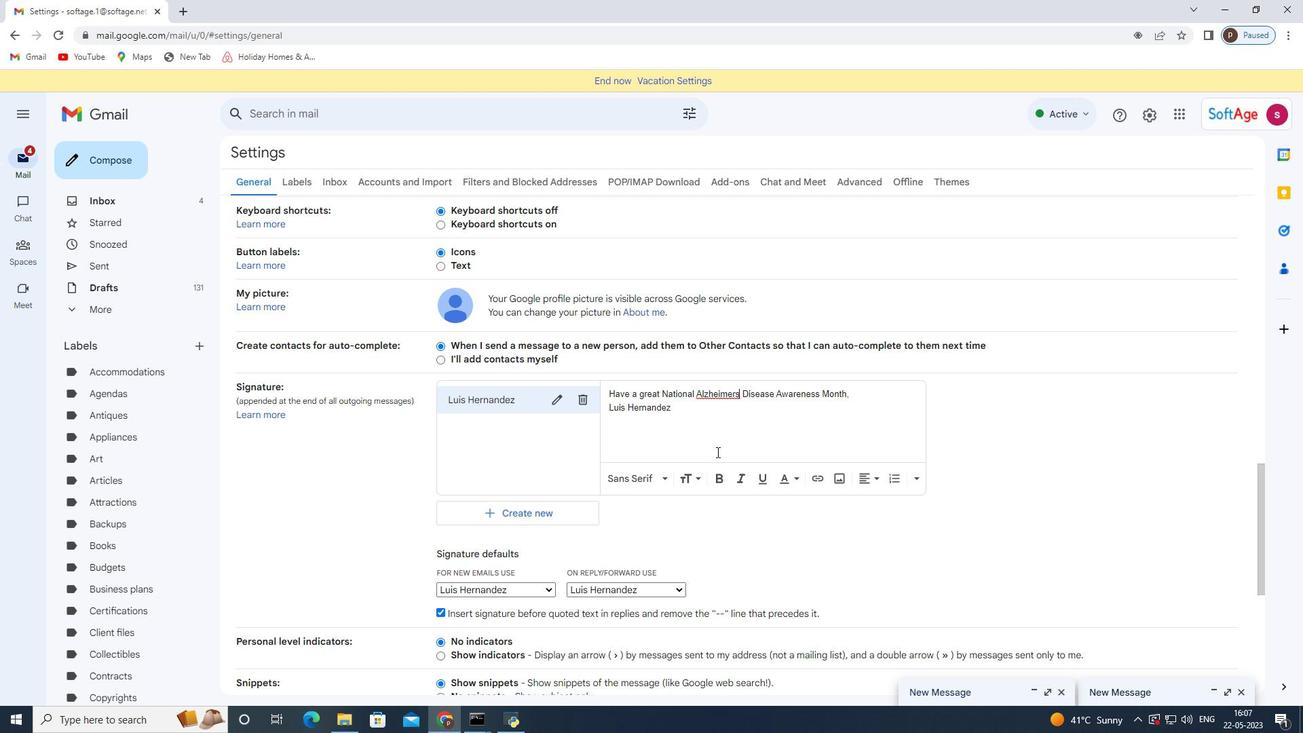 
Action: Mouse scrolled (689, 488) with delta (0, 0)
Screenshot: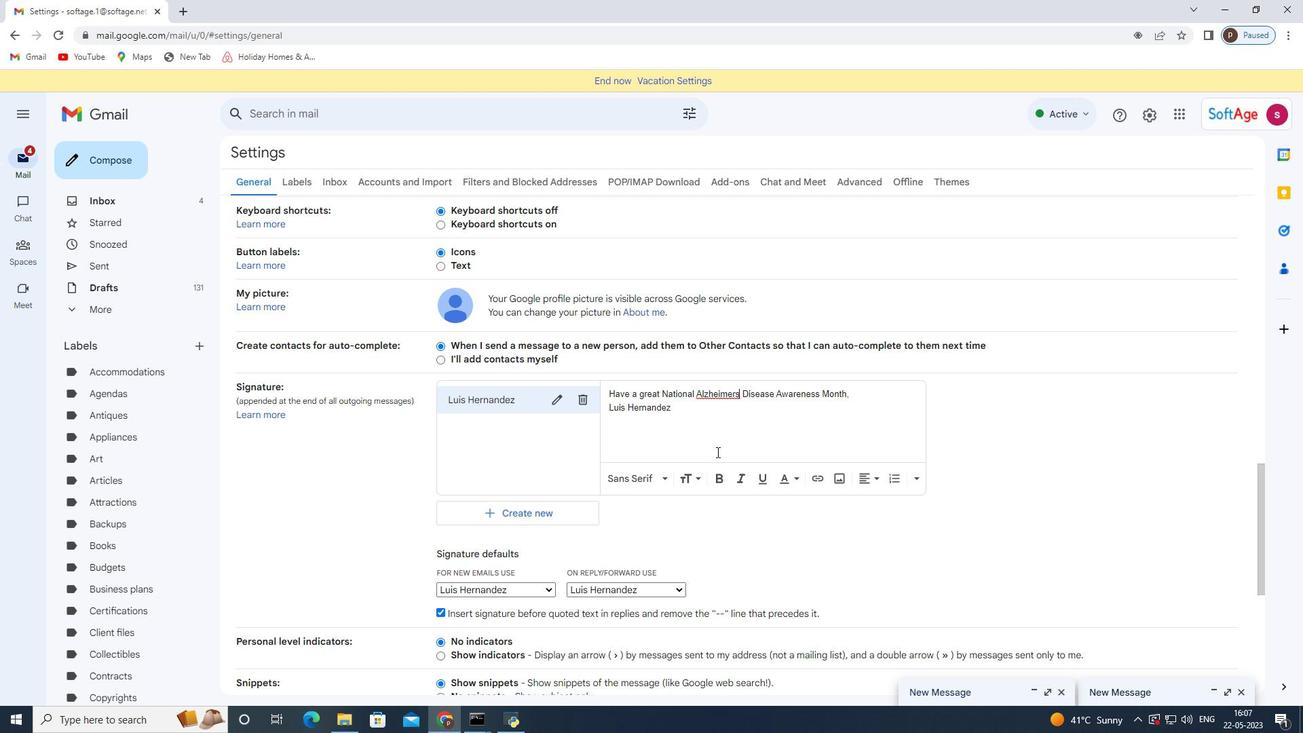 
Action: Mouse moved to (661, 511)
Screenshot: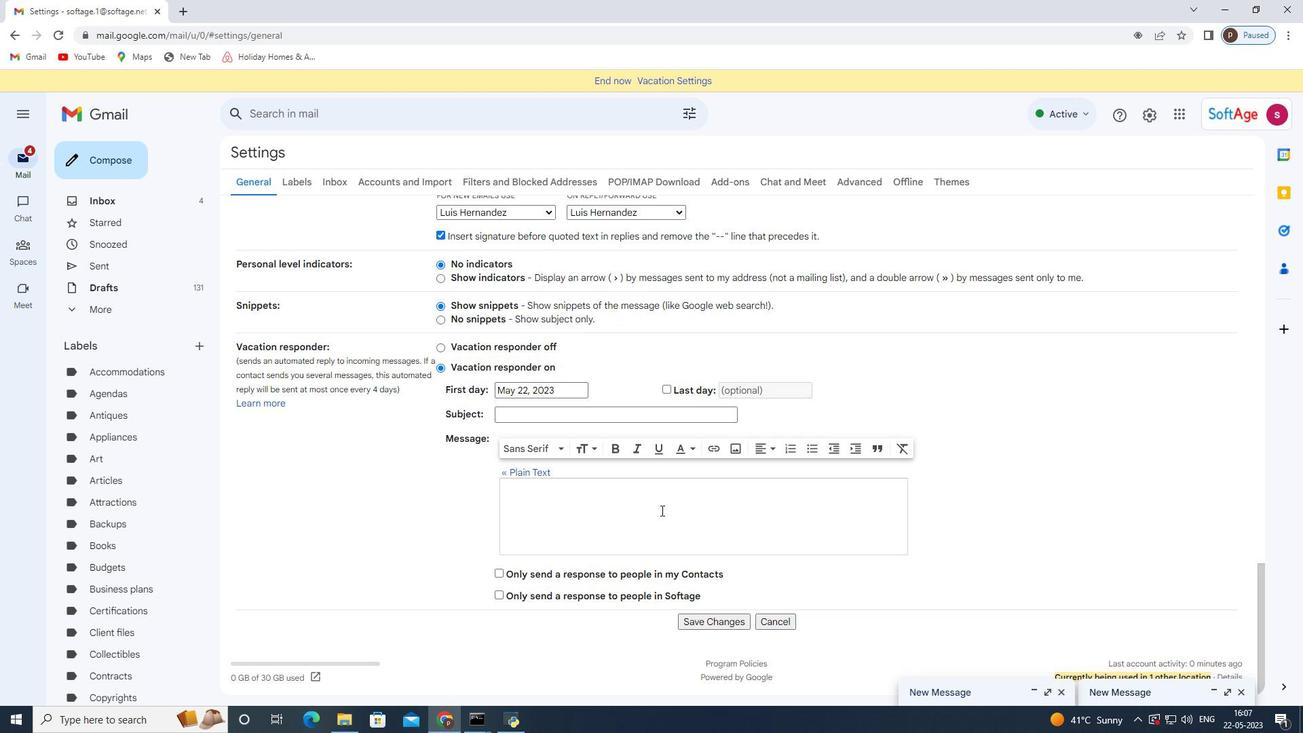 
Action: Mouse scrolled (661, 511) with delta (0, 0)
Screenshot: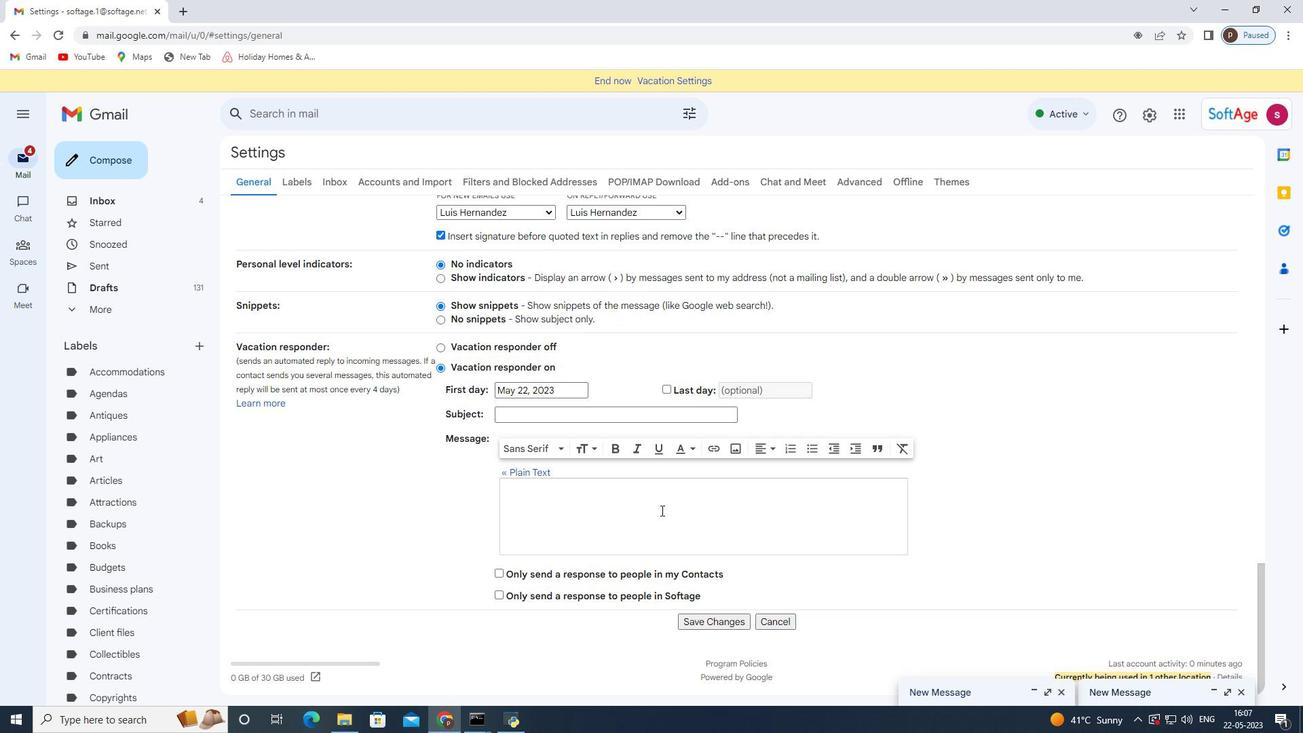 
Action: Mouse moved to (661, 513)
Screenshot: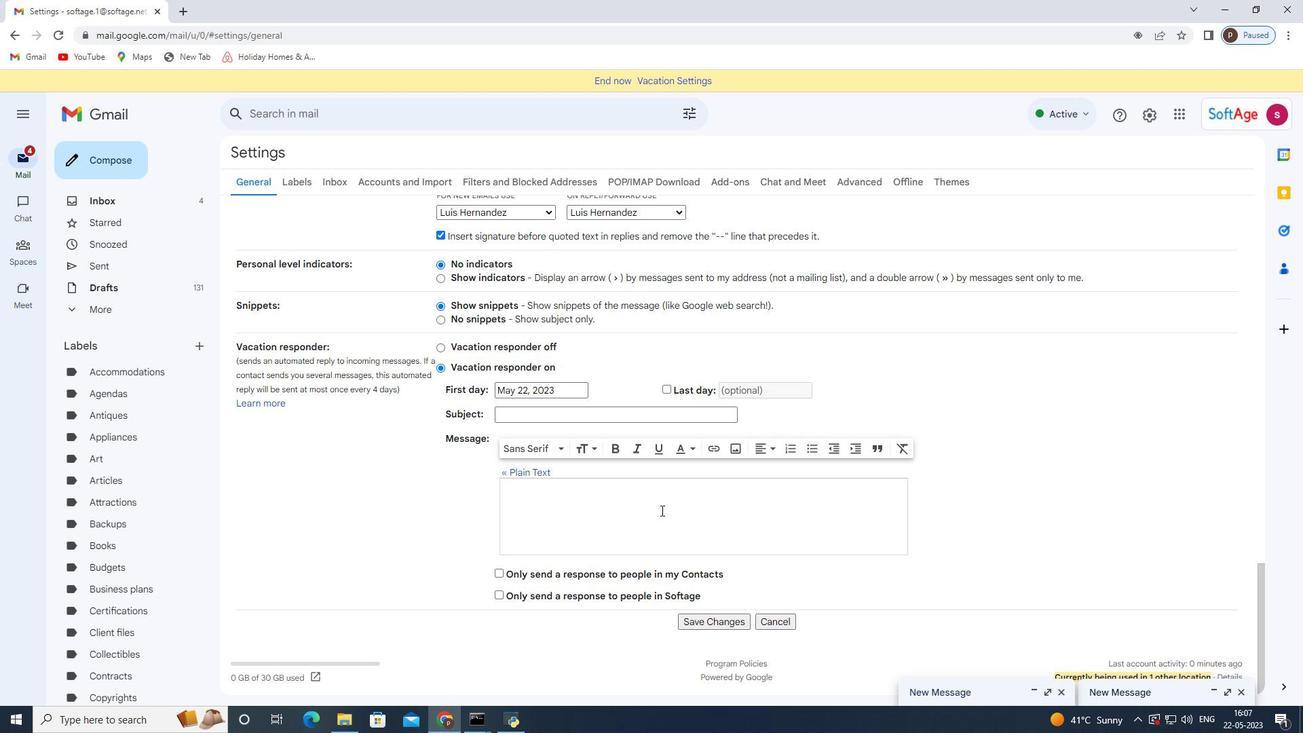 
Action: Mouse scrolled (661, 513) with delta (0, 0)
Screenshot: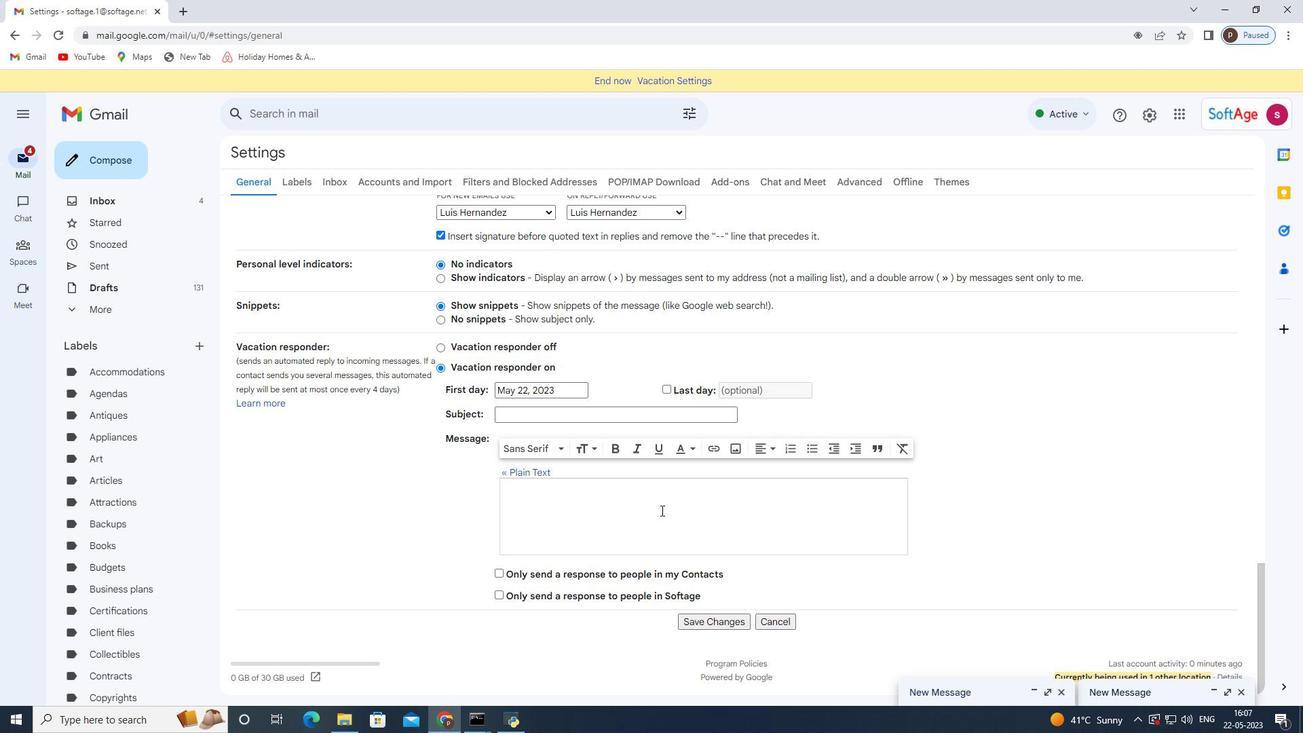 
Action: Mouse moved to (661, 515)
Screenshot: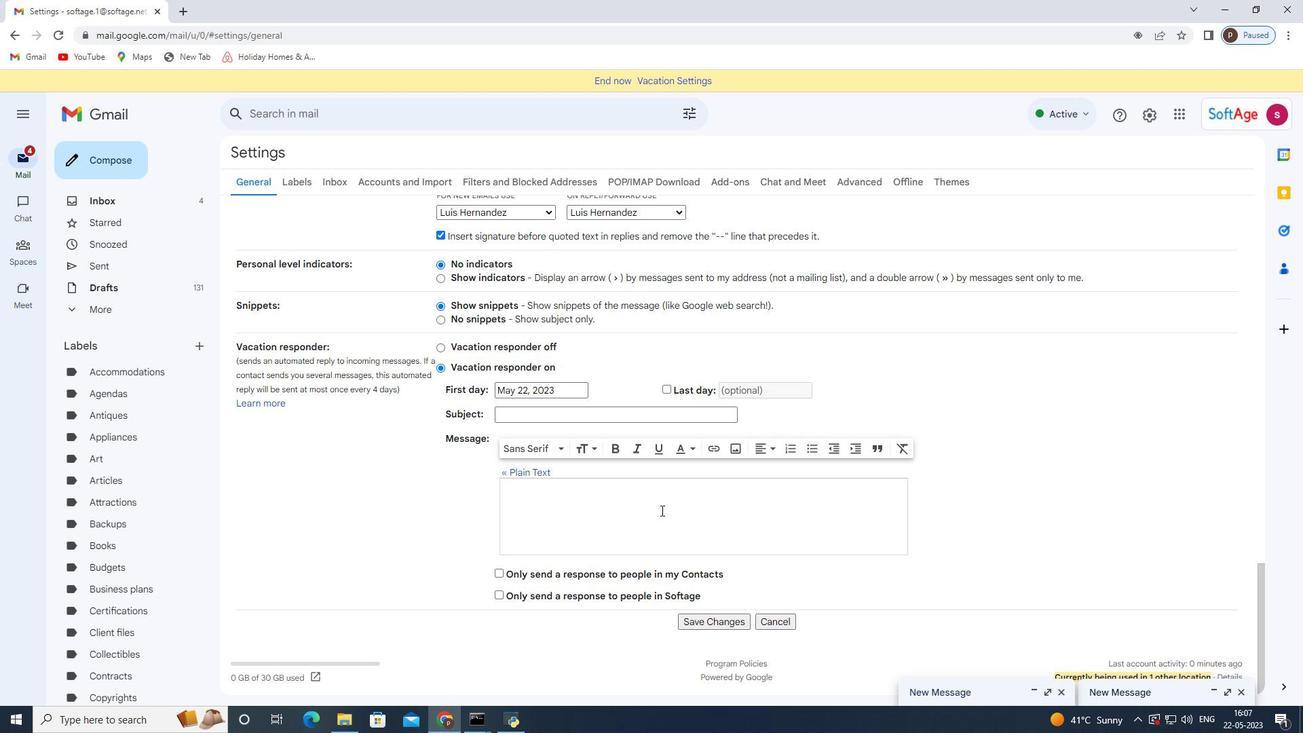 
Action: Mouse scrolled (661, 515) with delta (0, 0)
Screenshot: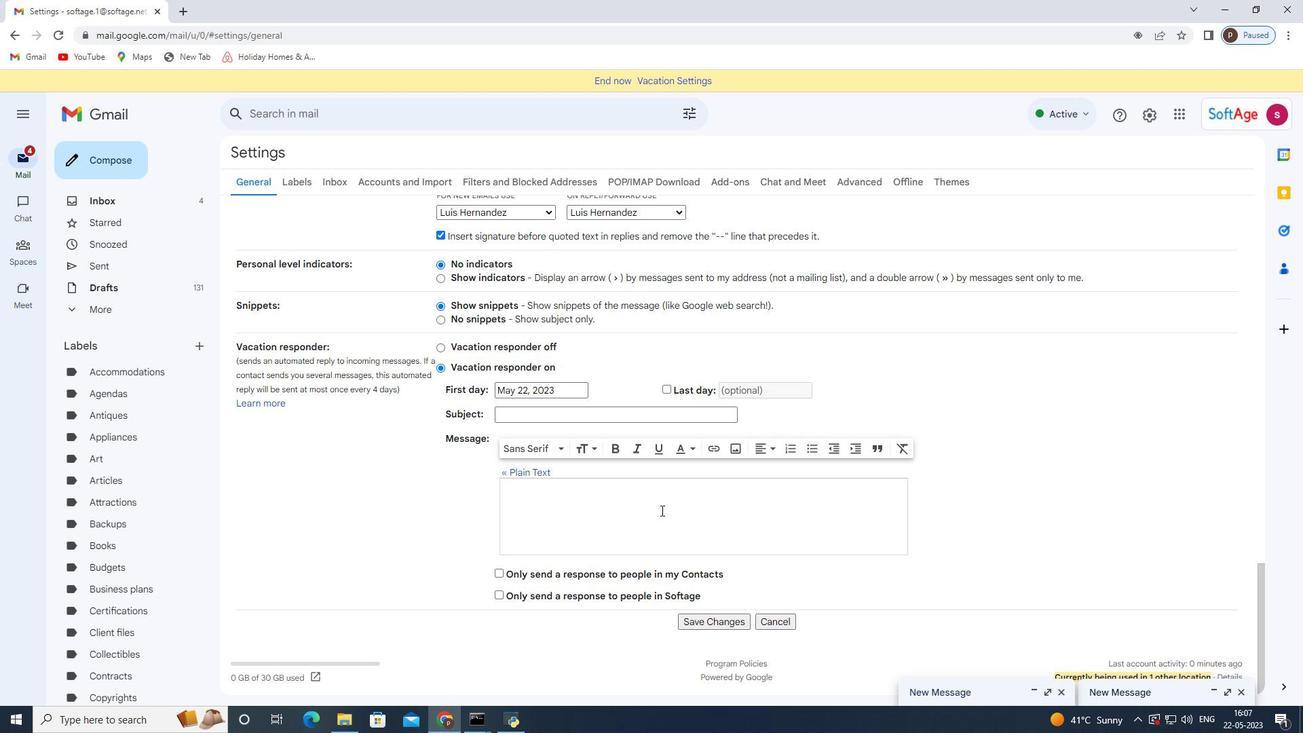 
Action: Mouse moved to (667, 517)
Screenshot: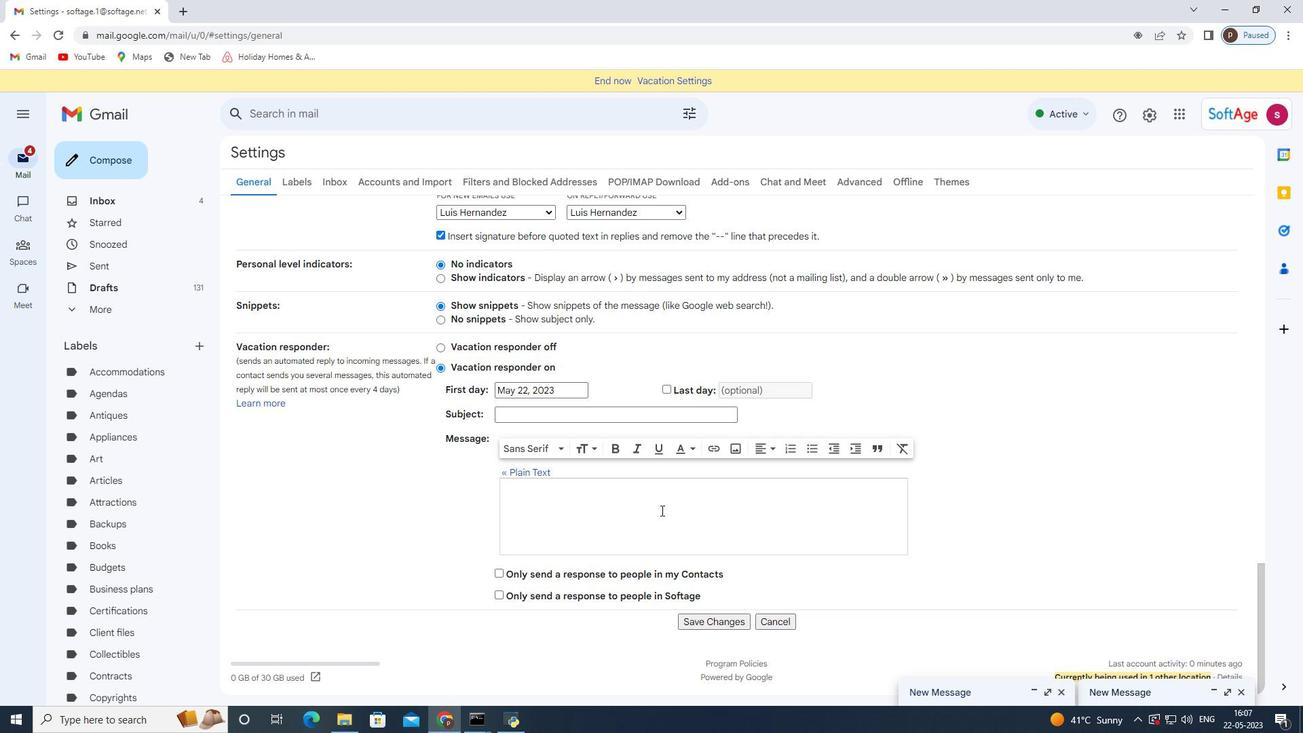 
Action: Mouse scrolled (667, 516) with delta (0, 0)
Screenshot: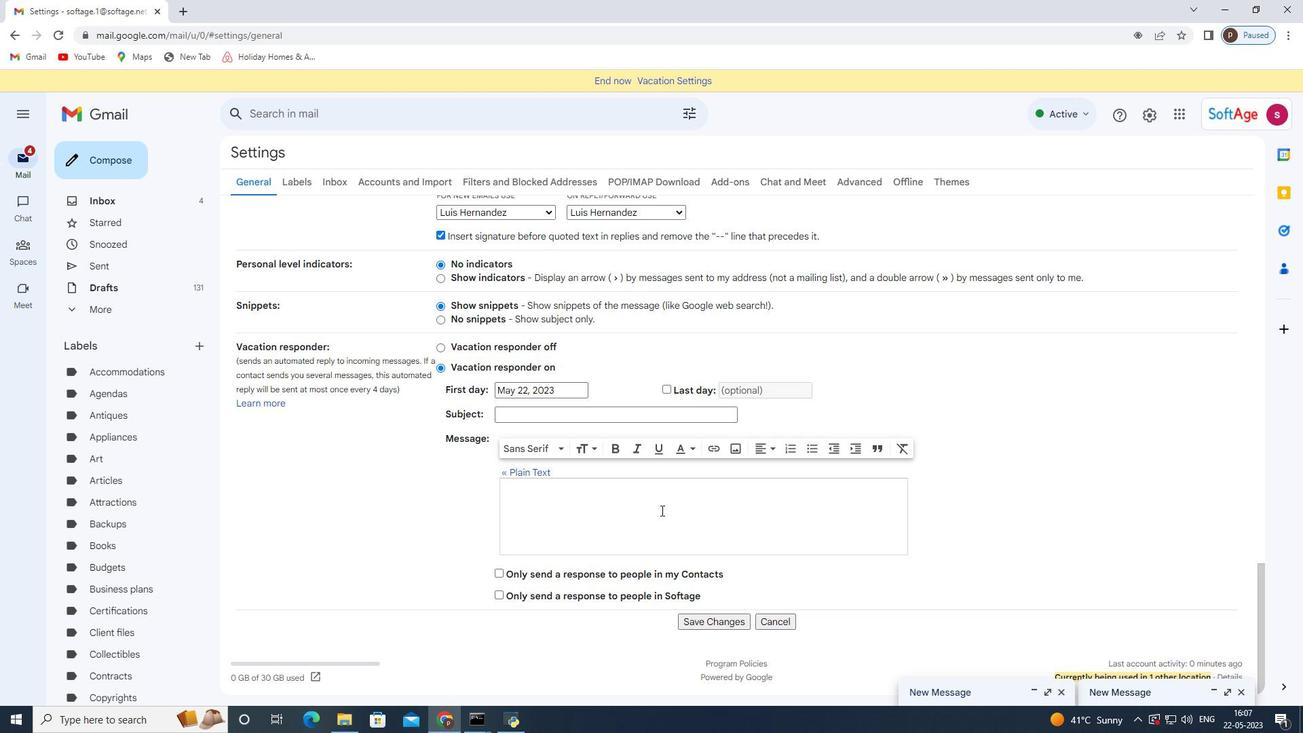 
Action: Mouse moved to (723, 618)
Screenshot: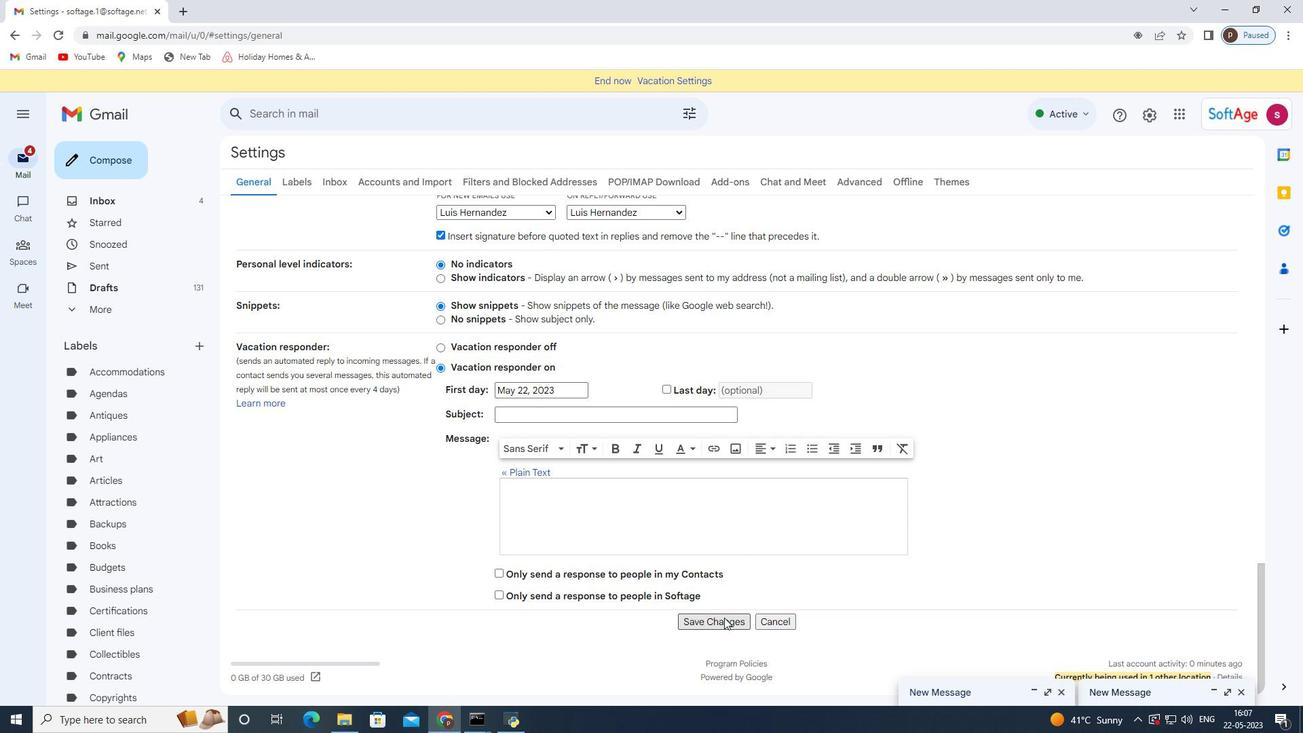 
Action: Mouse pressed left at (723, 618)
Screenshot: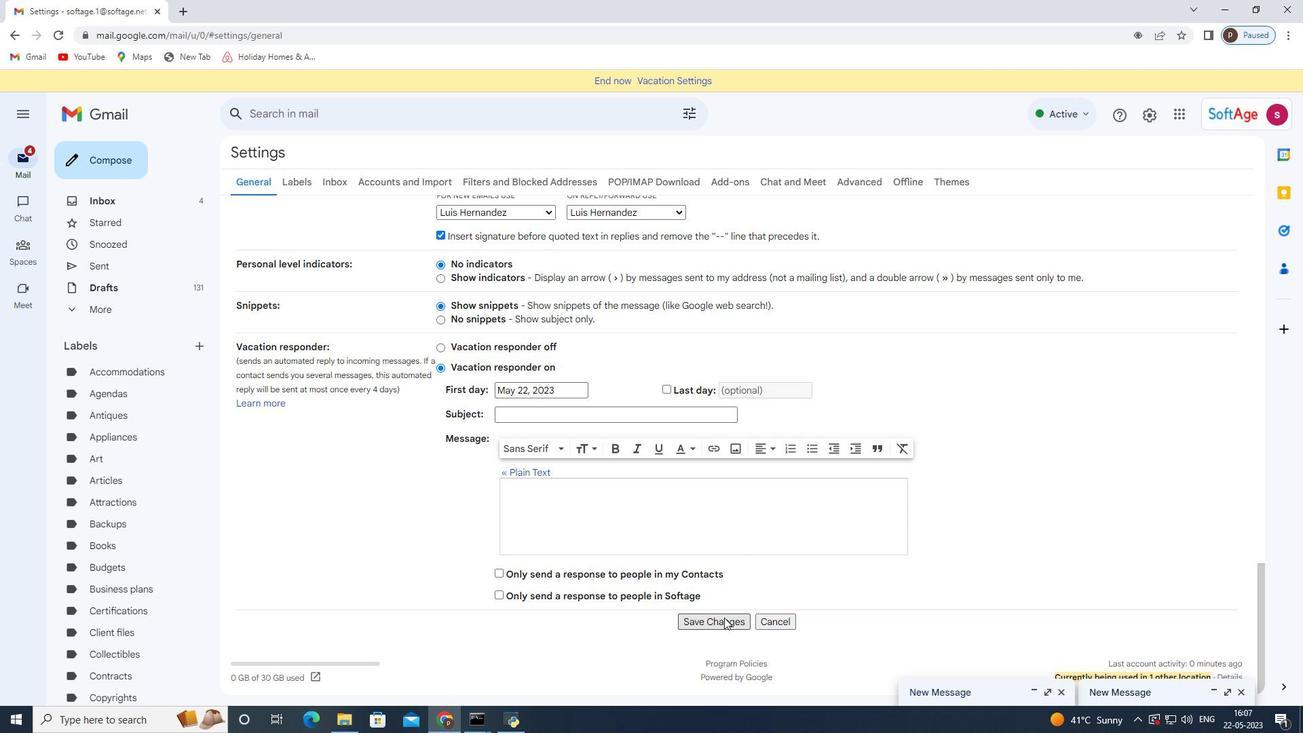 
Action: Mouse moved to (111, 167)
Screenshot: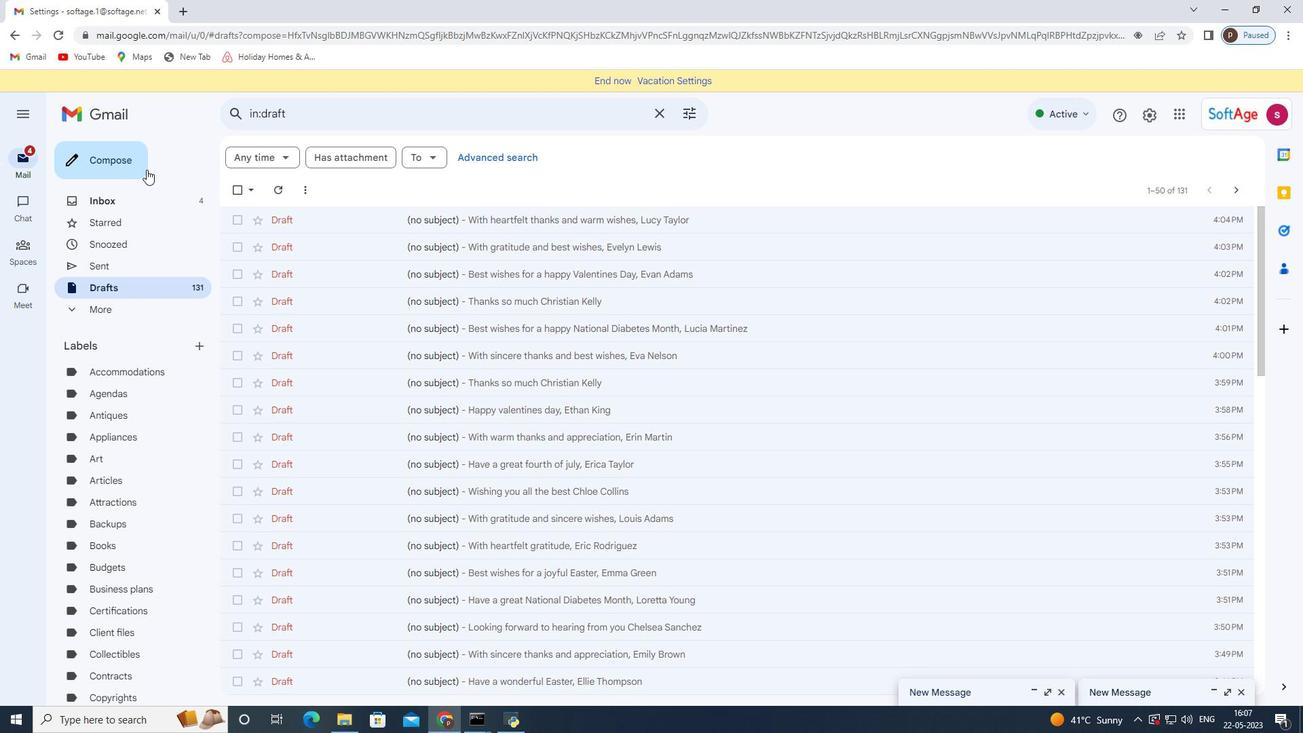 
Action: Mouse pressed left at (111, 167)
Screenshot: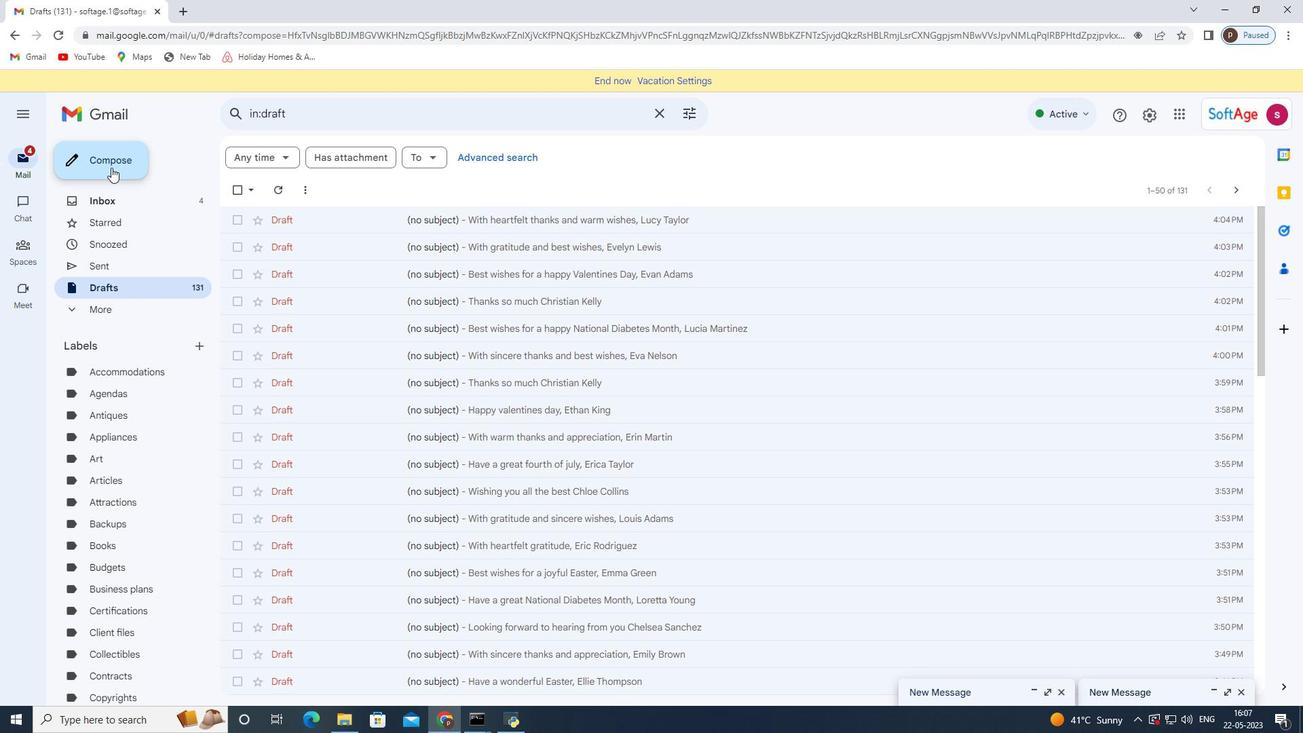 
Action: Mouse moved to (530, 336)
Screenshot: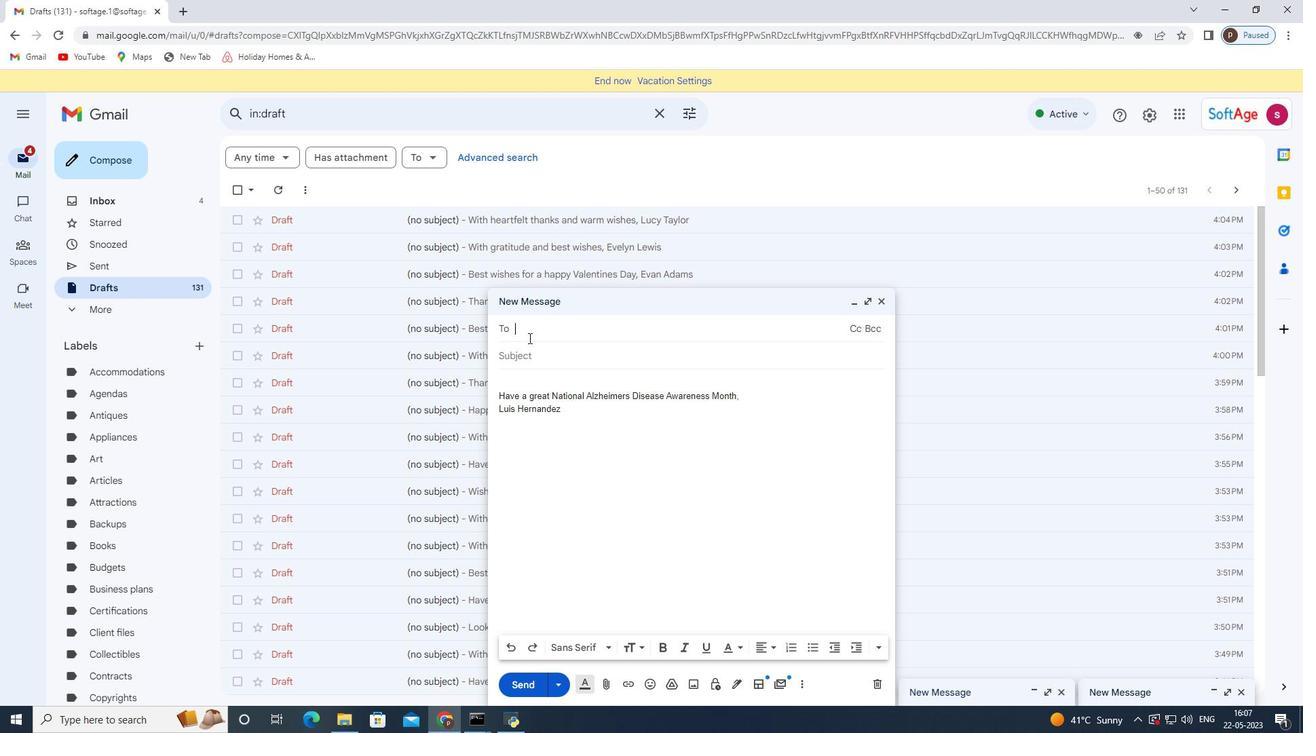 
Action: Key pressed softage.3<Key.shift>@softage.net
Screenshot: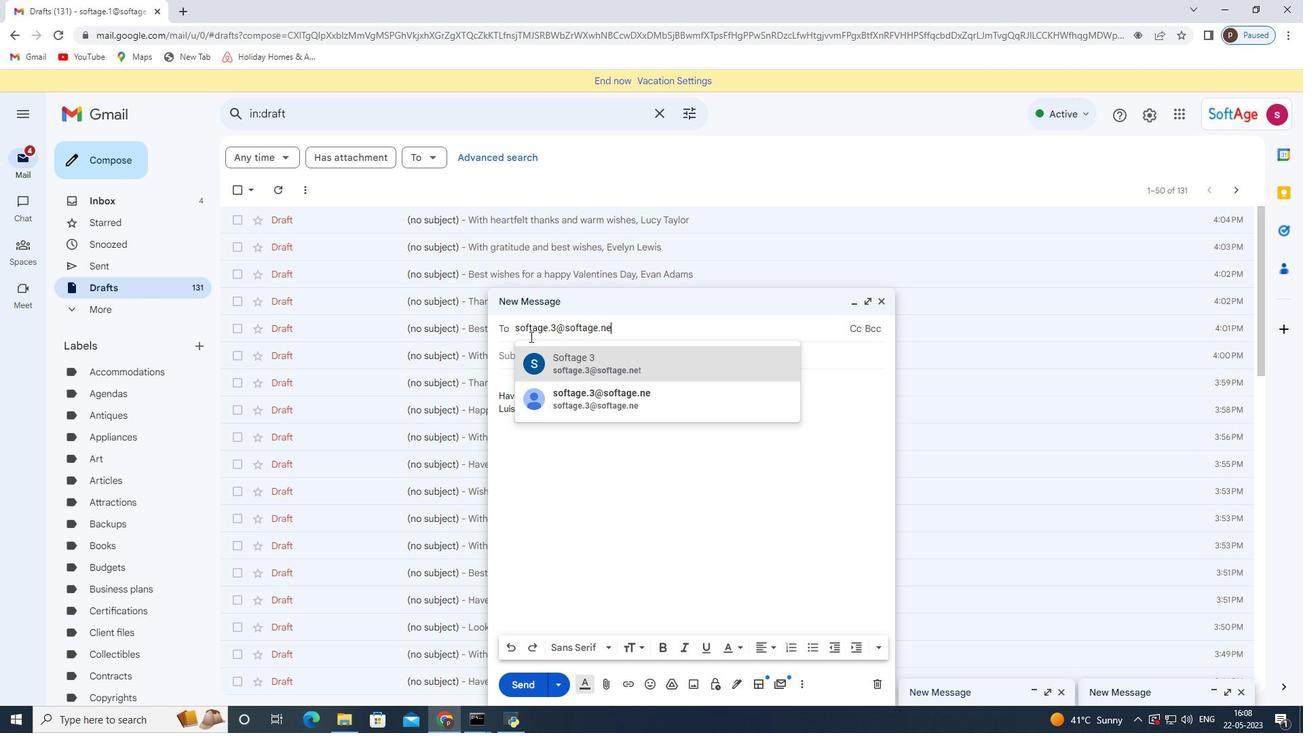 
Action: Mouse moved to (619, 356)
Screenshot: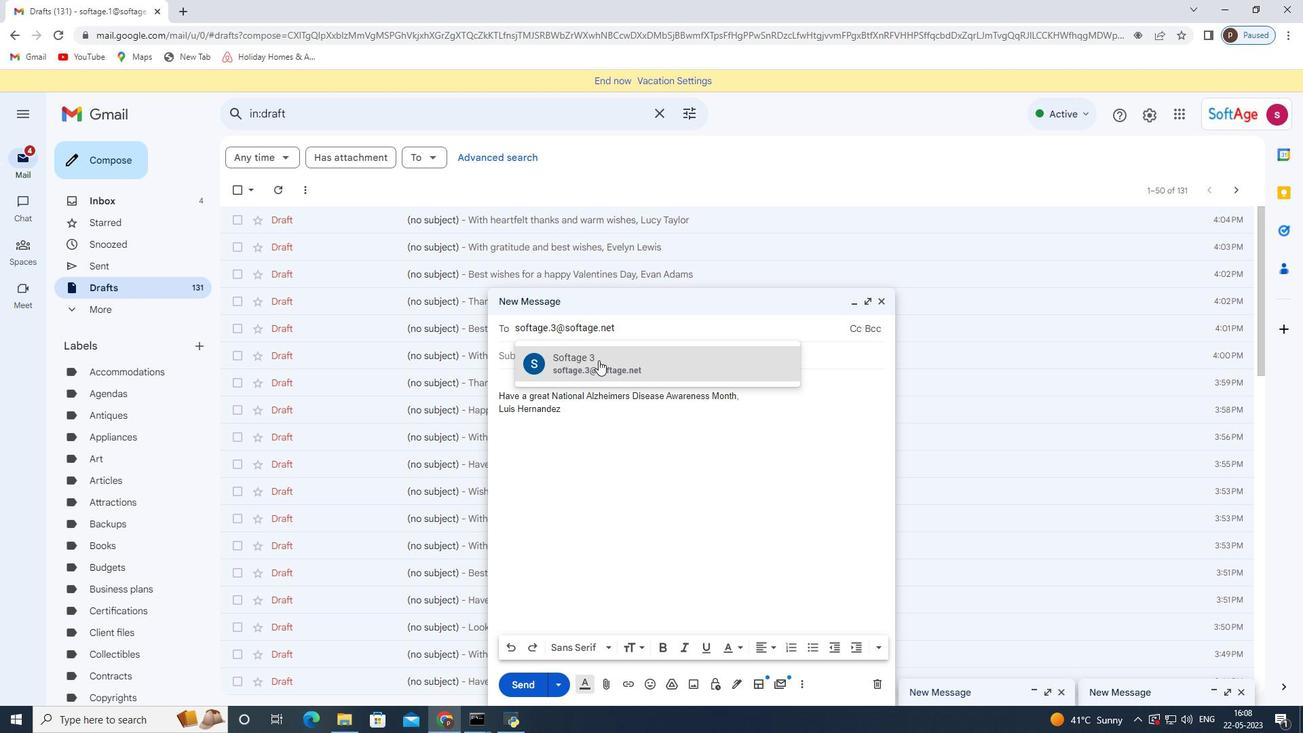 
Action: Mouse pressed left at (619, 356)
Screenshot: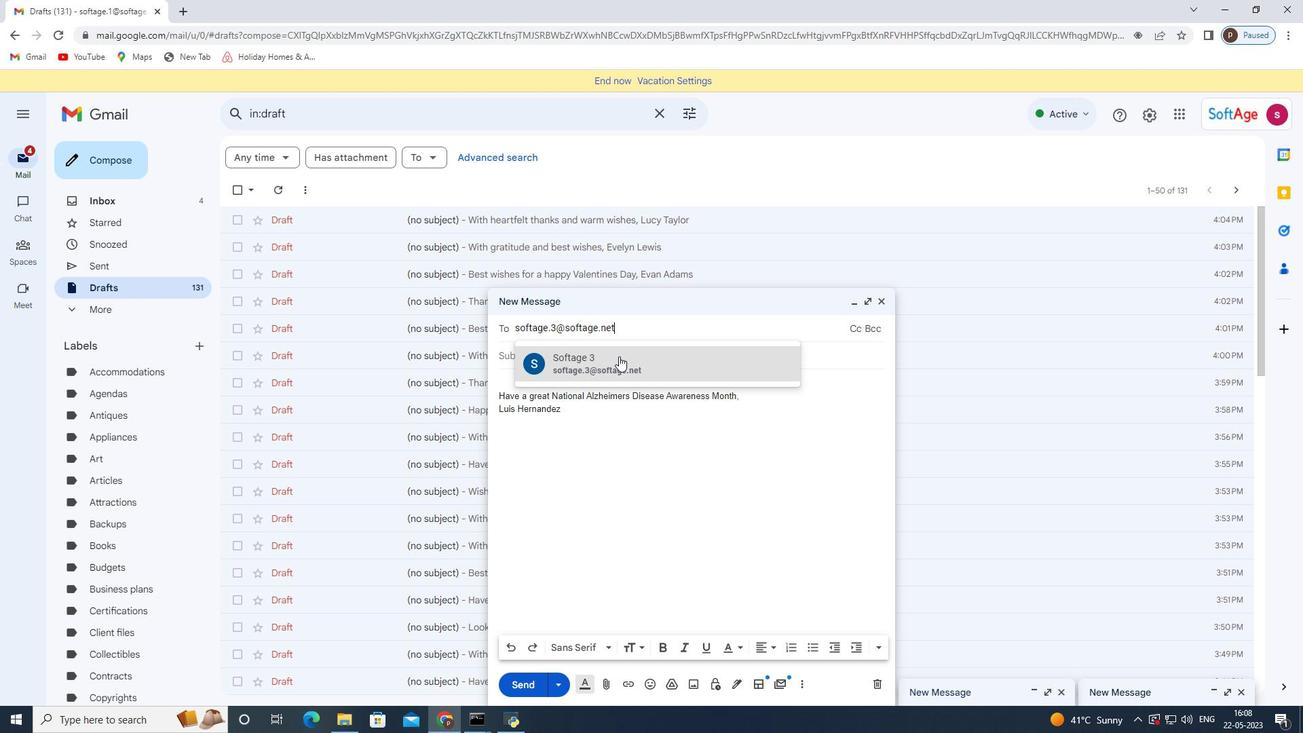 
Action: Mouse moved to (193, 345)
Screenshot: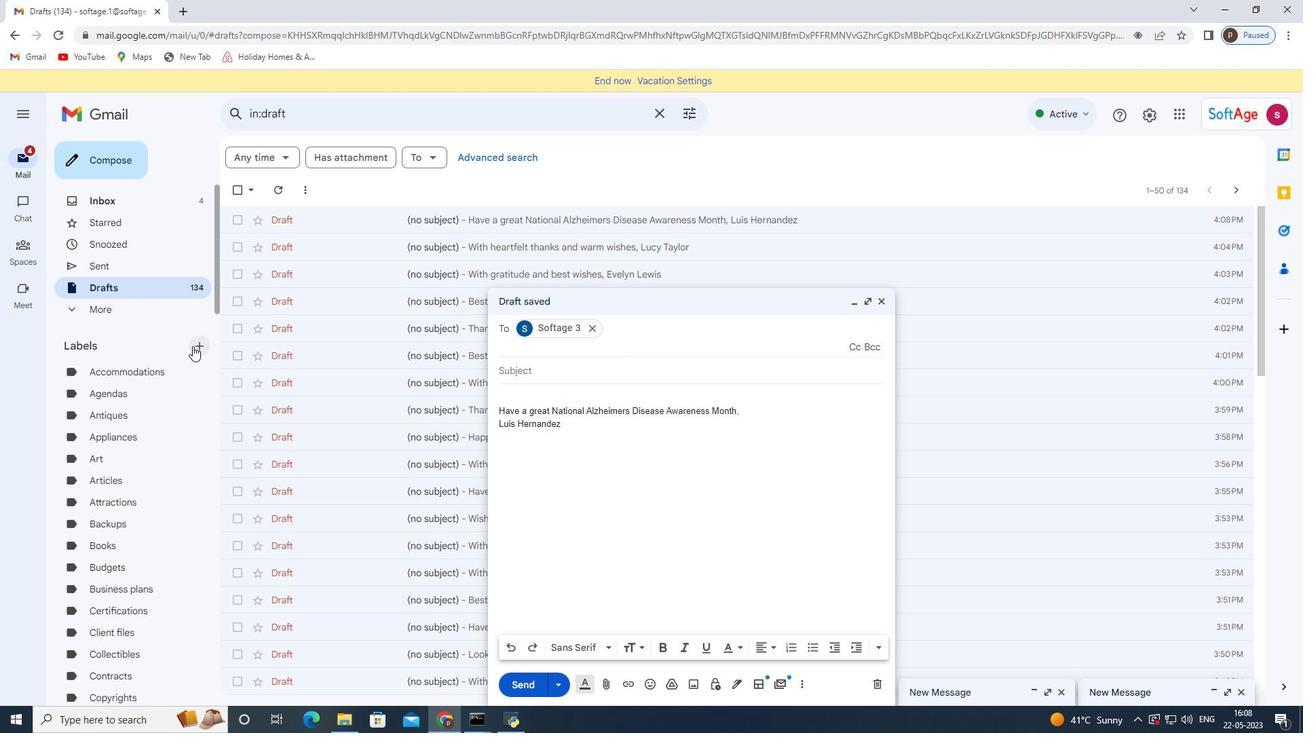 
Action: Mouse pressed left at (193, 345)
Screenshot: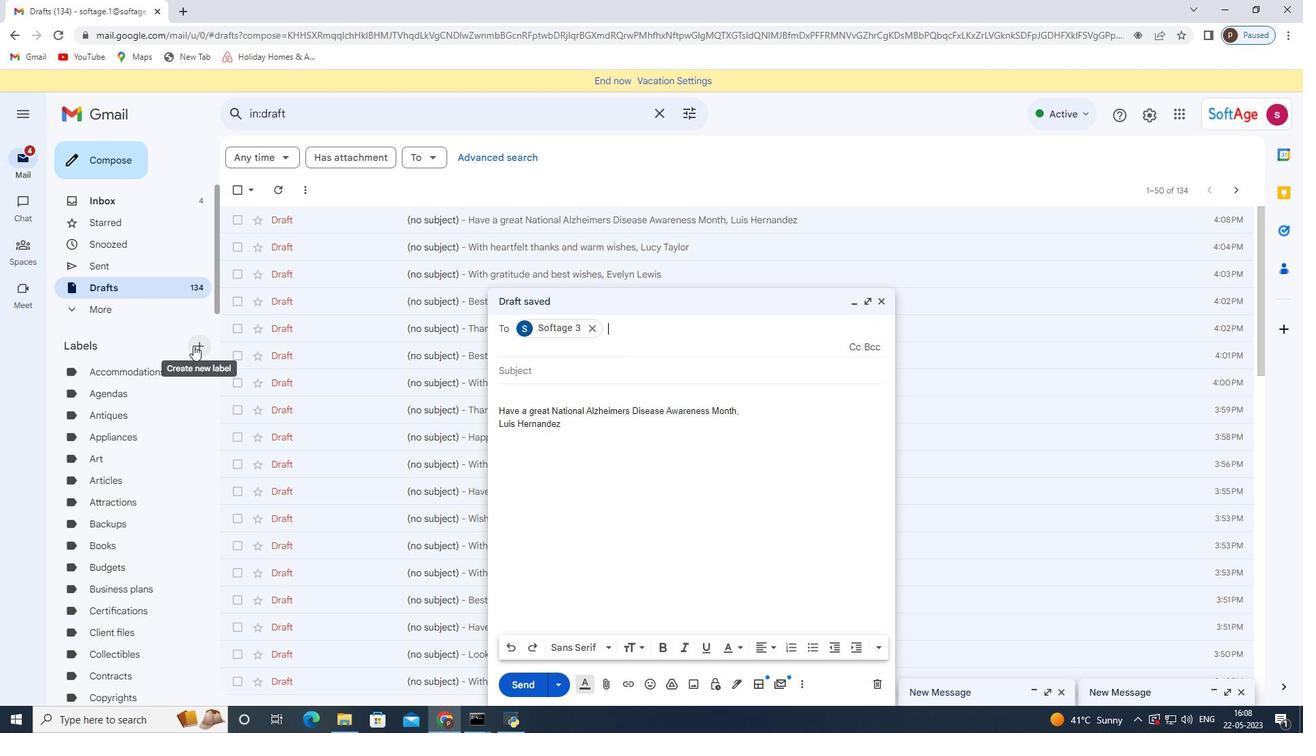 
Action: Mouse moved to (534, 376)
Screenshot: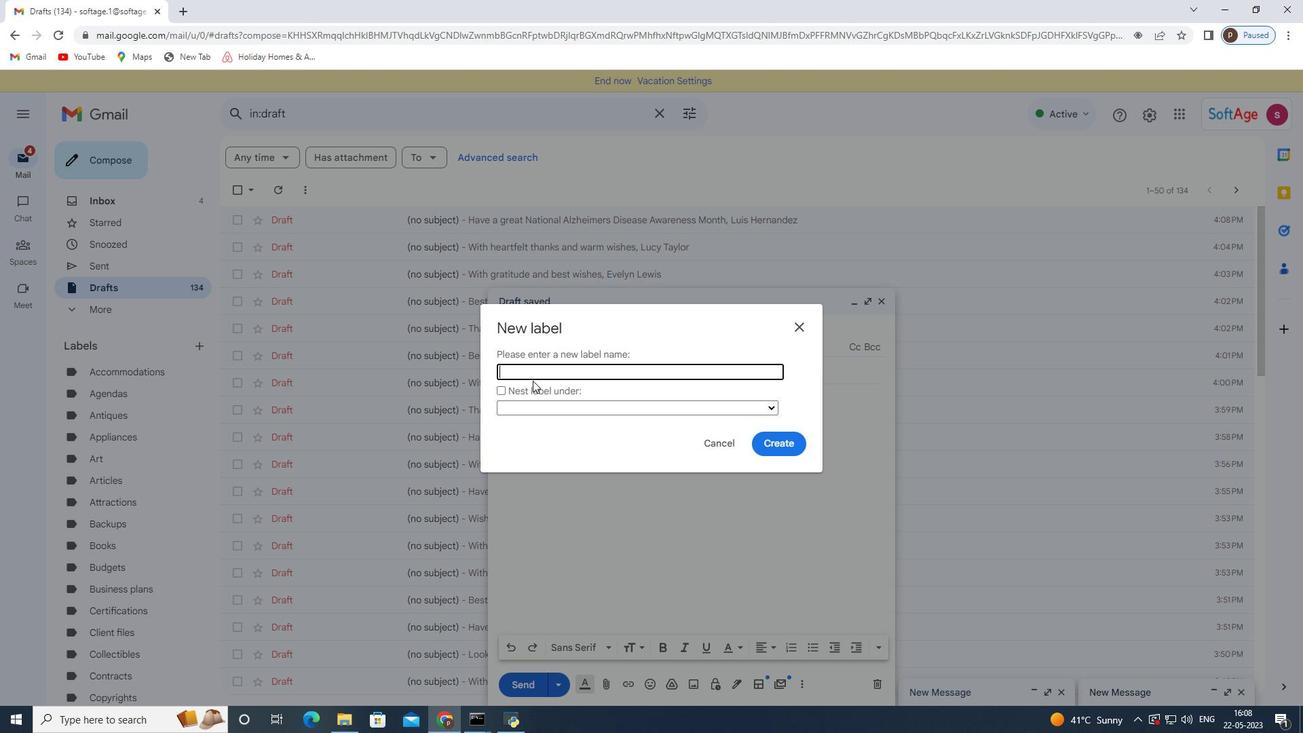 
Action: Mouse pressed left at (534, 376)
Screenshot: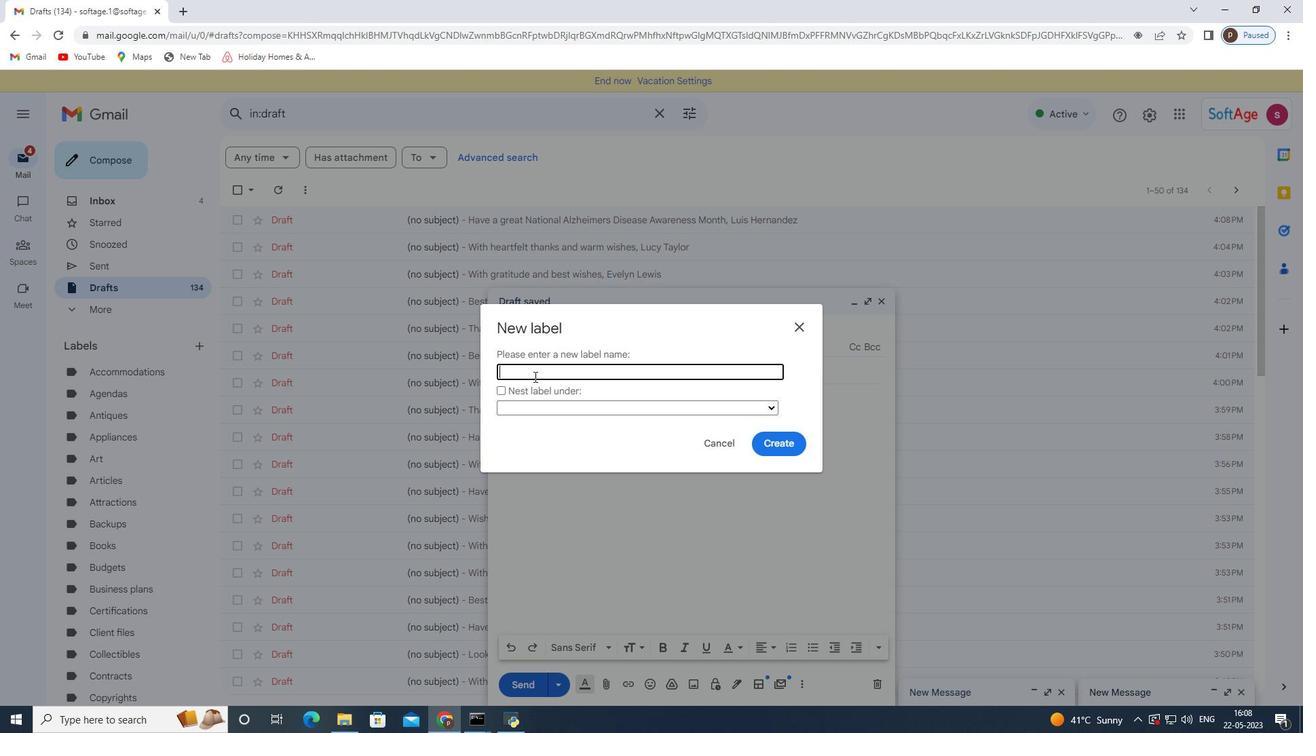 
Action: Key pressed <Key.shift><Key.shift>Tax<Key.space>fillings
Screenshot: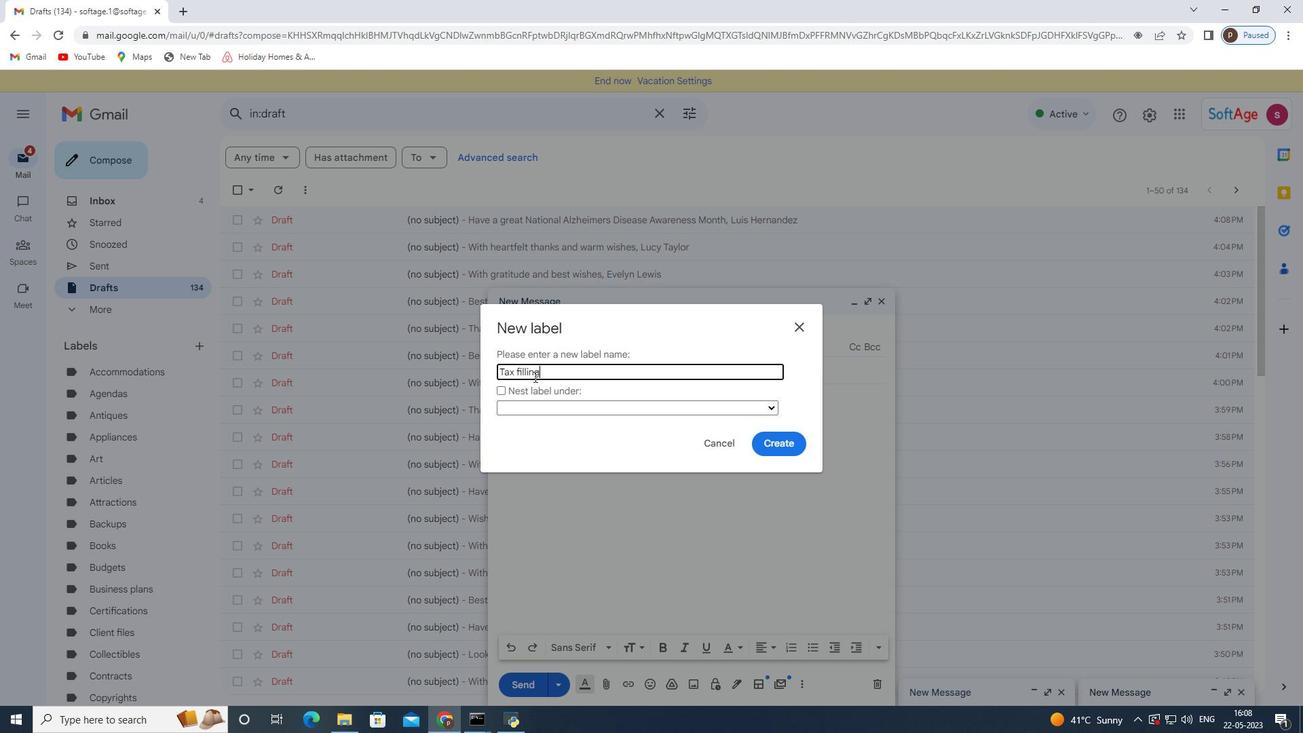
Action: Mouse moved to (790, 438)
Screenshot: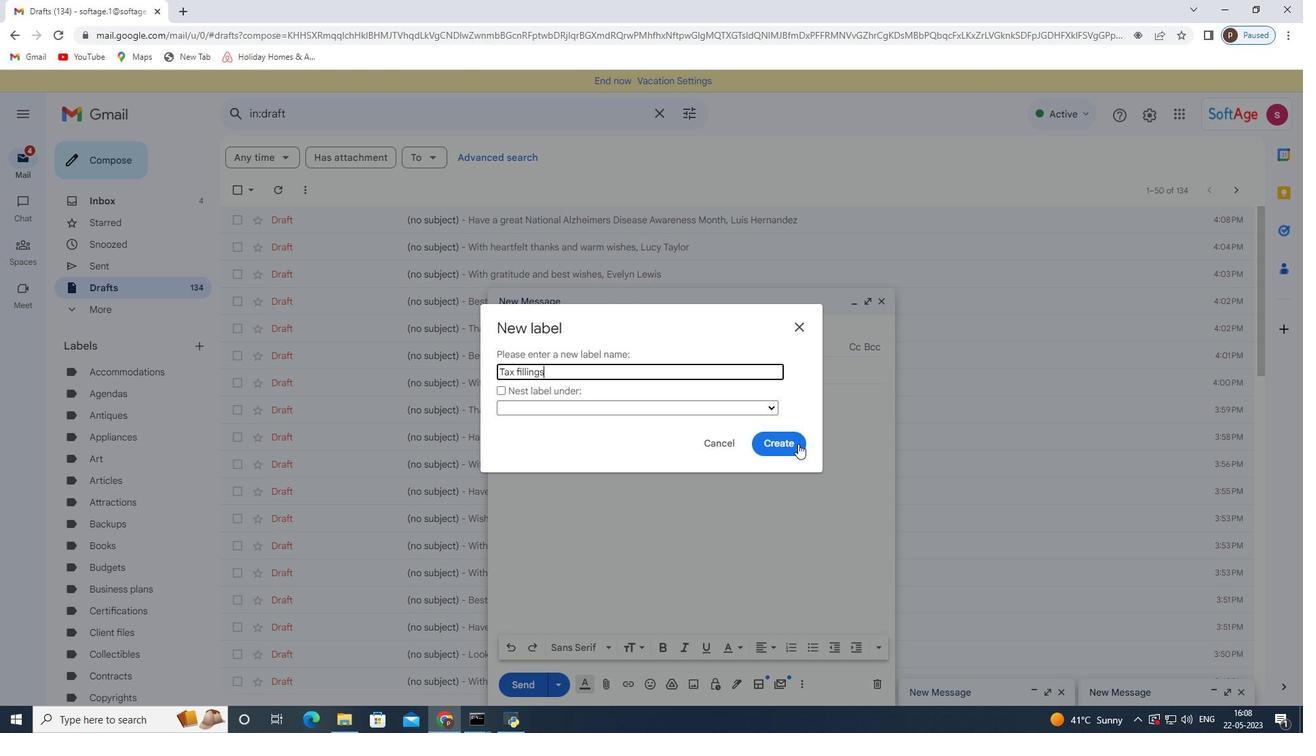 
Action: Mouse pressed left at (790, 438)
Screenshot: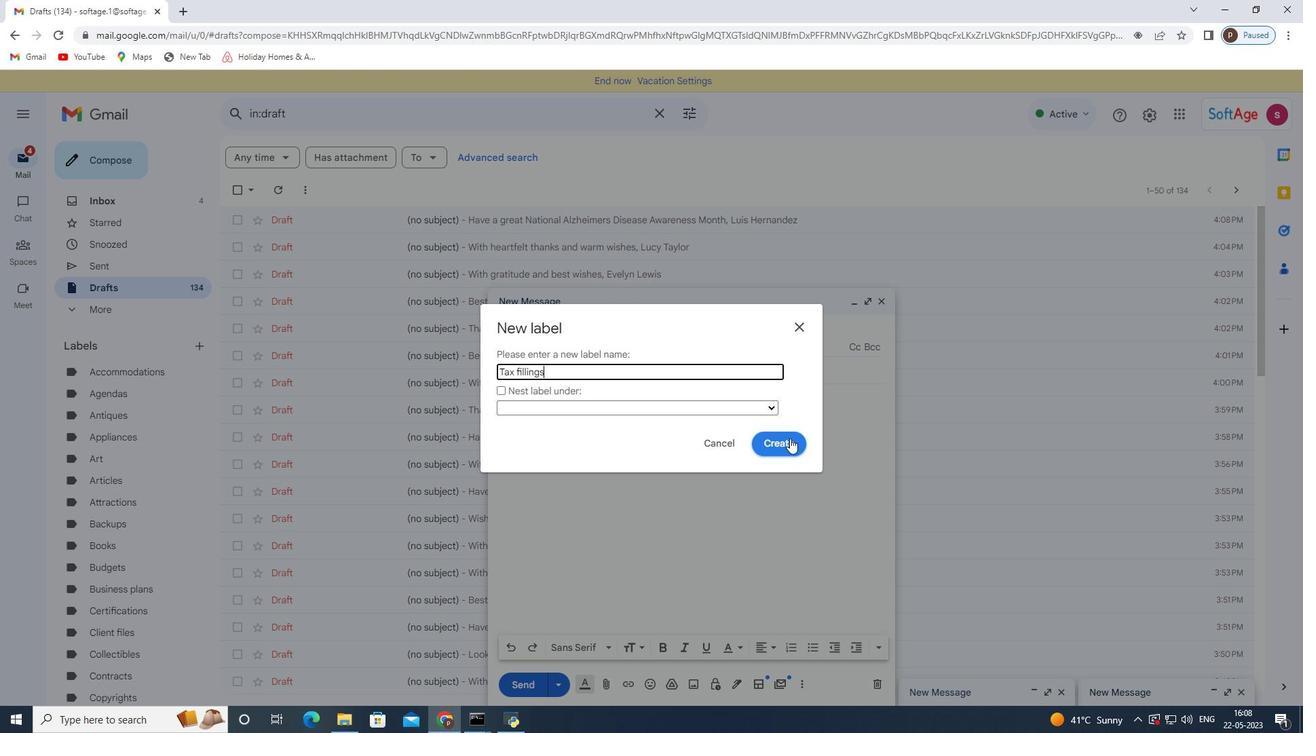 
